 Task: 1.1.2 Create payment custom fields on order object.
Action: Mouse moved to (1073, 79)
Screenshot: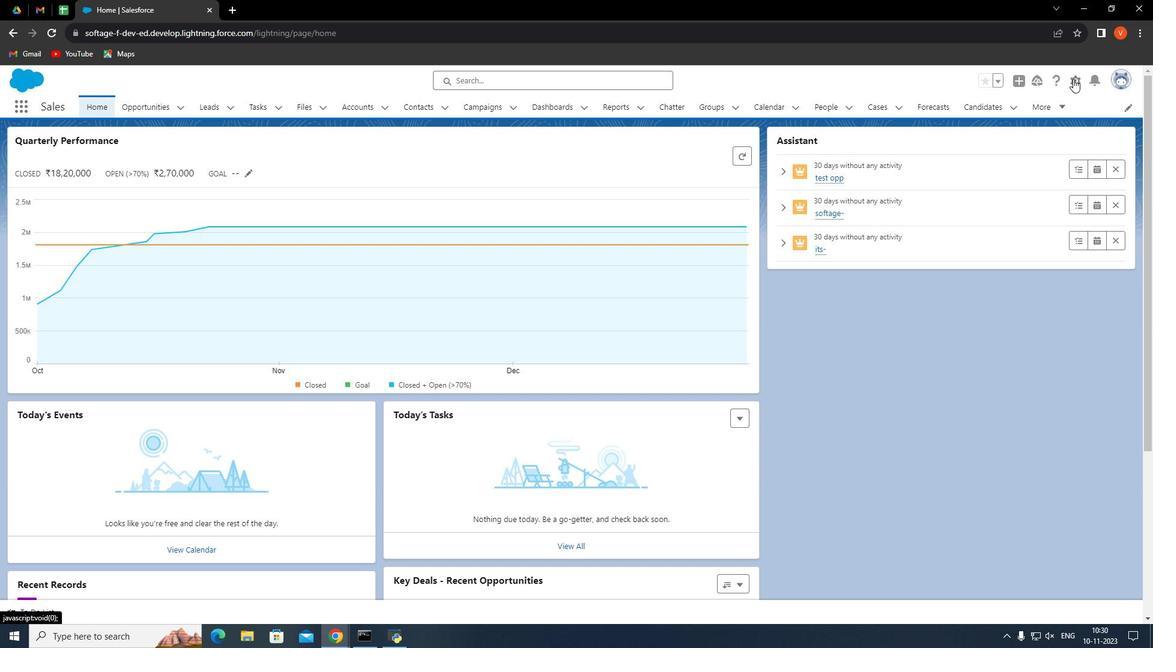 
Action: Mouse pressed left at (1073, 79)
Screenshot: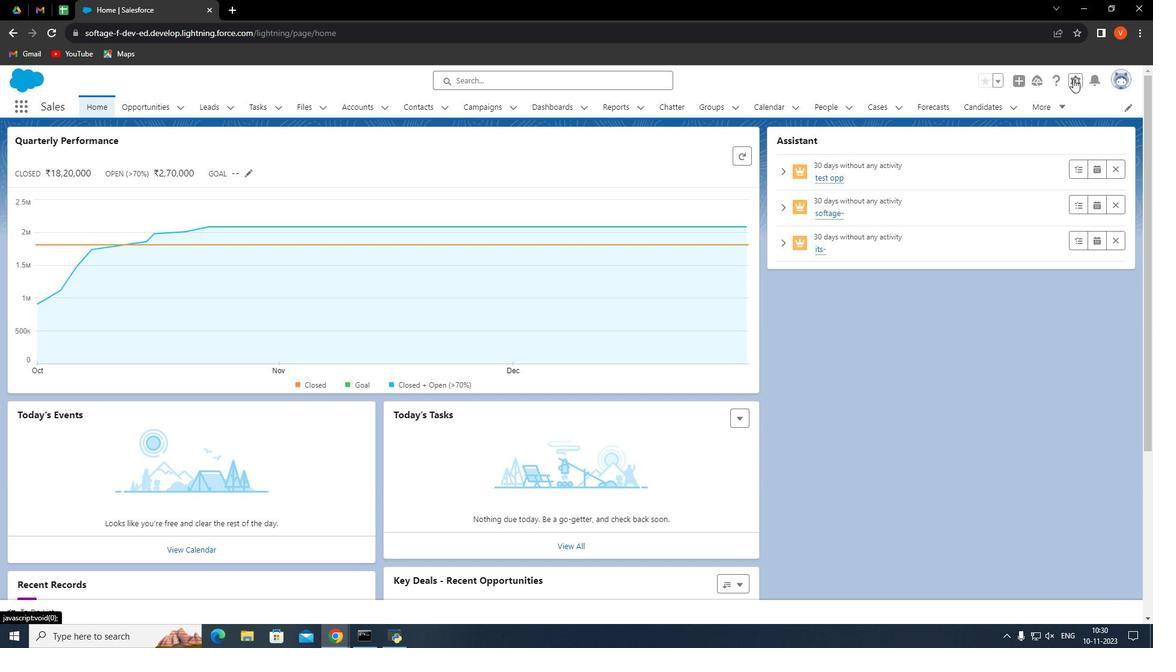 
Action: Mouse moved to (1044, 109)
Screenshot: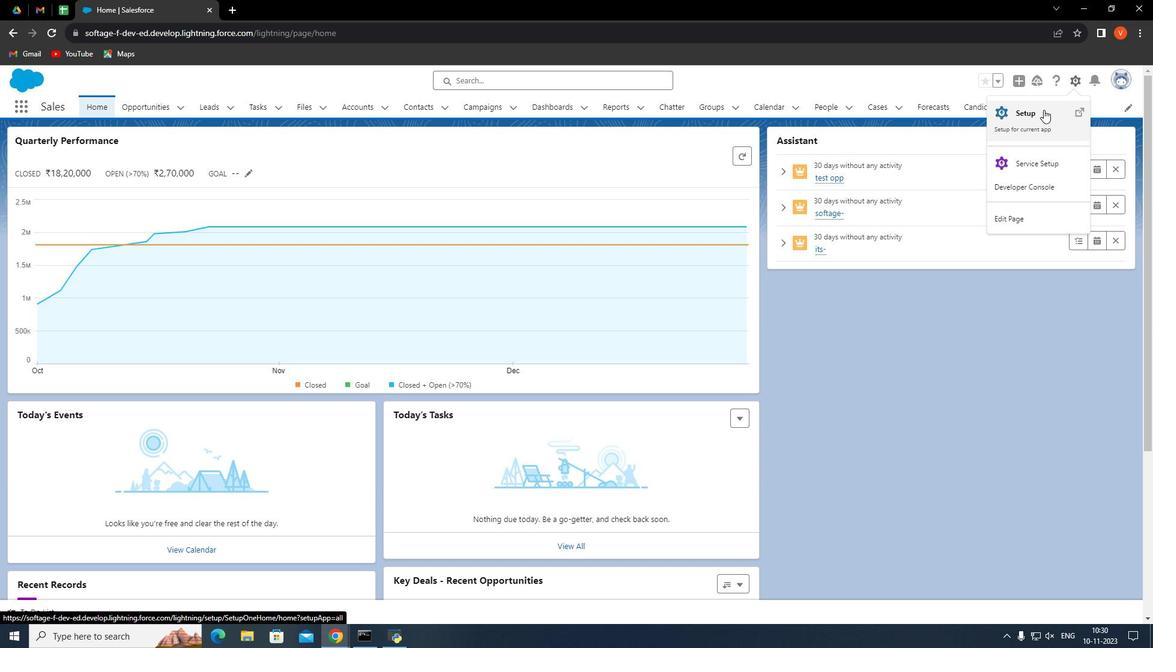 
Action: Mouse pressed left at (1044, 109)
Screenshot: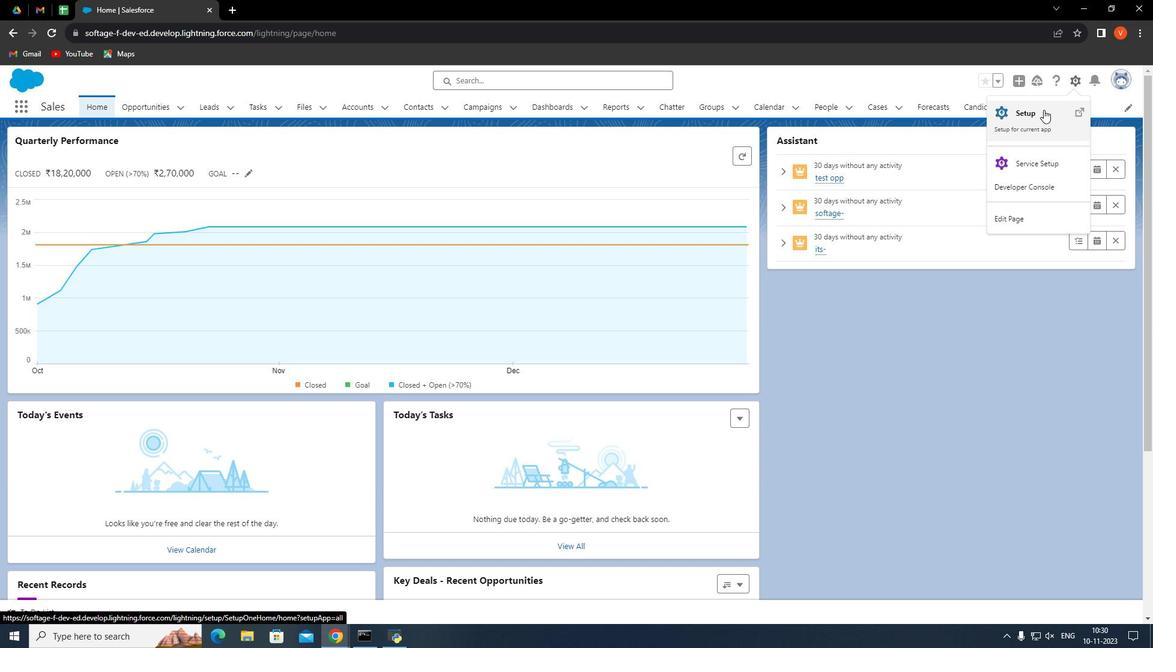 
Action: Mouse moved to (147, 103)
Screenshot: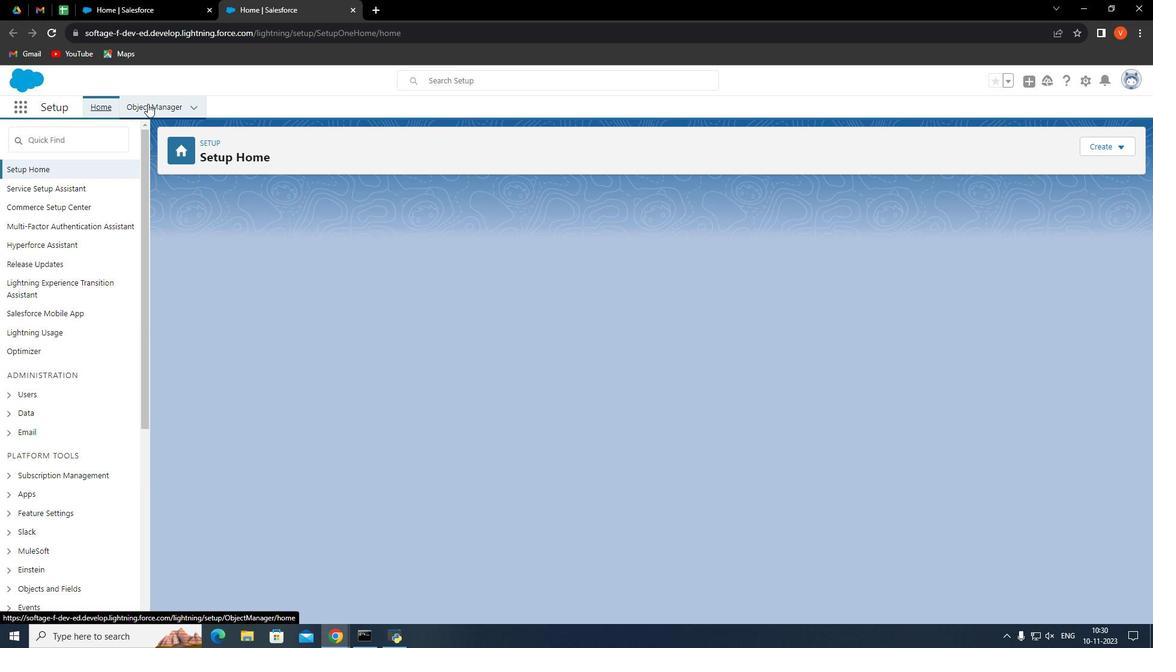 
Action: Mouse pressed left at (147, 103)
Screenshot: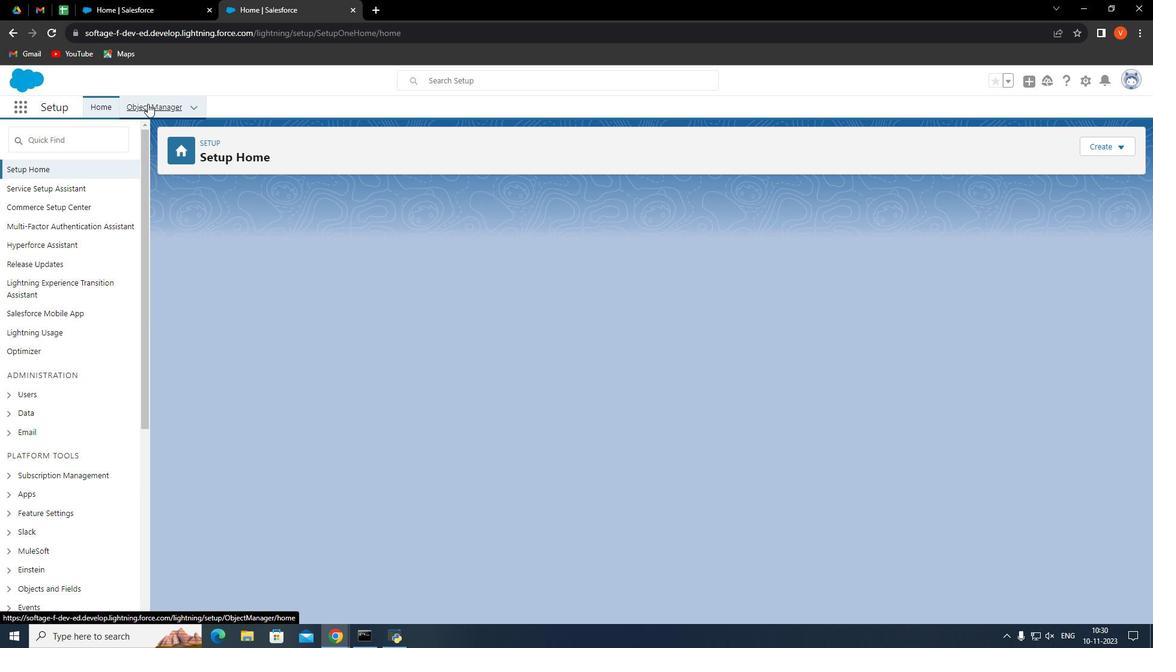 
Action: Mouse moved to (254, 335)
Screenshot: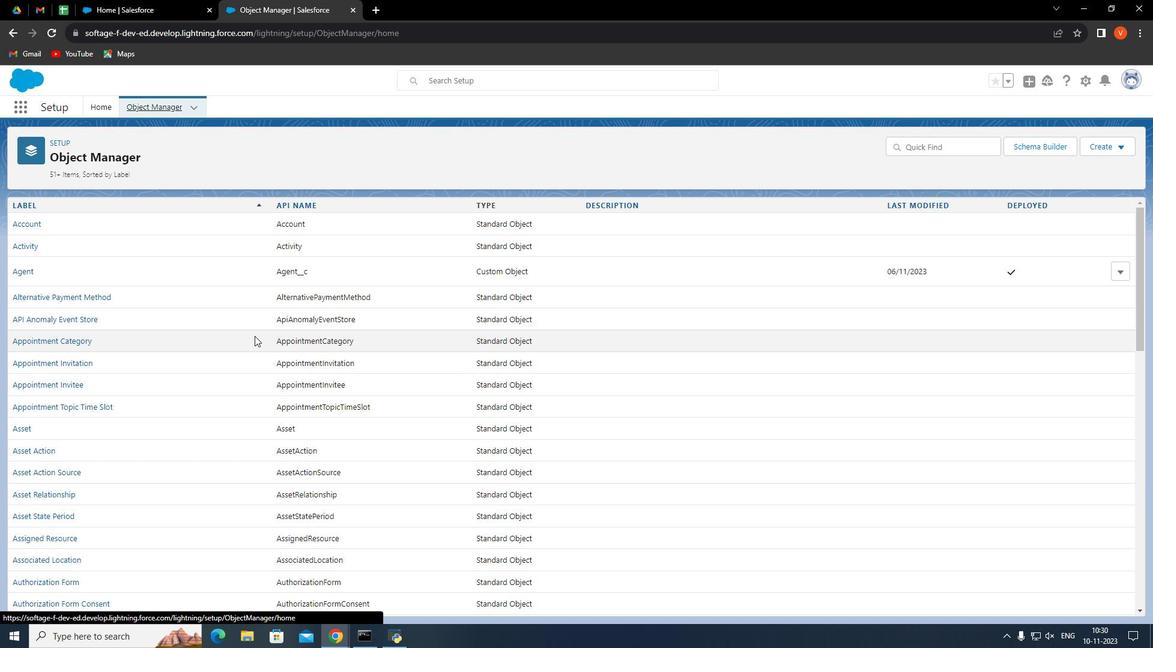 
Action: Mouse scrolled (254, 334) with delta (0, 0)
Screenshot: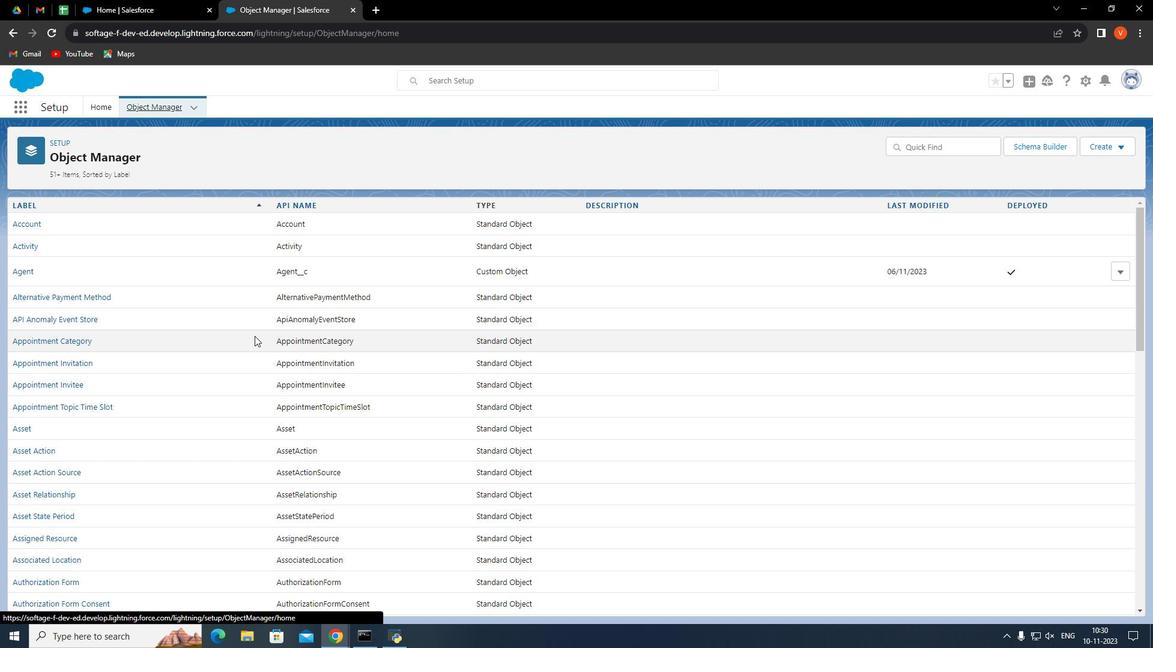 
Action: Mouse moved to (255, 337)
Screenshot: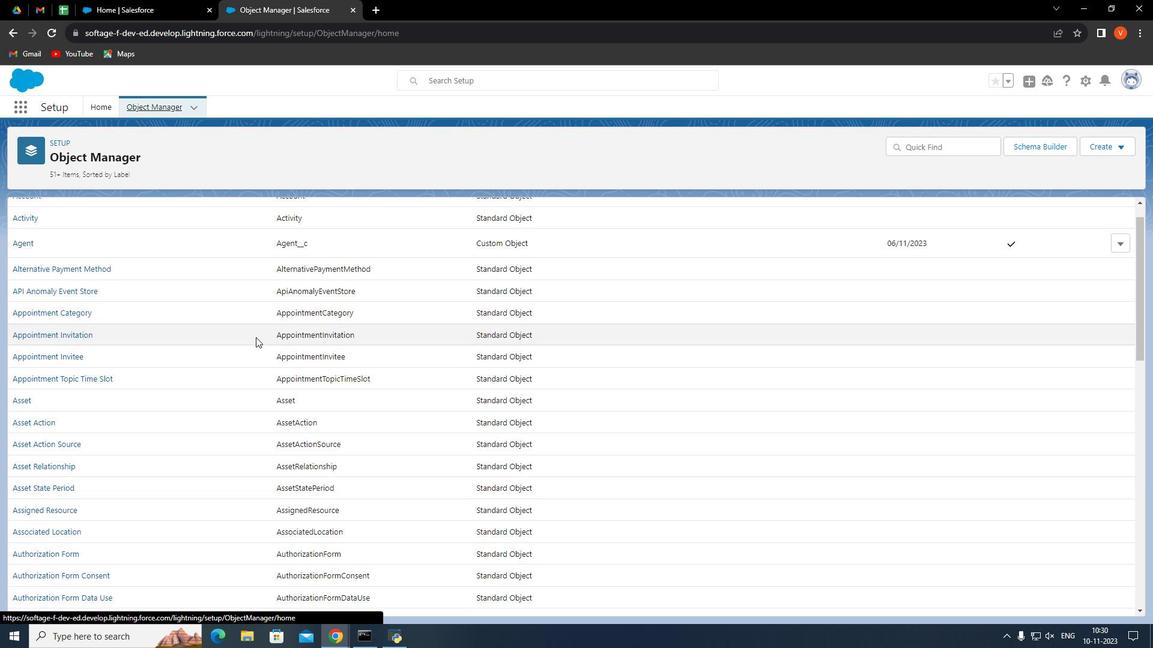 
Action: Mouse scrolled (255, 336) with delta (0, 0)
Screenshot: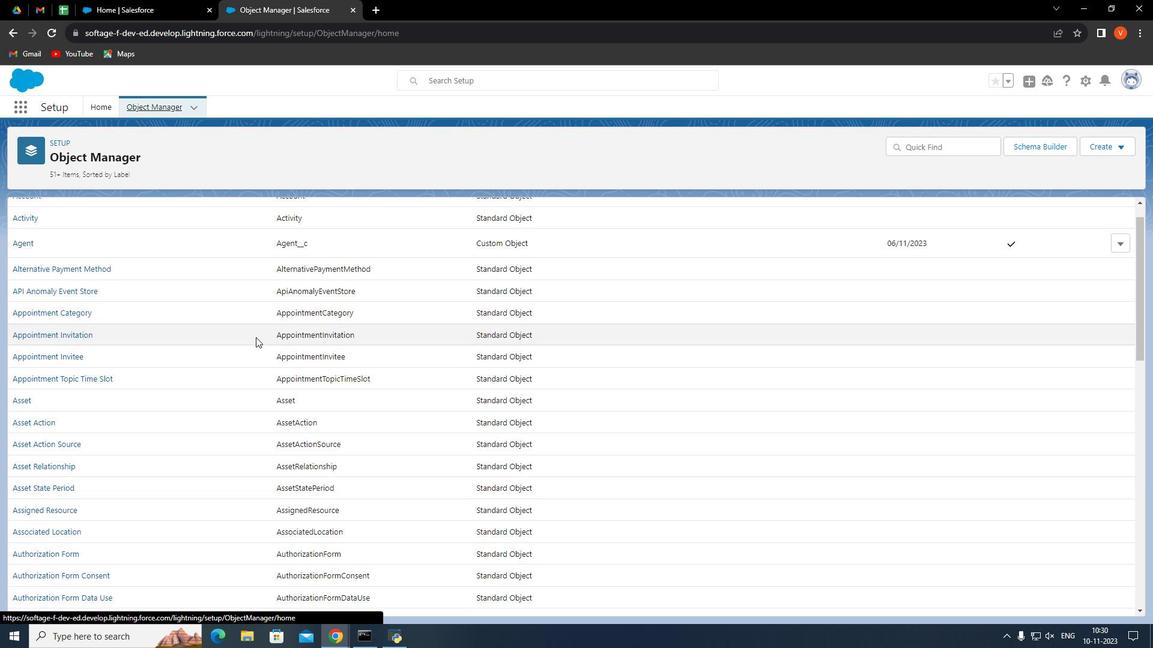 
Action: Mouse moved to (256, 337)
Screenshot: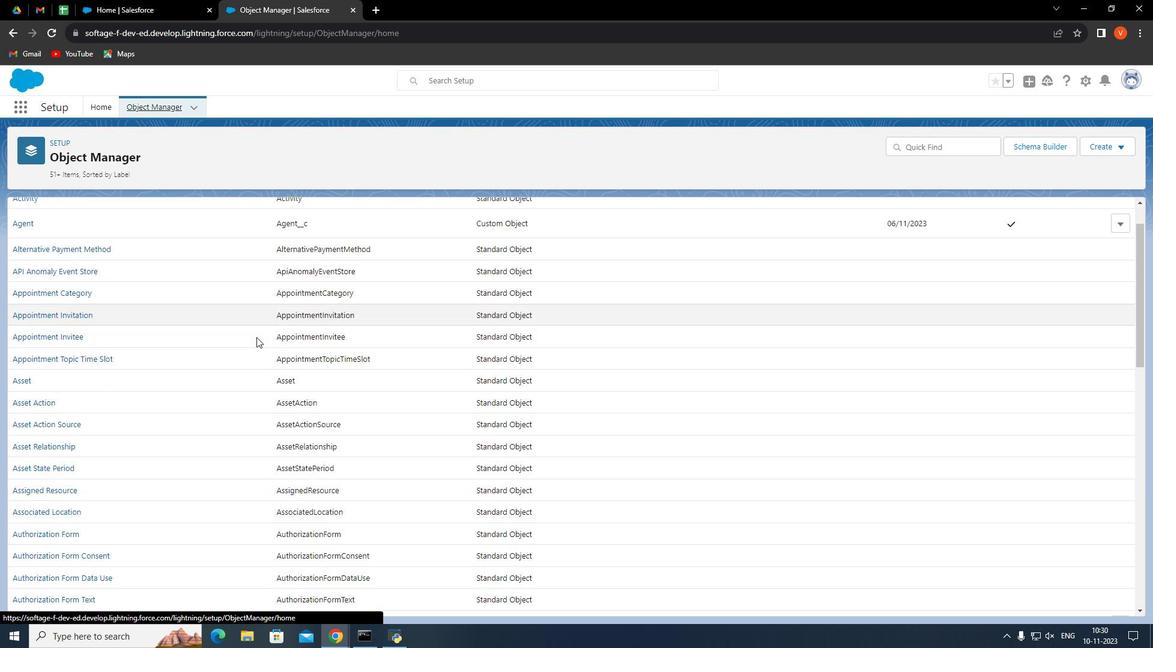 
Action: Mouse scrolled (256, 337) with delta (0, 0)
Screenshot: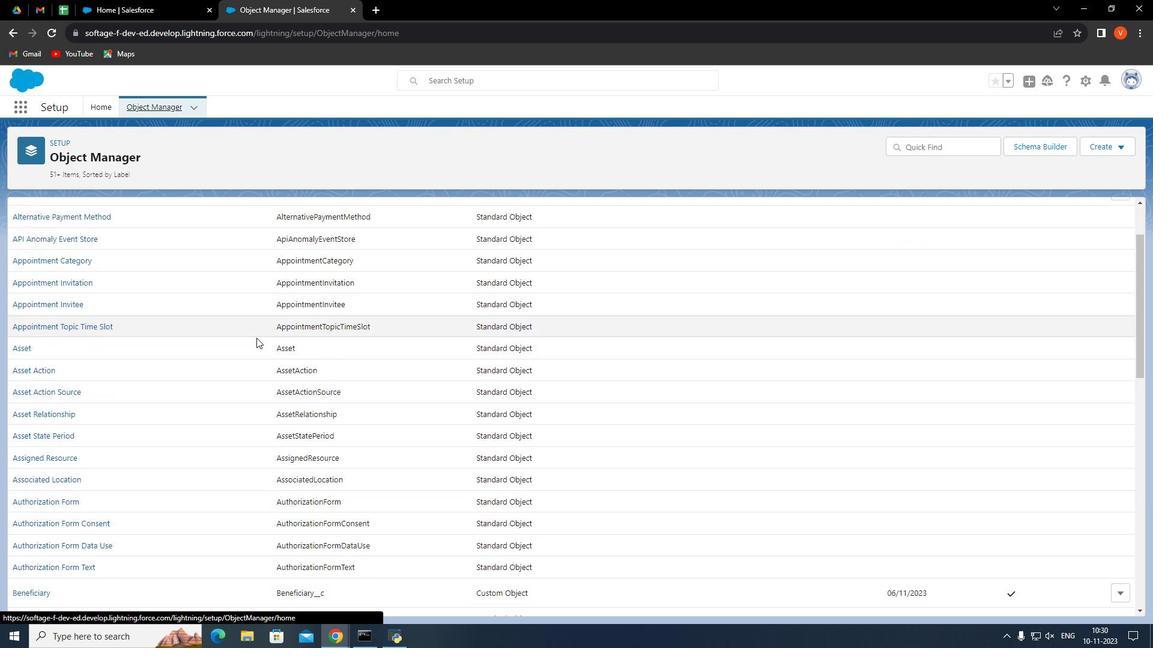 
Action: Mouse moved to (256, 338)
Screenshot: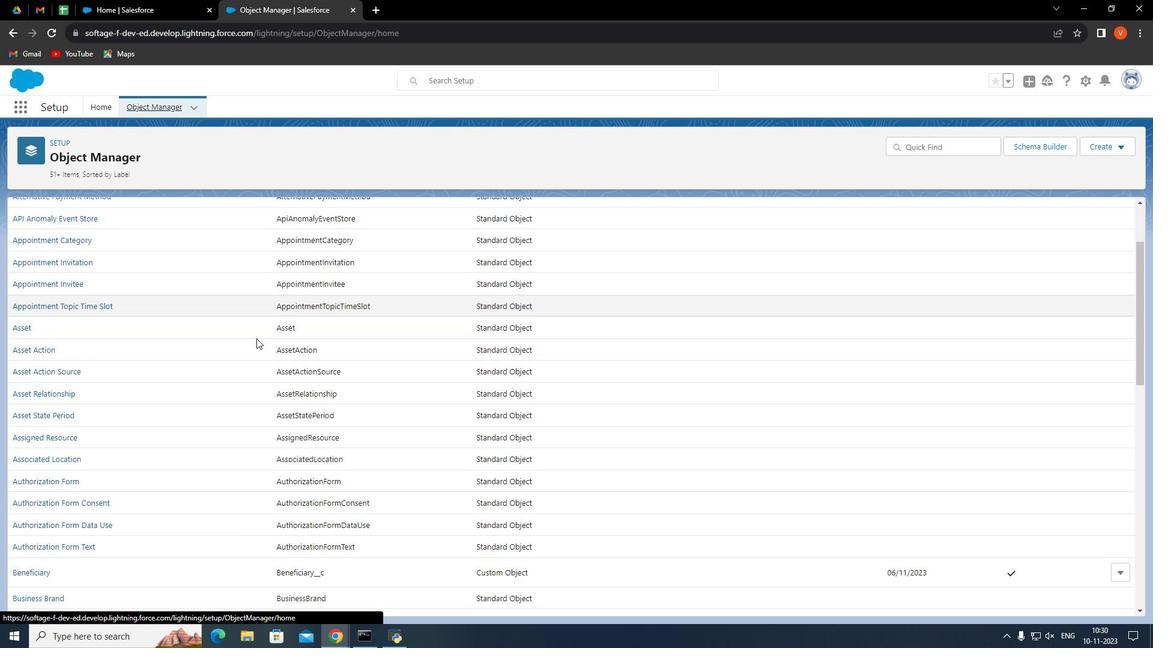 
Action: Mouse scrolled (256, 338) with delta (0, 0)
Screenshot: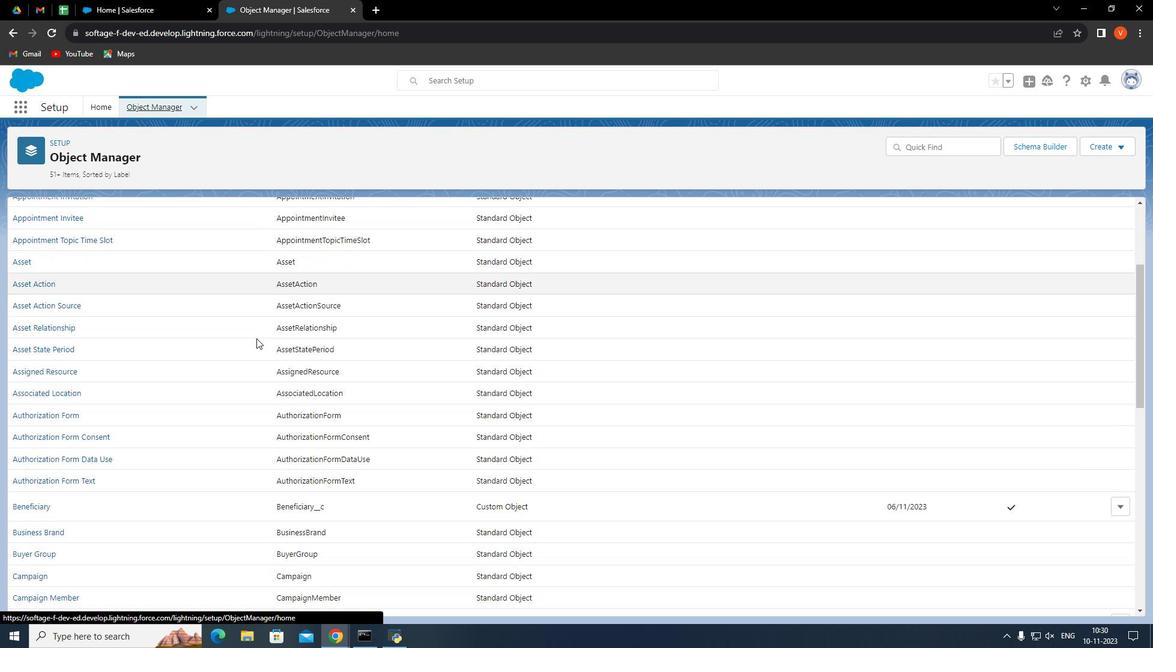 
Action: Mouse scrolled (256, 338) with delta (0, 0)
Screenshot: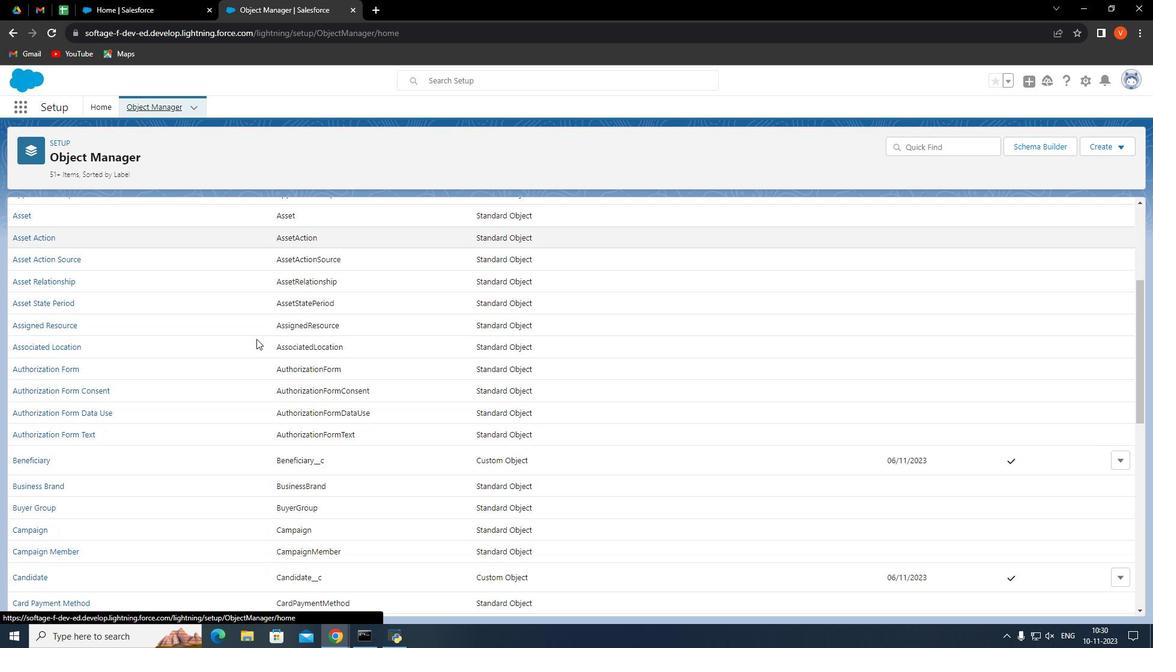
Action: Mouse moved to (256, 339)
Screenshot: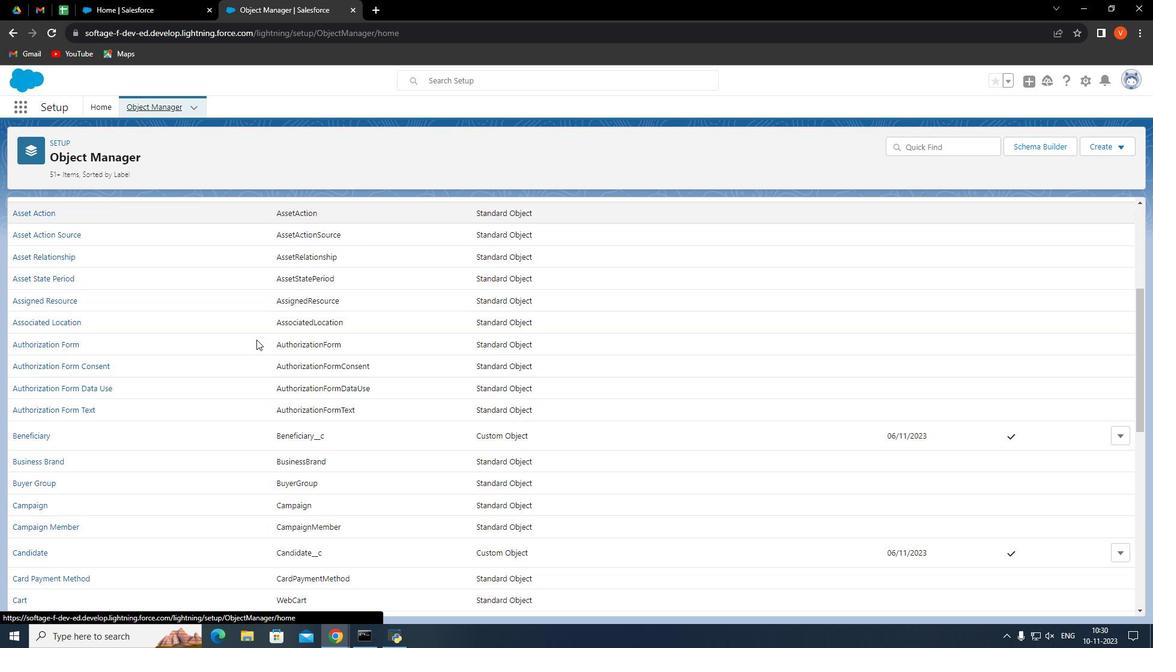 
Action: Mouse scrolled (256, 338) with delta (0, 0)
Screenshot: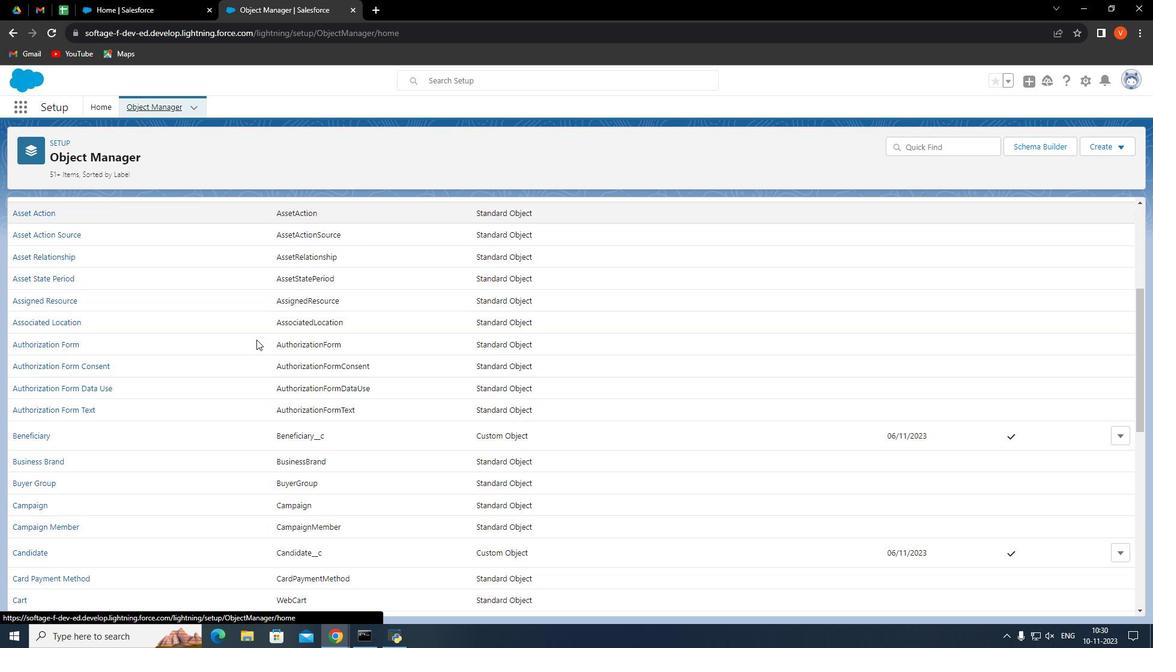 
Action: Mouse moved to (256, 340)
Screenshot: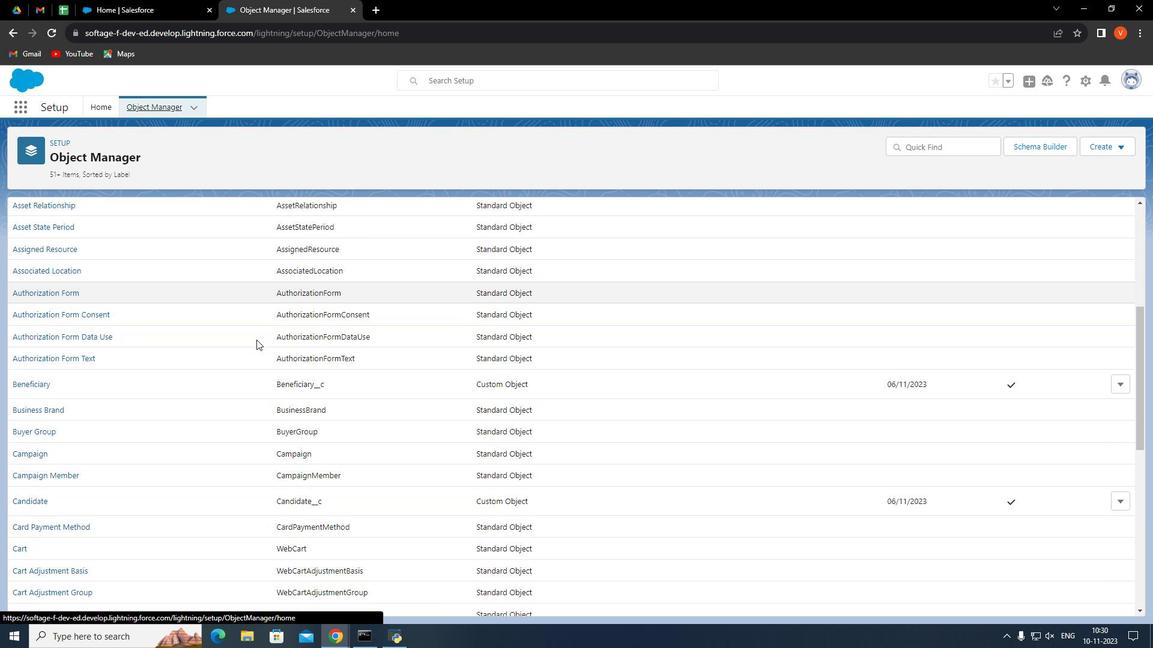 
Action: Mouse scrolled (256, 339) with delta (0, 0)
Screenshot: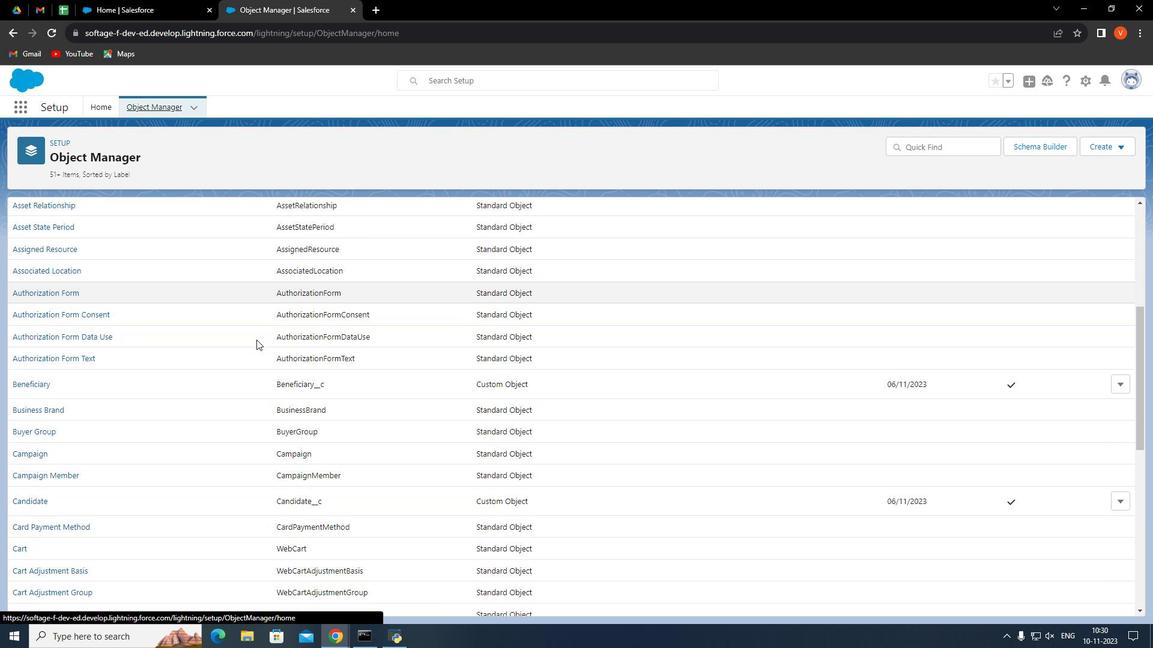 
Action: Mouse moved to (258, 346)
Screenshot: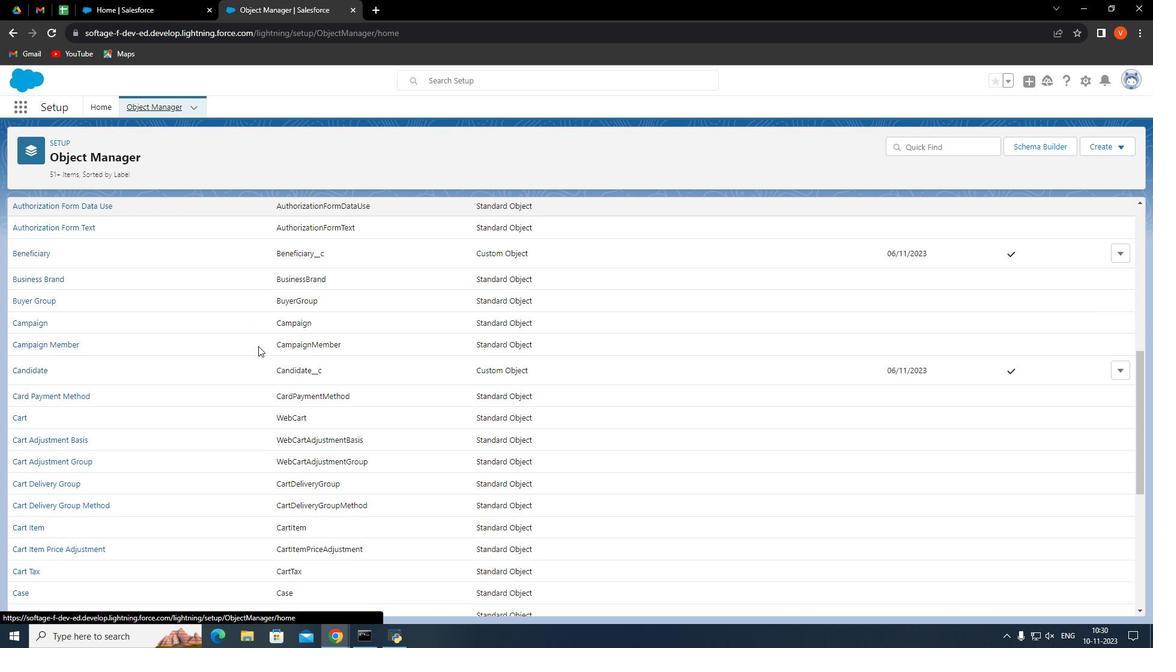 
Action: Mouse scrolled (258, 346) with delta (0, 0)
Screenshot: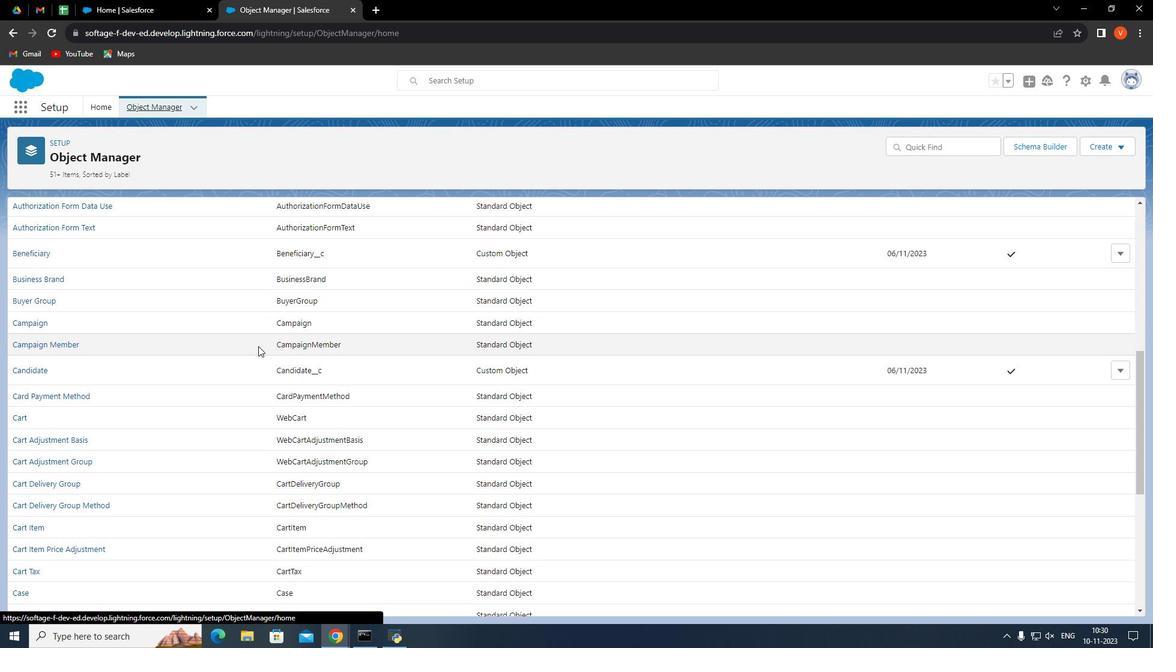 
Action: Mouse scrolled (258, 346) with delta (0, 0)
Screenshot: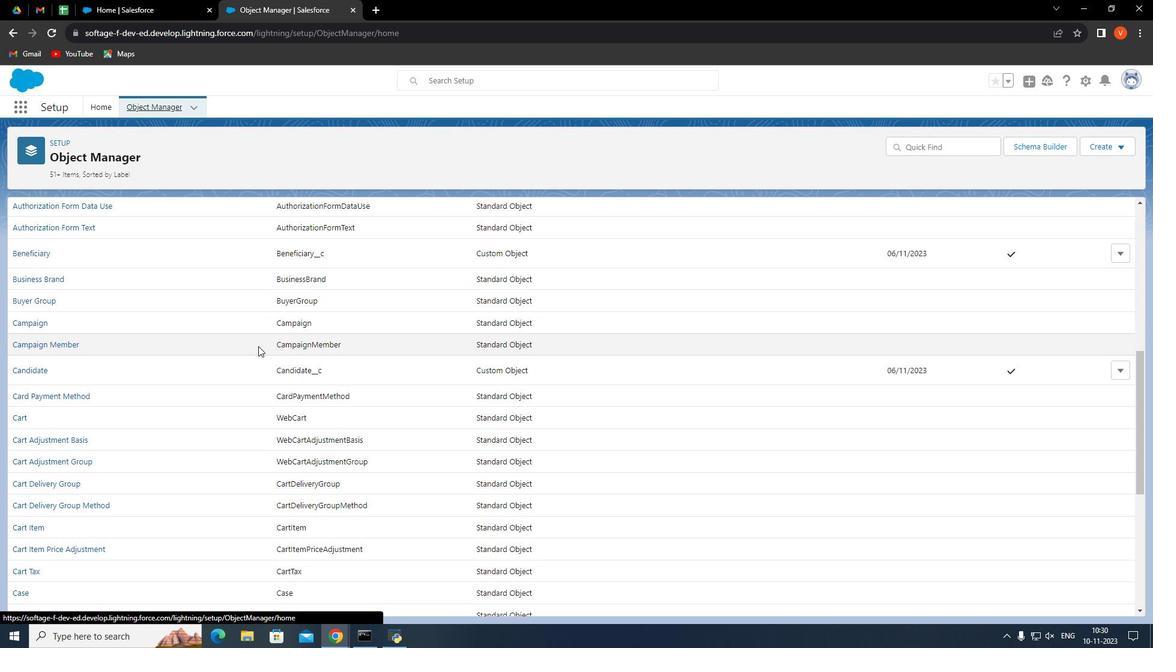 
Action: Mouse scrolled (258, 346) with delta (0, 0)
Screenshot: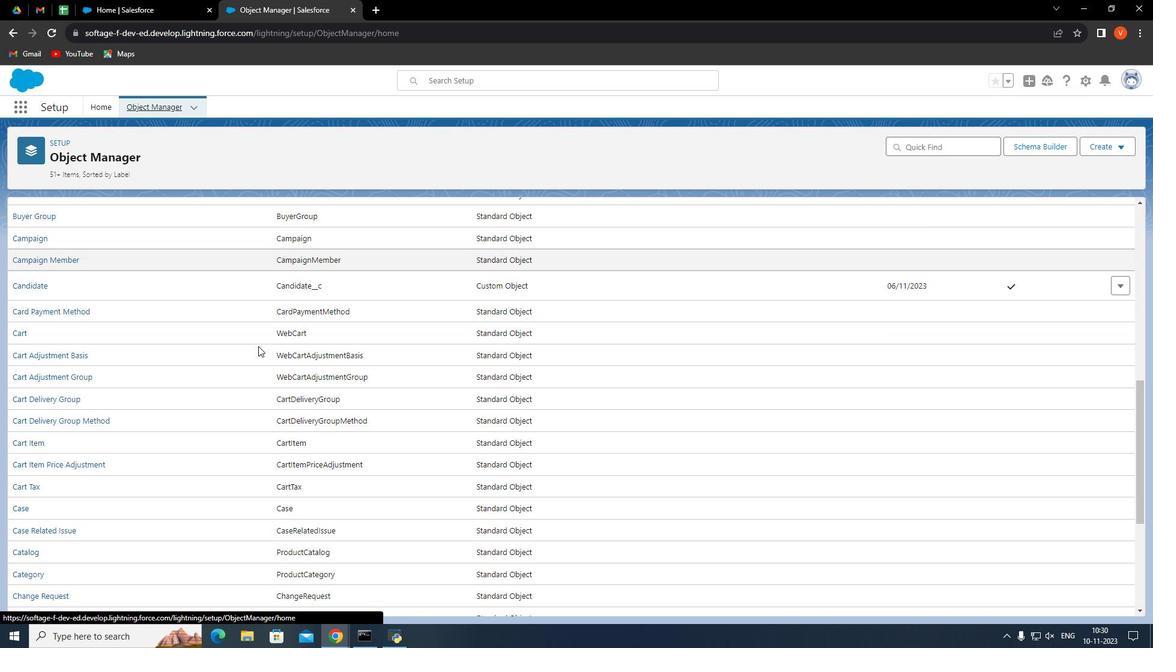 
Action: Mouse scrolled (258, 346) with delta (0, 0)
Screenshot: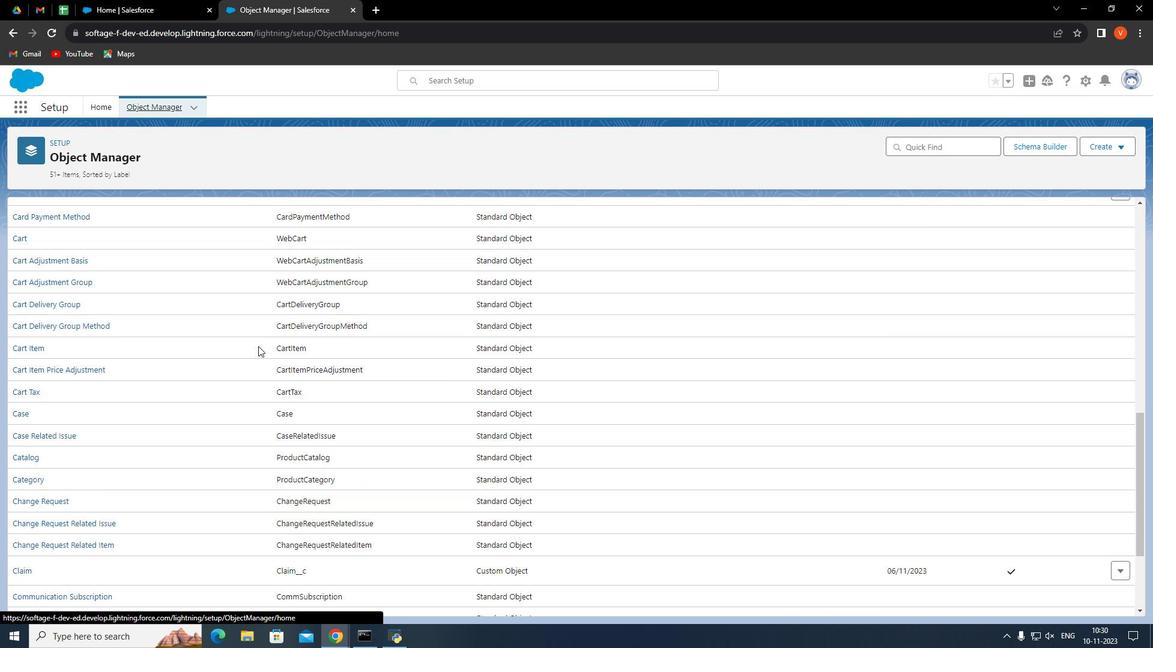 
Action: Mouse scrolled (258, 346) with delta (0, 0)
Screenshot: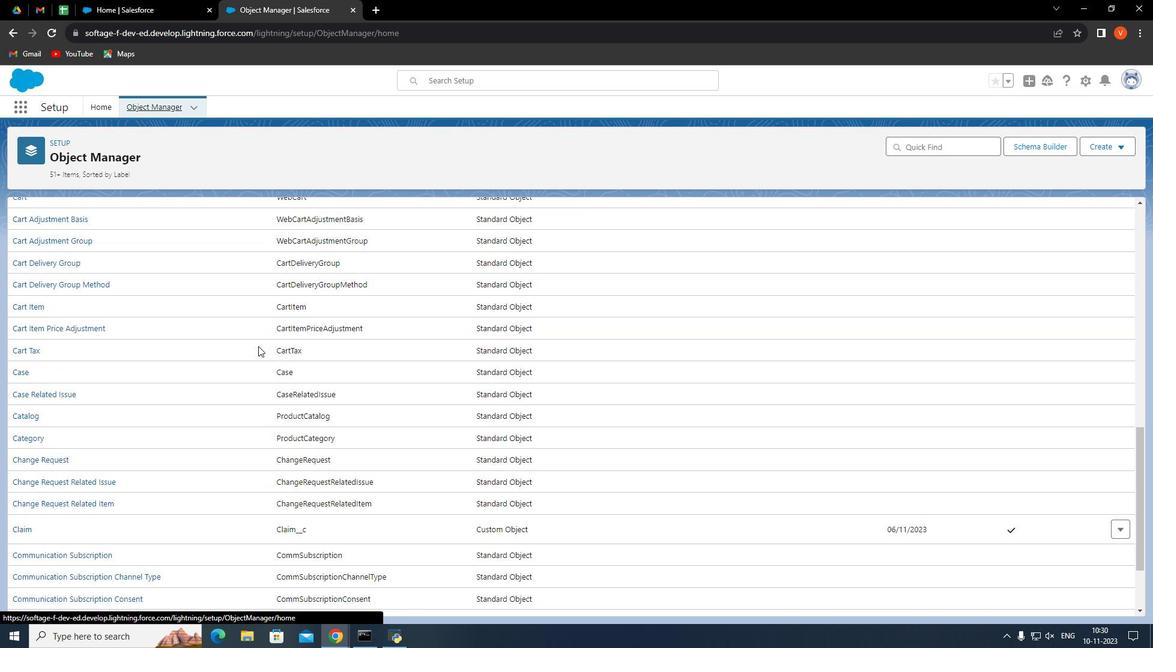 
Action: Mouse scrolled (258, 346) with delta (0, 0)
Screenshot: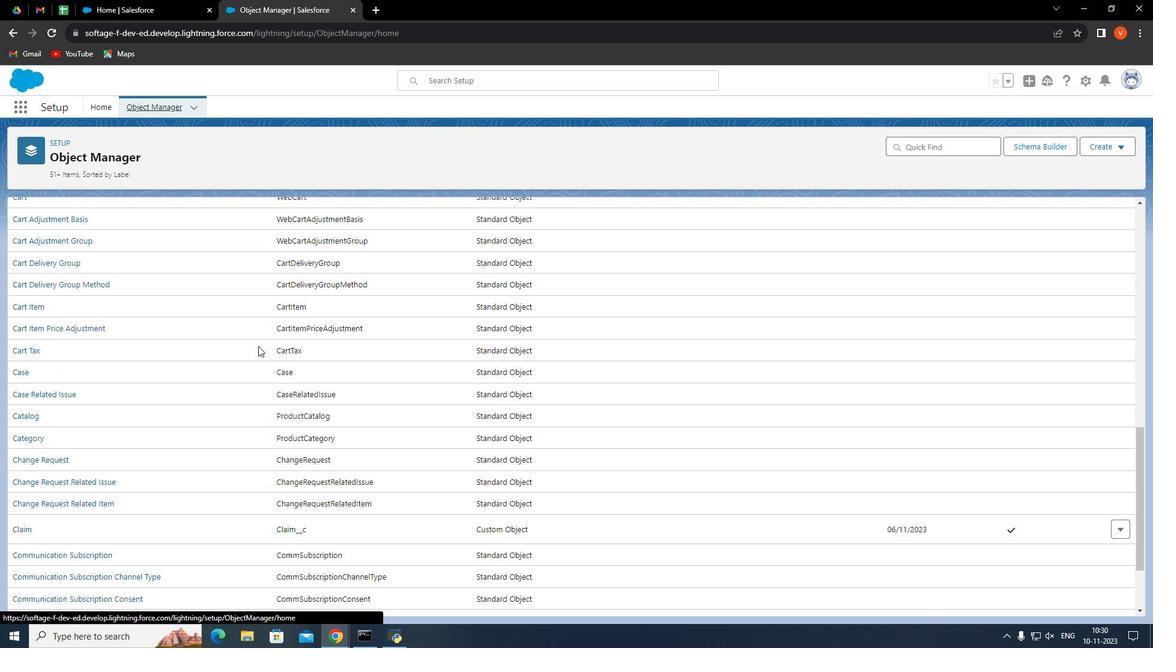 
Action: Mouse scrolled (258, 346) with delta (0, 0)
Screenshot: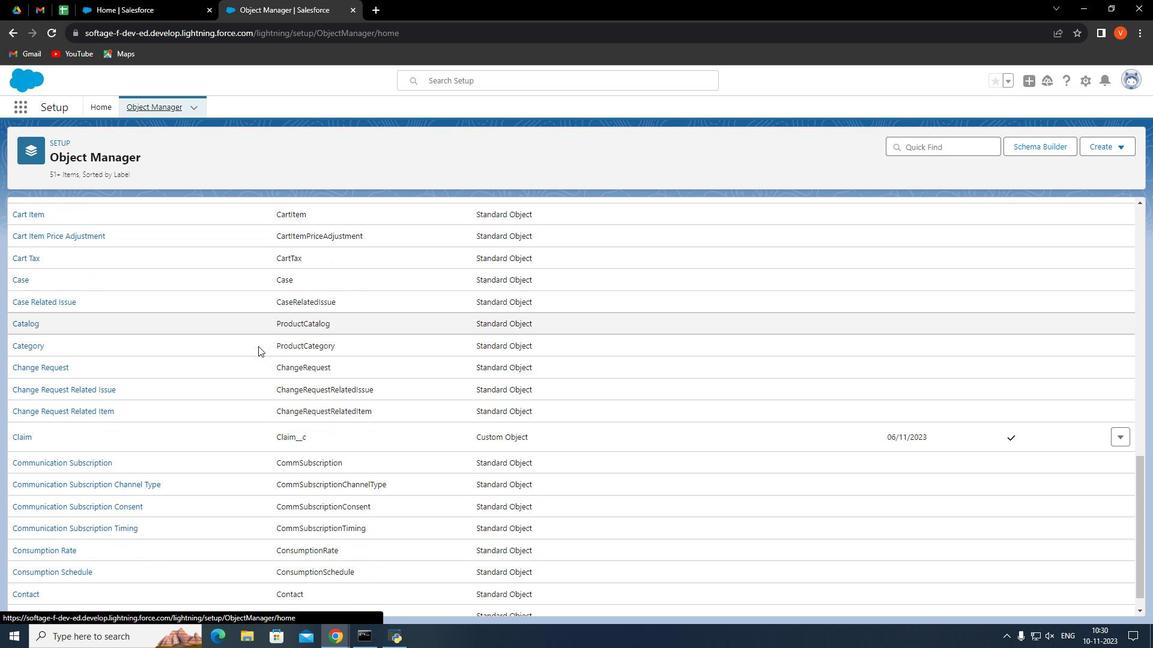 
Action: Mouse moved to (258, 346)
Screenshot: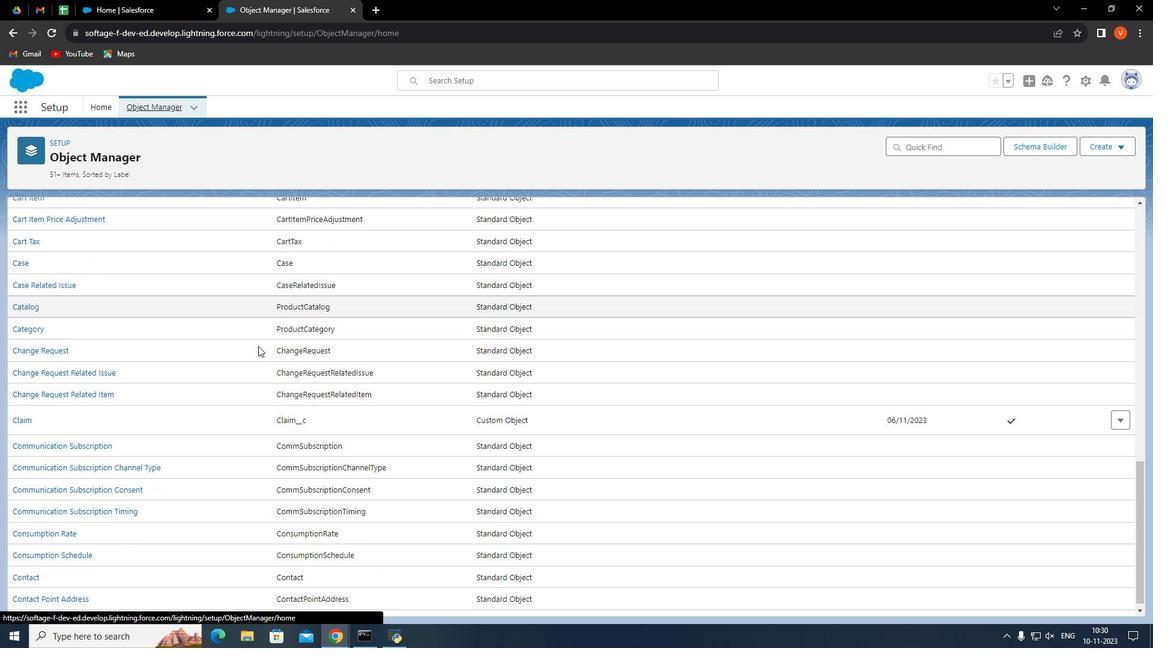 
Action: Mouse scrolled (258, 346) with delta (0, 0)
Screenshot: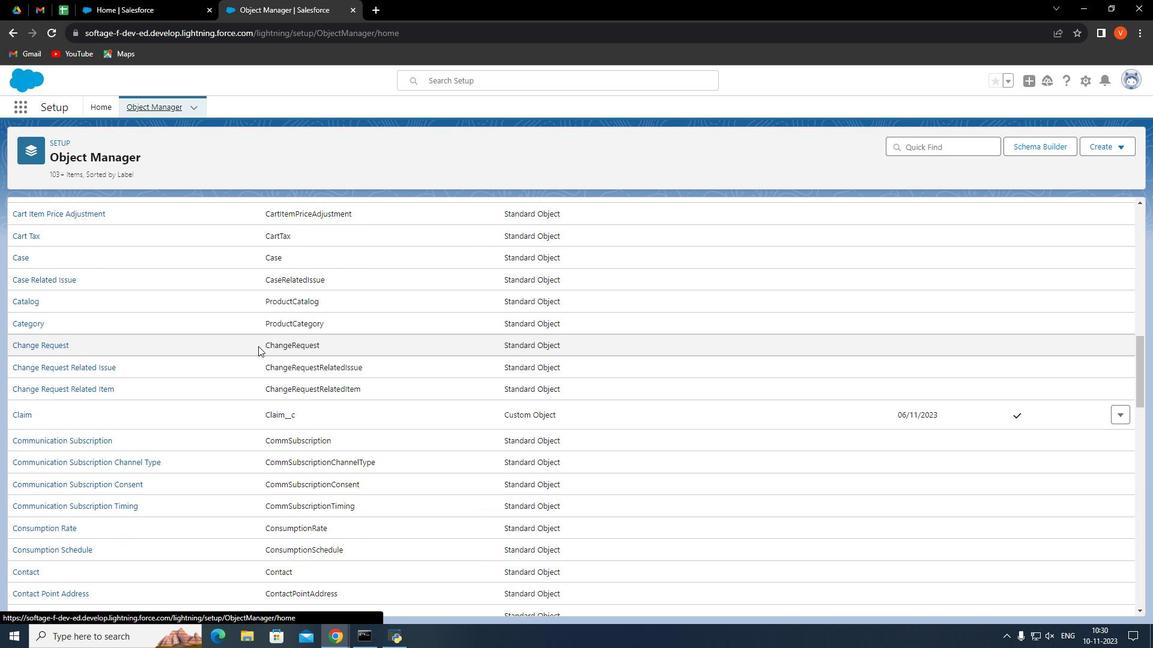 
Action: Mouse scrolled (258, 346) with delta (0, 0)
Screenshot: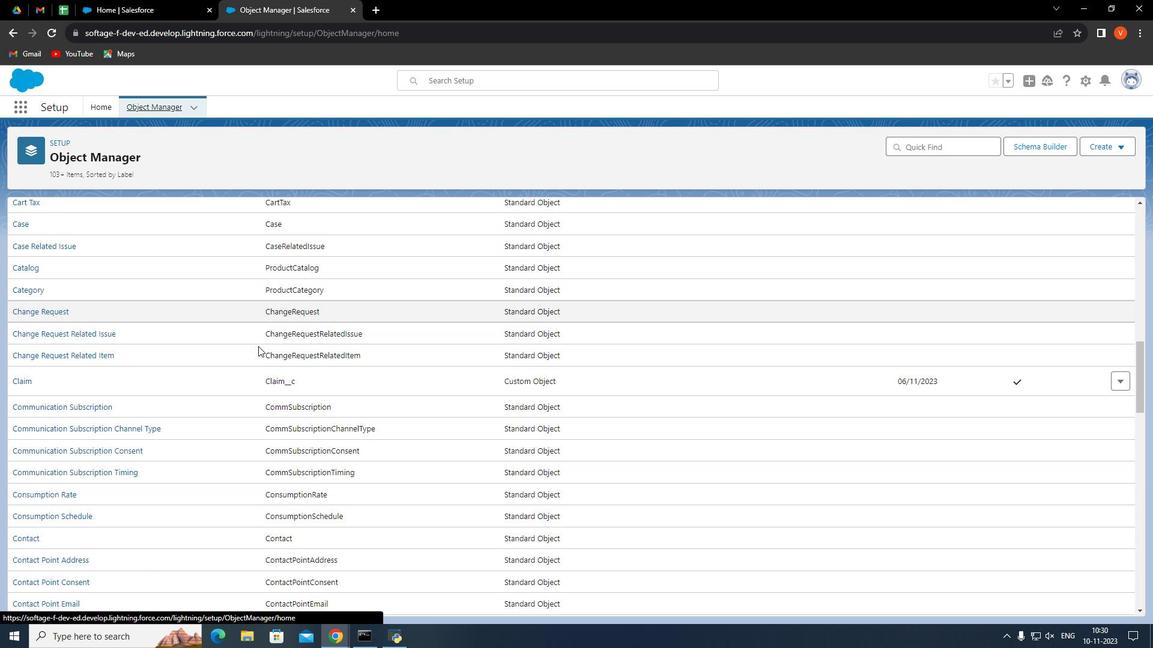 
Action: Mouse scrolled (258, 346) with delta (0, 0)
Screenshot: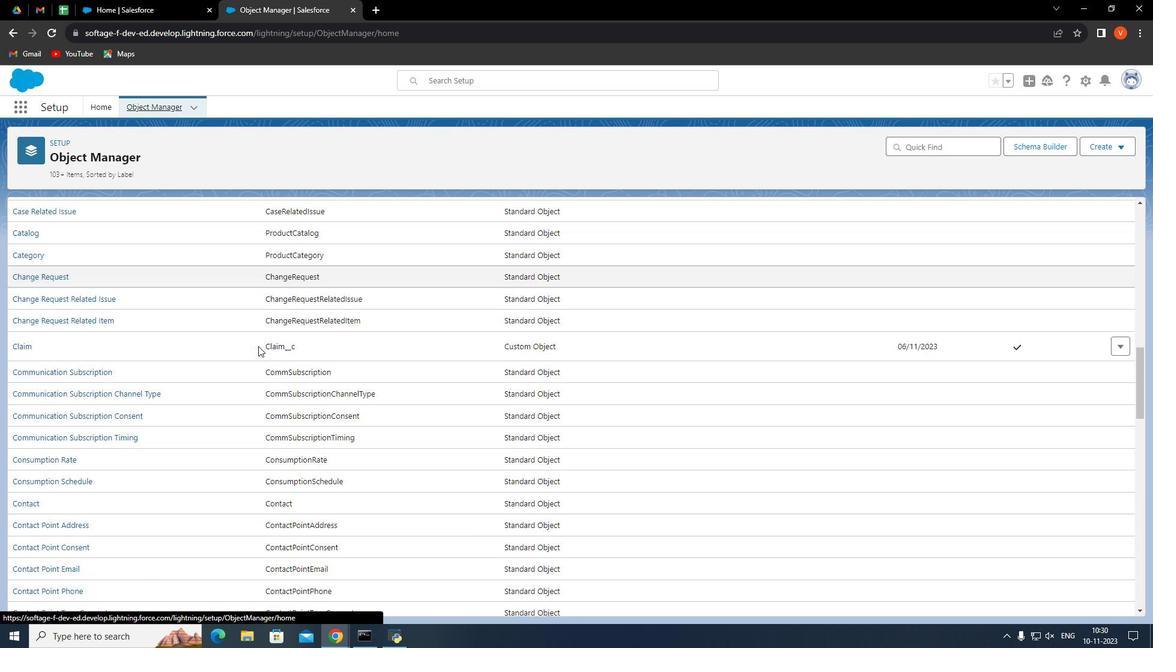 
Action: Mouse scrolled (258, 346) with delta (0, 0)
Screenshot: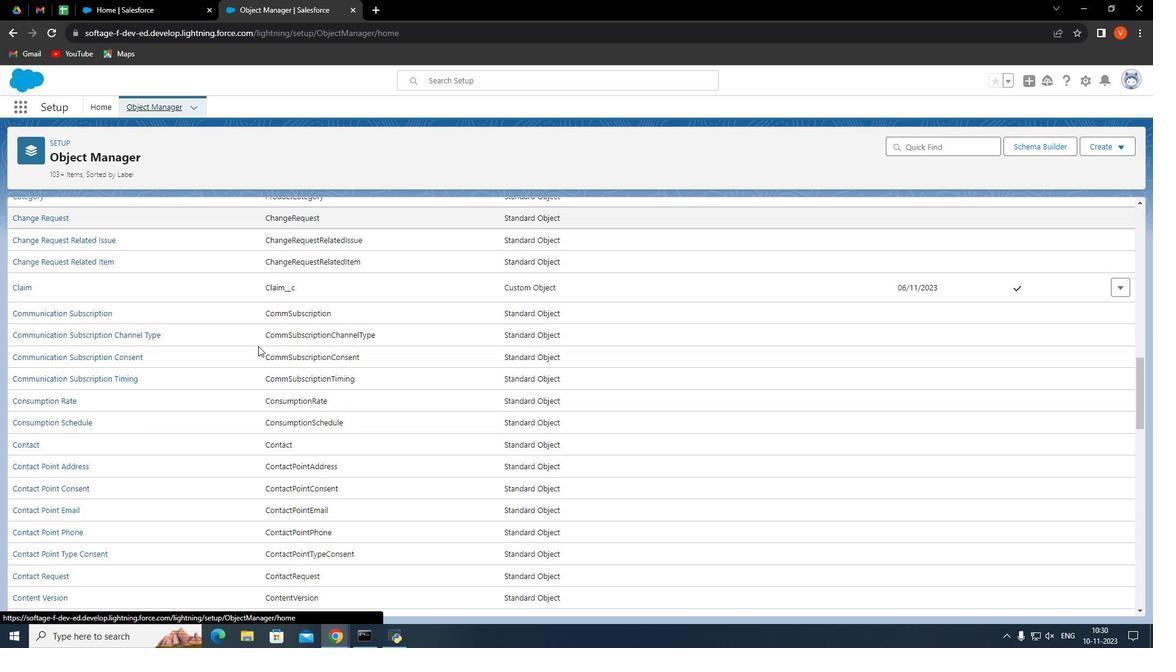 
Action: Mouse scrolled (258, 346) with delta (0, 0)
Screenshot: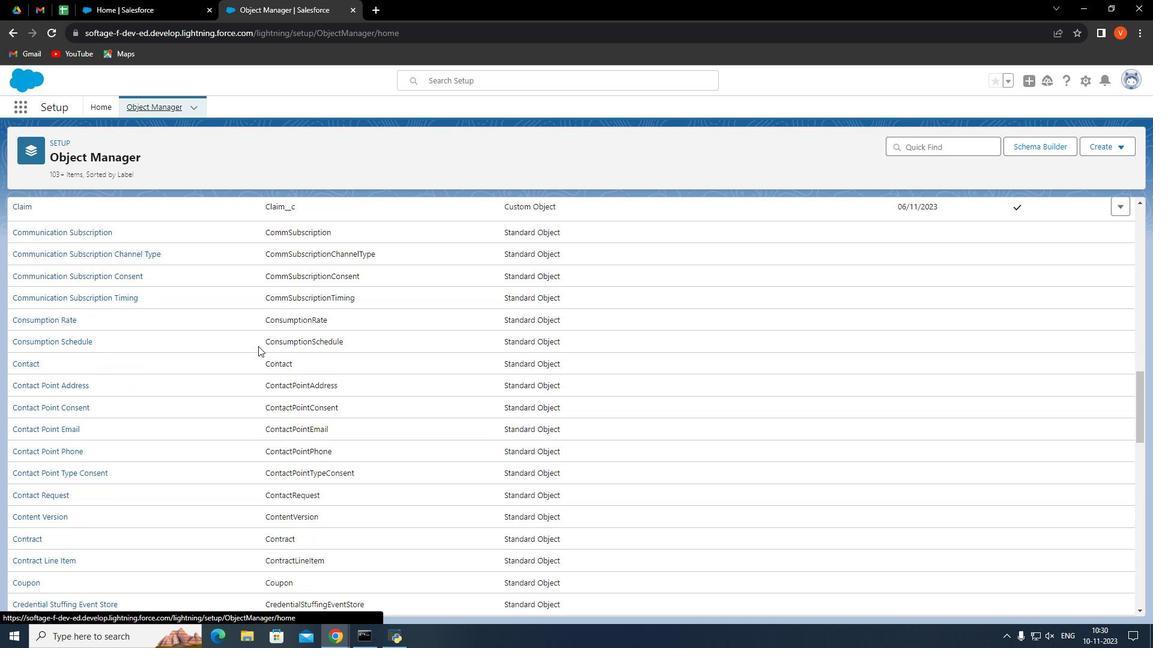 
Action: Mouse scrolled (258, 346) with delta (0, 0)
Screenshot: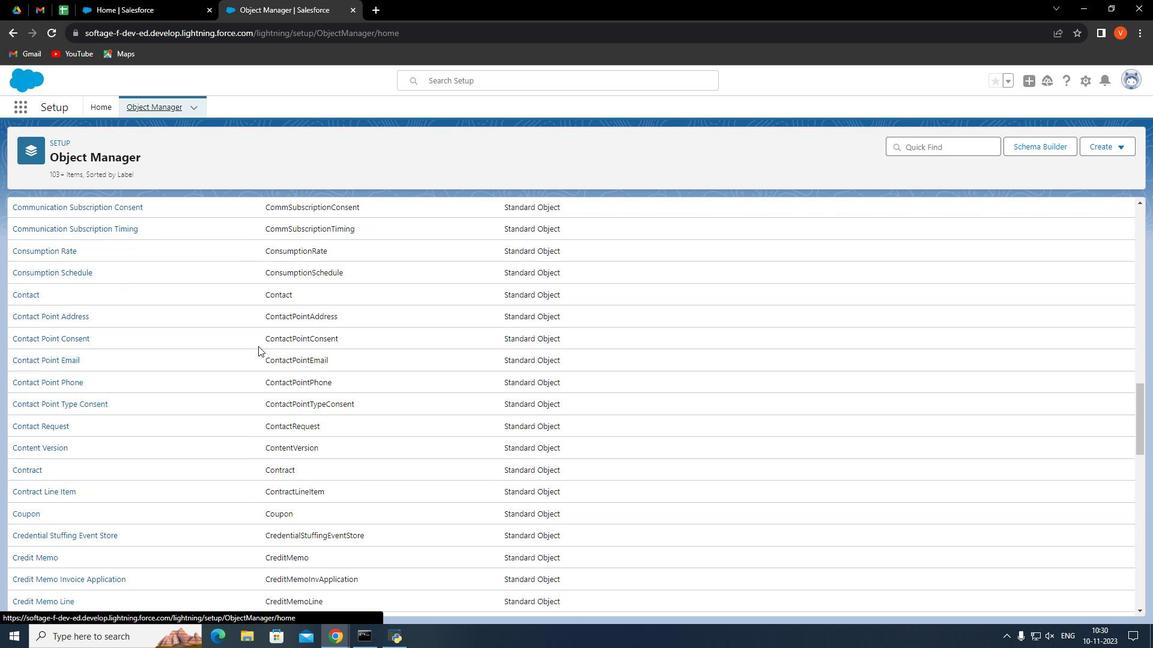 
Action: Mouse scrolled (258, 346) with delta (0, 0)
Screenshot: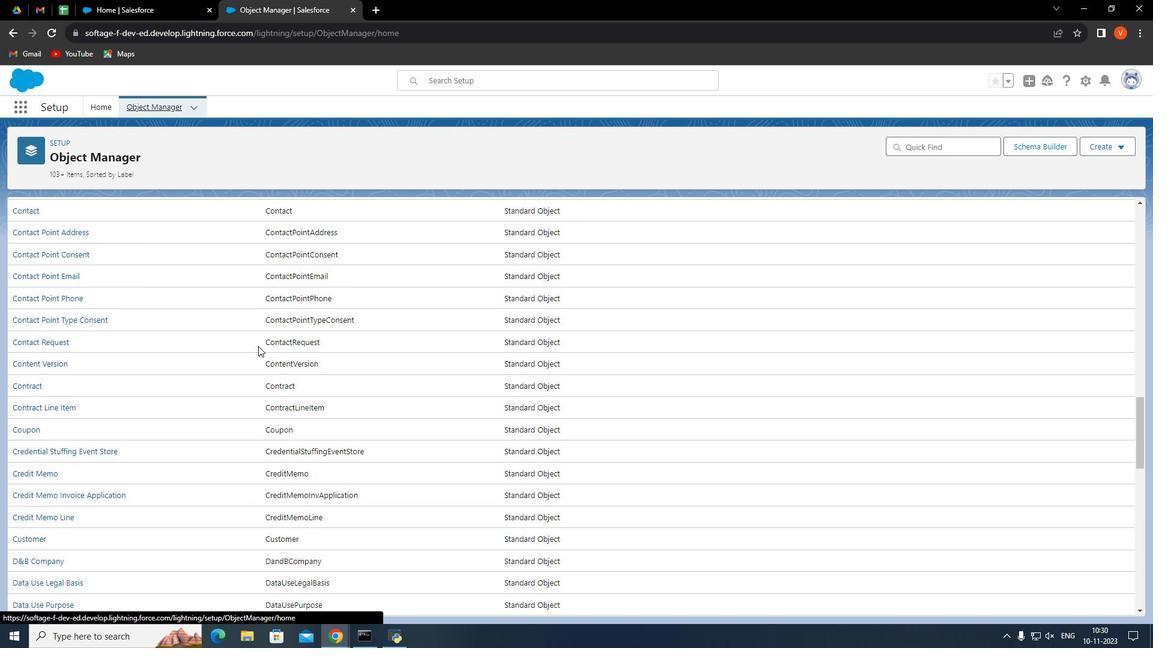 
Action: Mouse scrolled (258, 346) with delta (0, 0)
Screenshot: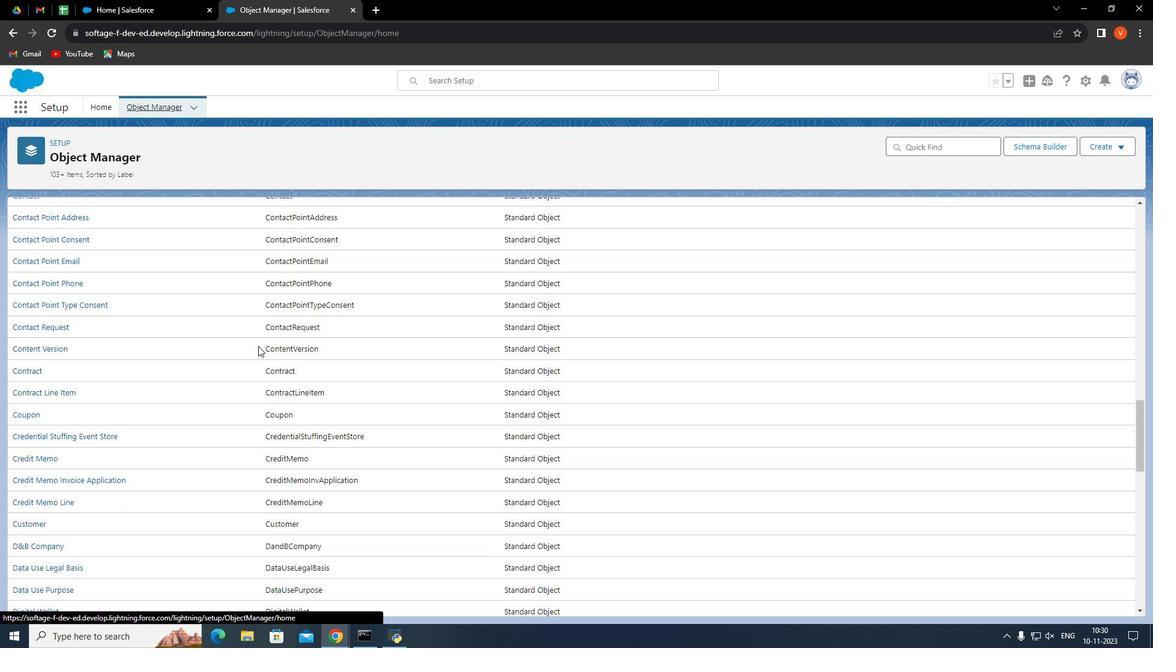 
Action: Mouse scrolled (258, 346) with delta (0, 0)
Screenshot: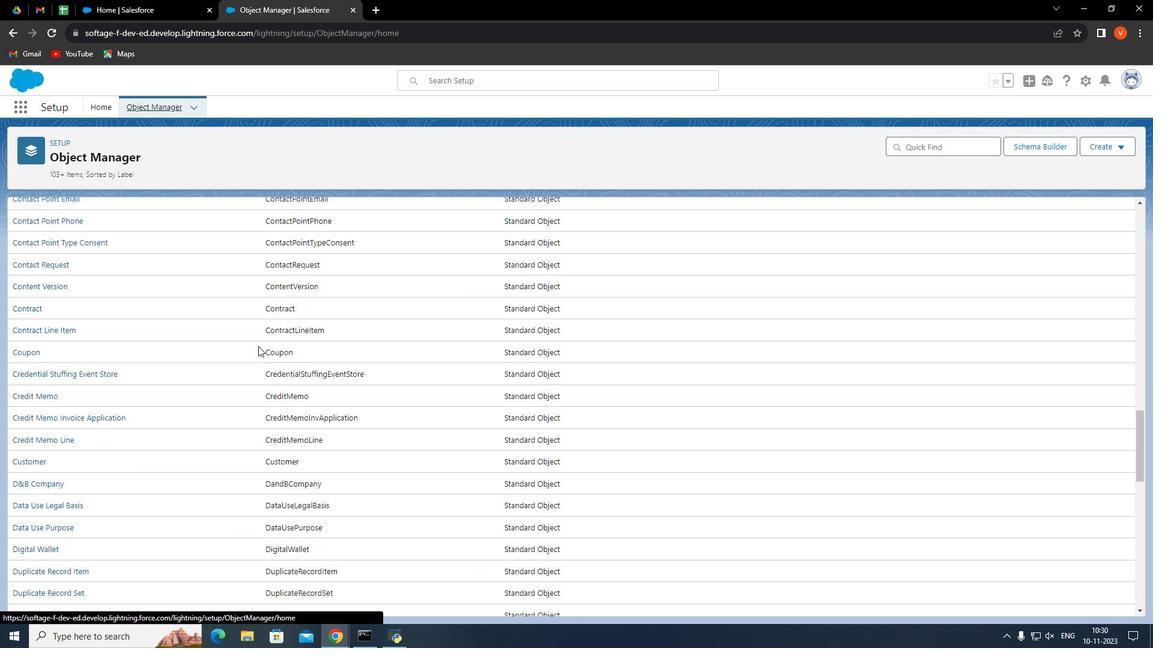
Action: Mouse scrolled (258, 346) with delta (0, 0)
Screenshot: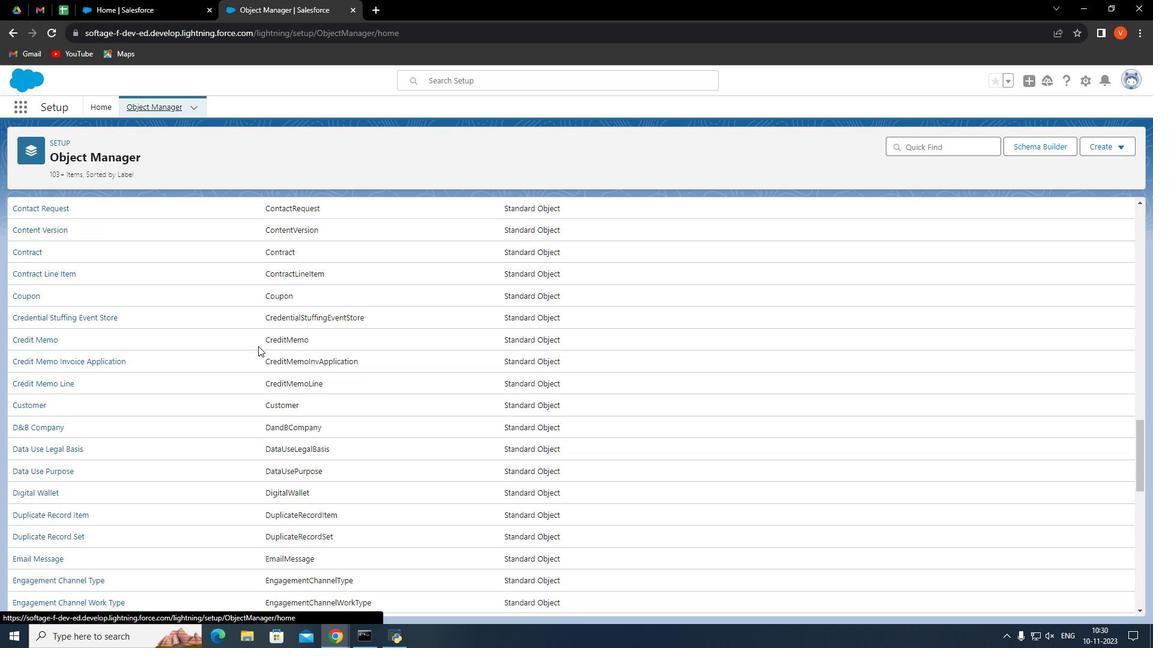 
Action: Mouse scrolled (258, 346) with delta (0, 0)
Screenshot: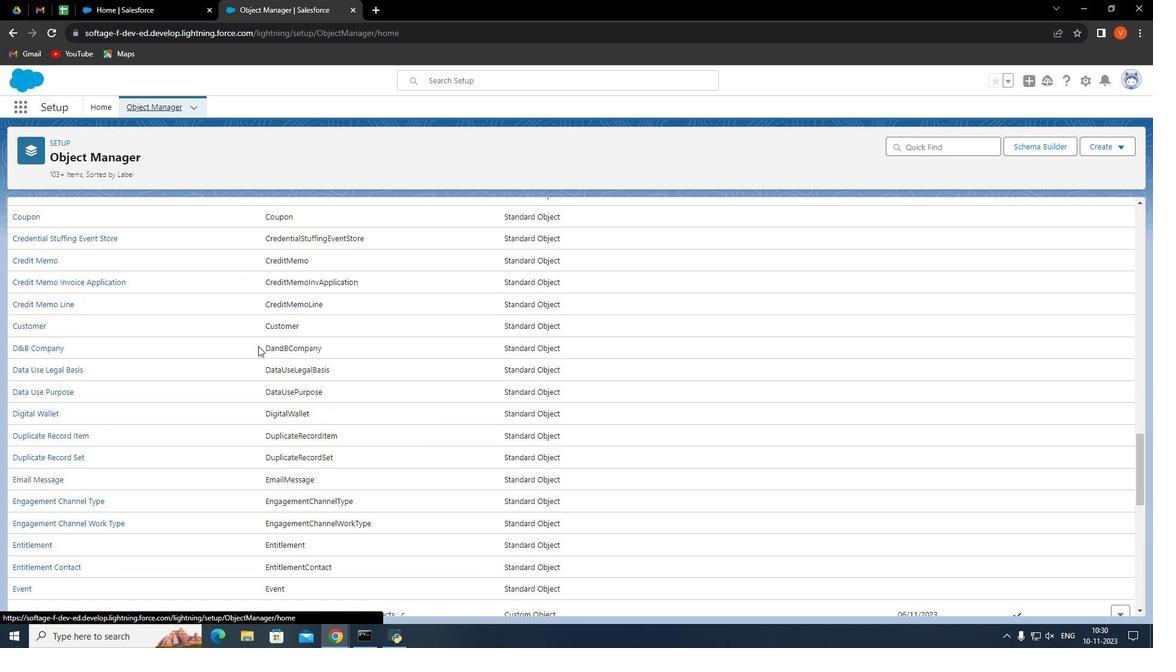 
Action: Mouse scrolled (258, 346) with delta (0, 0)
Screenshot: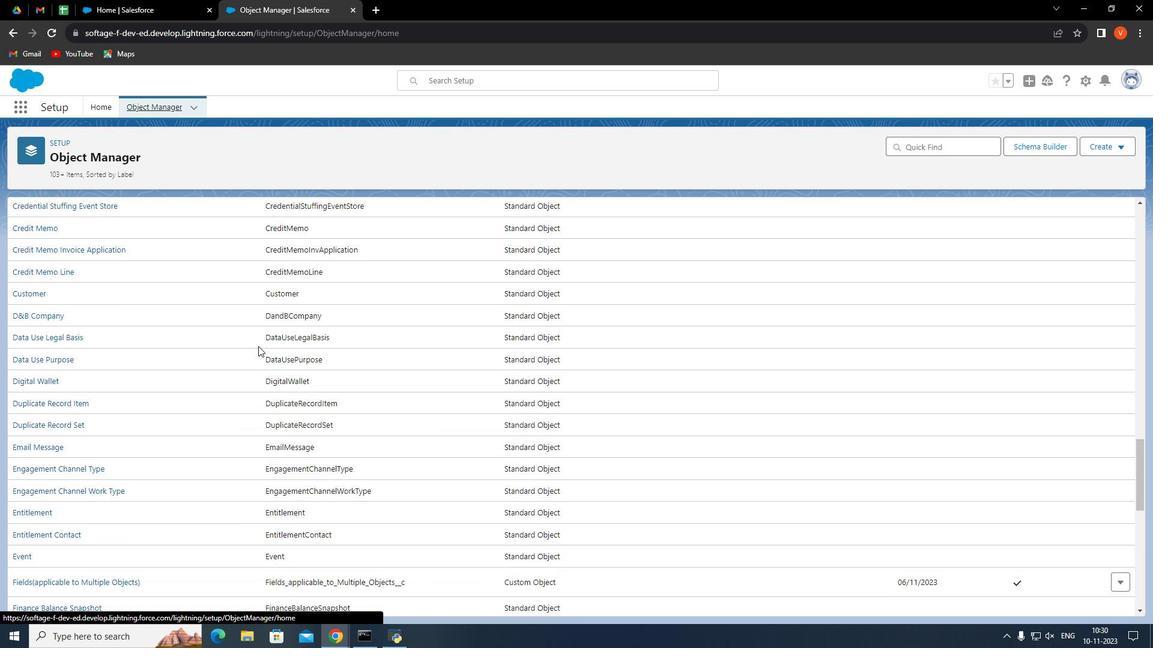 
Action: Mouse moved to (257, 347)
Screenshot: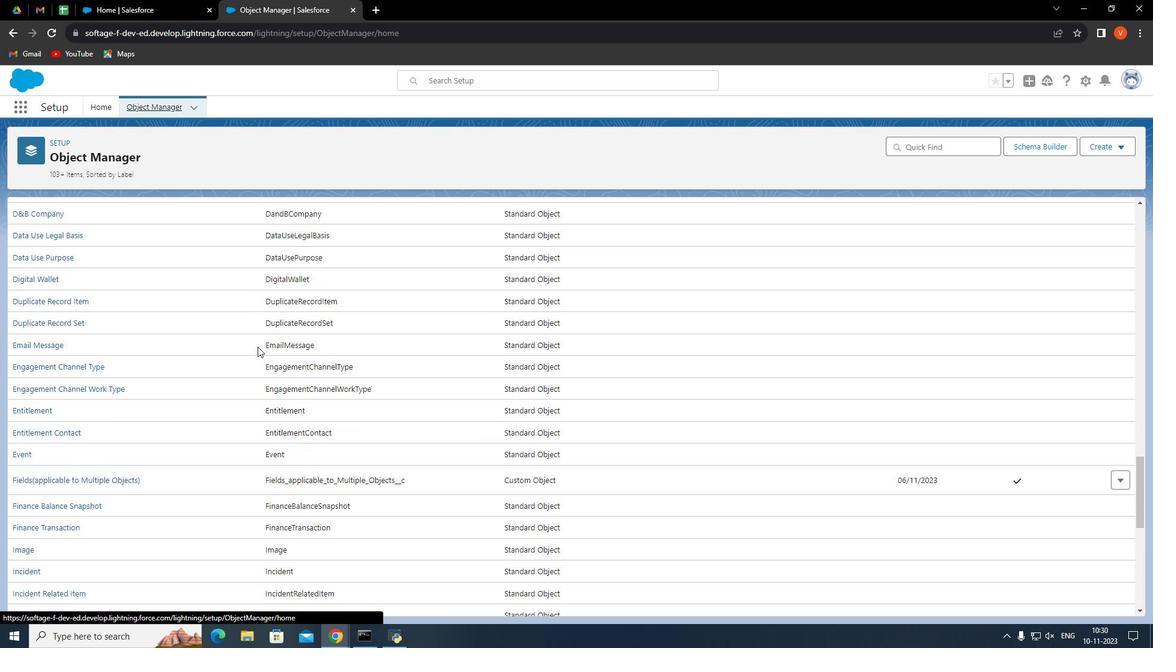 
Action: Mouse scrolled (257, 346) with delta (0, 0)
Screenshot: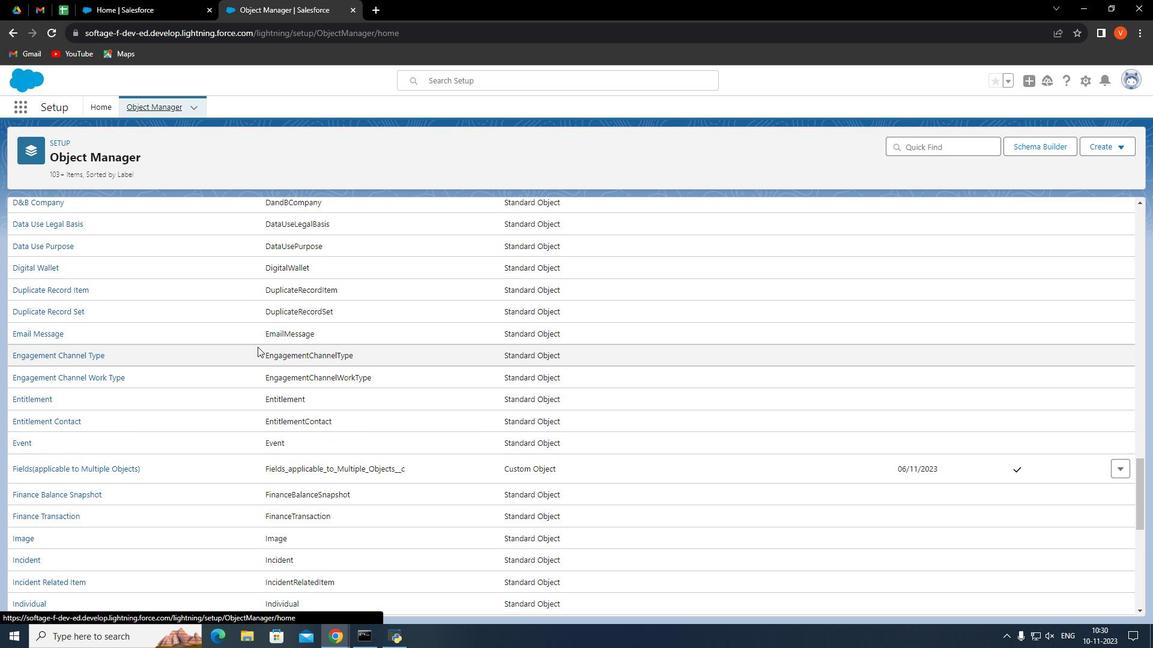 
Action: Mouse scrolled (257, 346) with delta (0, 0)
Screenshot: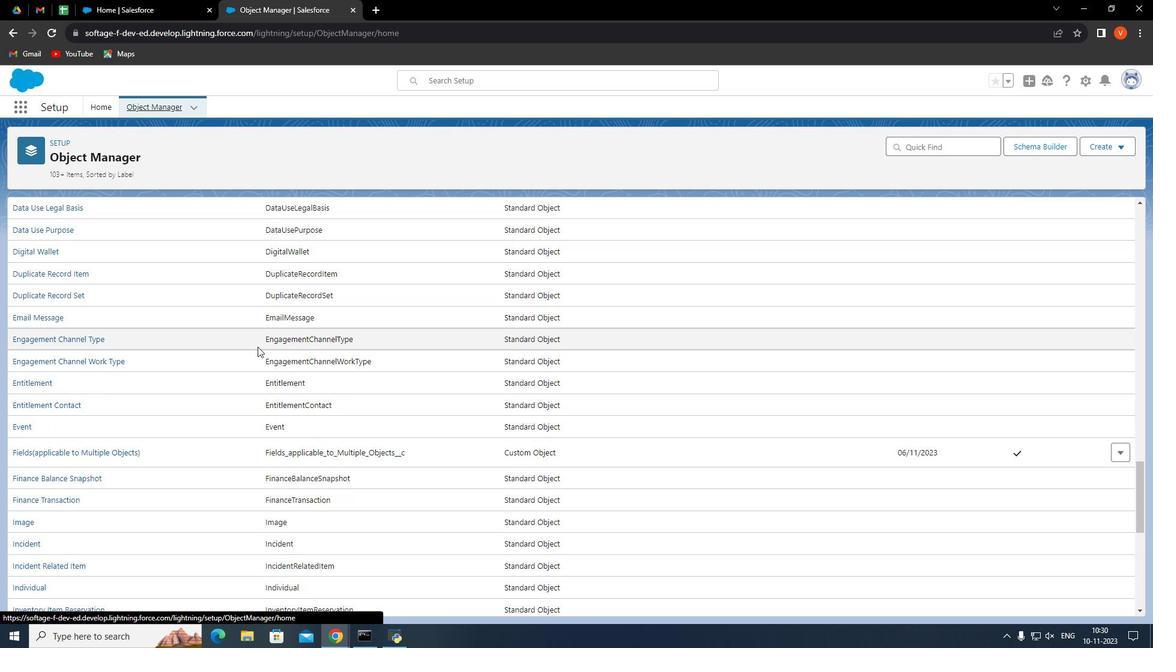 
Action: Mouse scrolled (257, 346) with delta (0, 0)
Screenshot: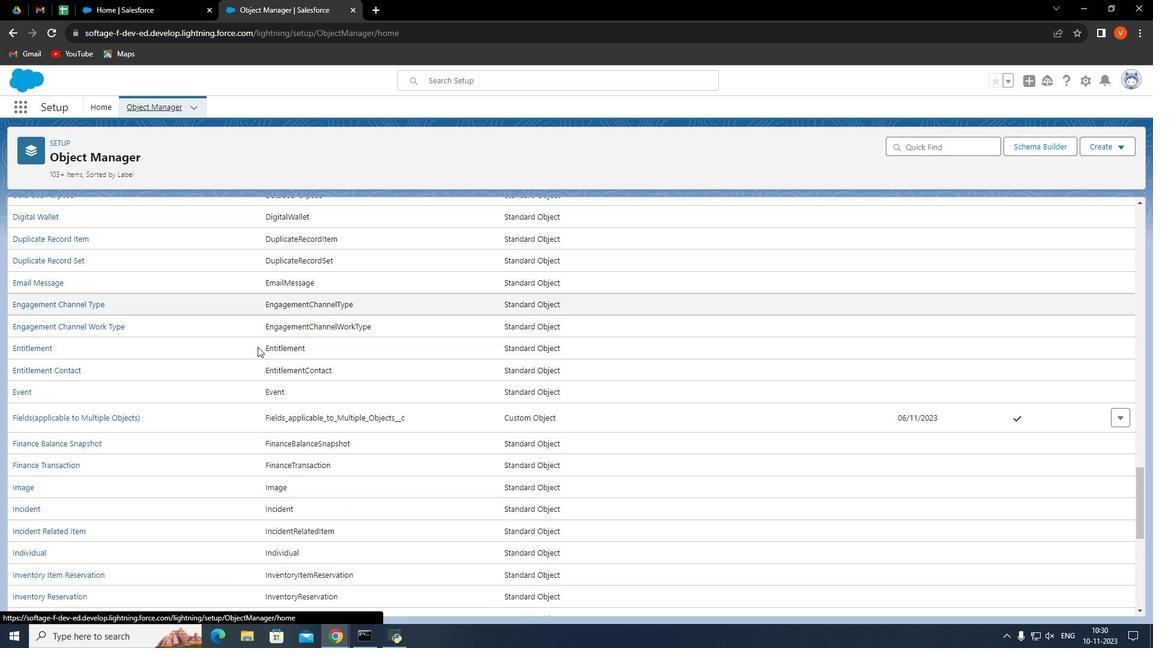 
Action: Mouse scrolled (257, 346) with delta (0, 0)
Screenshot: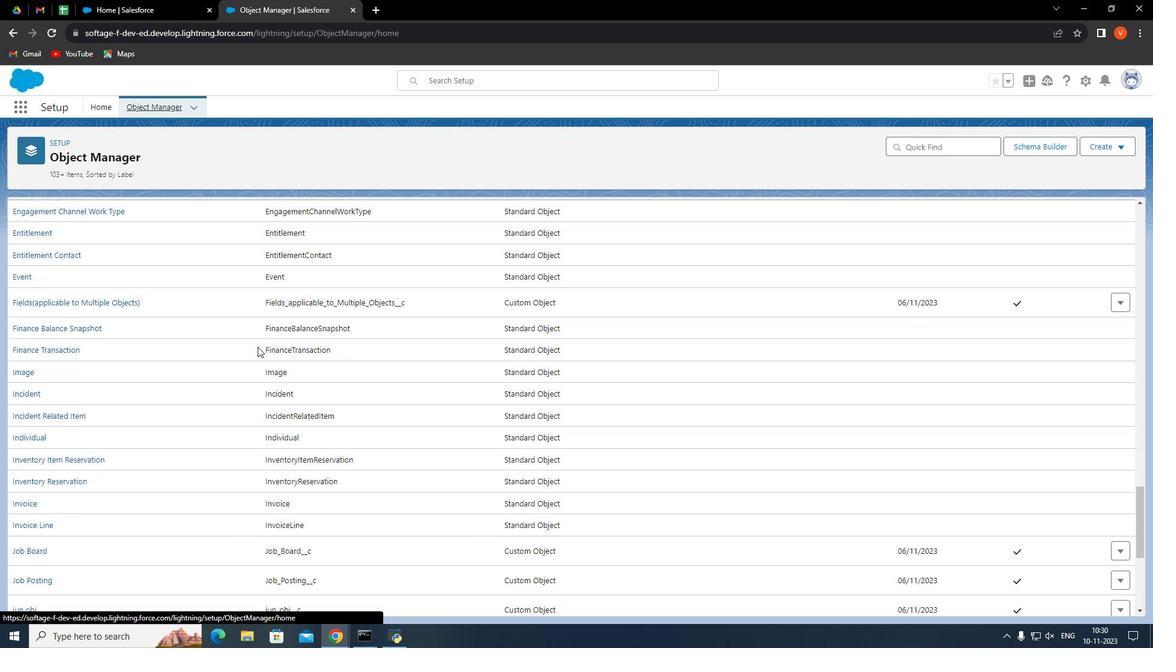 
Action: Mouse scrolled (257, 346) with delta (0, 0)
Screenshot: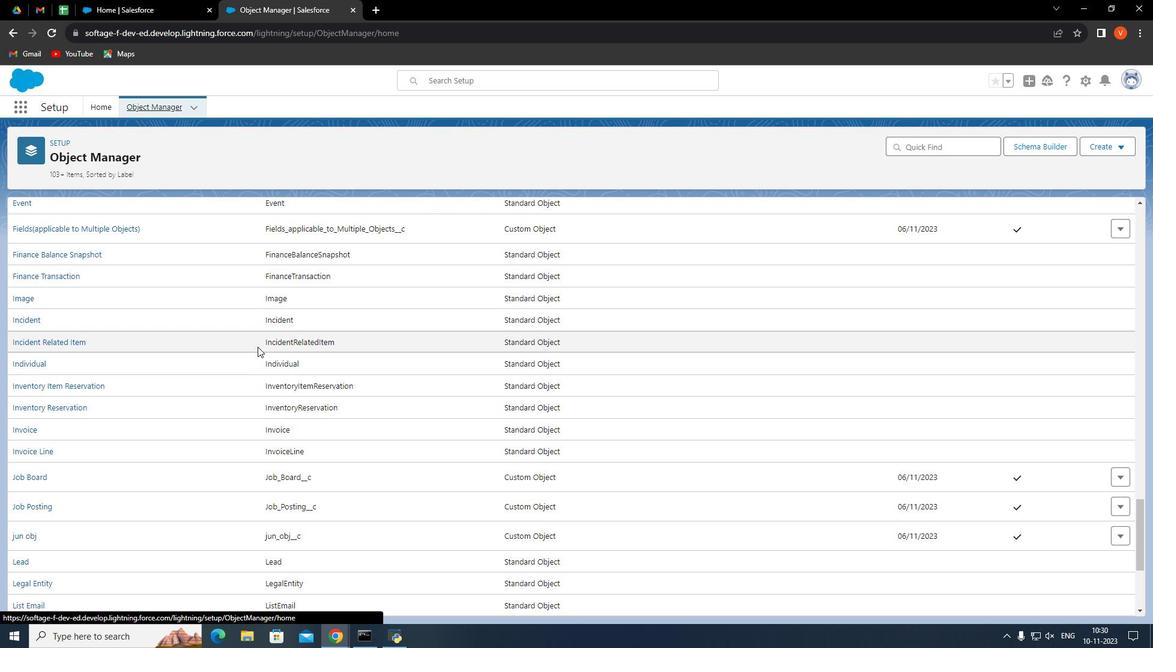 
Action: Mouse scrolled (257, 346) with delta (0, 0)
Screenshot: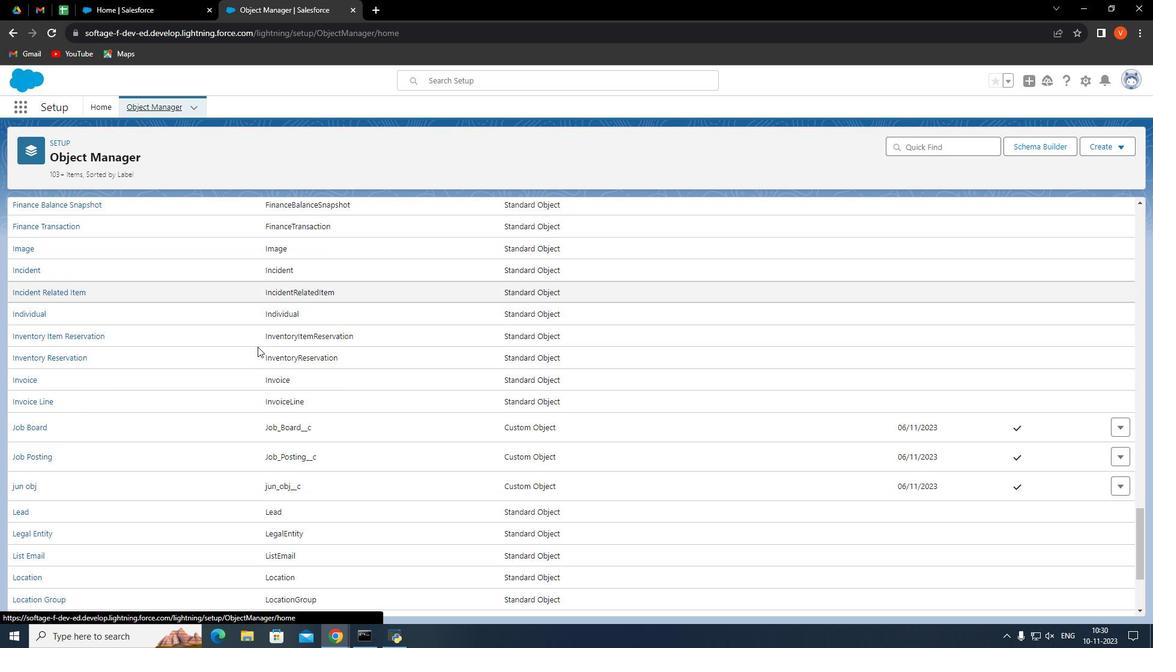 
Action: Mouse scrolled (257, 346) with delta (0, 0)
Screenshot: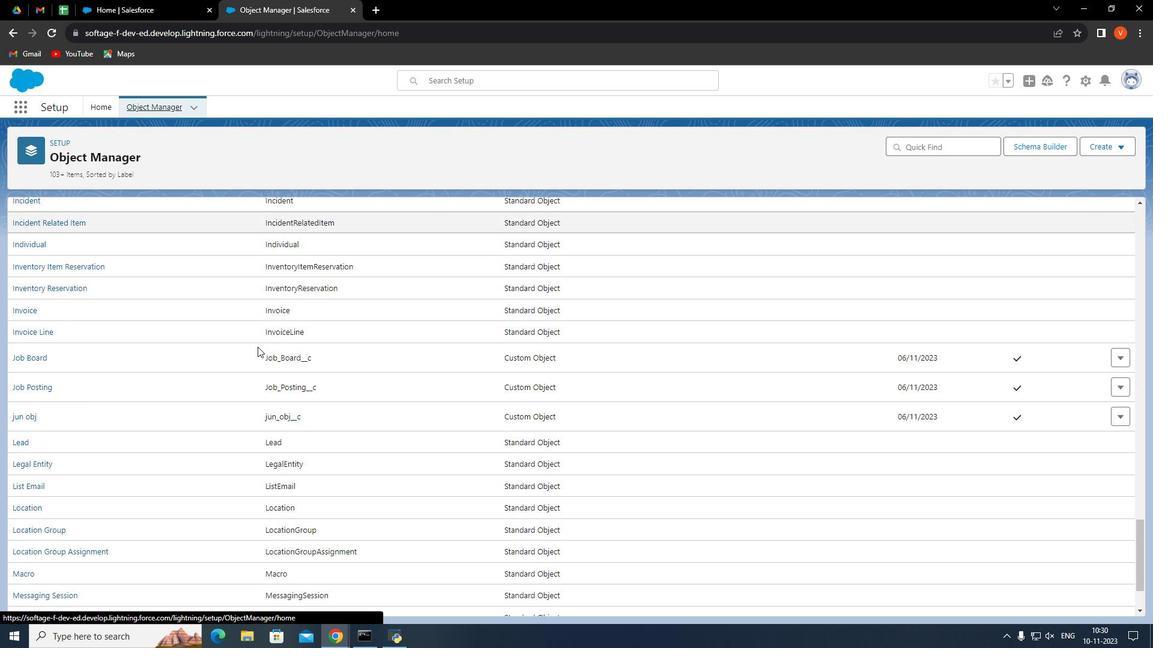 
Action: Mouse scrolled (257, 346) with delta (0, 0)
Screenshot: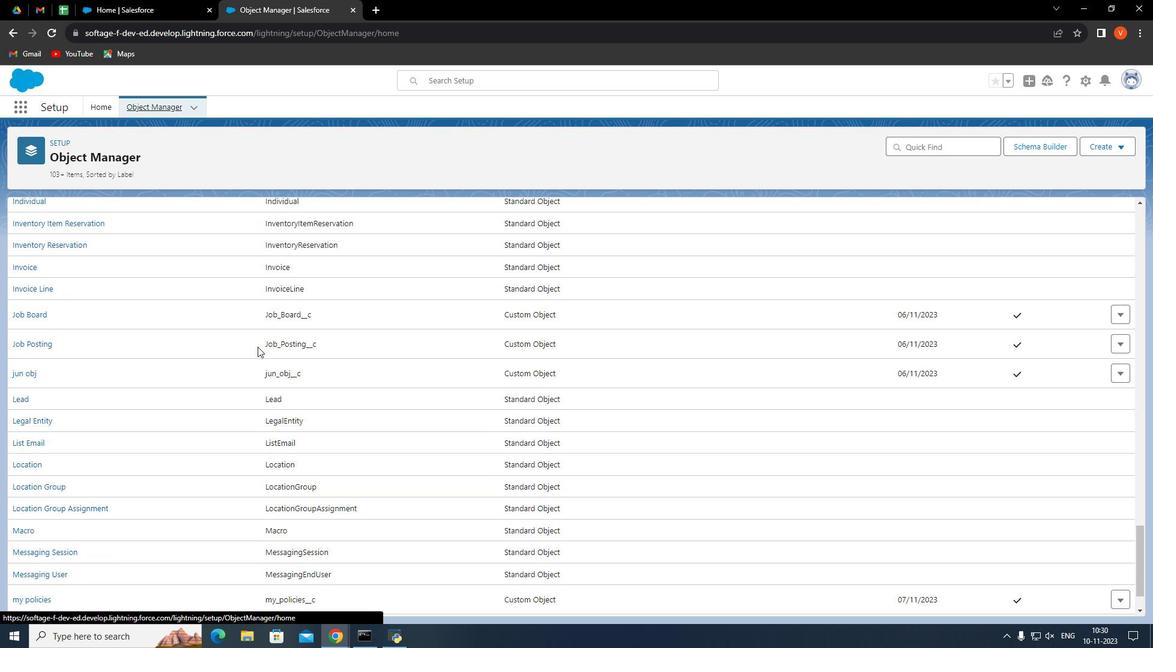 
Action: Mouse scrolled (257, 346) with delta (0, 0)
Screenshot: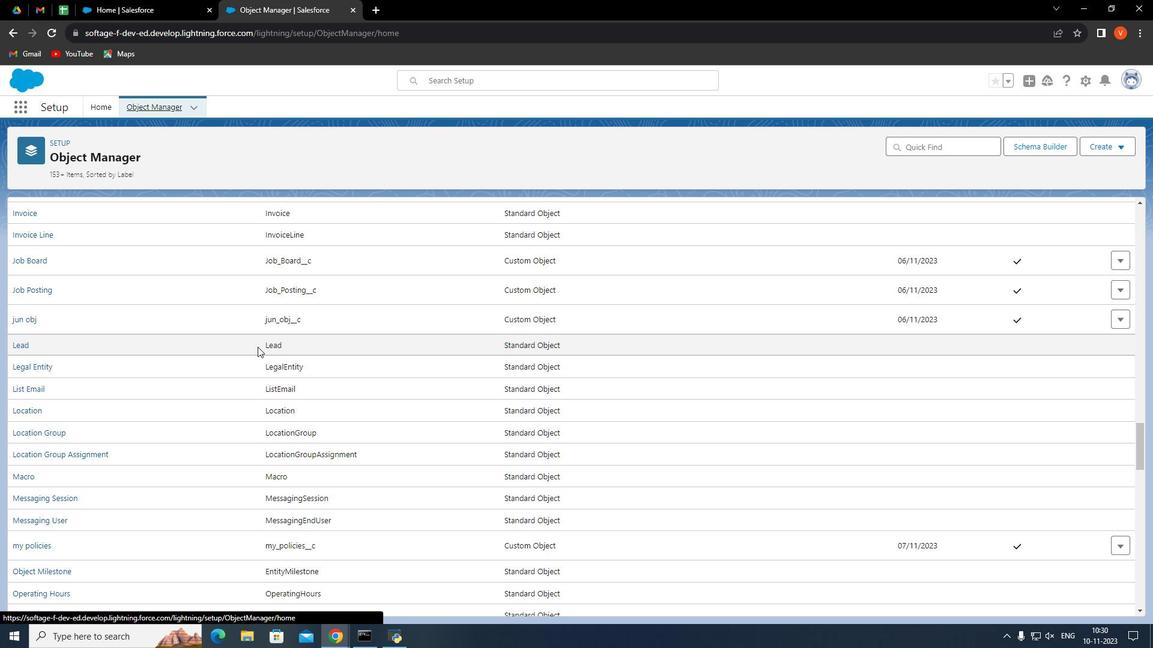 
Action: Mouse scrolled (257, 346) with delta (0, 0)
Screenshot: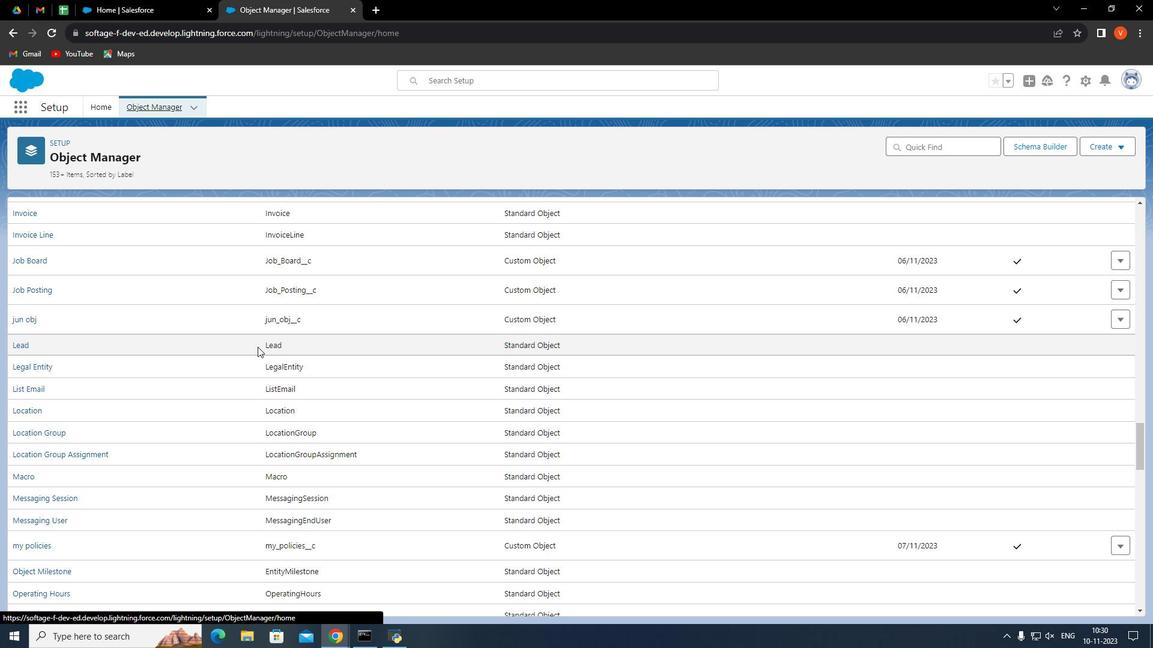 
Action: Mouse scrolled (257, 346) with delta (0, 0)
Screenshot: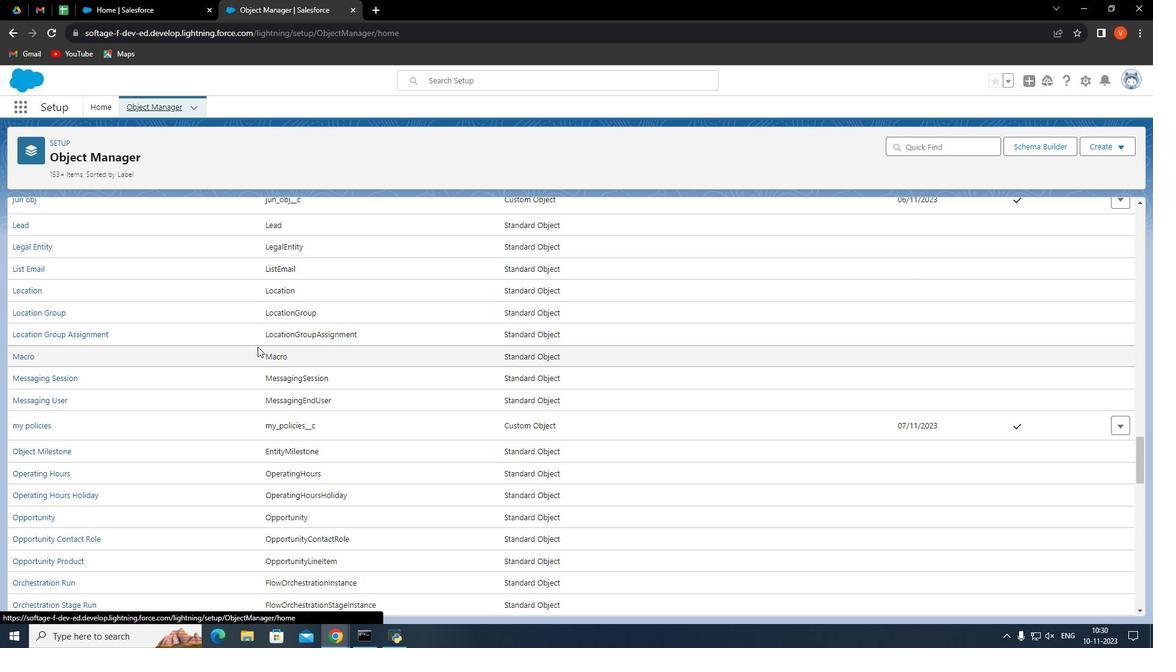 
Action: Mouse moved to (255, 348)
Screenshot: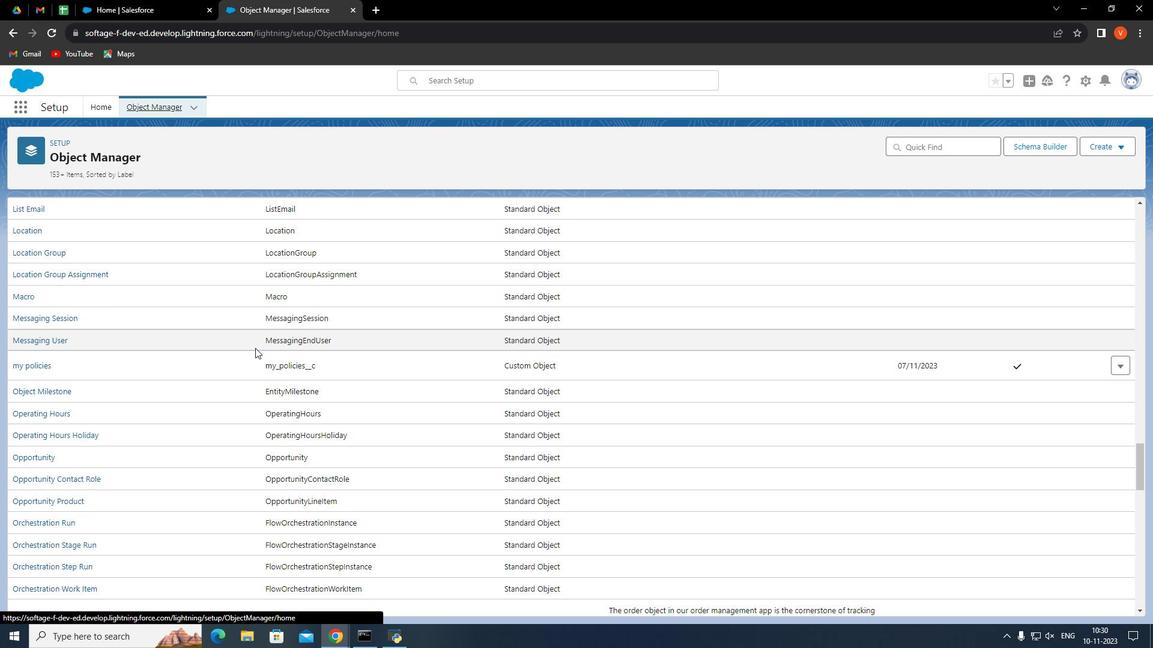 
Action: Mouse scrolled (255, 347) with delta (0, 0)
Screenshot: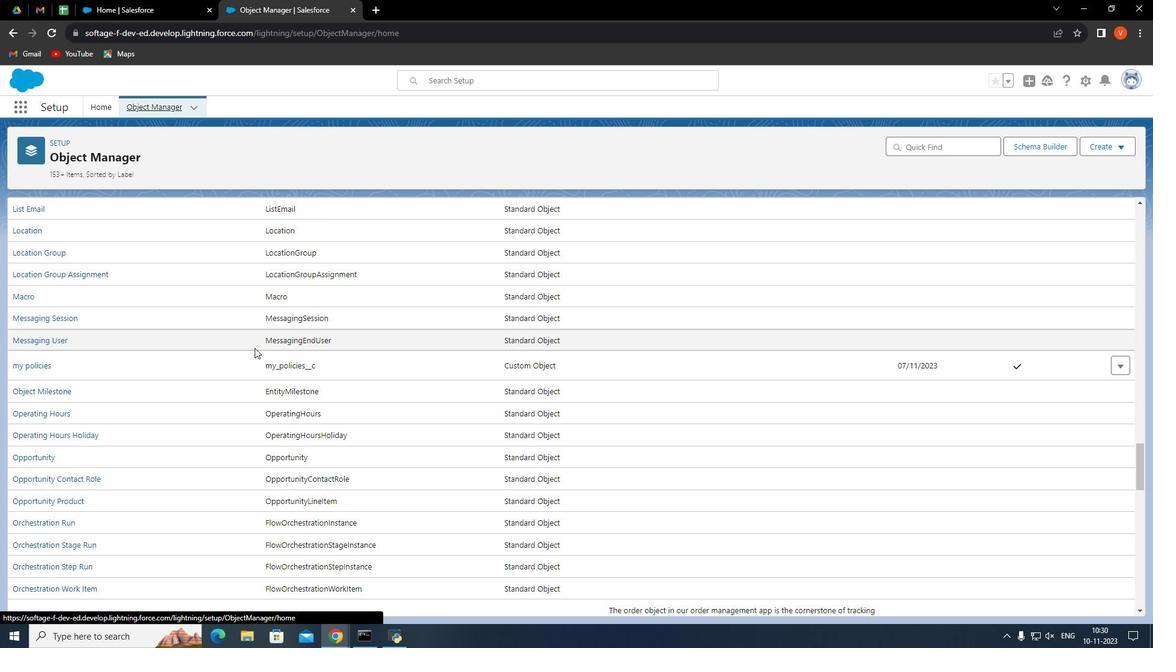 
Action: Mouse moved to (254, 348)
Screenshot: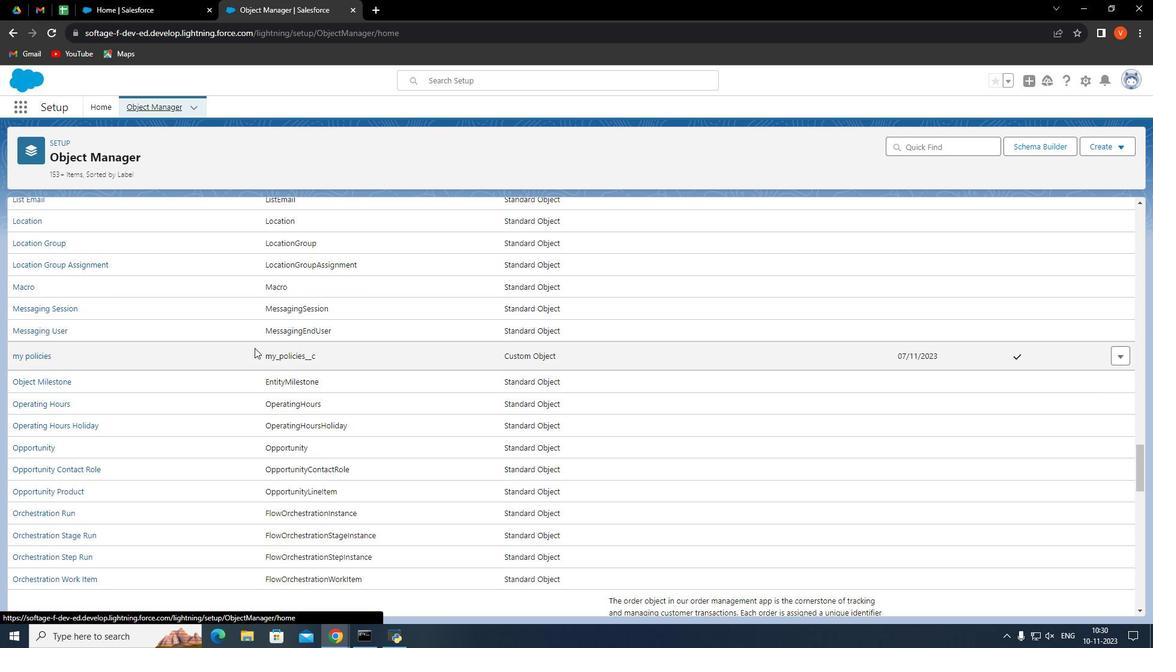 
Action: Mouse scrolled (254, 347) with delta (0, 0)
Screenshot: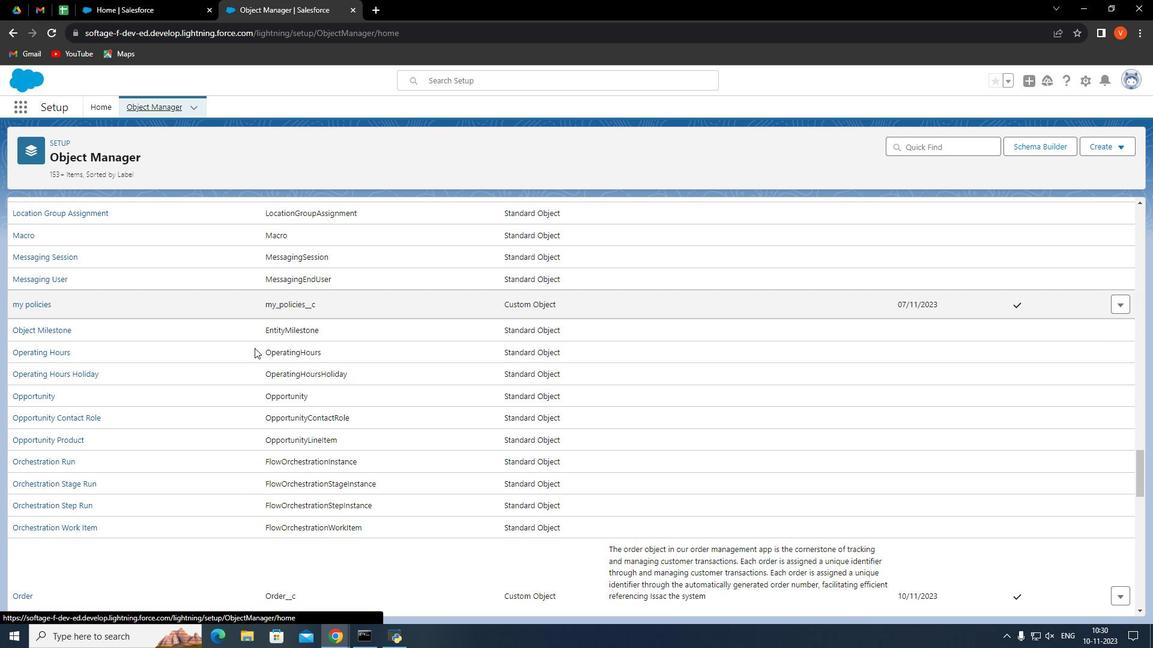 
Action: Mouse moved to (25, 539)
Screenshot: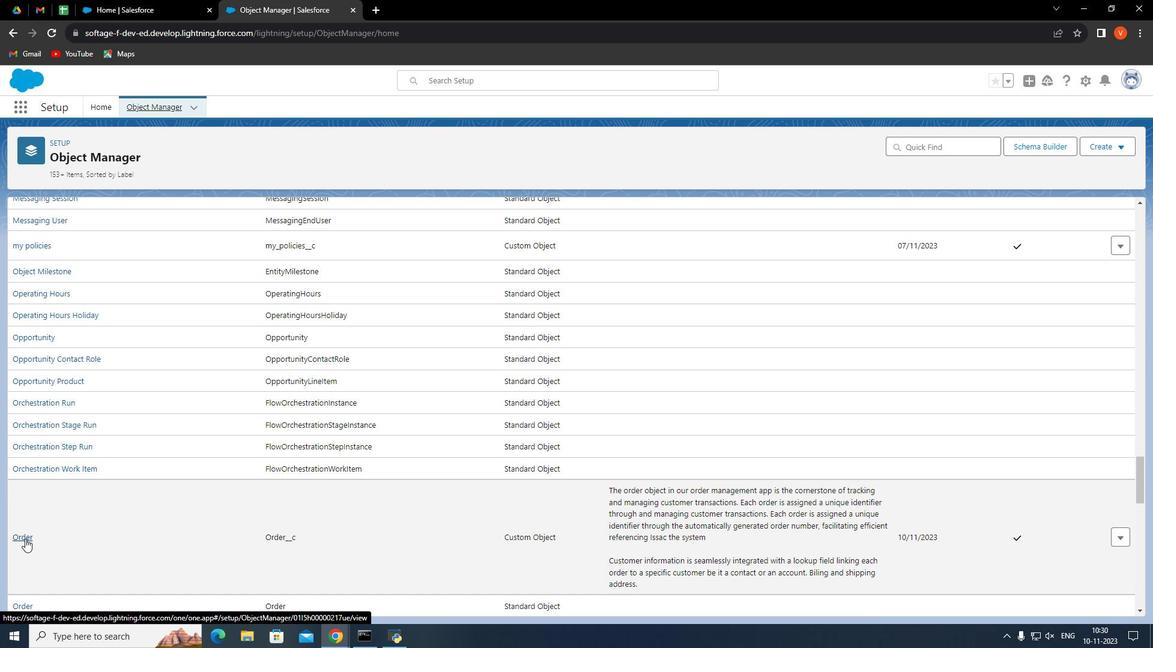 
Action: Mouse pressed left at (25, 539)
Screenshot: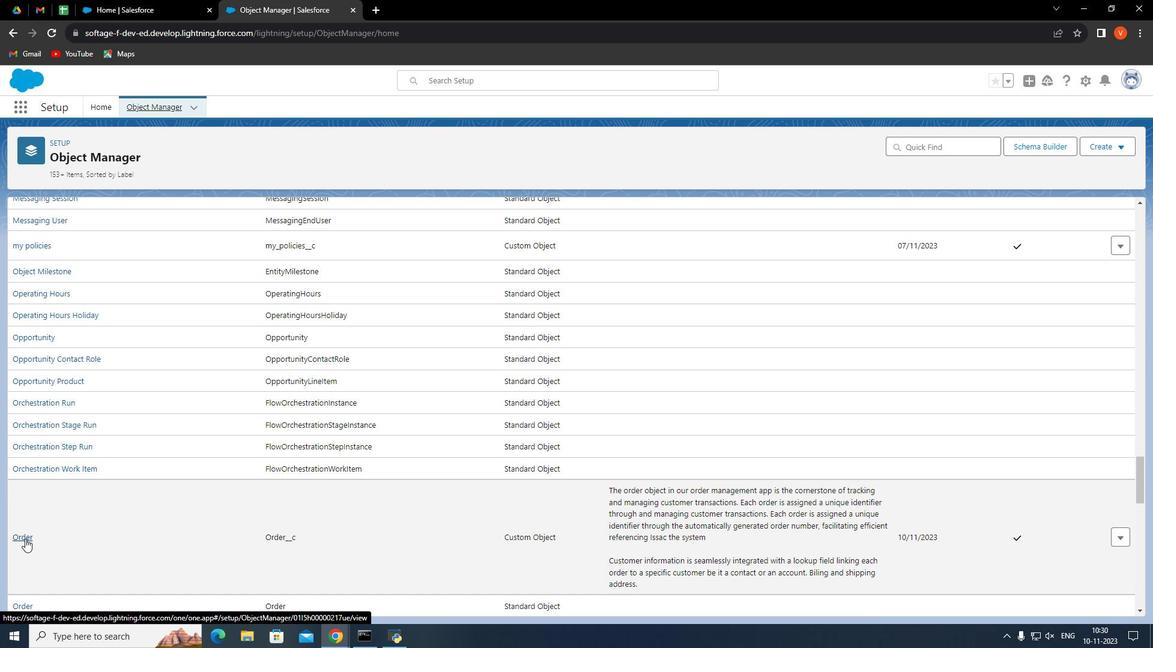 
Action: Mouse moved to (21, 537)
Screenshot: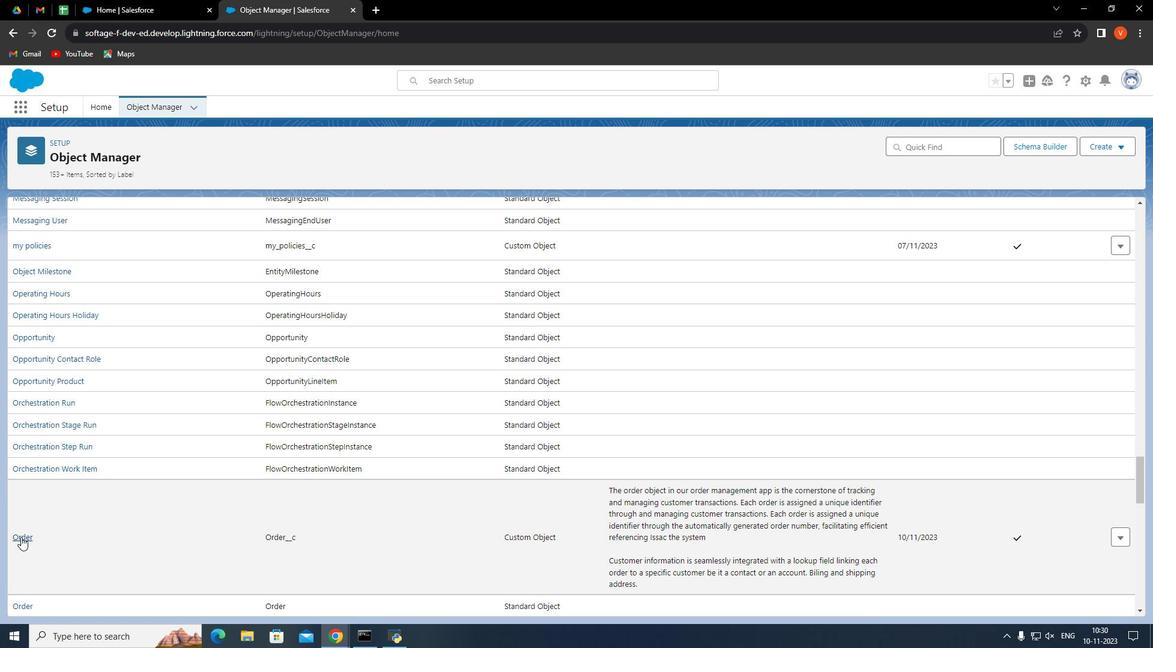 
Action: Mouse pressed left at (21, 537)
Screenshot: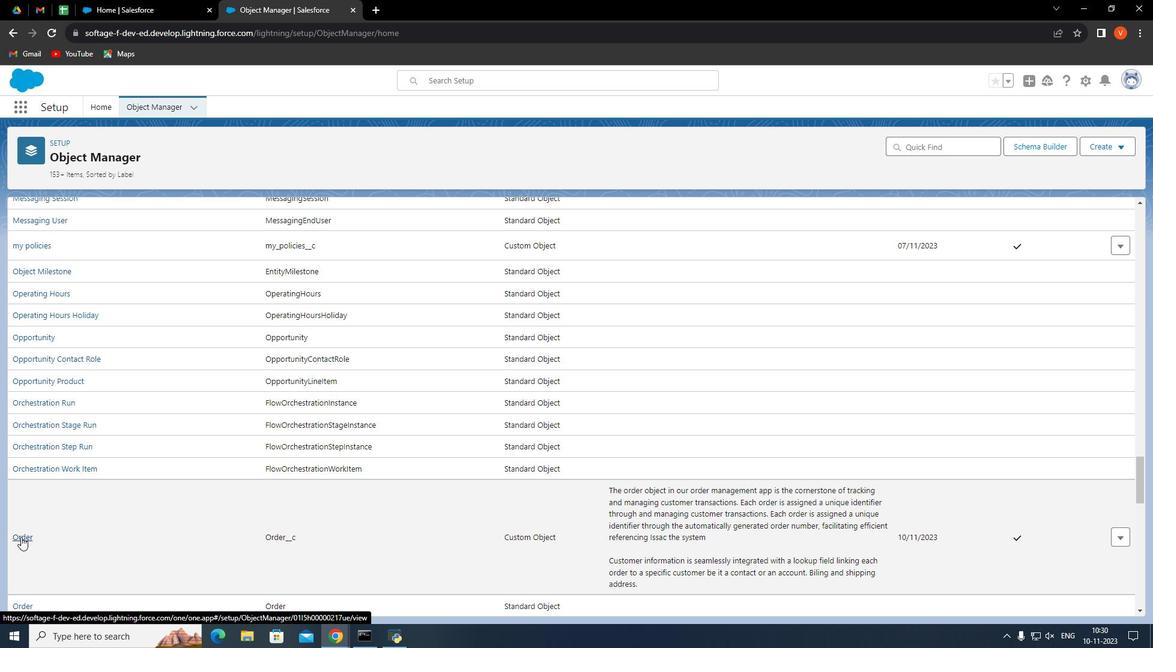 
Action: Mouse moved to (114, 221)
Screenshot: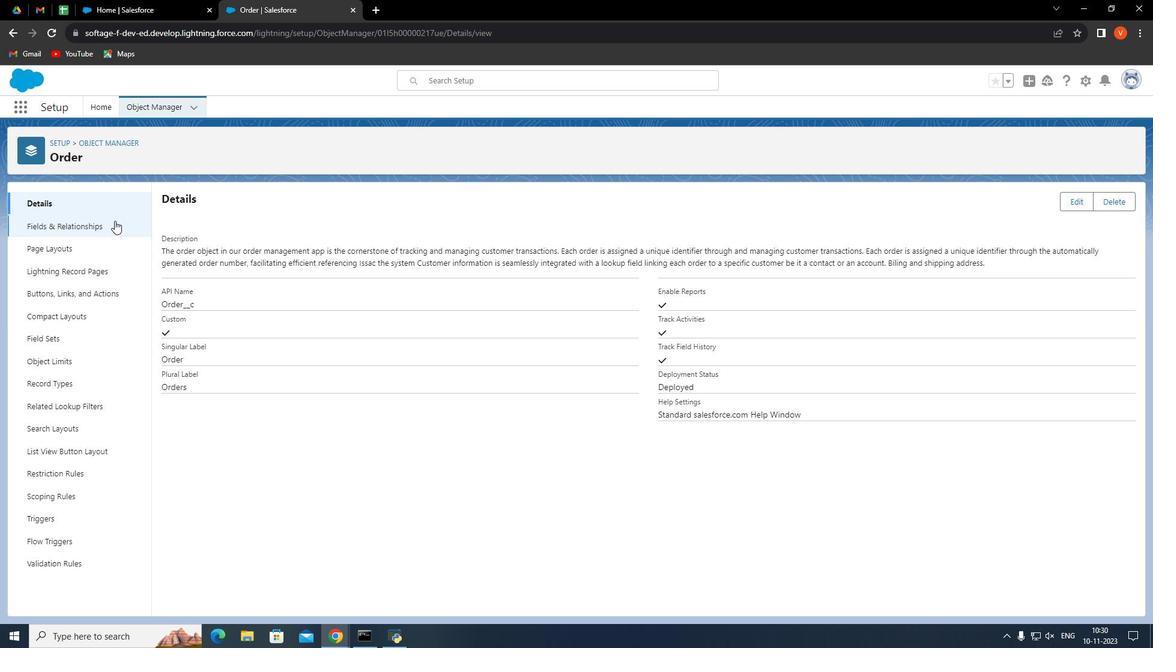 
Action: Mouse pressed left at (114, 221)
Screenshot: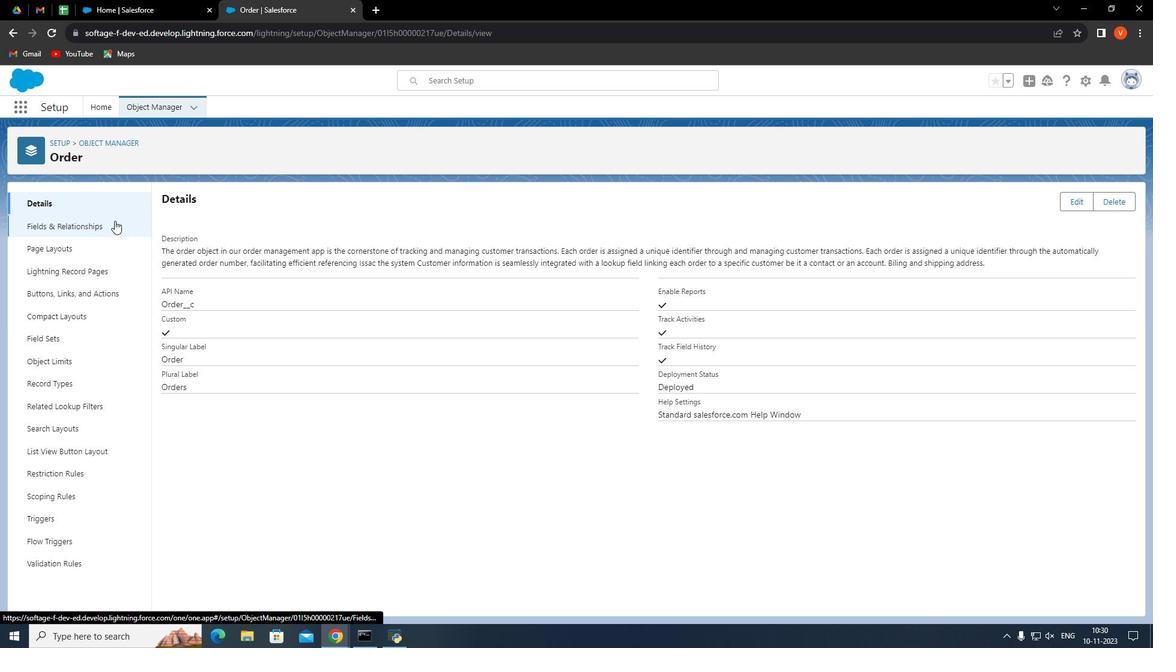 
Action: Mouse moved to (887, 198)
Screenshot: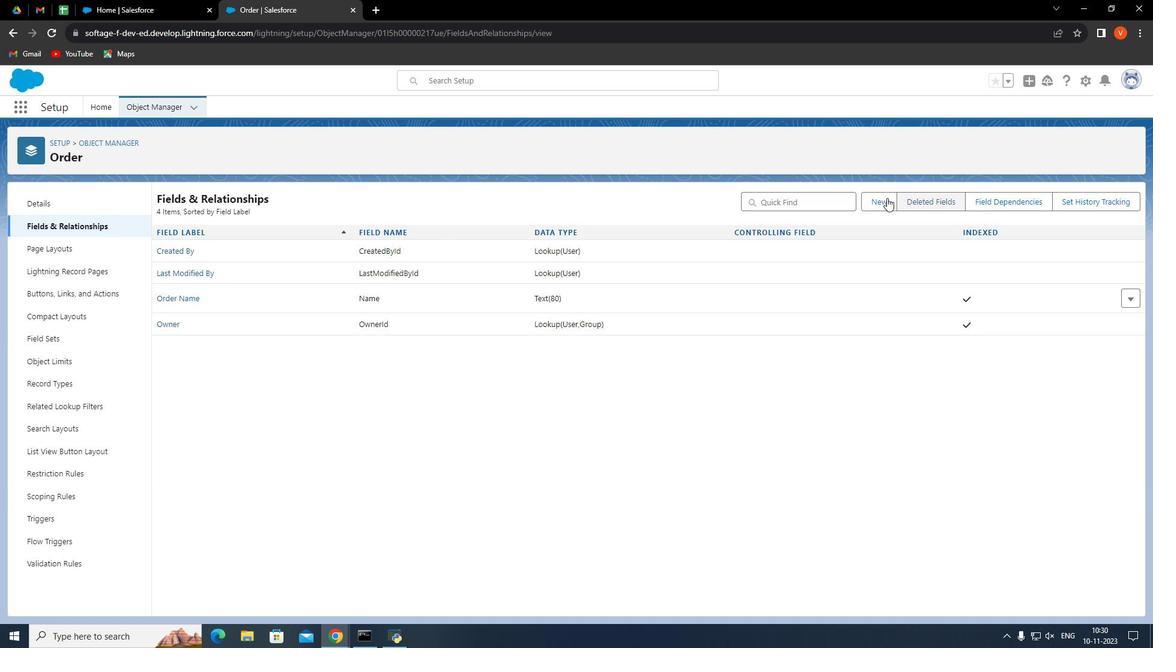 
Action: Mouse pressed left at (887, 198)
Screenshot: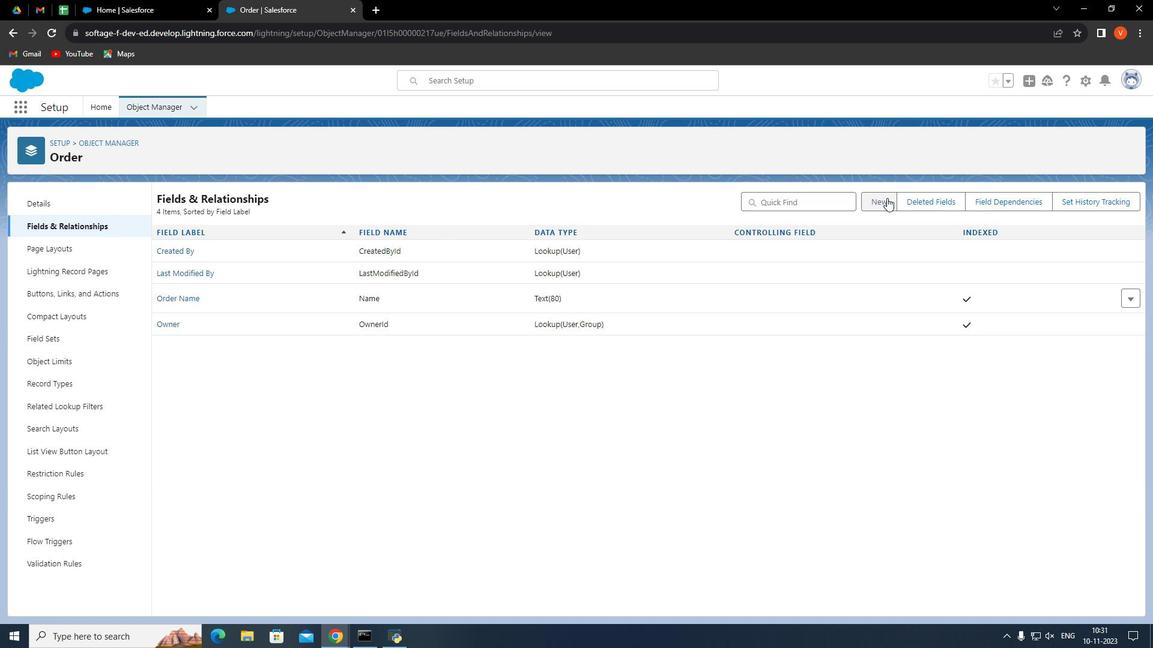 
Action: Mouse moved to (281, 356)
Screenshot: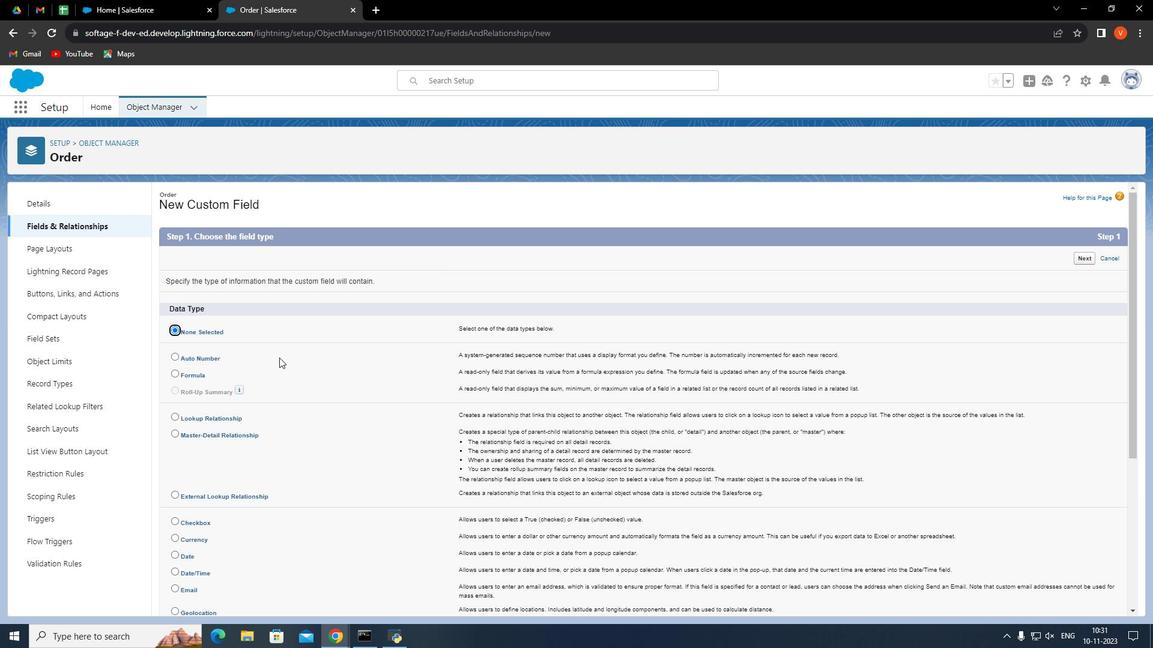 
Action: Mouse scrolled (281, 356) with delta (0, 0)
Screenshot: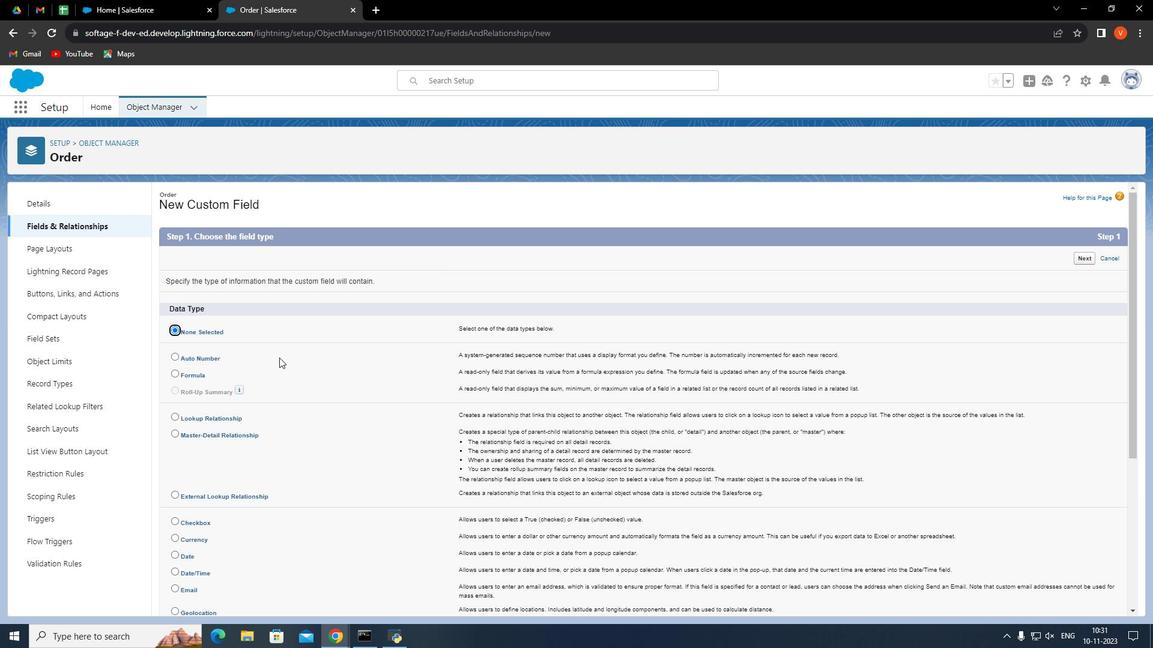 
Action: Mouse moved to (279, 358)
Screenshot: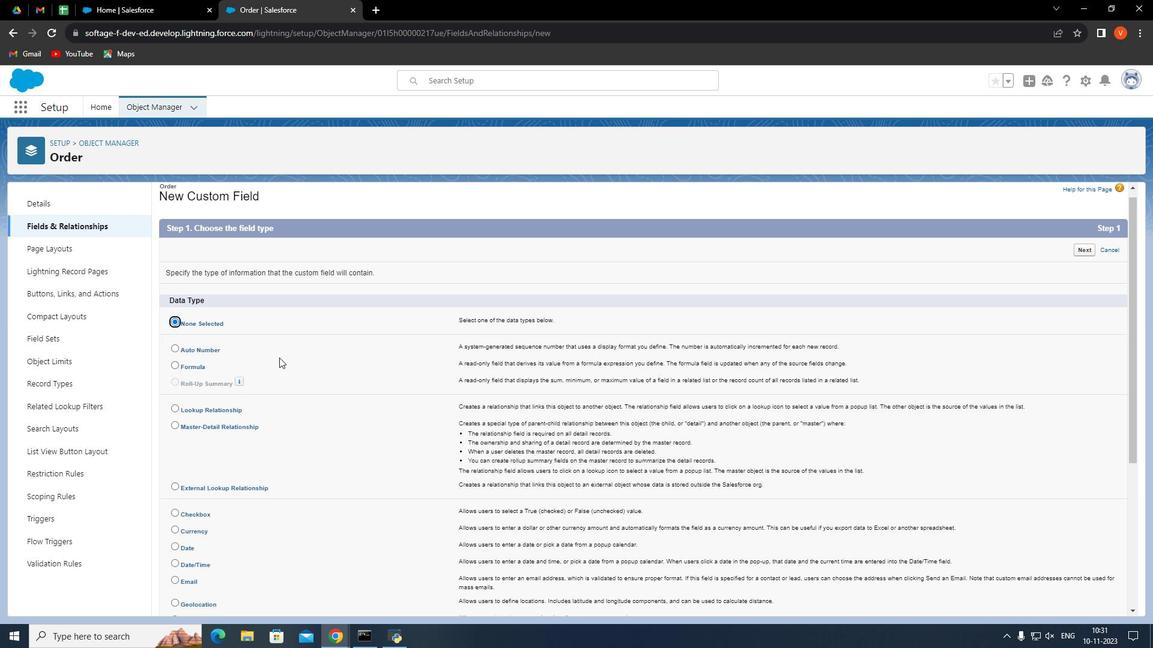 
Action: Mouse scrolled (279, 357) with delta (0, 0)
Screenshot: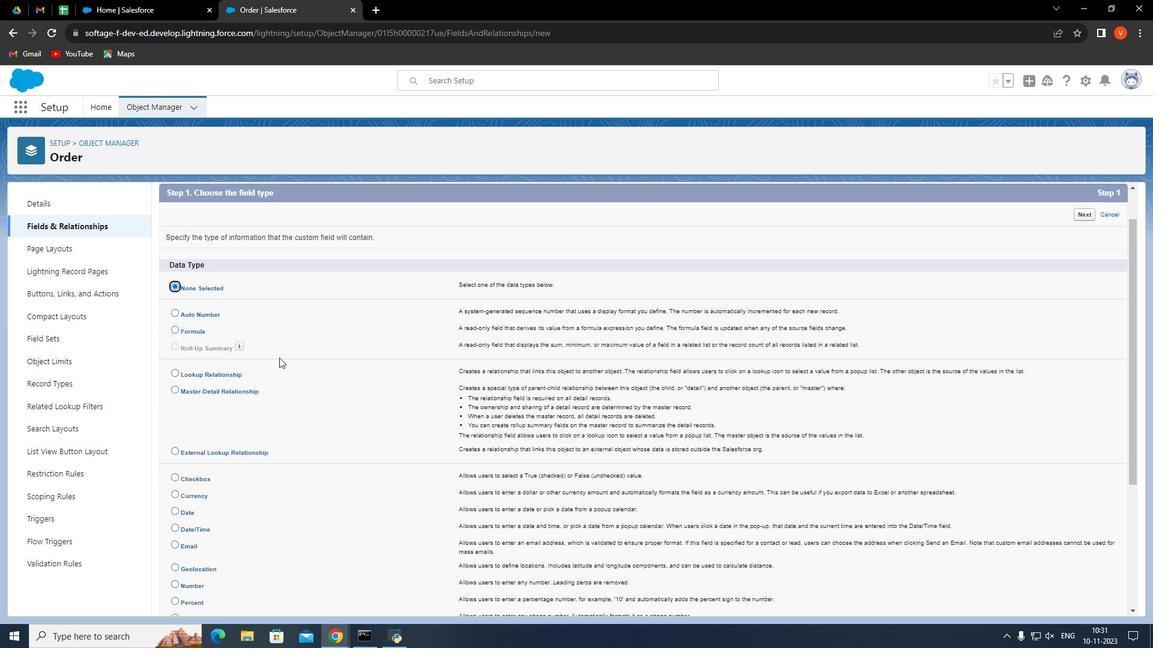 
Action: Mouse moved to (274, 360)
Screenshot: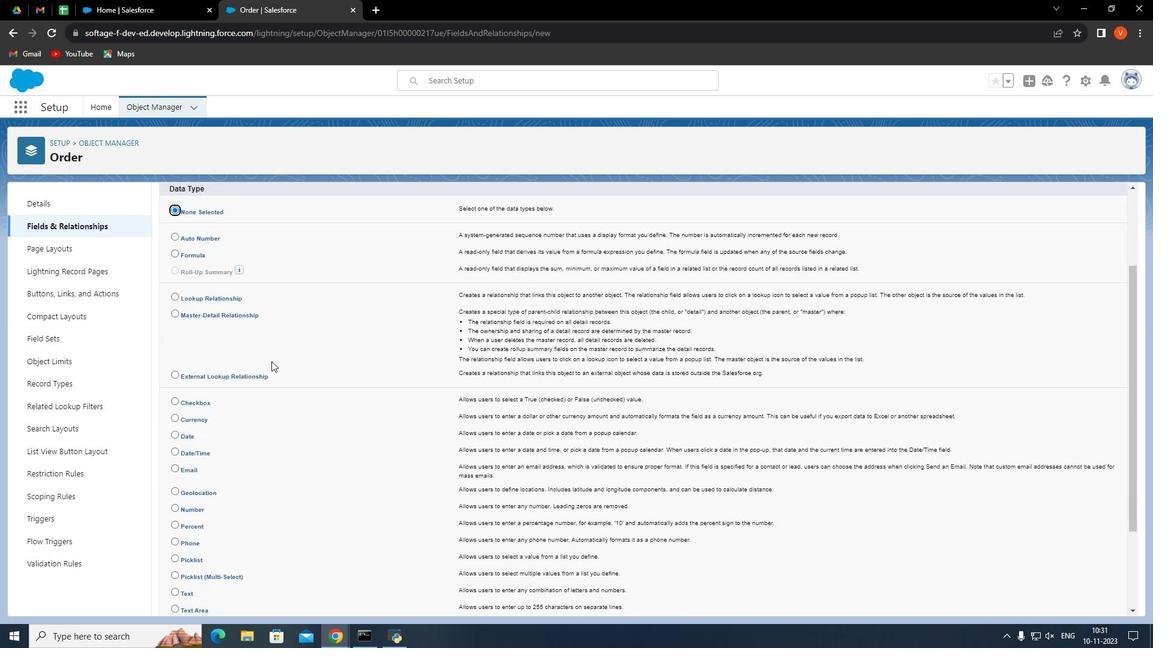 
Action: Mouse scrolled (274, 359) with delta (0, 0)
Screenshot: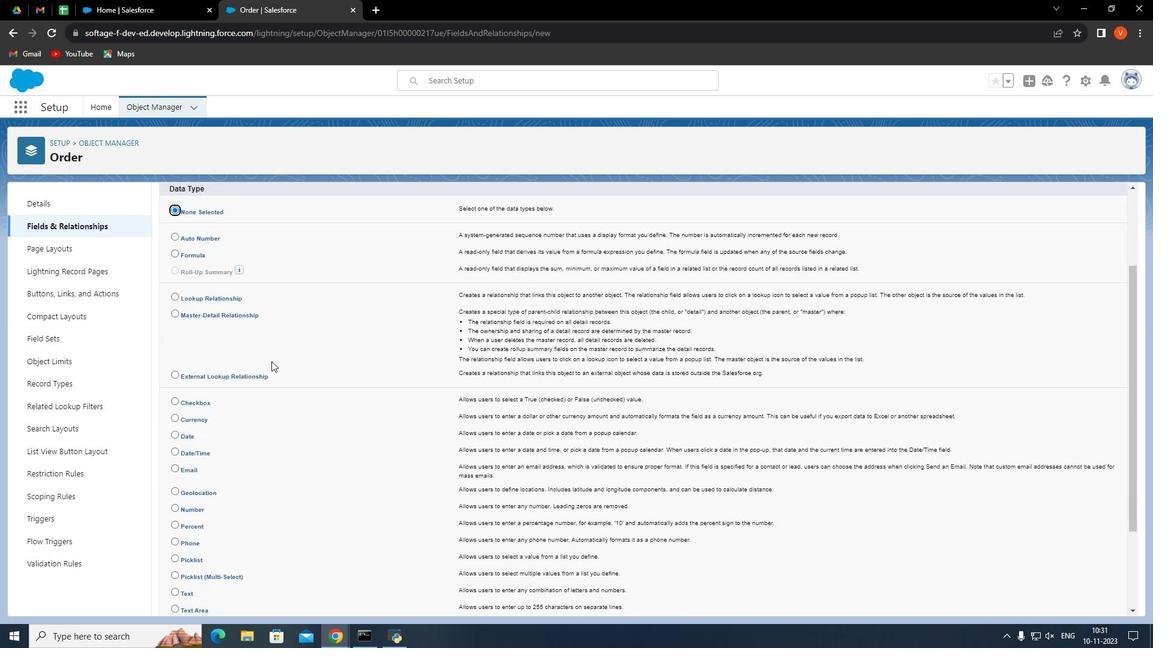 
Action: Mouse moved to (197, 357)
Screenshot: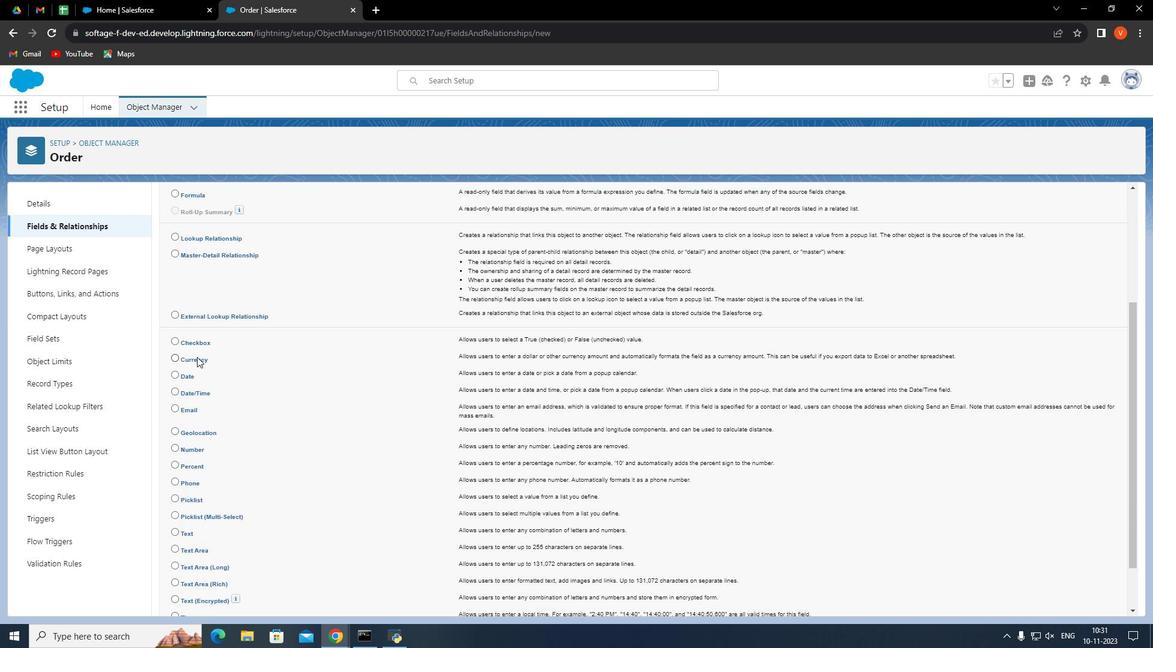 
Action: Mouse pressed left at (197, 357)
Screenshot: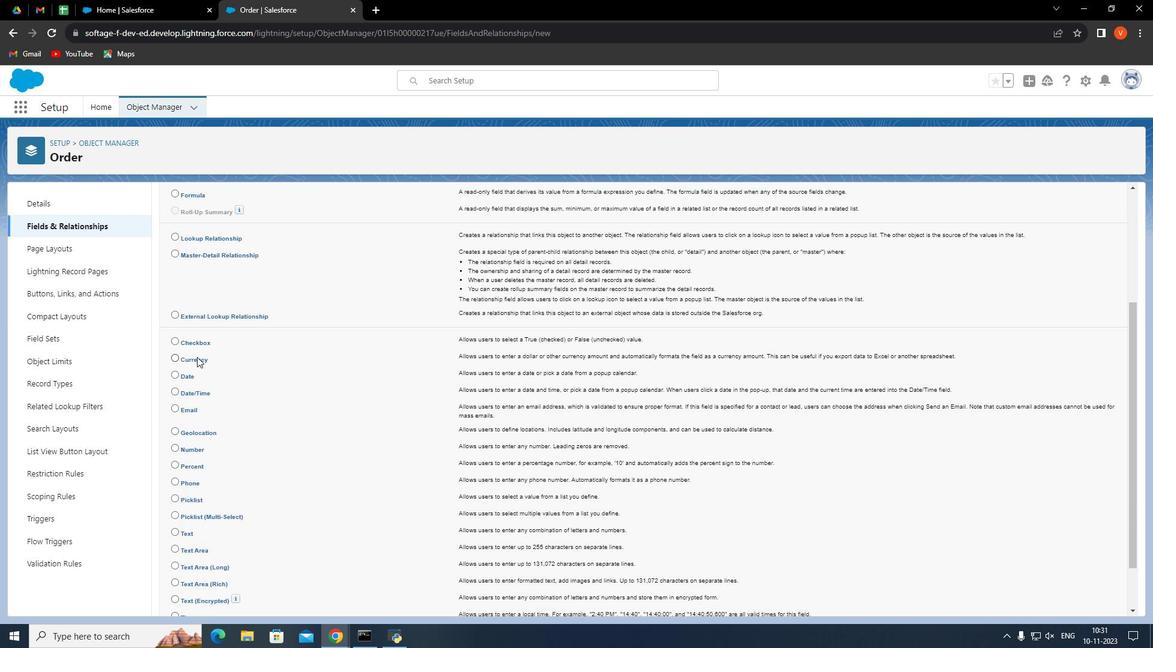 
Action: Mouse moved to (1049, 564)
Screenshot: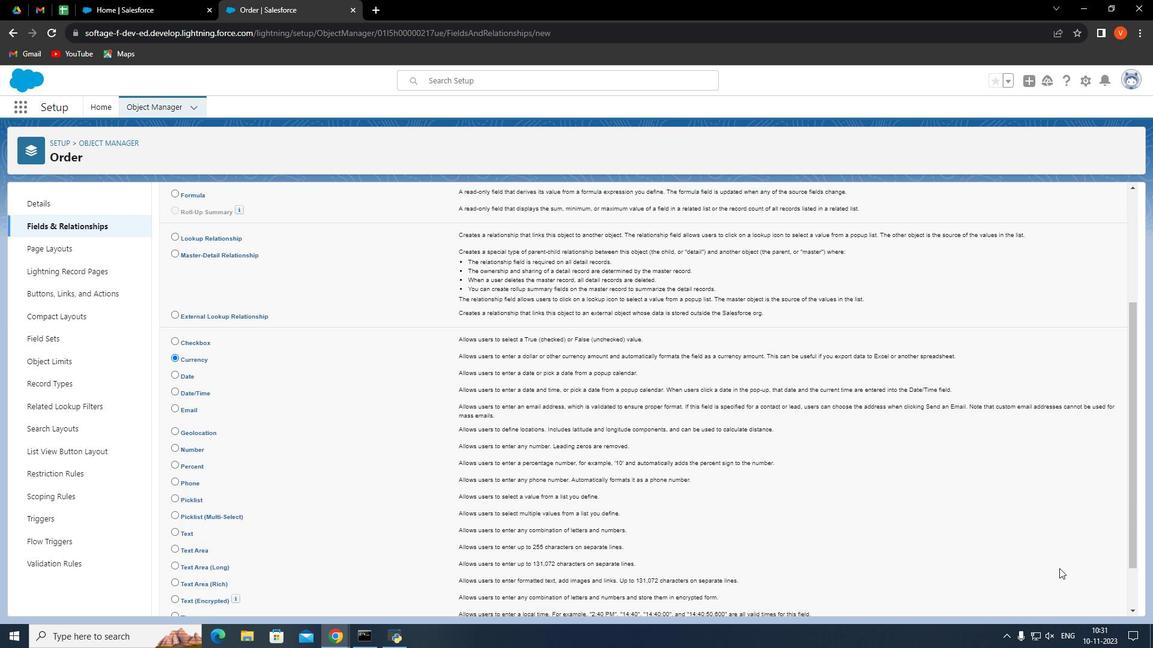 
Action: Mouse scrolled (1049, 563) with delta (0, 0)
Screenshot: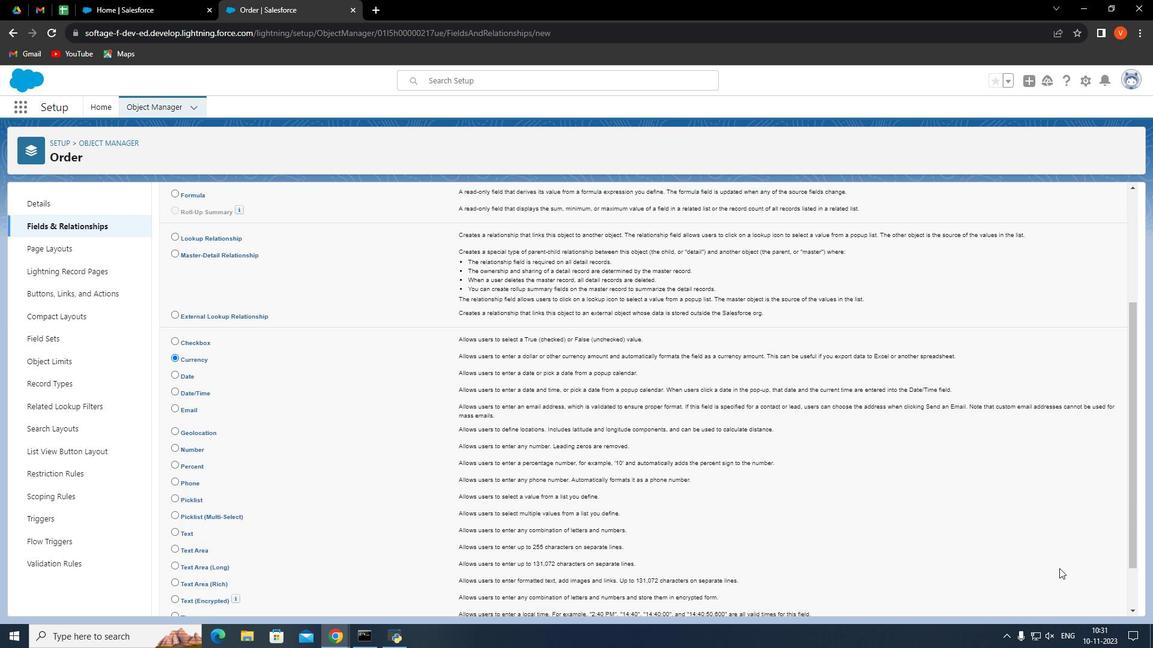
Action: Mouse moved to (1063, 573)
Screenshot: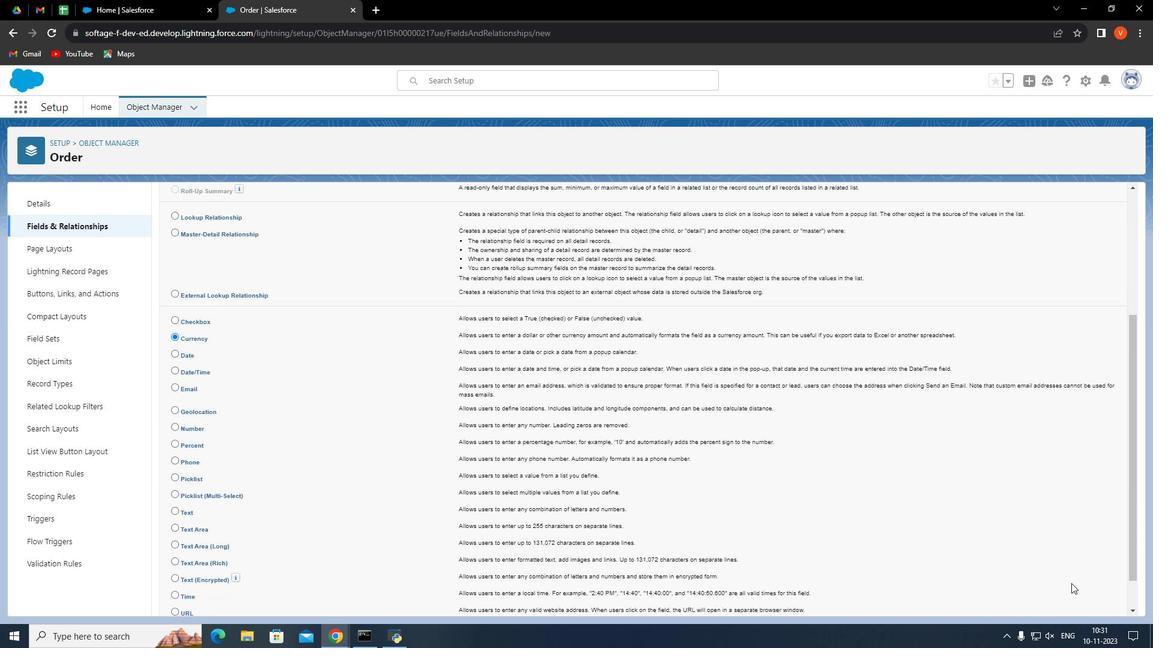 
Action: Mouse scrolled (1063, 572) with delta (0, 0)
Screenshot: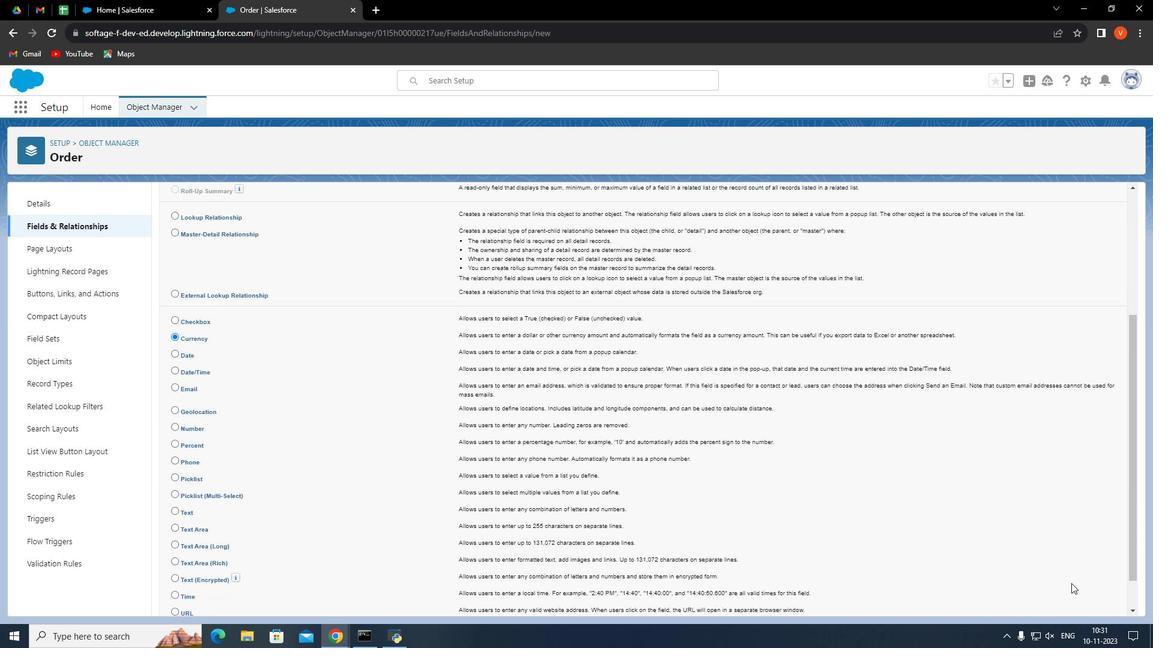 
Action: Mouse moved to (1071, 583)
Screenshot: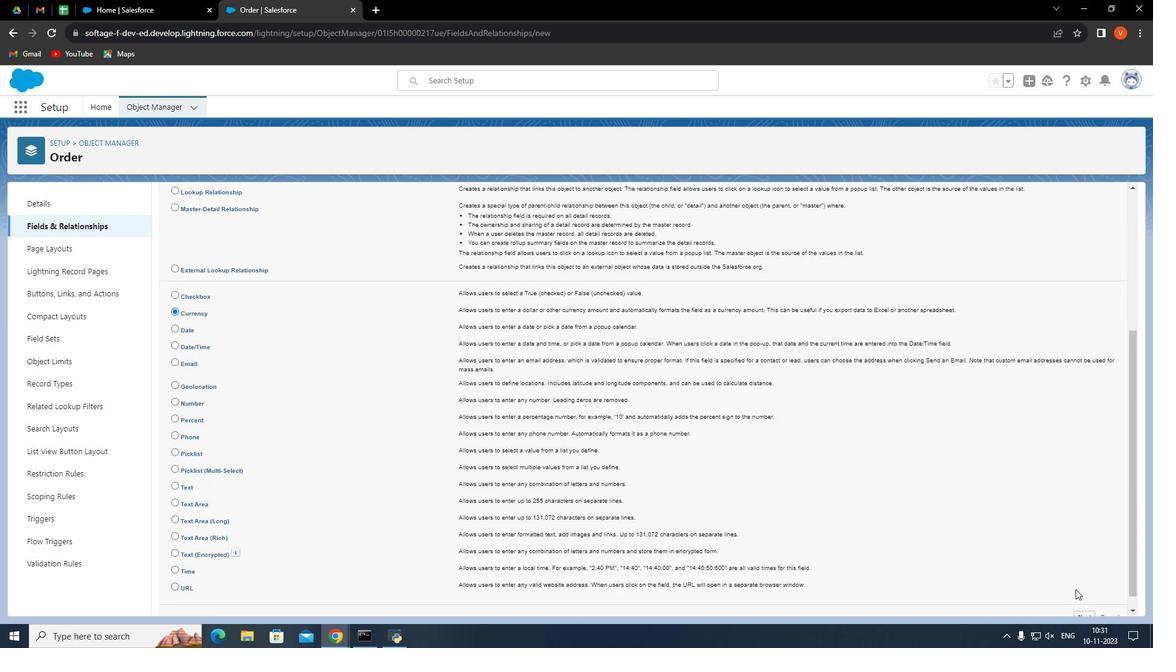 
Action: Mouse scrolled (1071, 582) with delta (0, 0)
Screenshot: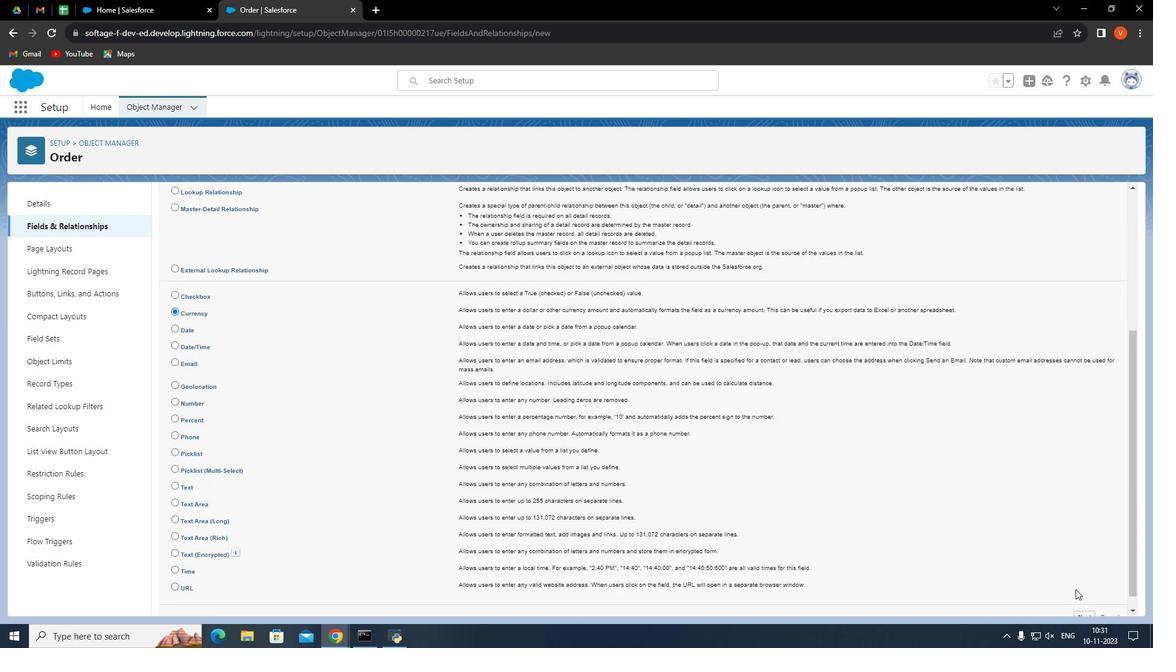
Action: Mouse moved to (1076, 589)
Screenshot: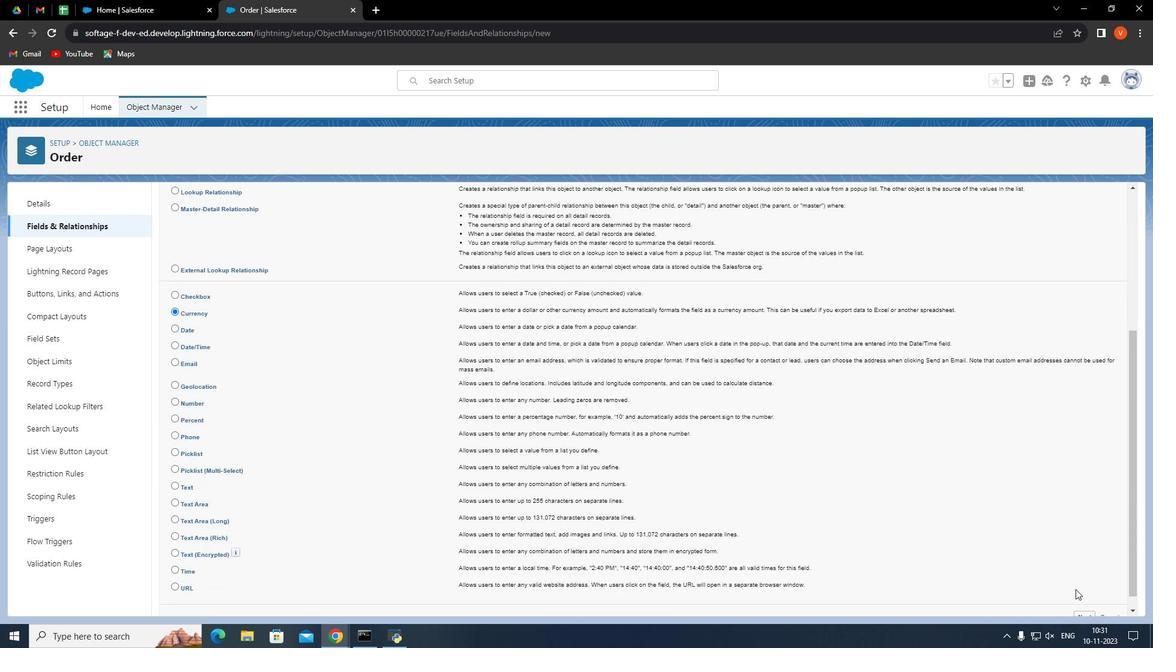 
Action: Mouse scrolled (1076, 588) with delta (0, 0)
Screenshot: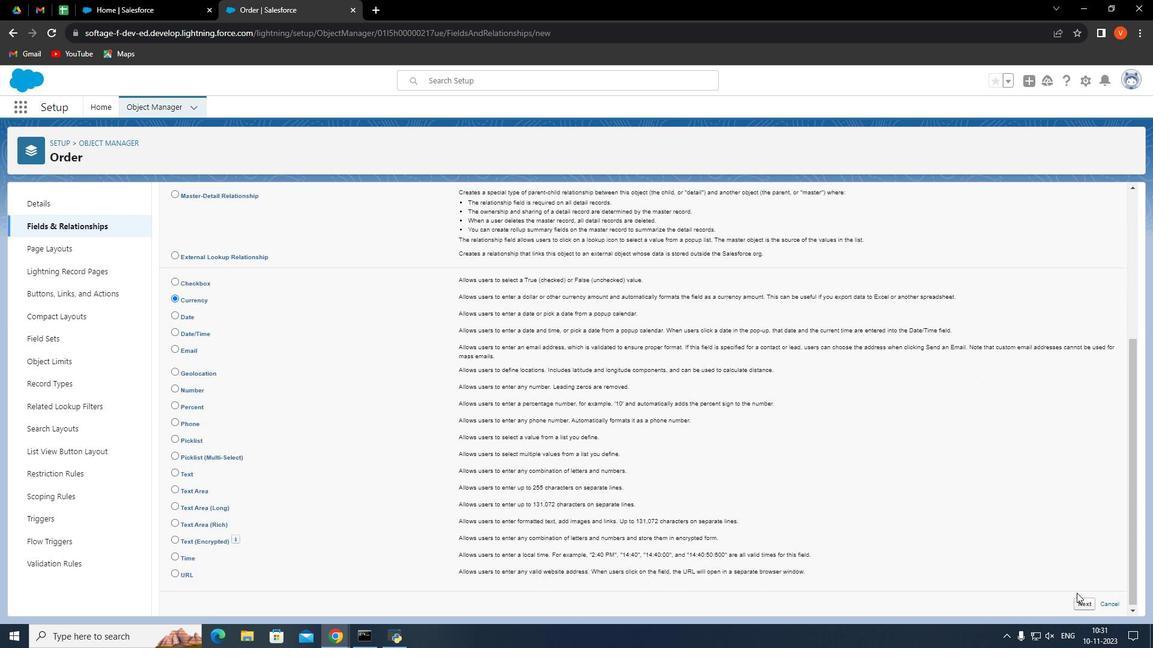 
Action: Mouse moved to (1077, 593)
Screenshot: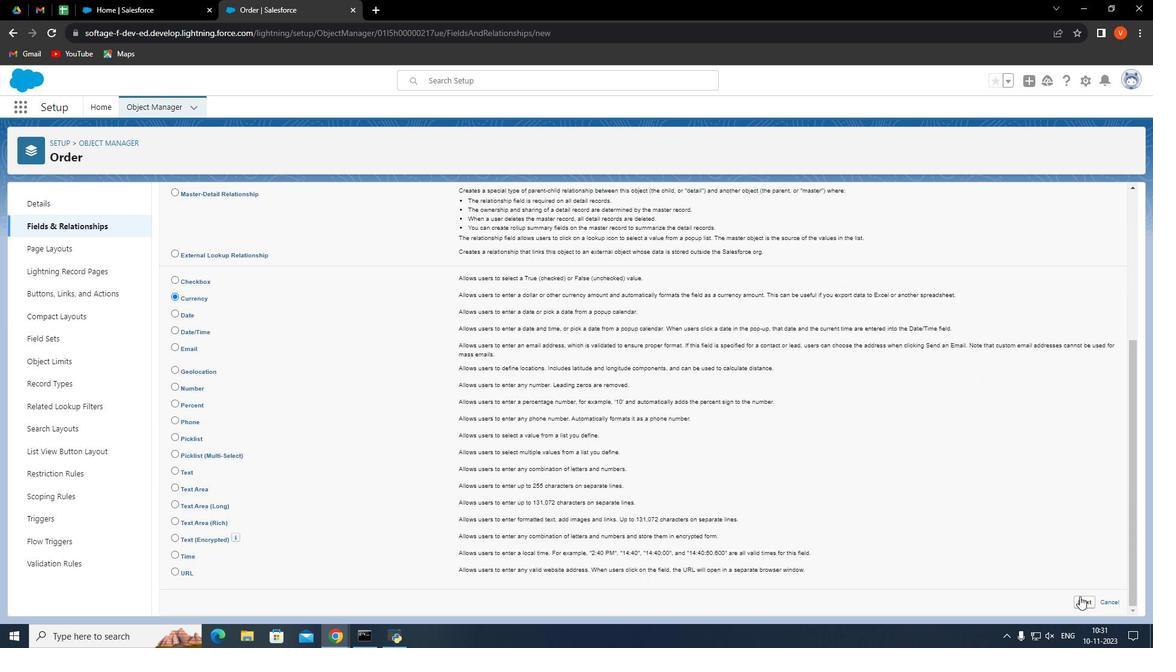 
Action: Mouse scrolled (1077, 593) with delta (0, 0)
Screenshot: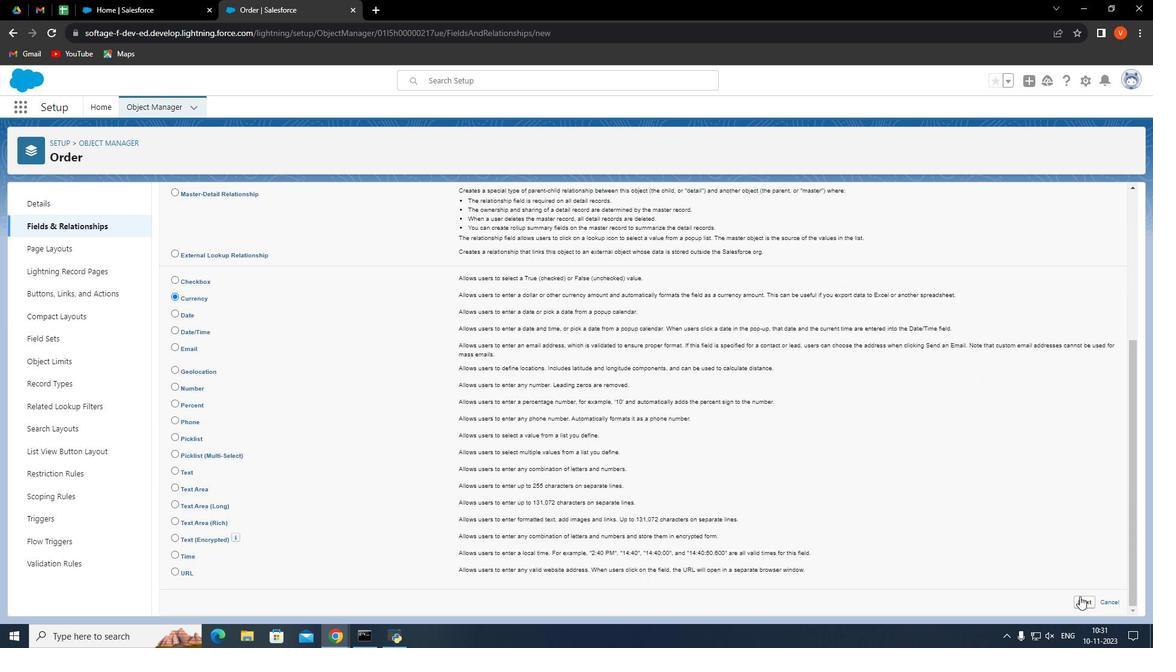 
Action: Mouse moved to (1085, 600)
Screenshot: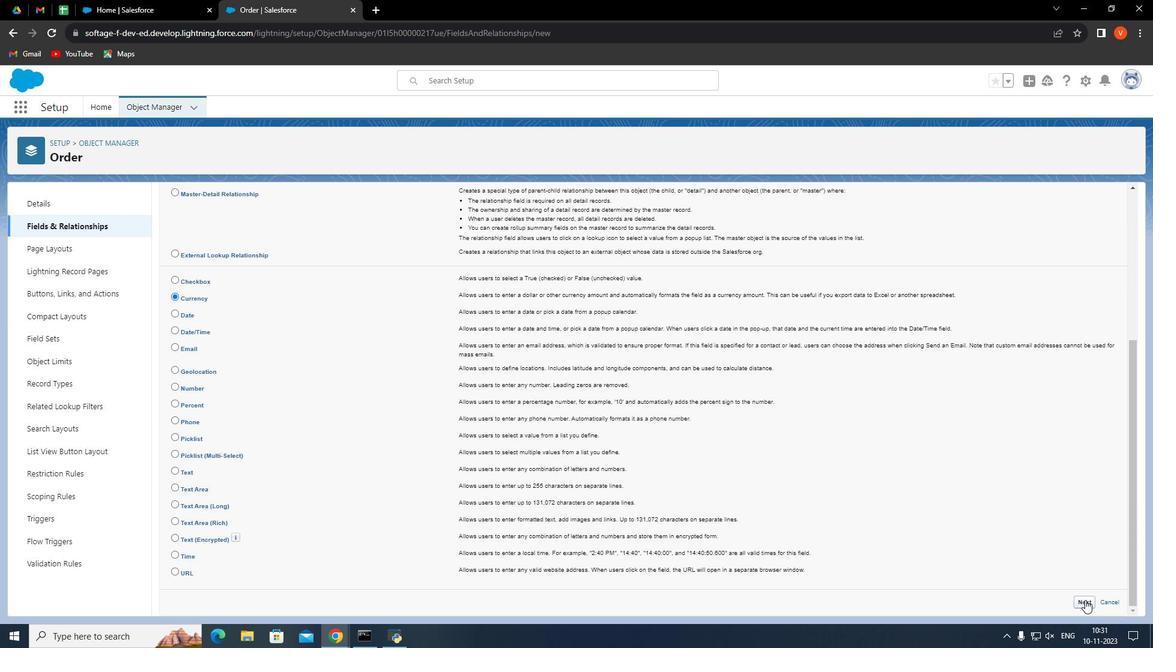 
Action: Mouse pressed left at (1085, 600)
Screenshot: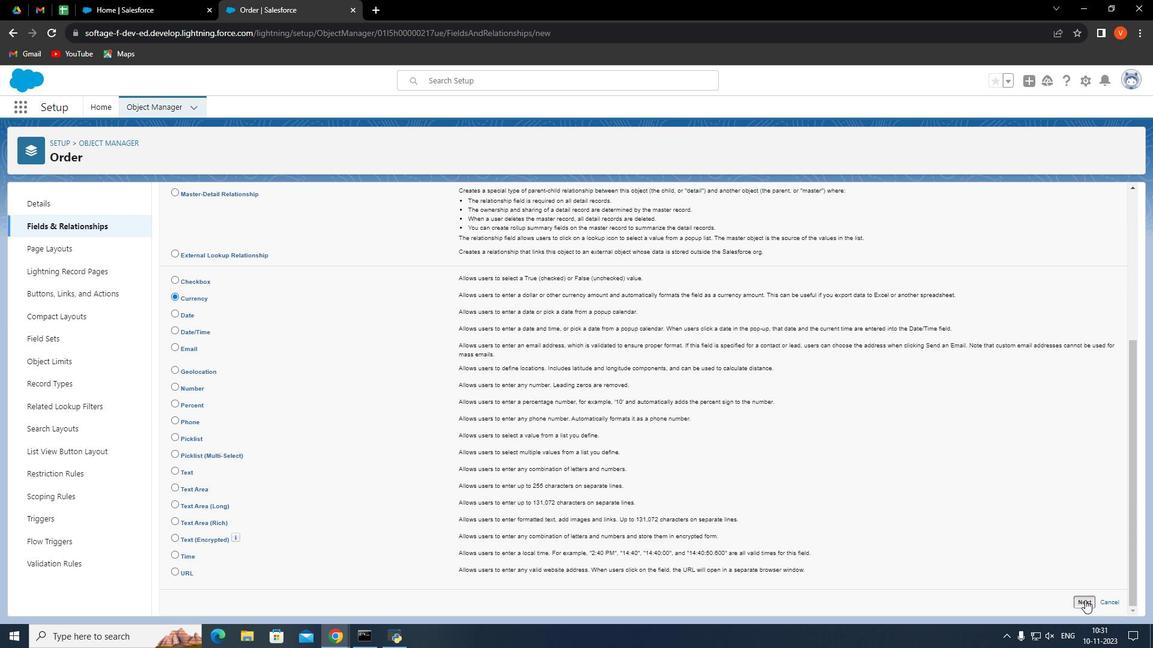 
Action: Mouse moved to (411, 278)
Screenshot: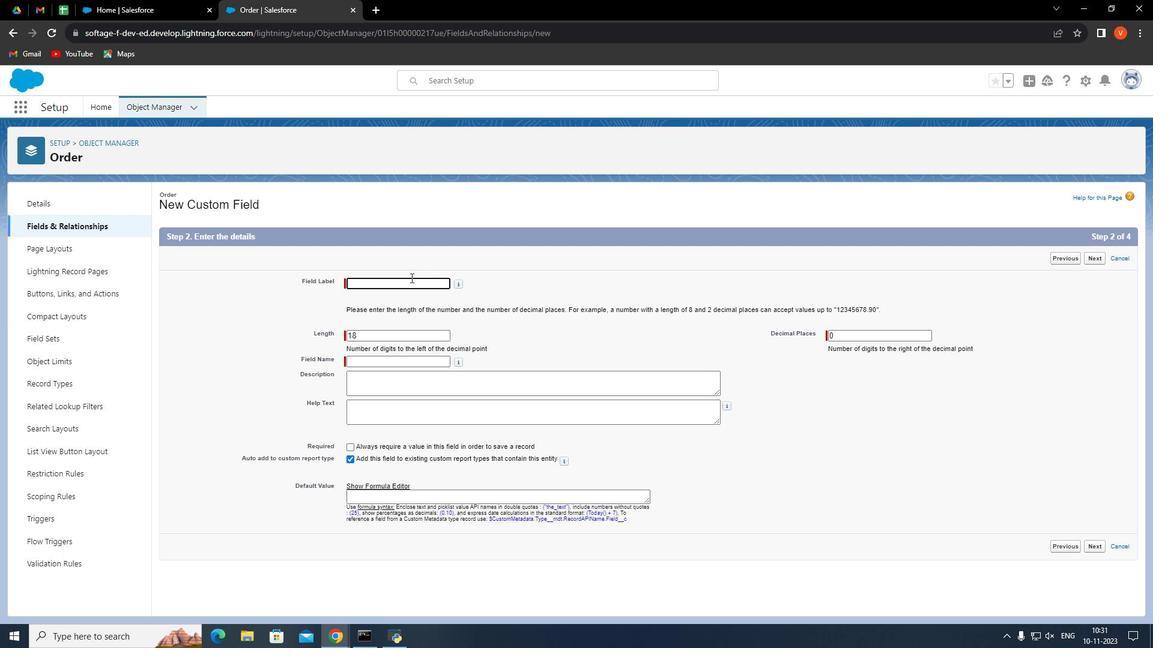 
Action: Mouse pressed left at (411, 278)
Screenshot: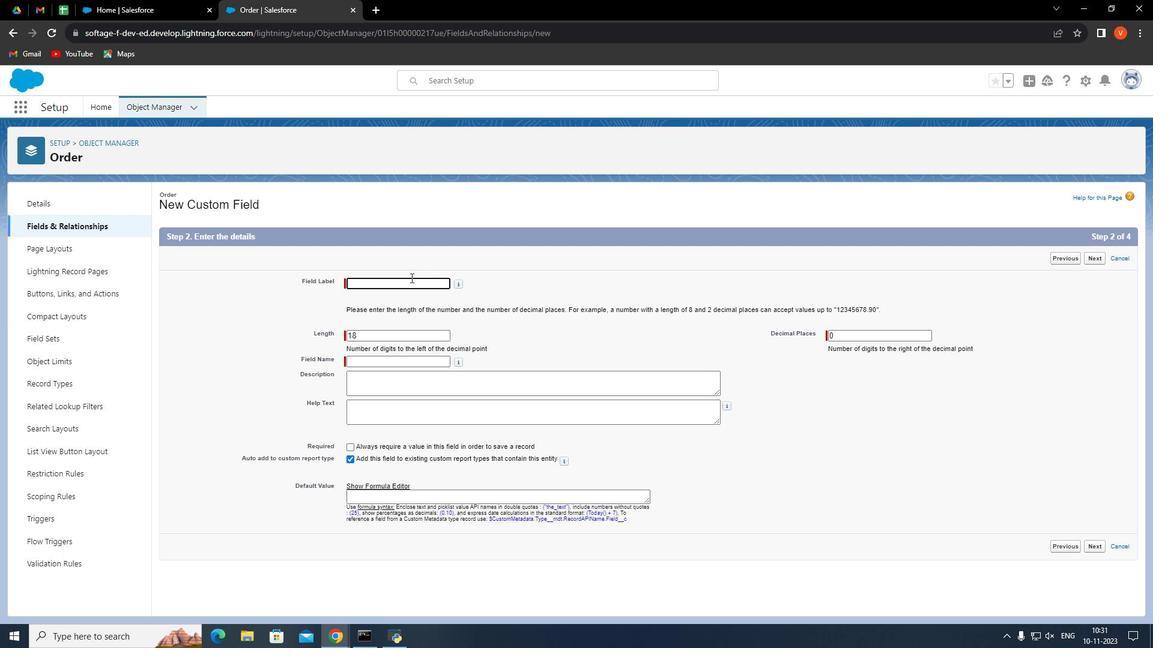 
Action: Key pressed <Key.shift><Key.shift>Payment
Screenshot: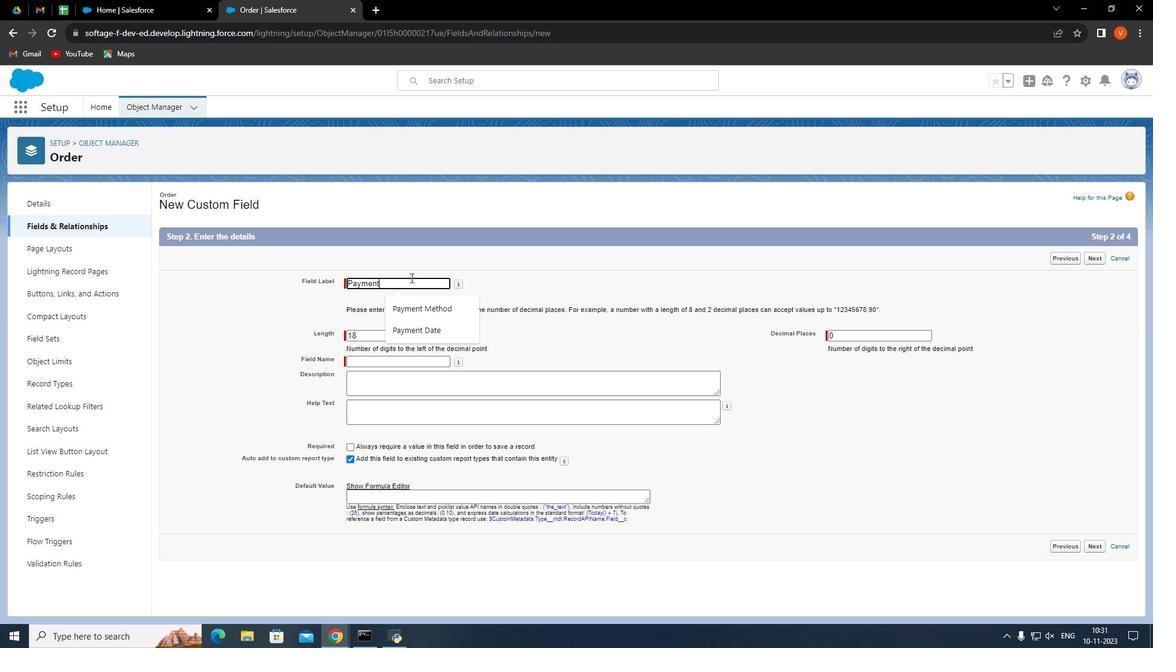 
Action: Mouse moved to (367, 361)
Screenshot: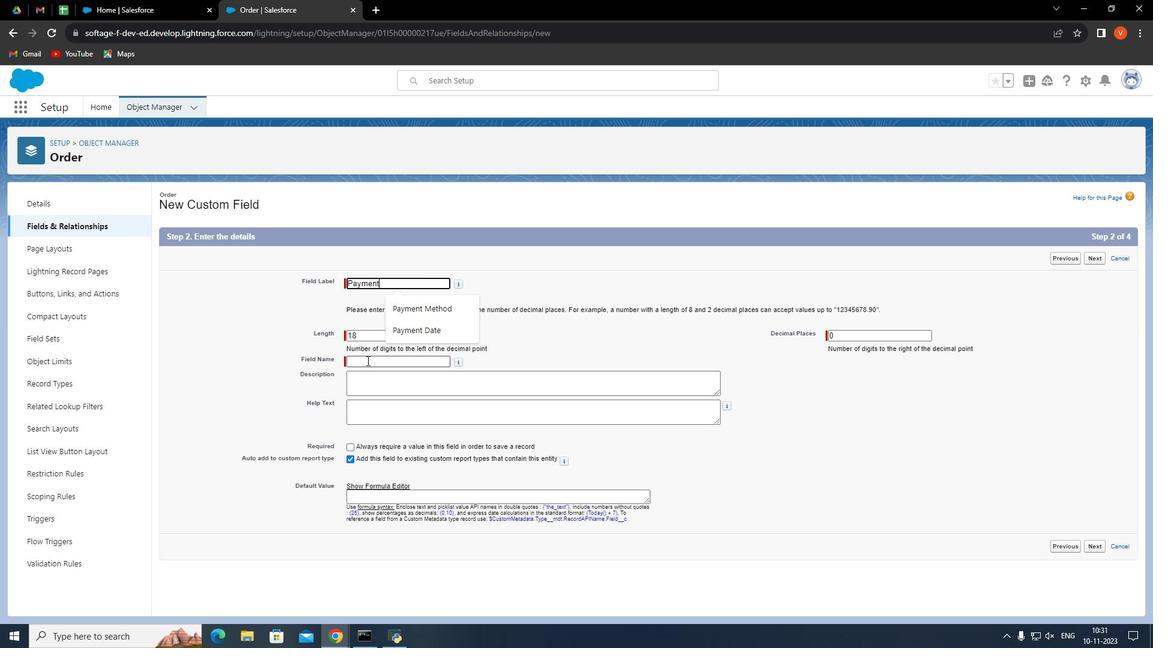 
Action: Mouse pressed left at (367, 361)
Screenshot: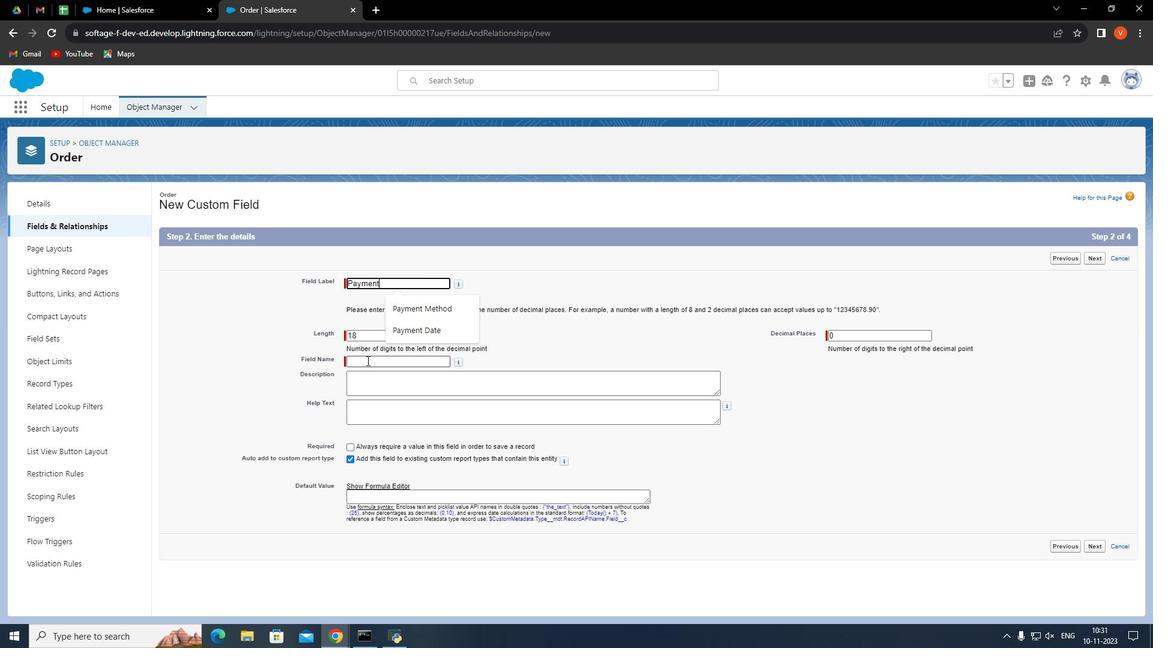 
Action: Mouse moved to (541, 385)
Screenshot: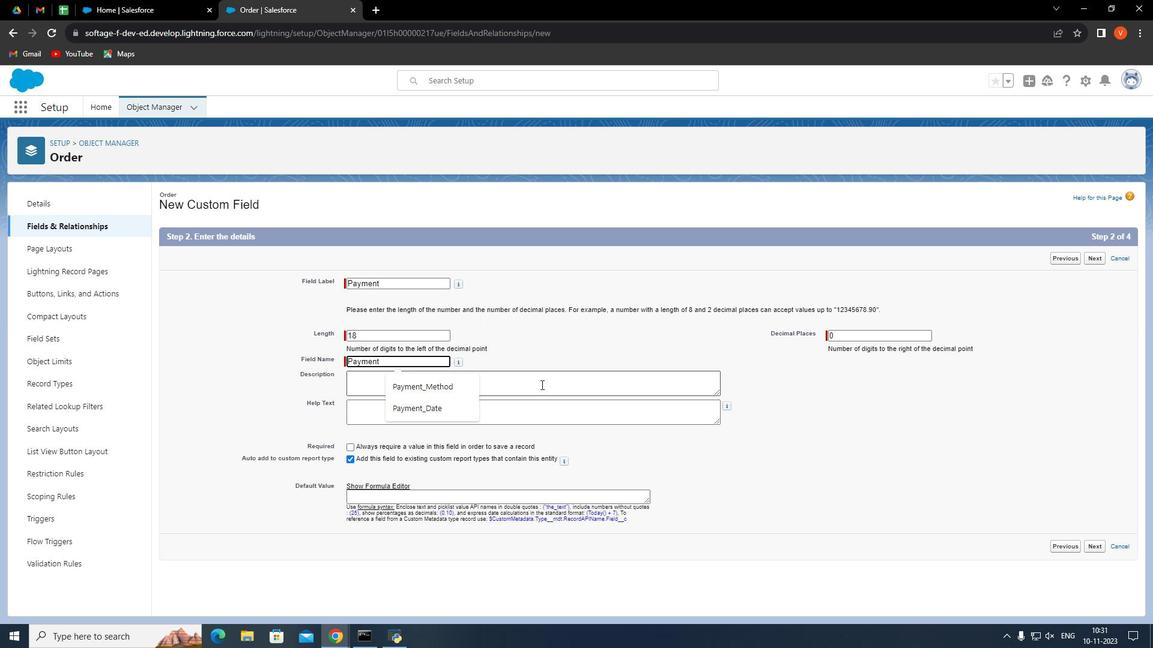 
Action: Mouse pressed left at (541, 385)
Screenshot: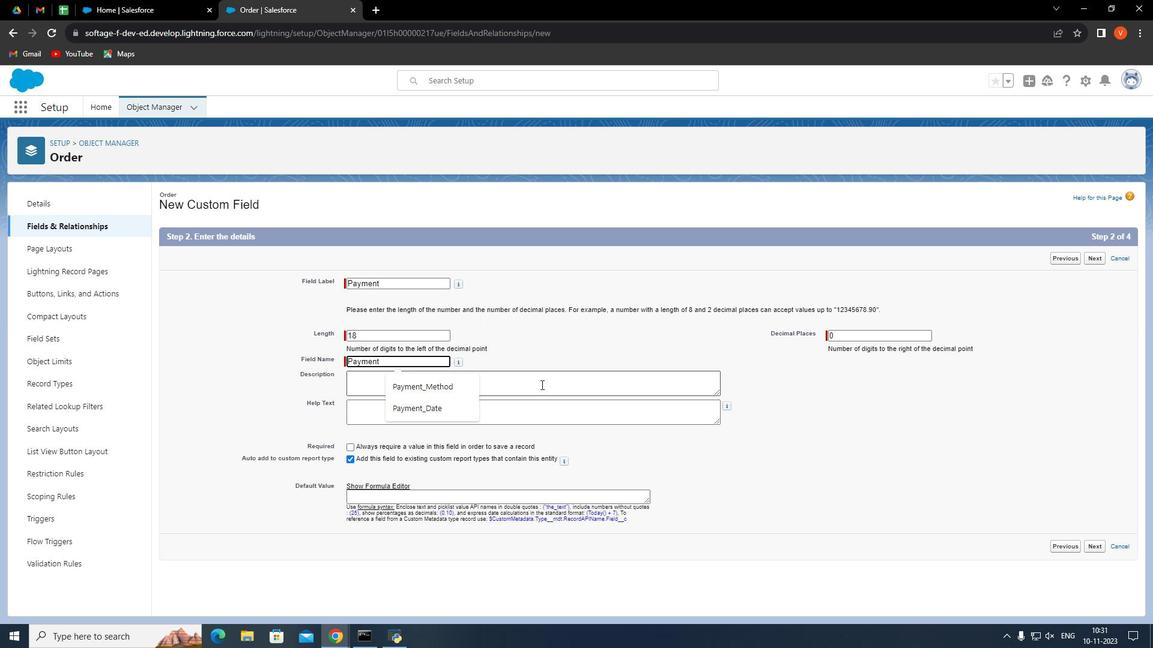 
Action: Key pressed <Key.shift><Key.shift><Key.shift><Key.shift><Key.shift><Key.shift><Key.shift><Key.shift><Key.shift><Key.shift><Key.shift><Key.shift><Key.shift><Key.shift><Key.shift><Key.shift><Key.shift><Key.shift><Key.shift><Key.shift><Key.shift><Key.shift><Key.shift><Key.shift><Key.shift><Key.shift><Key.shift><Key.shift><Key.shift><Key.shift><Key.shift><Key.shift><Key.shift><Key.shift><Key.shift><Key.shift><Key.shift><Key.shift>The<Key.space>mayment<Key.space>method<Key.space><Key.left><Key.left><Key.left><Key.left><Key.left><Key.left><Key.left><Key.left><Key.left><Key.left><Key.left><Key.left><Key.left><Key.left><Key.backspace>p<Key.right><Key.right><Key.right><Key.right><Key.right><Key.right><Key.right><Key.right><Key.right><Key.right><Key.right><Key.right><Key.right><Key.right><Key.right><Key.right><Key.right><Key.right><Key.right>field<Key.space>allows<Key.space>us<Key.space>to<Key.space>categorize<Key.space>the<Key.space>mode<Key.space>through<Key.space>which<Key.space>paymne<Key.backspace><Key.backspace>ent<Key.space>is<Key.space>made<Key.space>offering<Key.space>option<Key.backspace>s<Key.space>such<Key.space>as
Screenshot: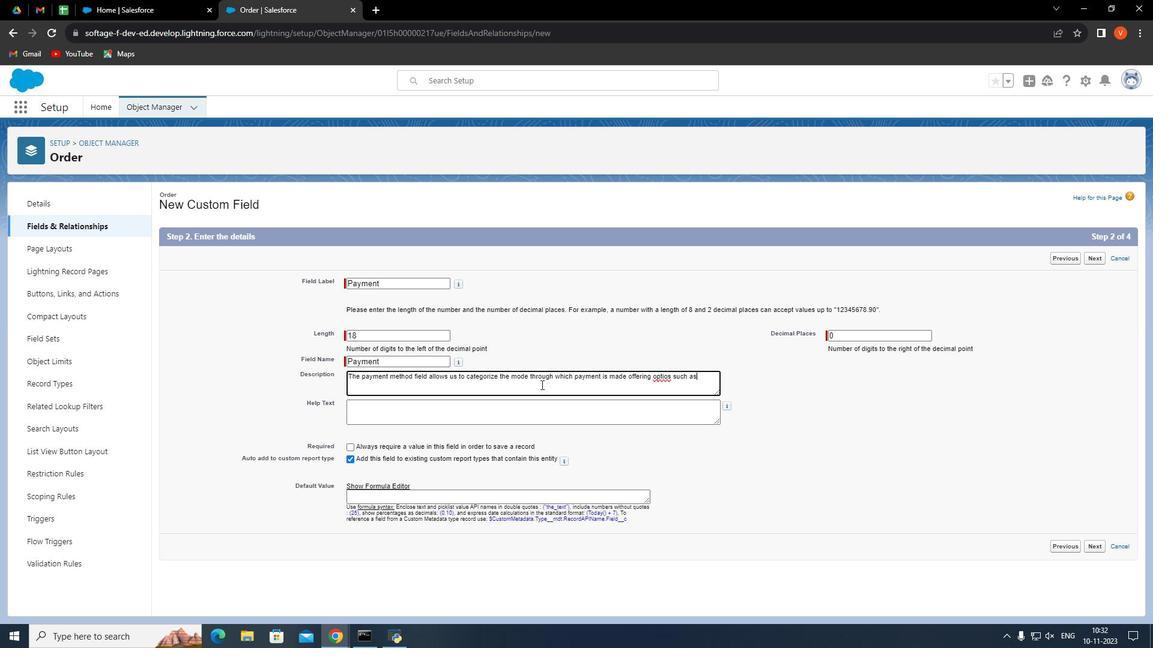 
Action: Mouse moved to (659, 372)
Screenshot: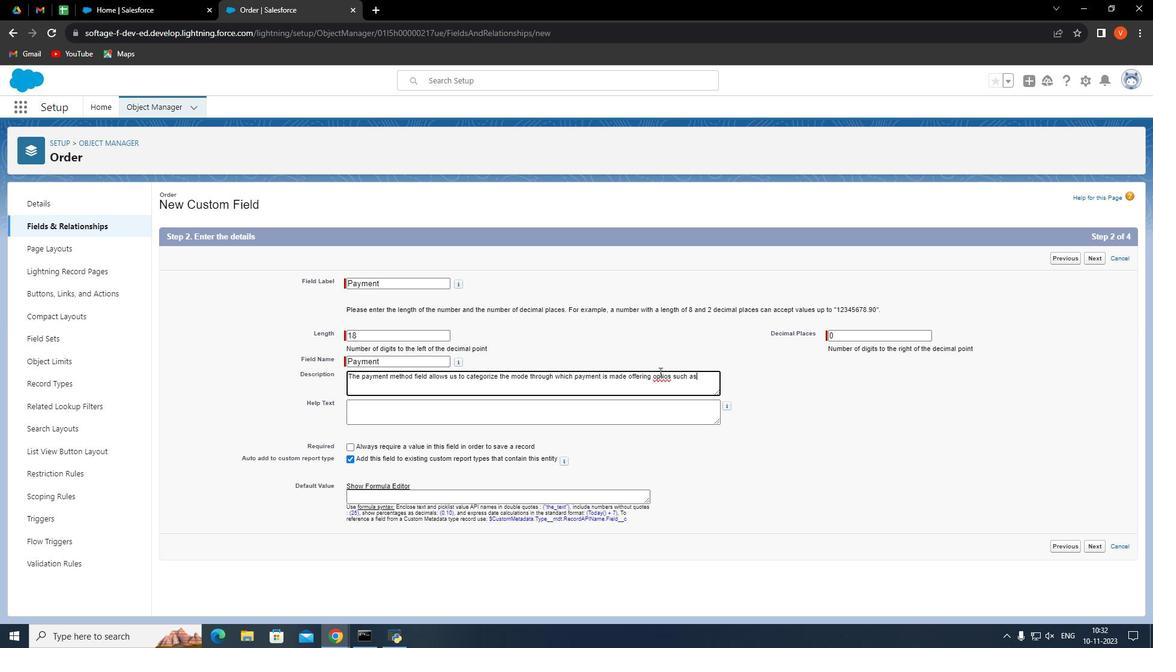 
Action: Mouse pressed right at (659, 372)
Screenshot: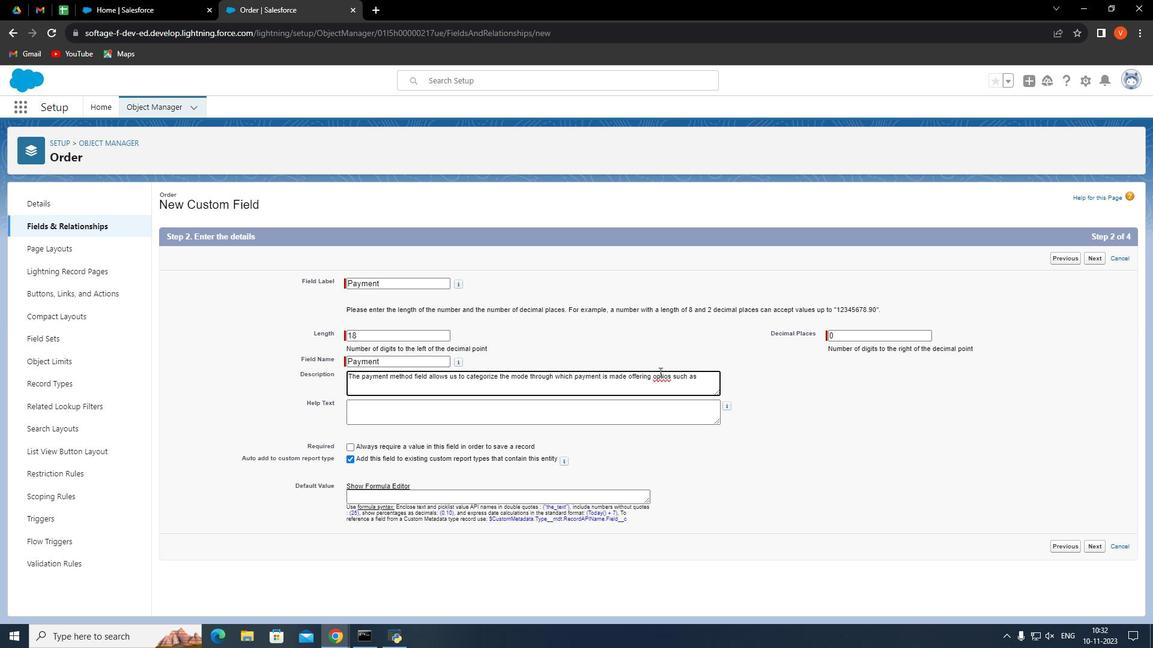 
Action: Mouse moved to (685, 379)
Screenshot: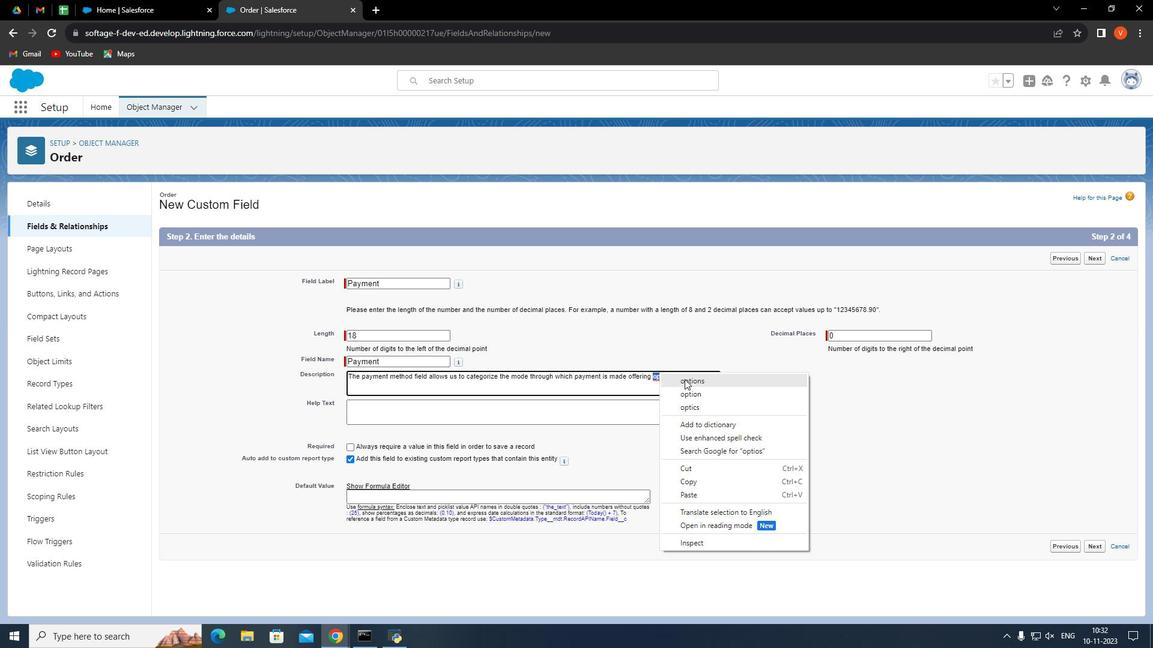 
Action: Mouse pressed left at (685, 379)
Screenshot: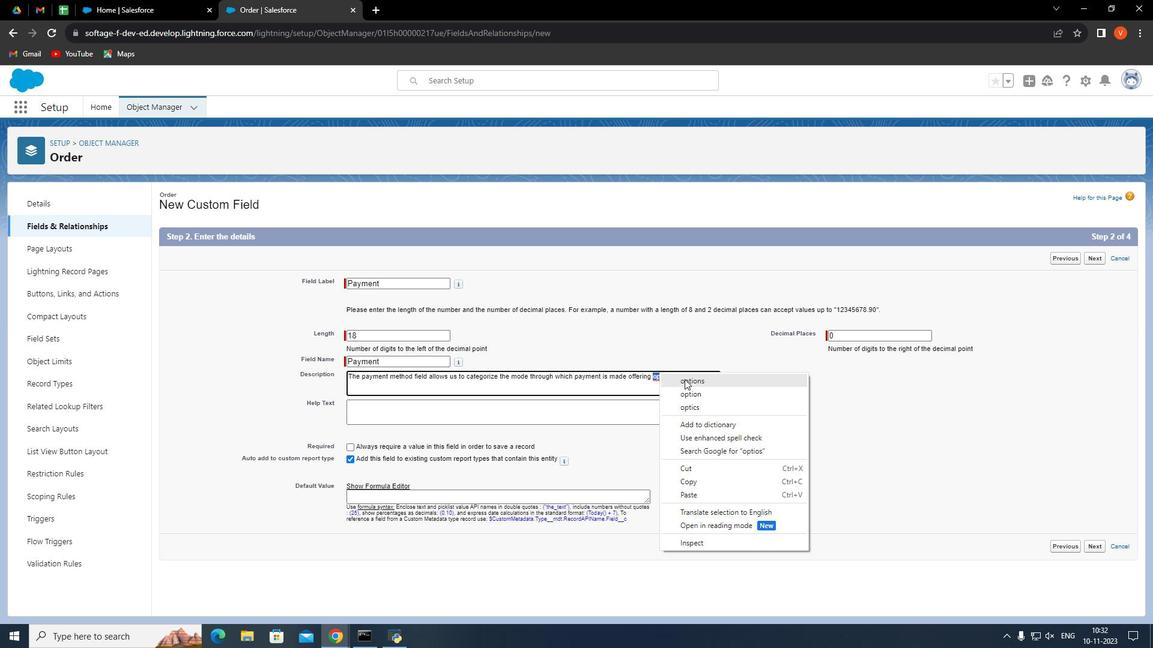 
Action: Mouse moved to (704, 382)
Screenshot: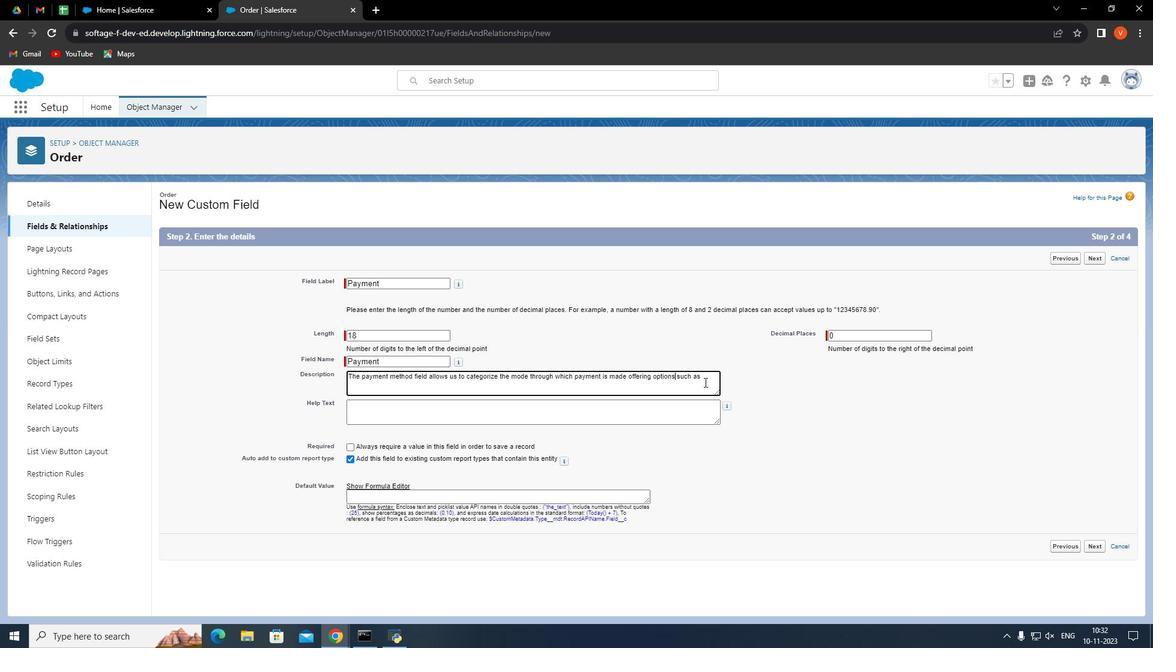
Action: Mouse pressed left at (704, 382)
Screenshot: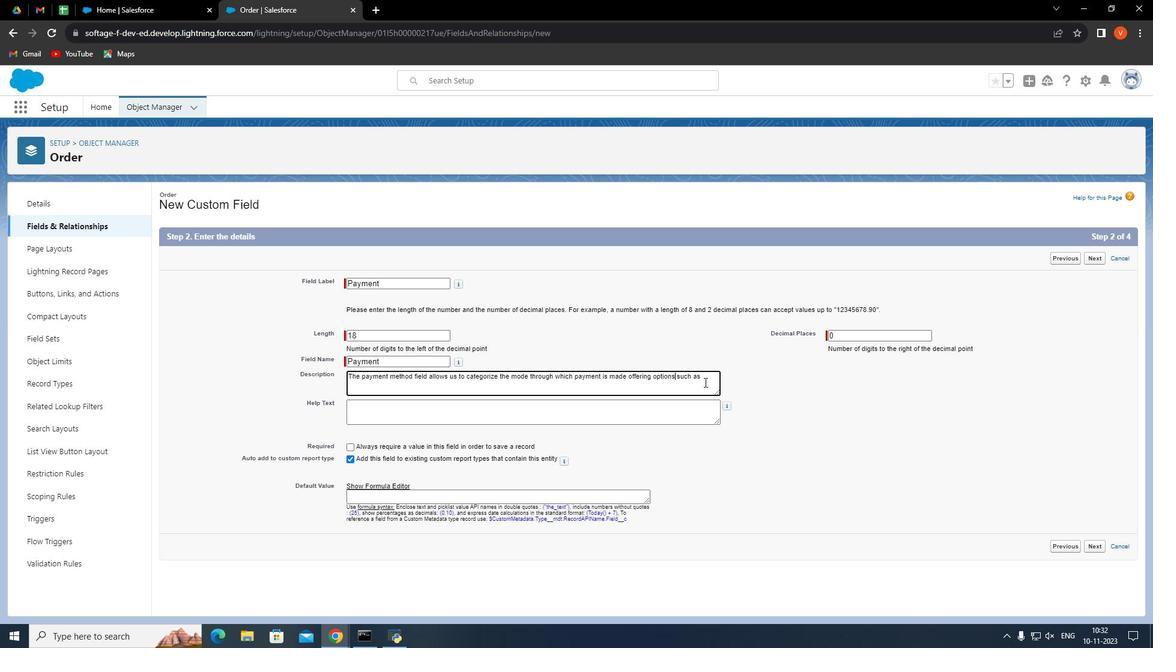 
Action: Mouse moved to (703, 379)
Screenshot: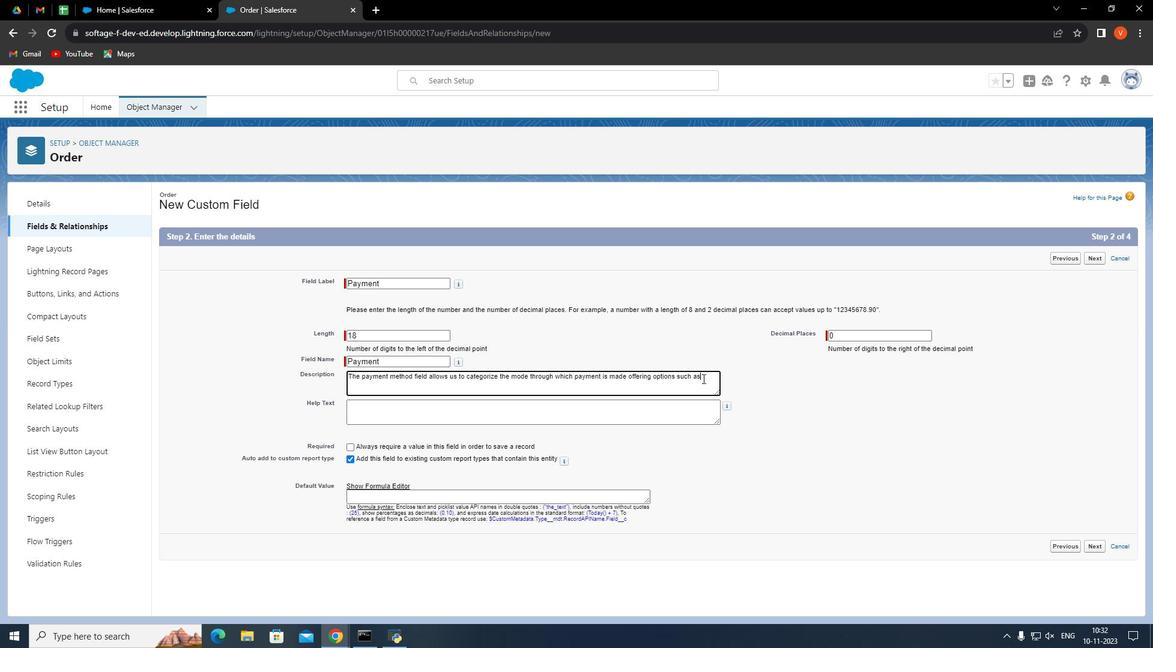 
Action: Key pressed <Key.space>credit<Key.space>card,<Key.space>invoice<Key.space>or<Key.space>other<Key.space>modes.<Key.space>this<Key.space>car<Key.backspace>tegorization<Key.space>streamlinex<Key.space>fini<Key.backspace>ancial<Key.space>reporting
Screenshot: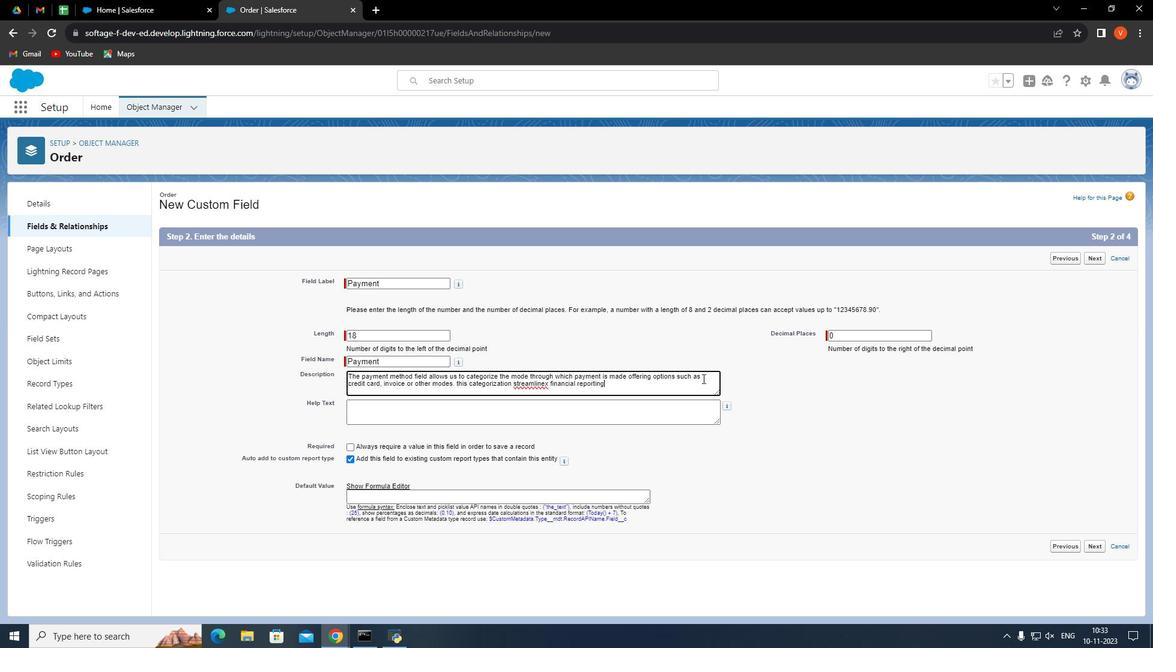 
Action: Mouse moved to (541, 385)
Screenshot: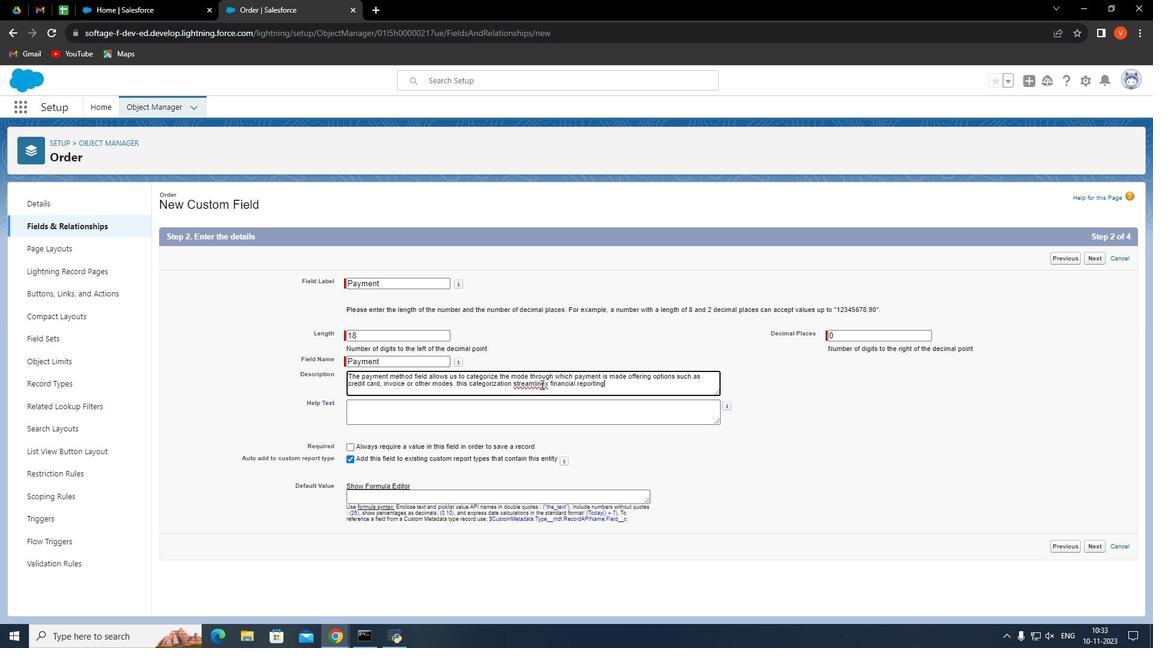 
Action: Mouse pressed right at (541, 385)
Screenshot: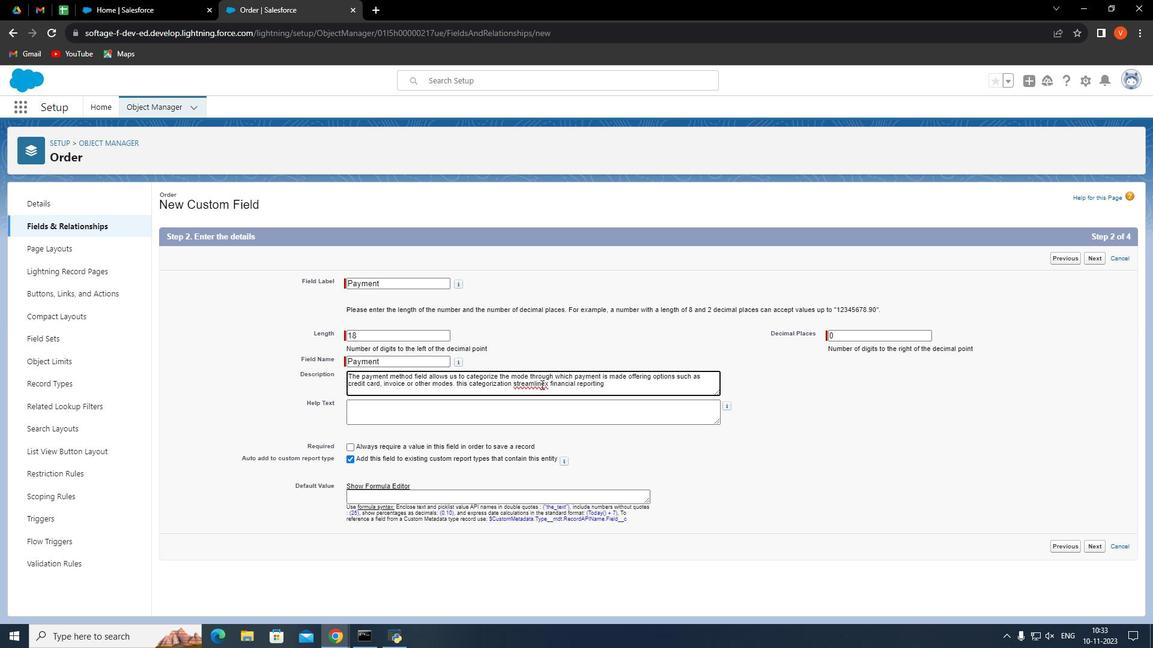 
Action: Mouse moved to (571, 394)
Screenshot: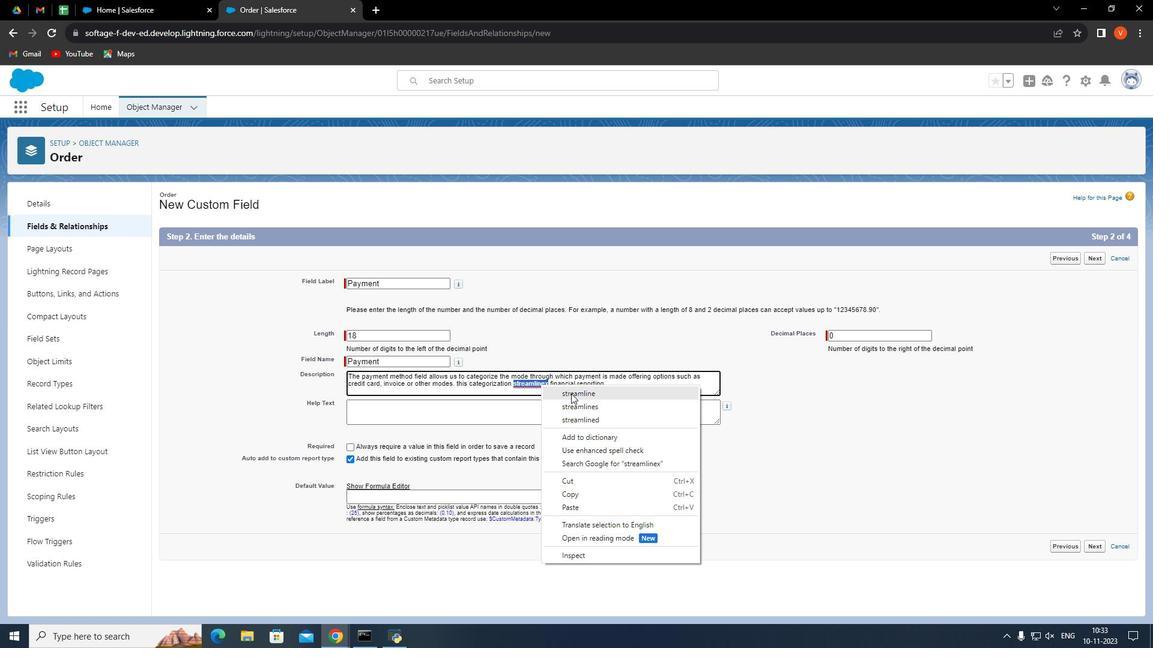 
Action: Mouse pressed left at (571, 394)
Screenshot: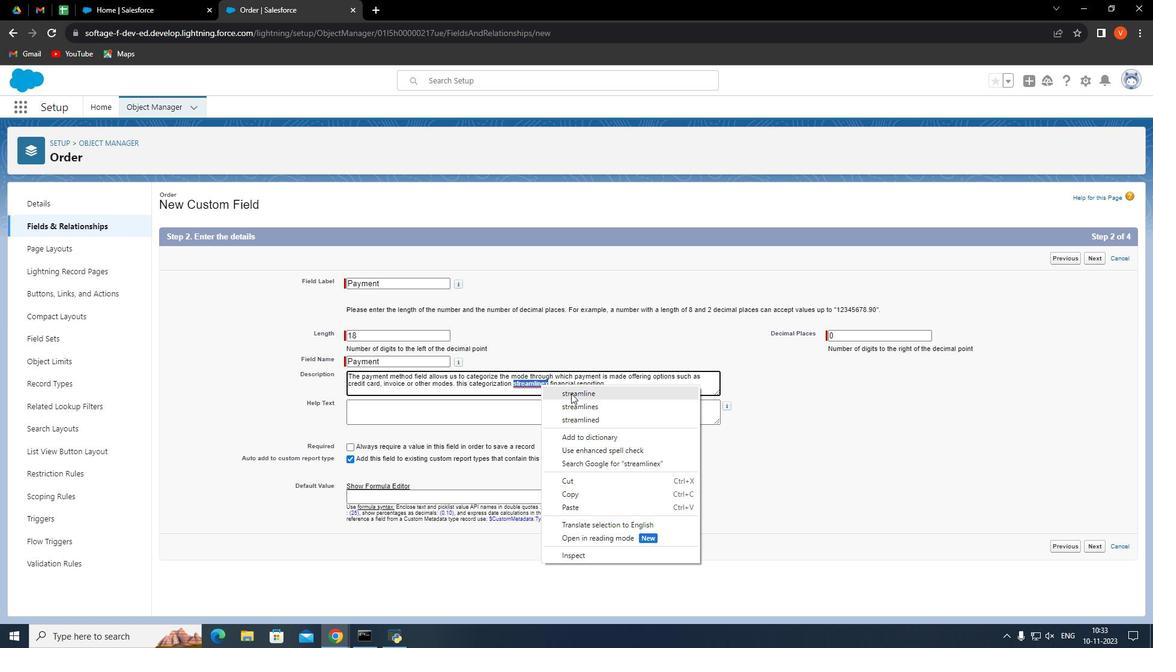 
Action: Mouse moved to (607, 385)
Screenshot: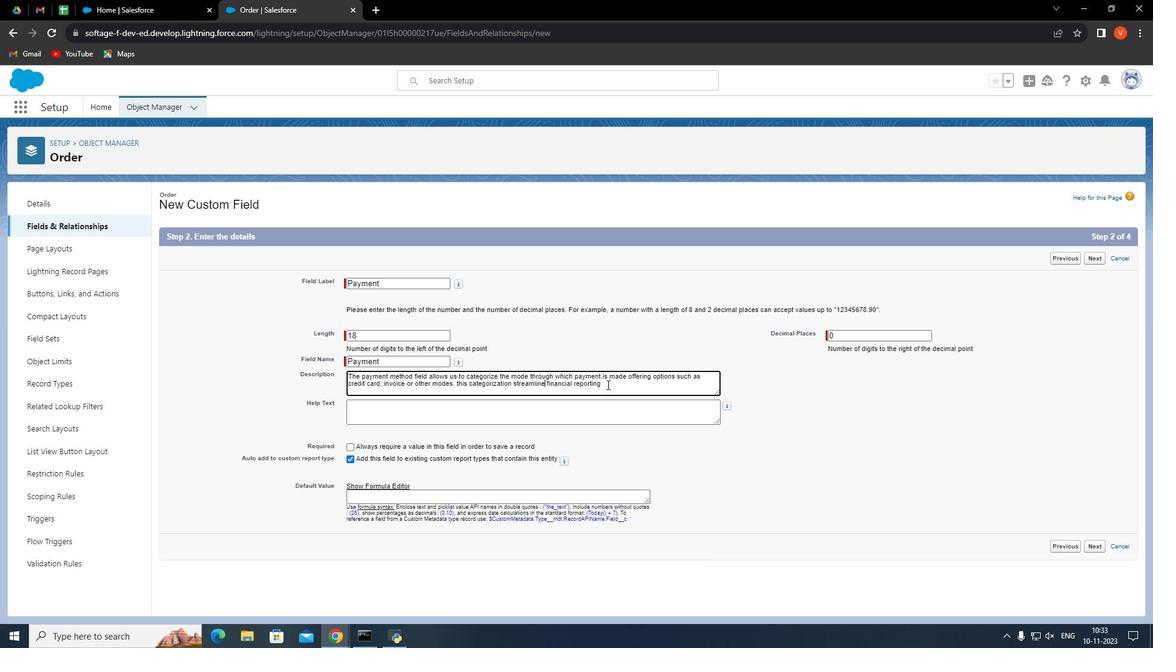 
Action: Mouse pressed left at (607, 385)
Screenshot: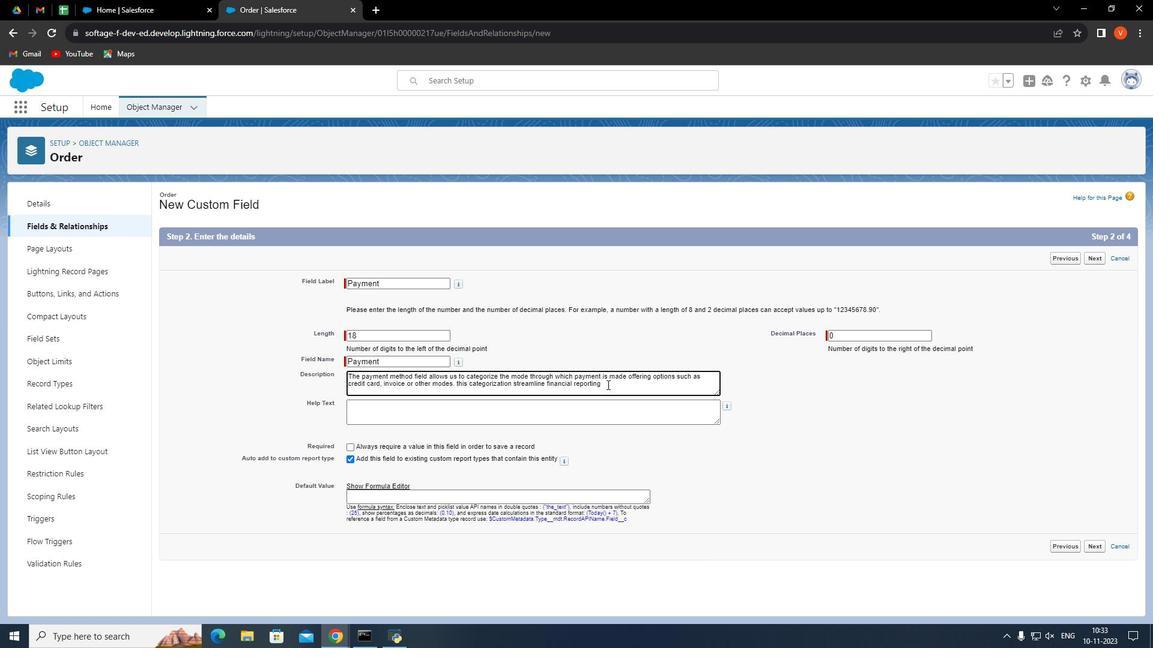 
Action: Key pressed <Key.space>and<Key.space>ensures<Key.space>that<Key.space>our<Key.space>records<Key.space>align<Key.space>with<Key.space>the<Key.space>diverse<Key.space>way<Key.space>customers<Key.space>choose<Key.space>to<Key.space>settel<Key.backspace><Key.backspace>le<Key.space>their<Key.space>accounts.<Key.enter>for<Key.space>added<Key.space>transparency<Key.space>and<Key.space>ease<Key.space>to<Key.space>reconciliation<Key.space>the<Key.space>payment<Key.space>date<Key.space>is<Key.space>logged,<Key.space>indicating<Key.space>when<Key.space>the<Key.space>payment<Key.space>transaction<Key.space>a<Key.backspace>occured.<Key.space>the<Key.space>time<Key.space>stamp<Key.space>aids<Key.space>in<Key.space>financial<Key.space>audting<Key.space>and<Key.space>customer
Screenshot: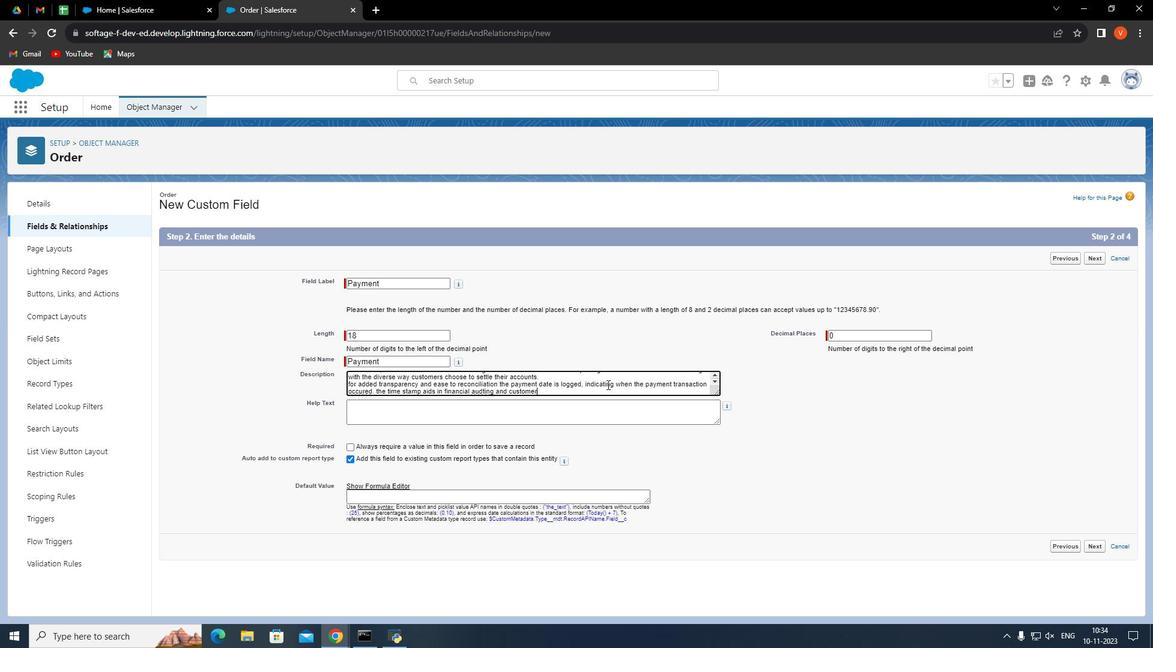
Action: Mouse moved to (482, 391)
Screenshot: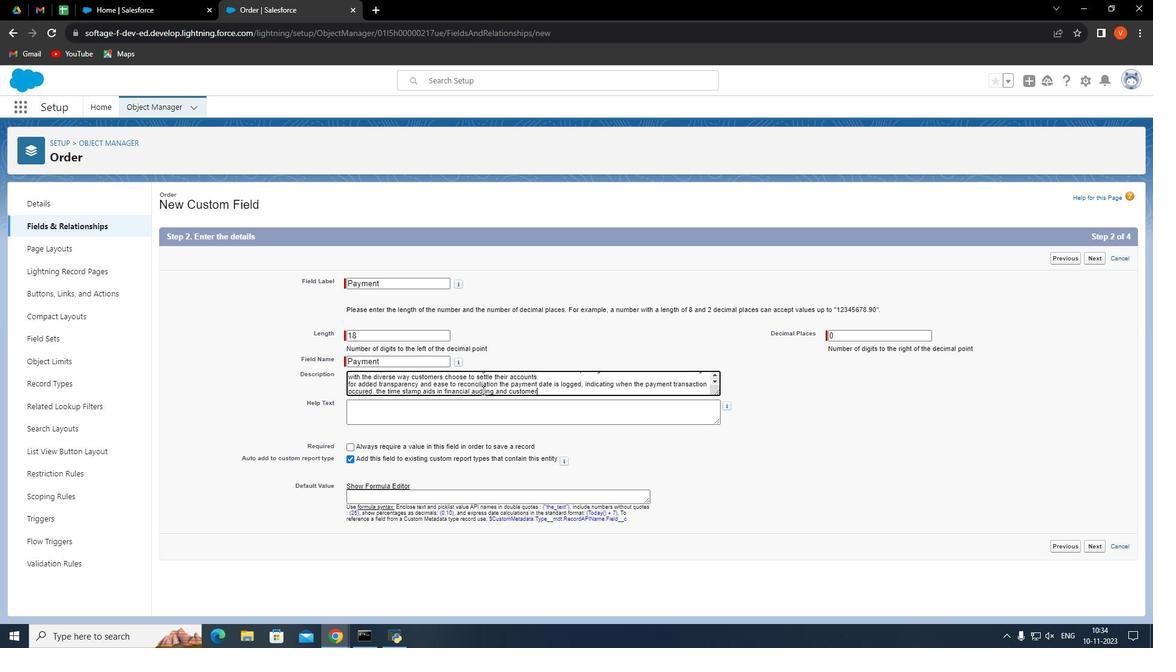 
Action: Mouse pressed right at (482, 391)
Screenshot: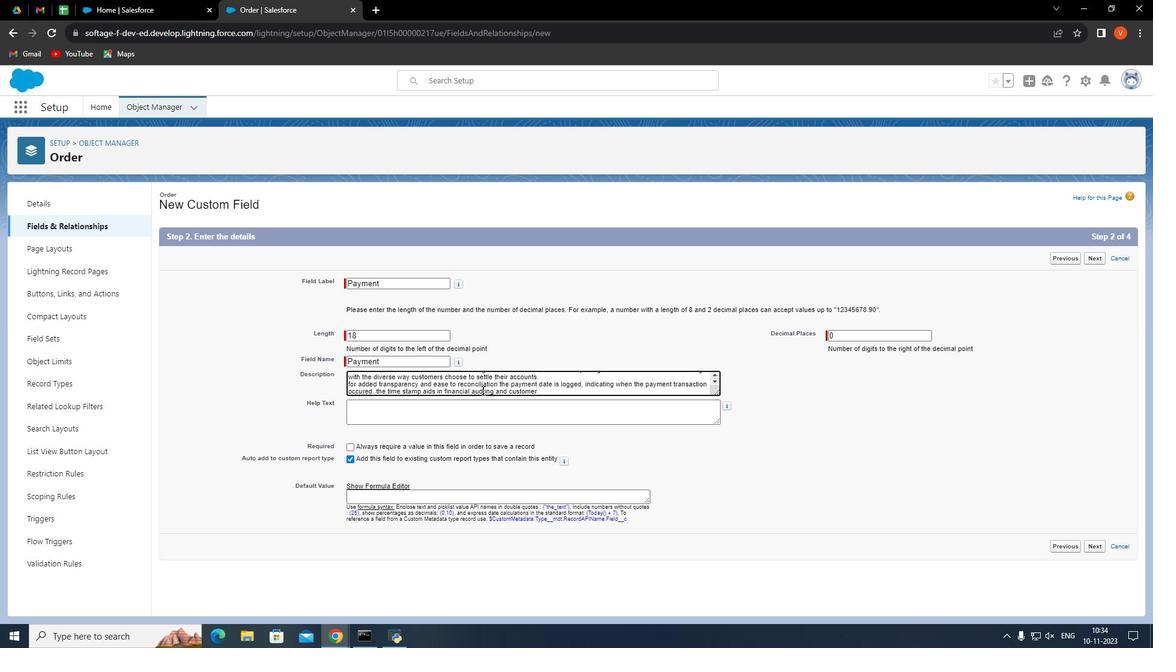 
Action: Mouse moved to (517, 395)
Screenshot: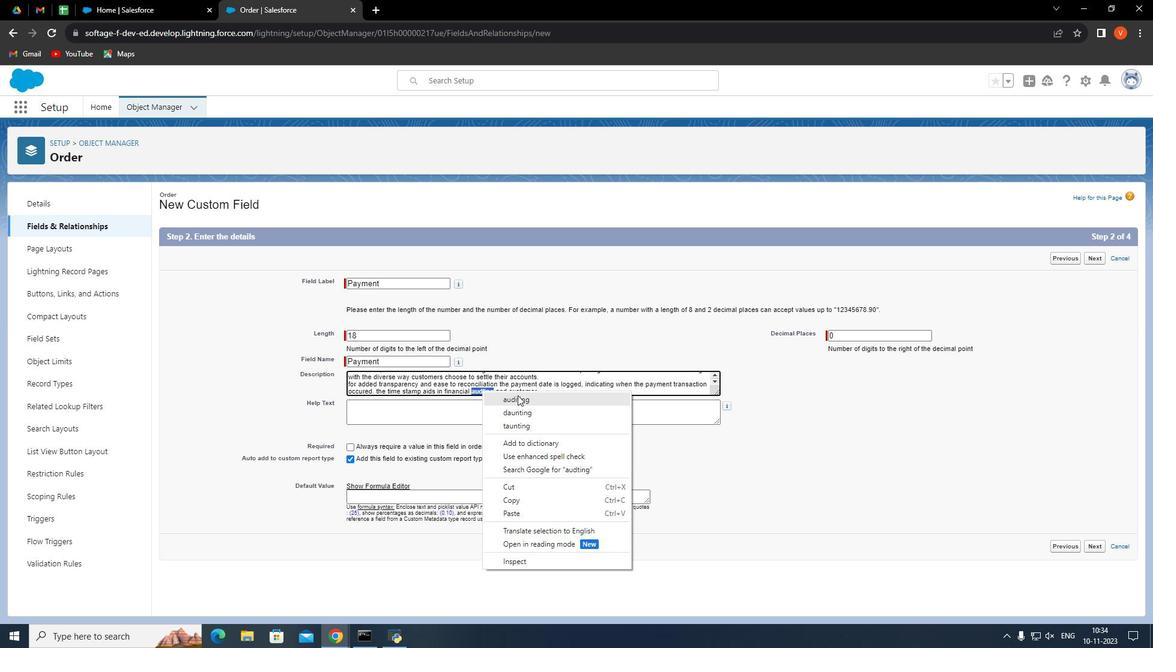 
Action: Mouse pressed left at (517, 395)
Screenshot: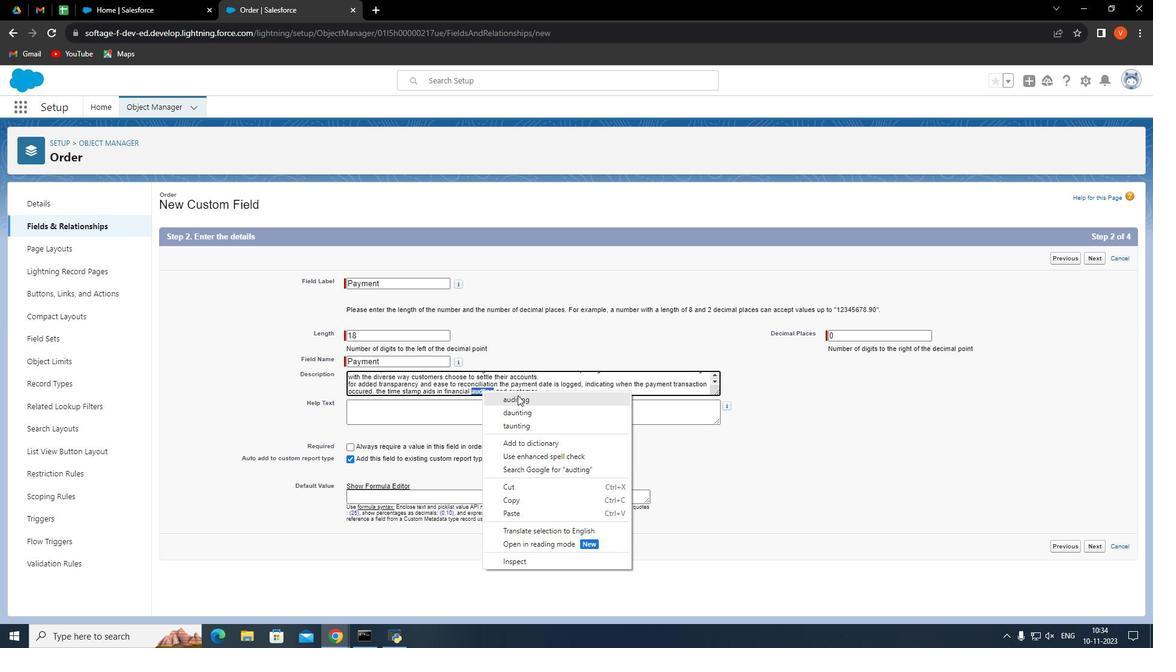 
Action: Mouse moved to (554, 392)
Screenshot: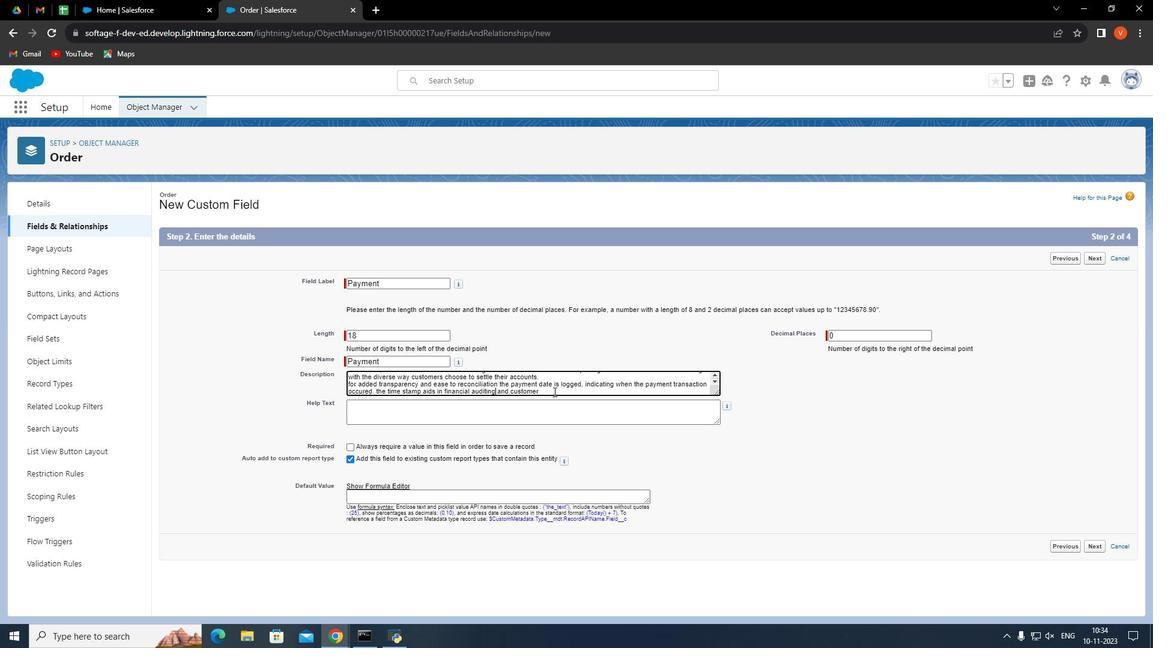 
Action: Mouse pressed left at (554, 392)
Screenshot: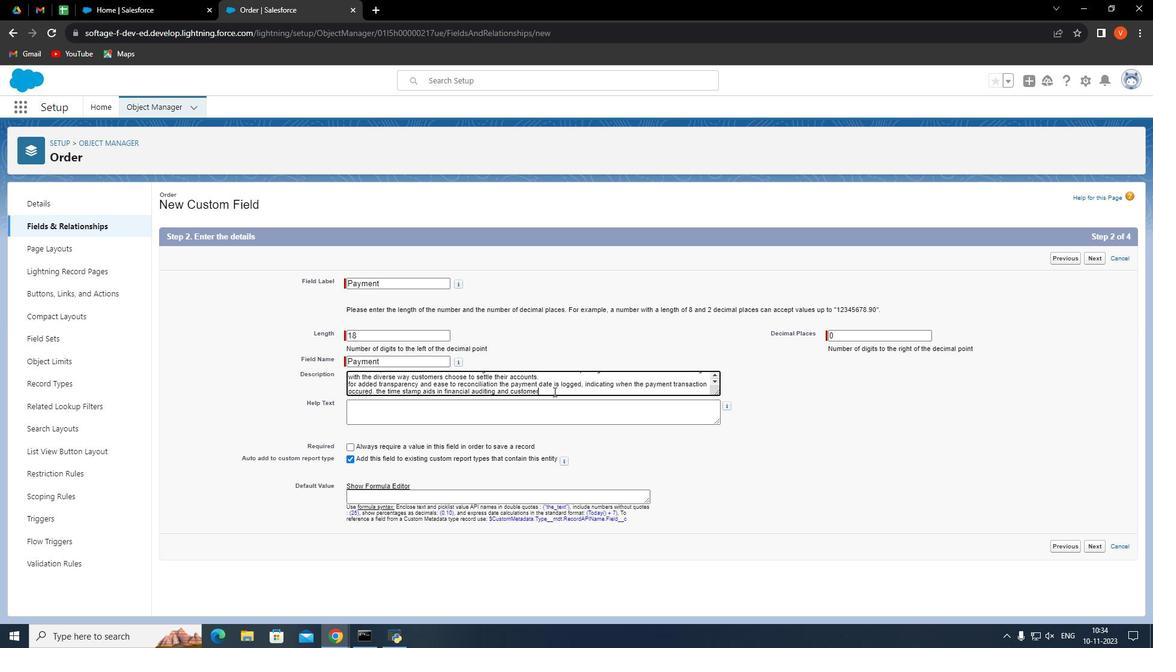 
Action: Key pressed <Key.space>support<Key.space>t<Key.backspace>by<Key.space>providing<Key.space>a<Key.space>clear<Key.space>timeline<Key.space>of<Key.space>payment<Key.space>events.<Key.enter>
Screenshot: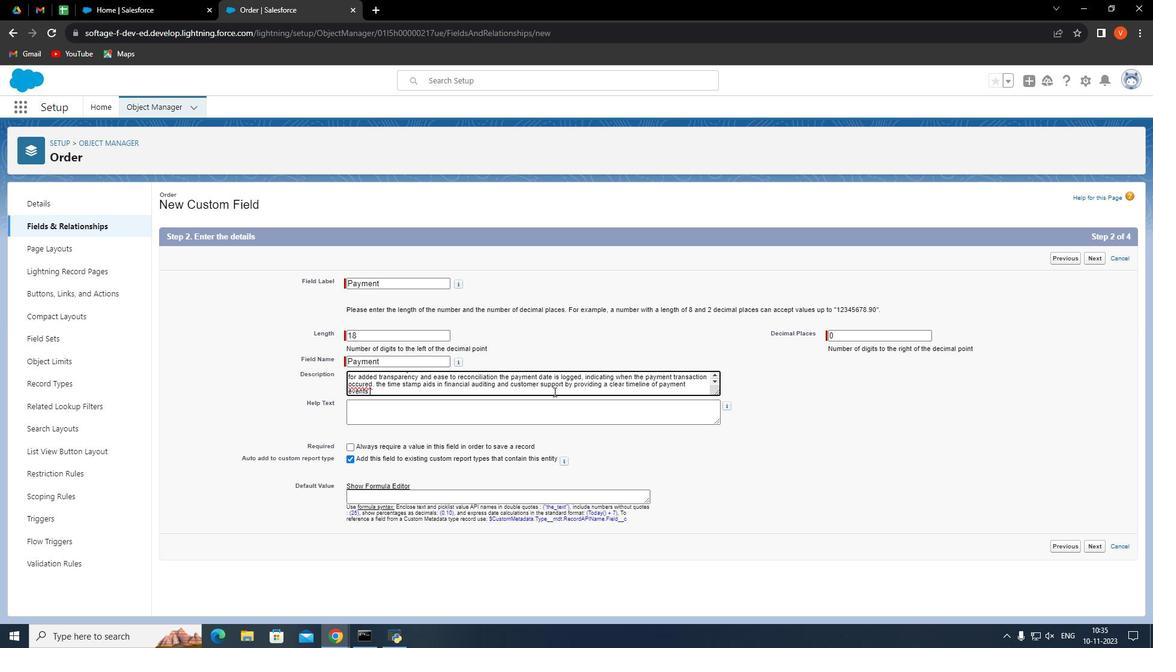 
Action: Mouse moved to (367, 377)
Screenshot: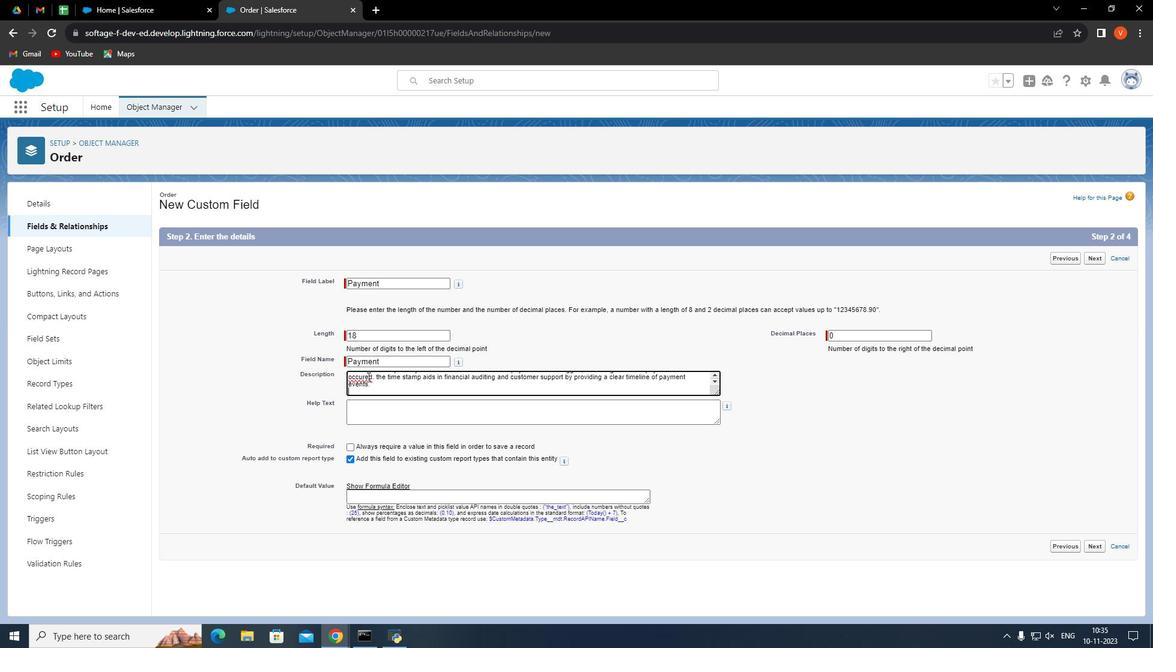 
Action: Mouse pressed right at (367, 377)
Screenshot: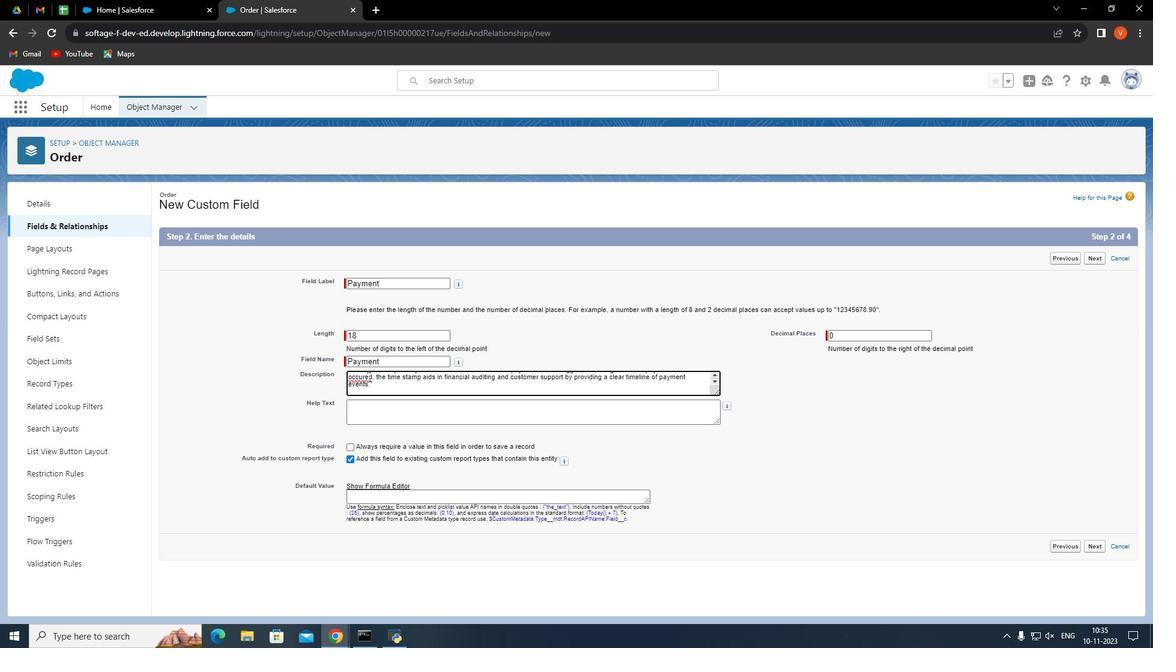 
Action: Mouse moved to (388, 385)
Screenshot: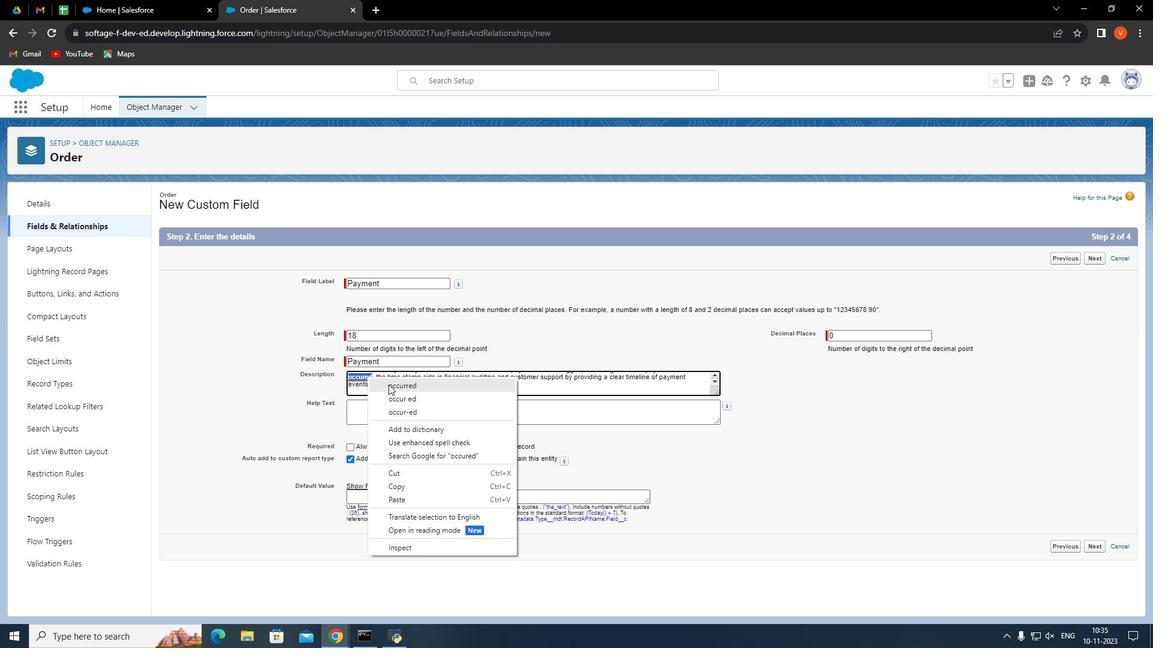 
Action: Mouse pressed left at (388, 385)
Screenshot: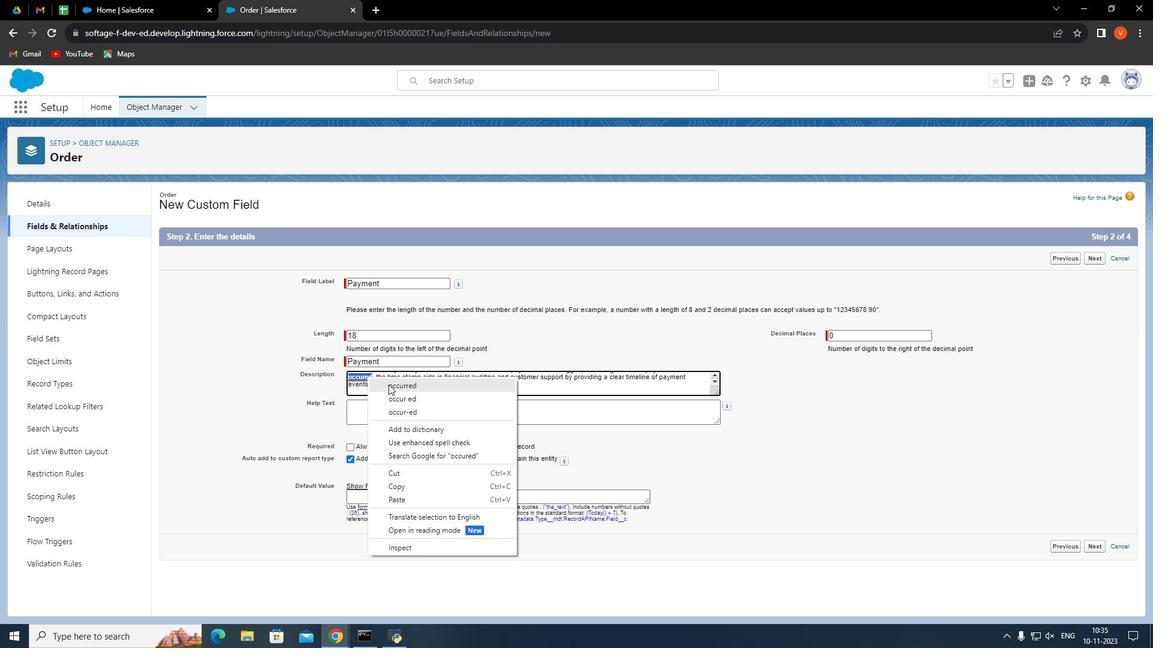 
Action: Mouse moved to (366, 394)
Screenshot: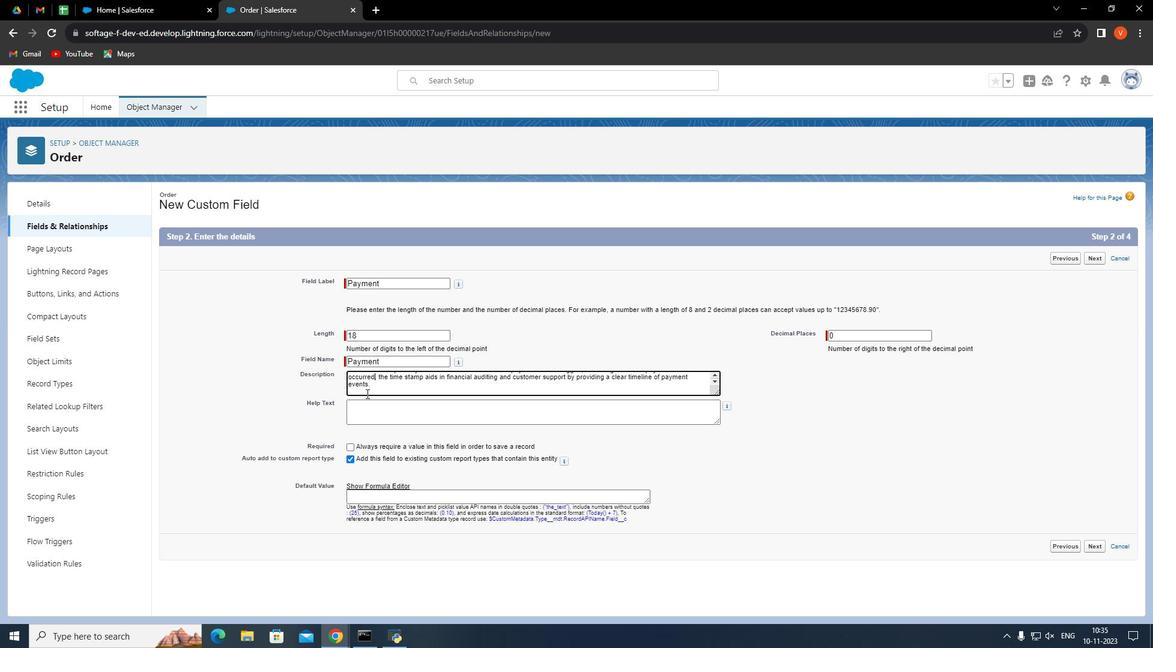 
Action: Mouse pressed left at (366, 394)
Screenshot: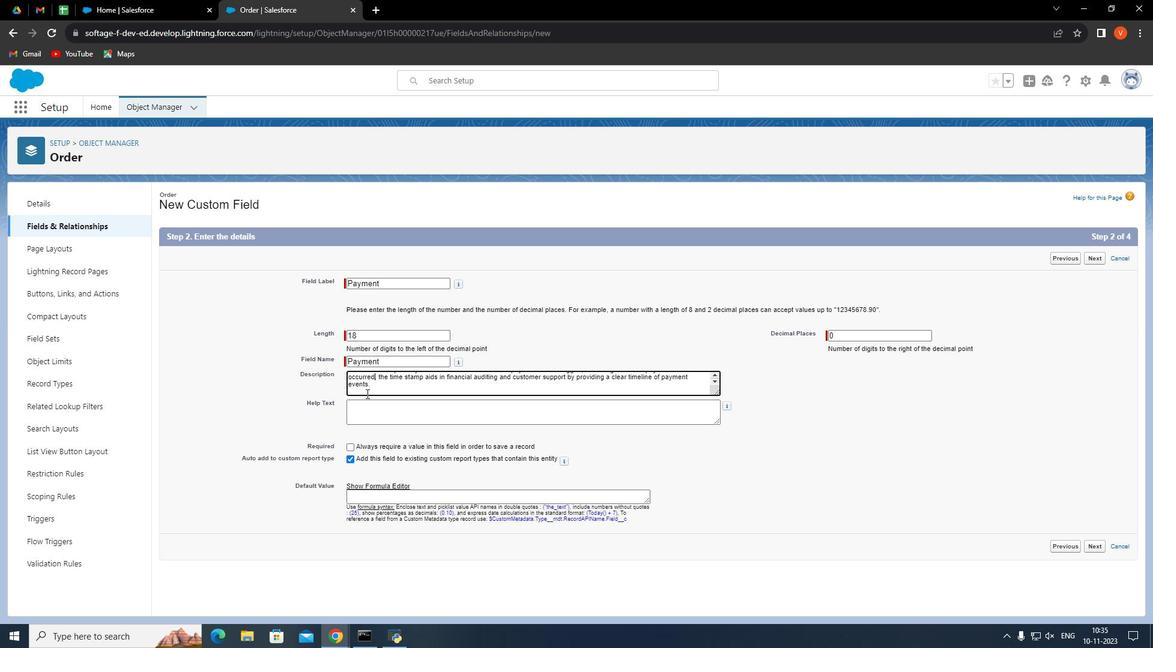 
Action: Mouse moved to (388, 397)
Screenshot: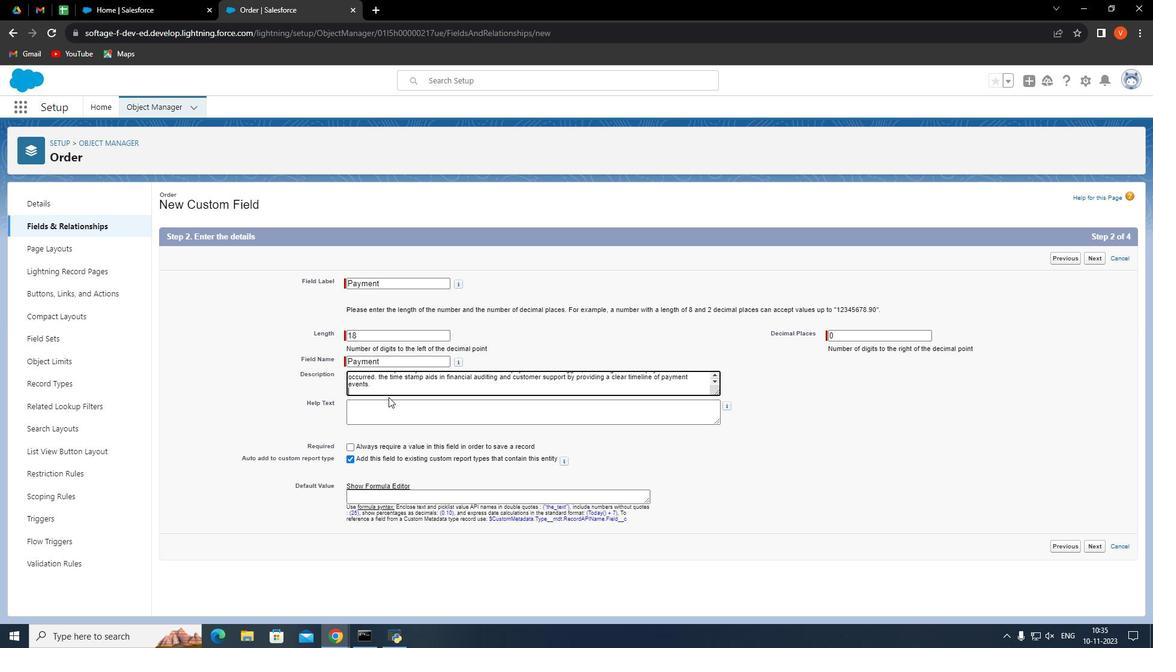 
Action: Key pressed <Key.shift>Out<Key.backspace>r<Key.space>paymenrt<Key.backspace><Key.backspace>t<Key.space>is<Key.space>obtained<Key.space>by<Key.space>few<Key.space>modes<Key.space>but<Key.space>objec<Key.backspace>ct<Key.space>is<Key.space>intricately<Key.space>linked<Key.space>to<Key.space>hte<Key.space>order<Key.space>object<Key.space>through<Key.space>a<Key.space>lookup<Key.space>relationship<Key.space>establishing<Key.space>a<Key.space>
Screenshot: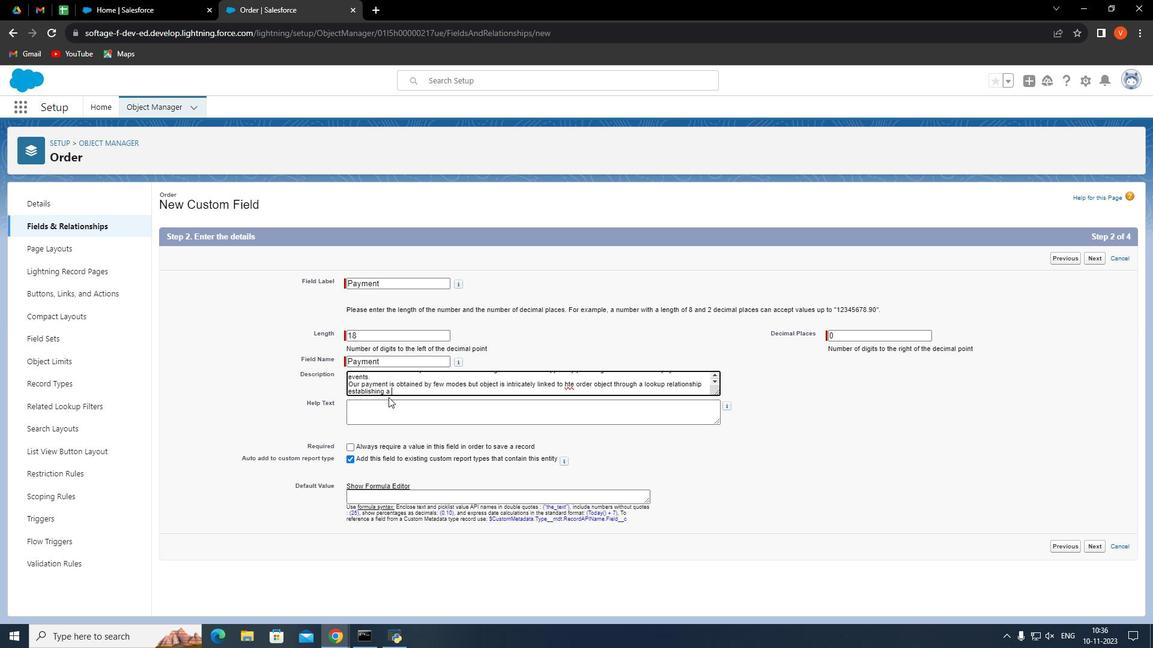 
Action: Mouse moved to (572, 379)
Screenshot: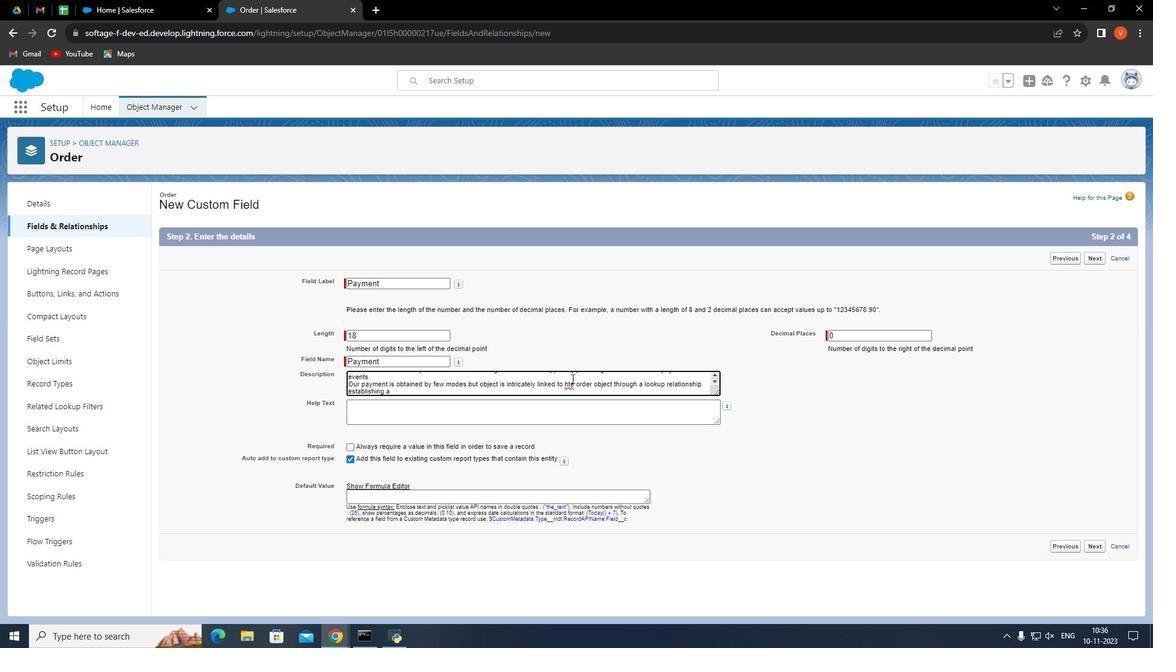 
Action: Mouse pressed right at (572, 379)
Screenshot: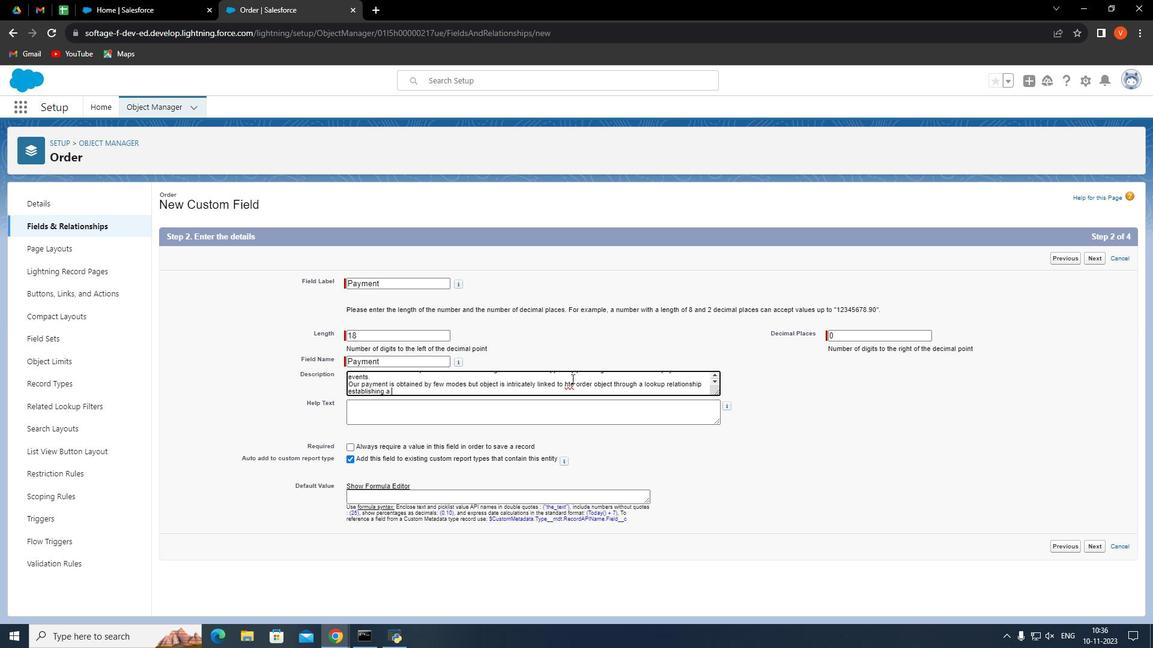 
Action: Mouse moved to (568, 387)
Screenshot: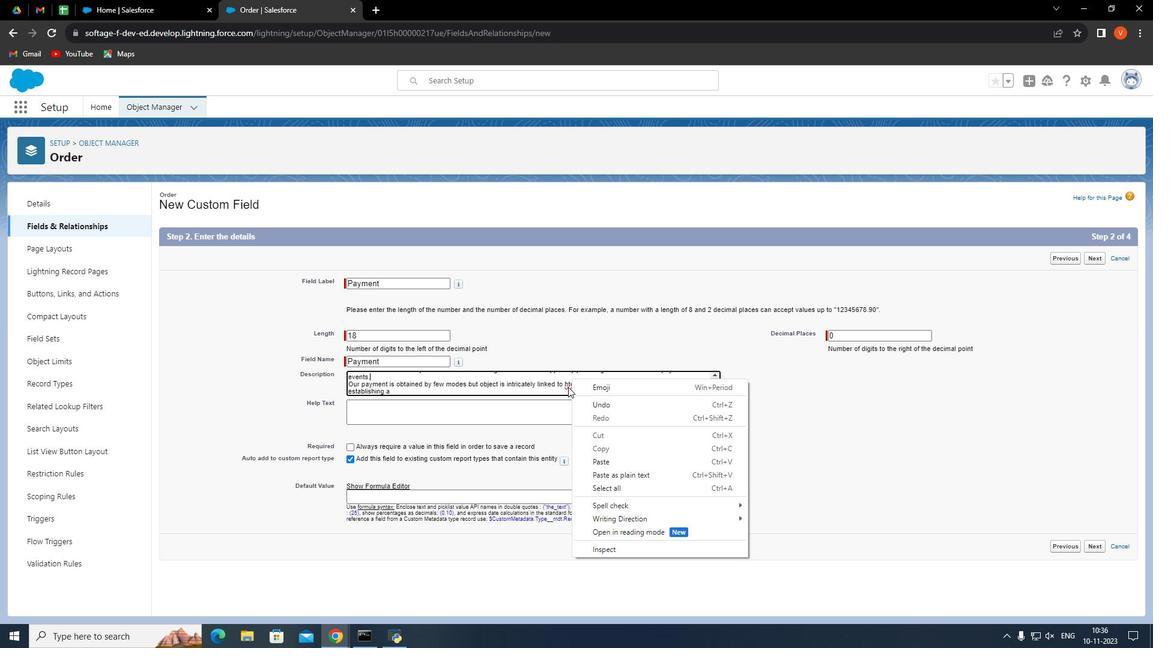 
Action: Mouse pressed right at (568, 387)
Screenshot: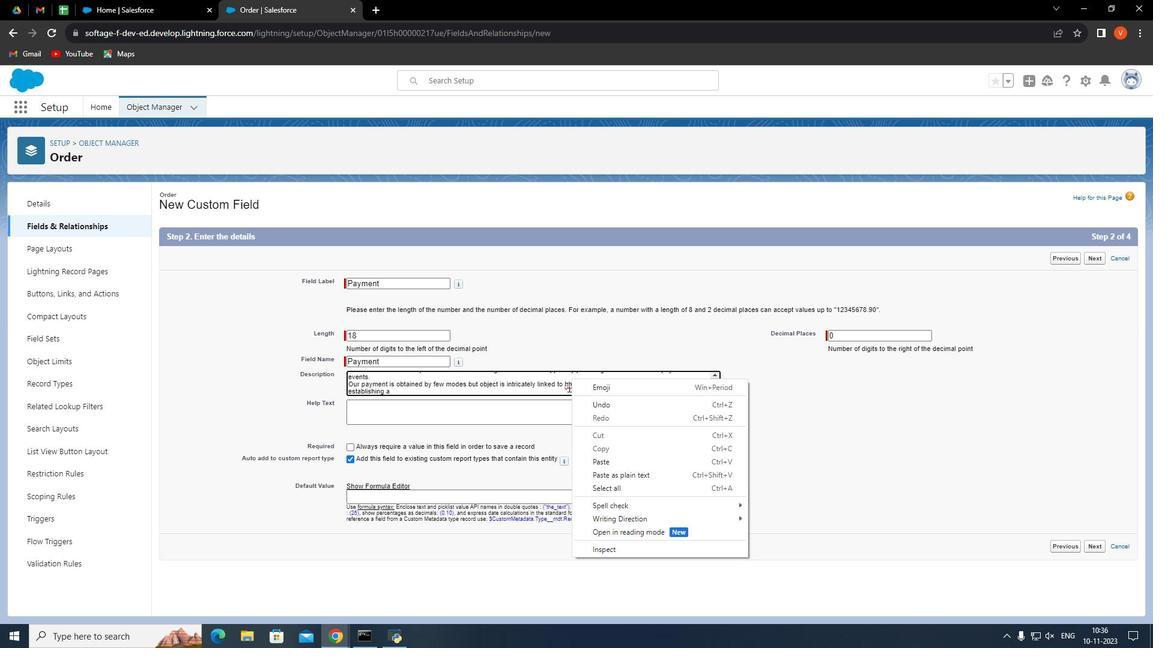 
Action: Mouse moved to (578, 392)
Screenshot: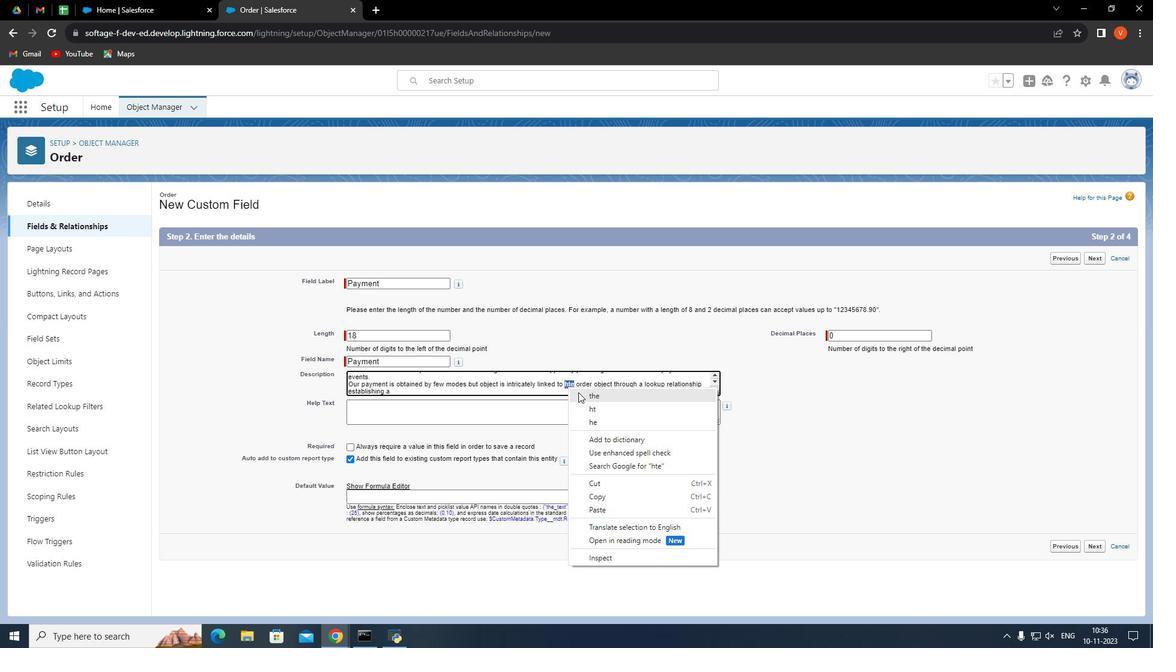
Action: Mouse pressed left at (578, 392)
Screenshot: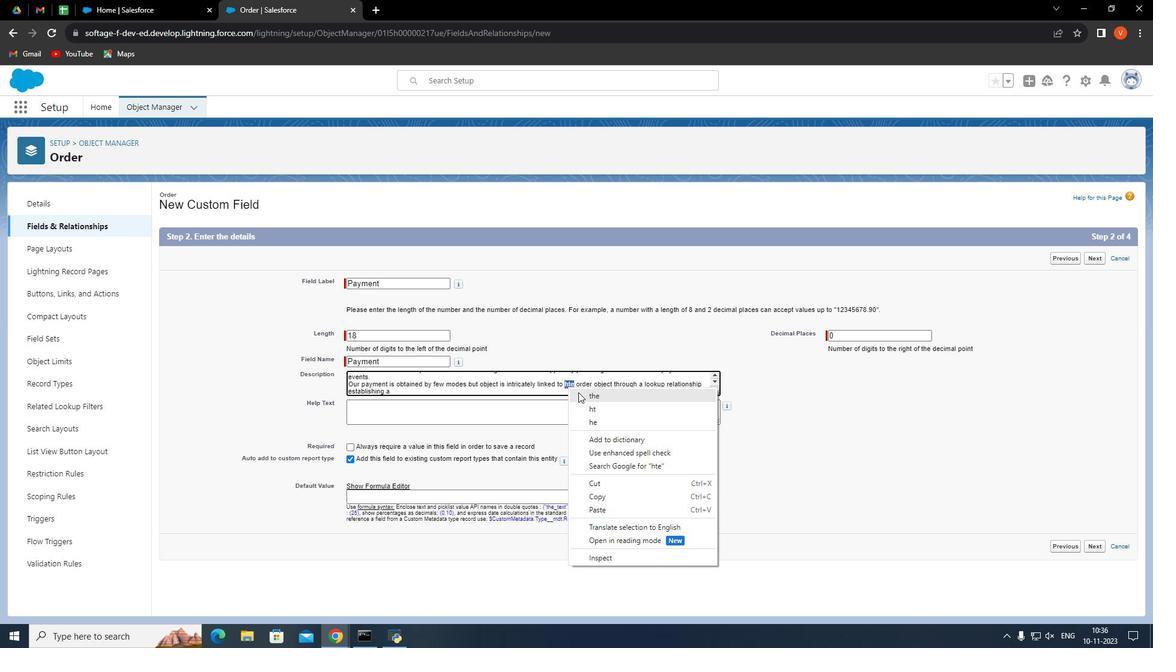 
Action: Mouse moved to (436, 388)
Screenshot: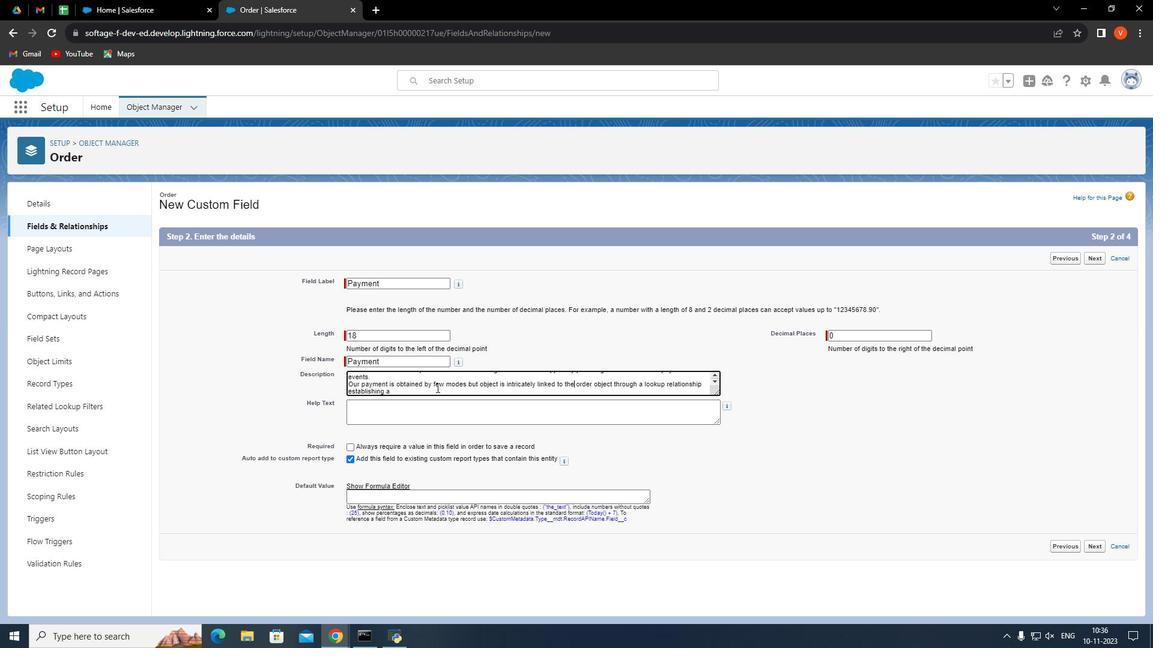 
Action: Mouse pressed left at (436, 388)
Screenshot: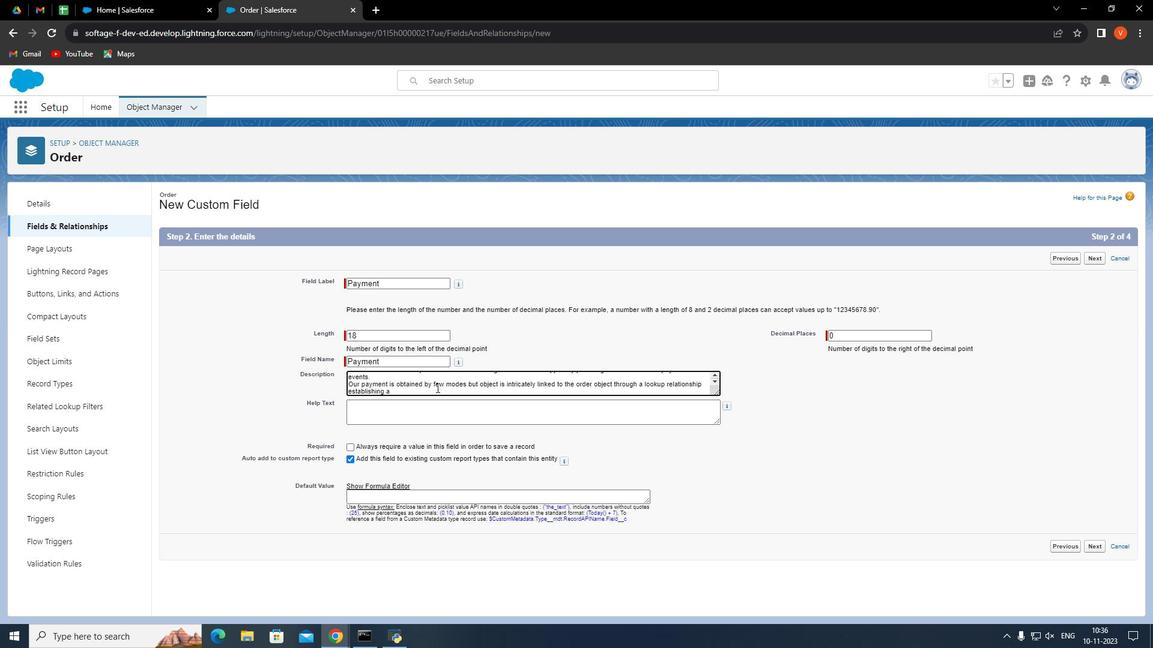 
Action: Mouse moved to (418, 395)
Screenshot: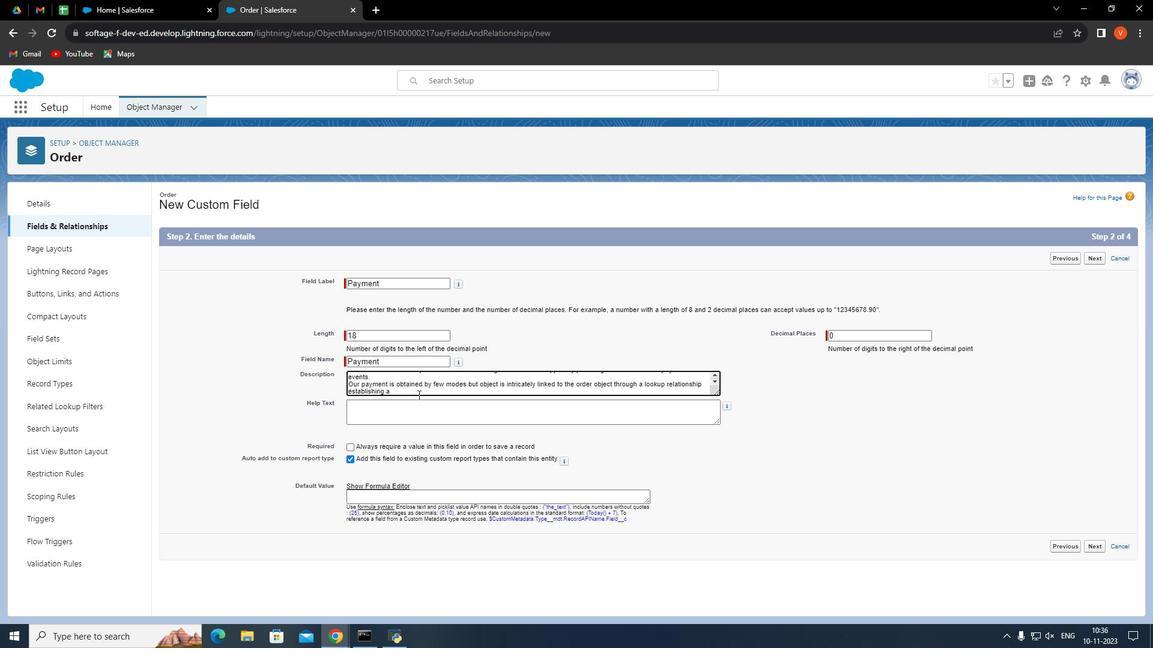 
Action: Mouse pressed left at (418, 395)
Screenshot: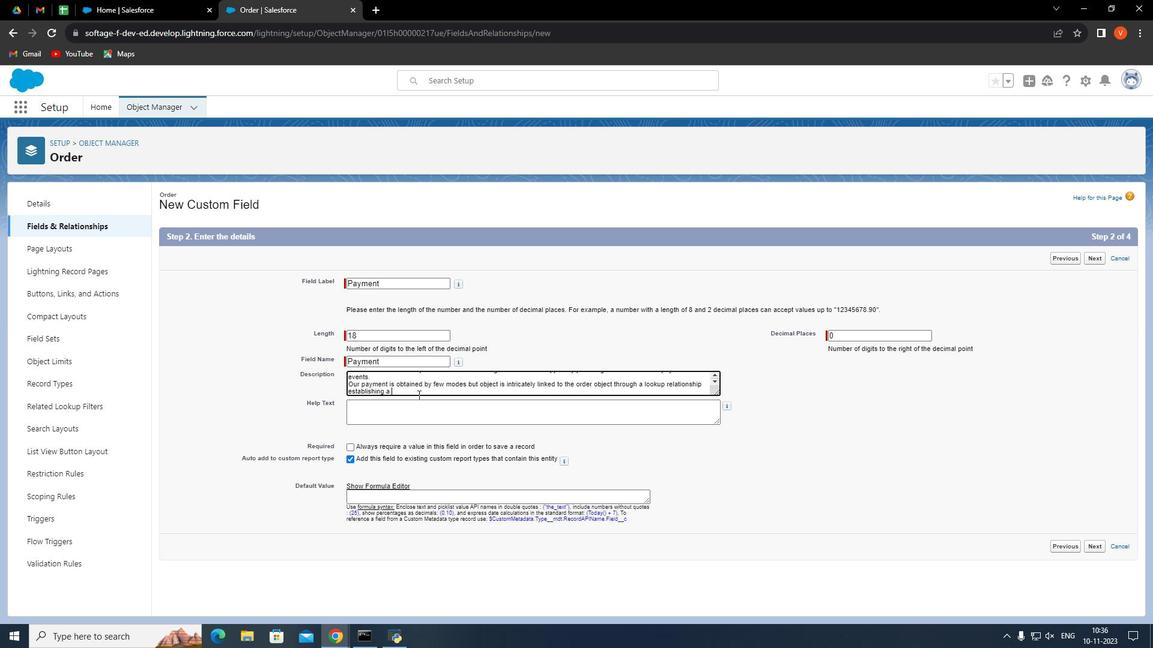 
Action: Key pressed seamless<Key.space>connection<Key.space>between<Key.space>the<Key.space>fiinancial<Key.space>aspect
Screenshot: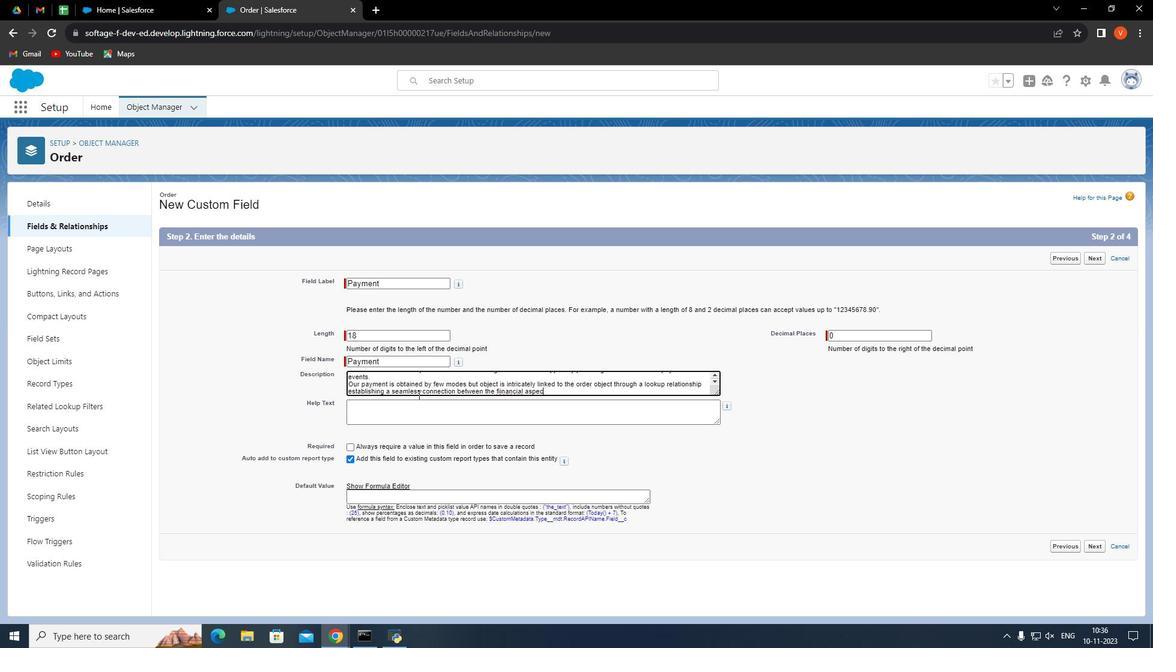 
Action: Mouse moved to (502, 406)
Screenshot: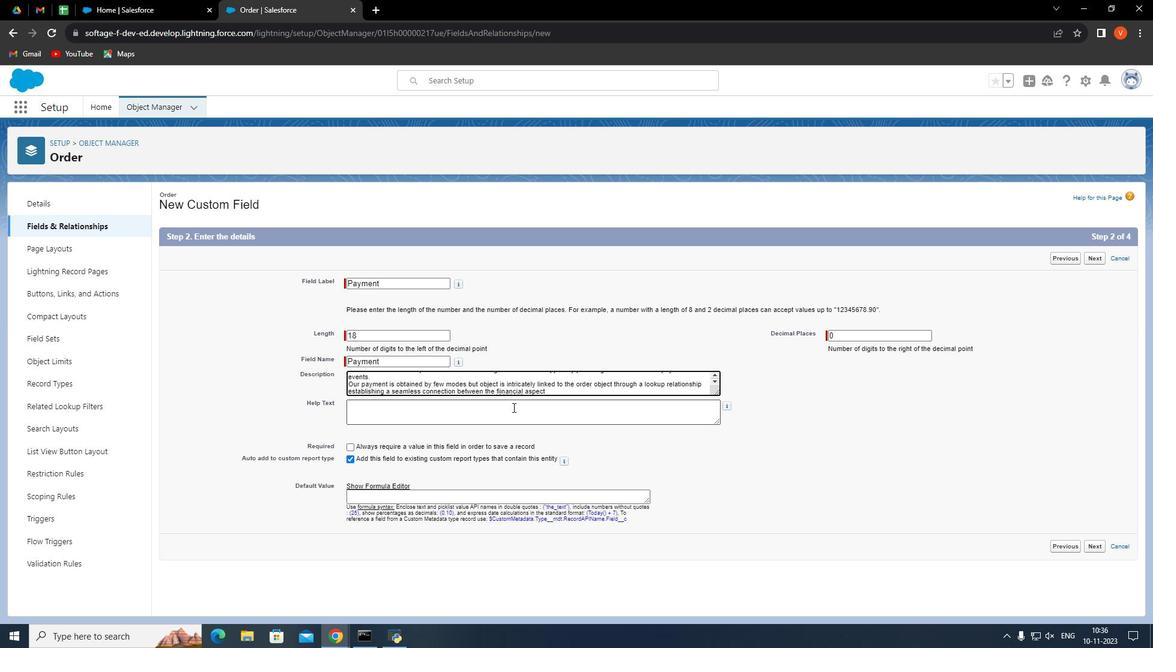 
Action: Key pressed <Key.space>
Screenshot: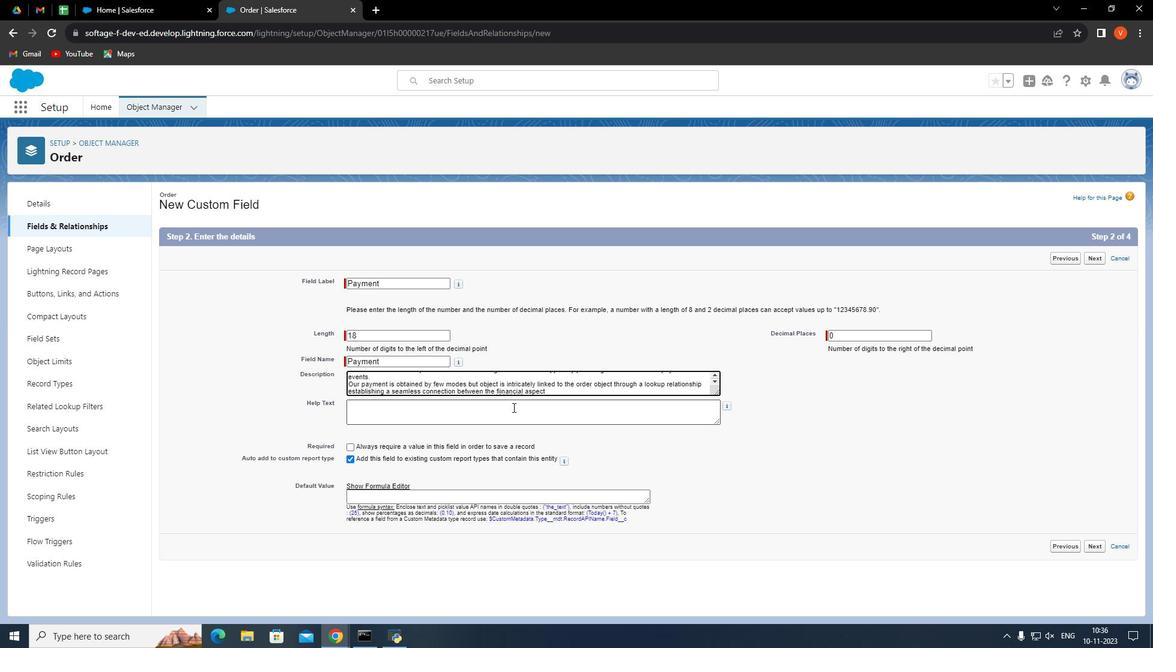 
Action: Mouse moved to (521, 388)
Screenshot: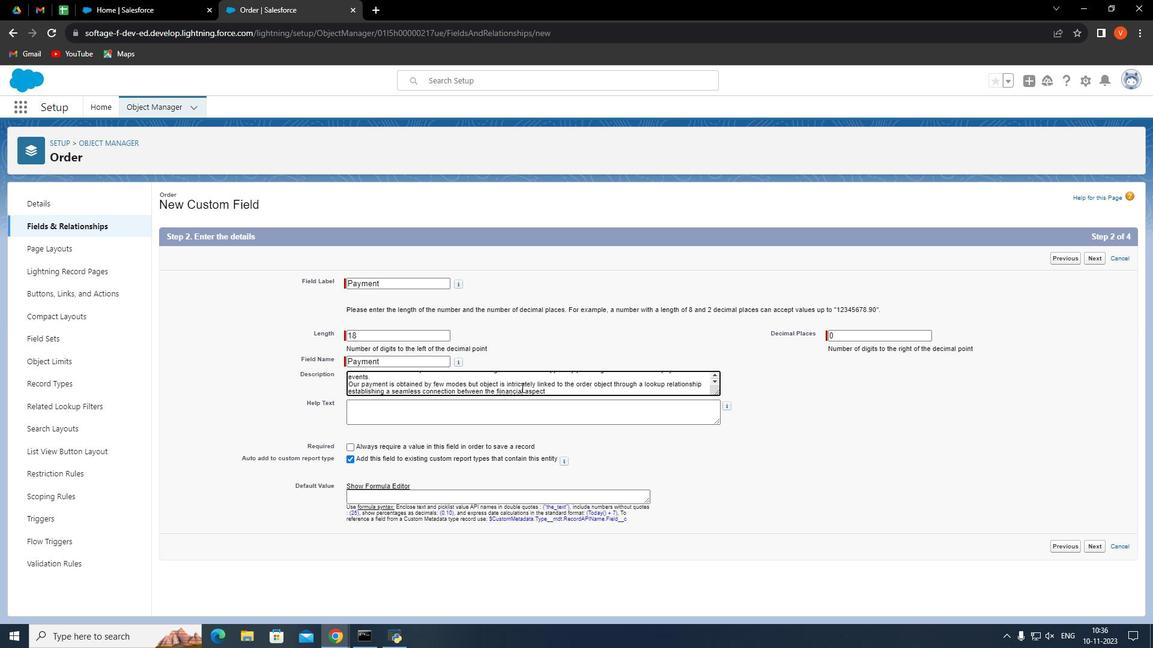 
Action: Mouse pressed right at (521, 388)
Screenshot: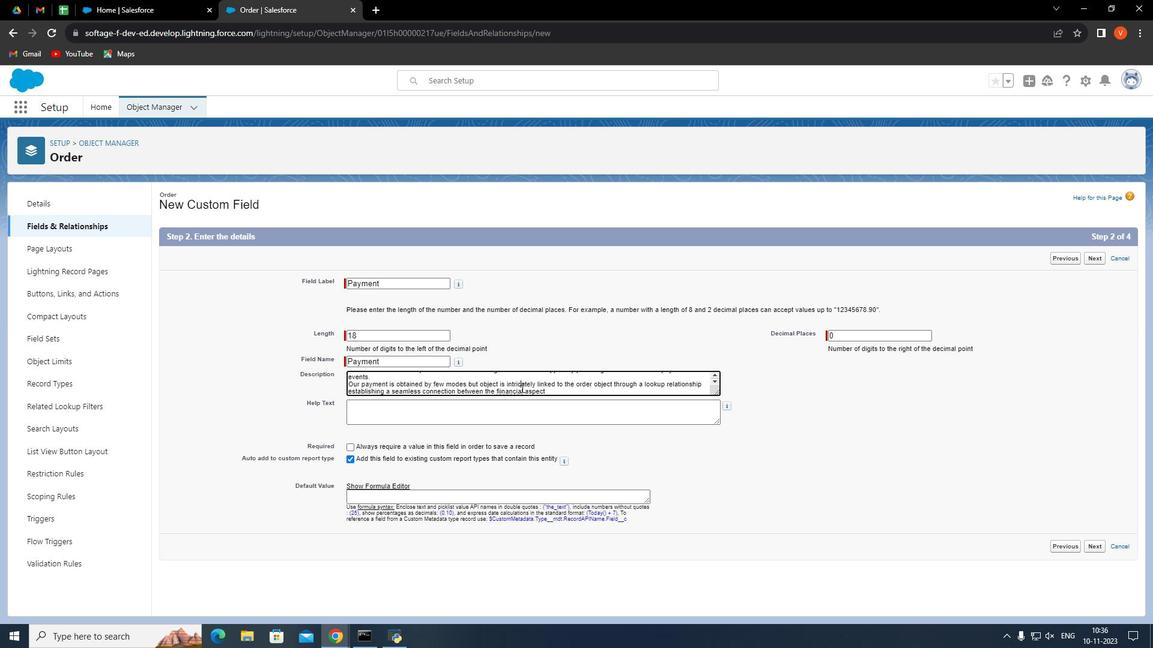 
Action: Mouse moved to (517, 389)
Screenshot: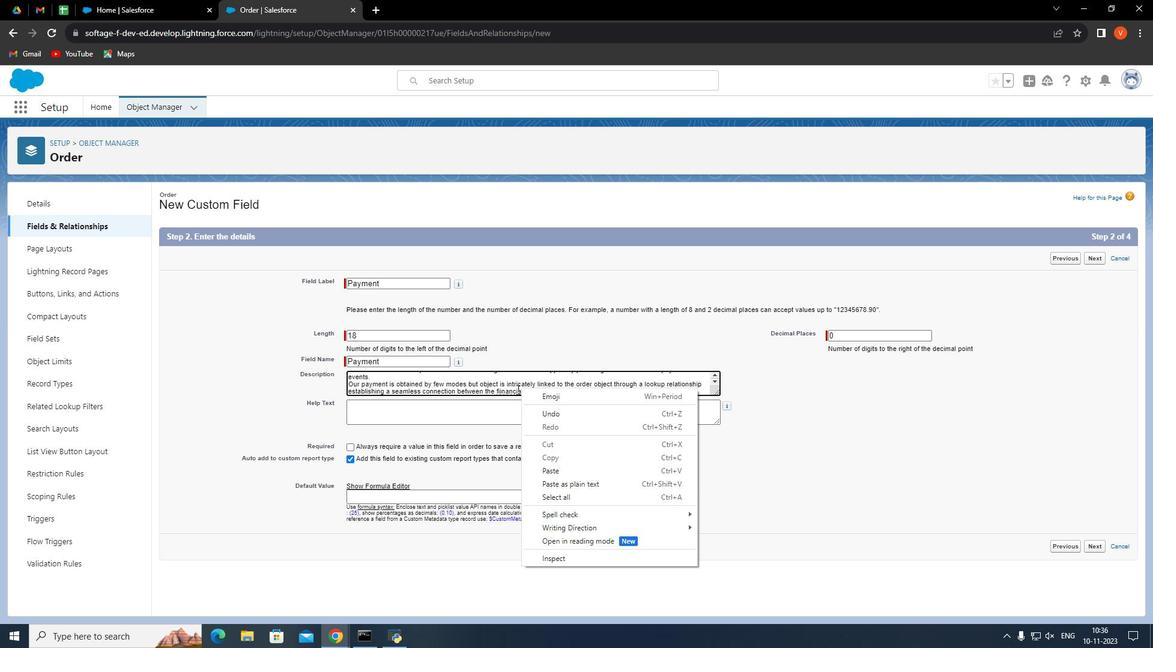 
Action: Mouse pressed right at (517, 389)
Screenshot: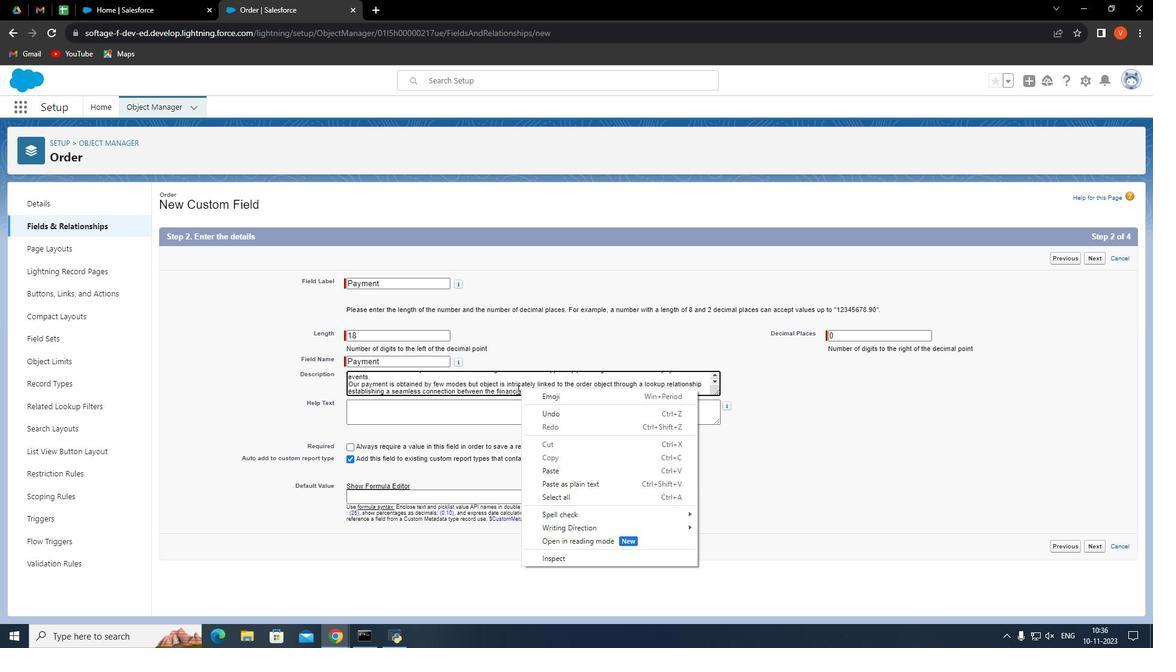 
Action: Mouse moved to (527, 395)
Screenshot: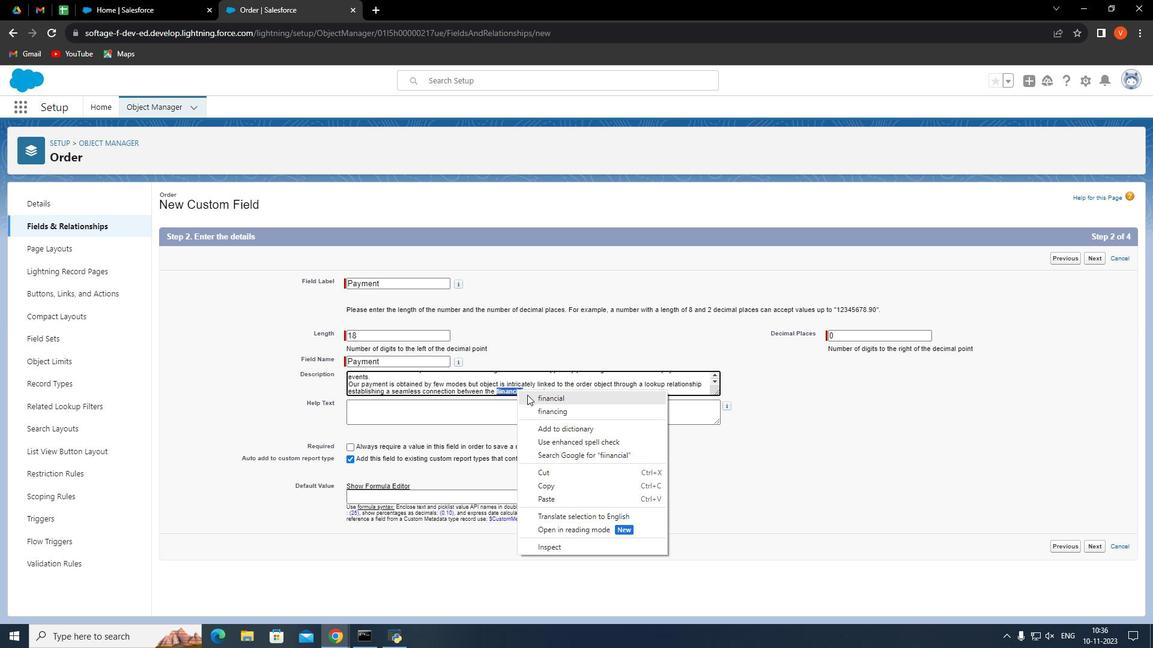 
Action: Mouse pressed left at (527, 395)
Screenshot: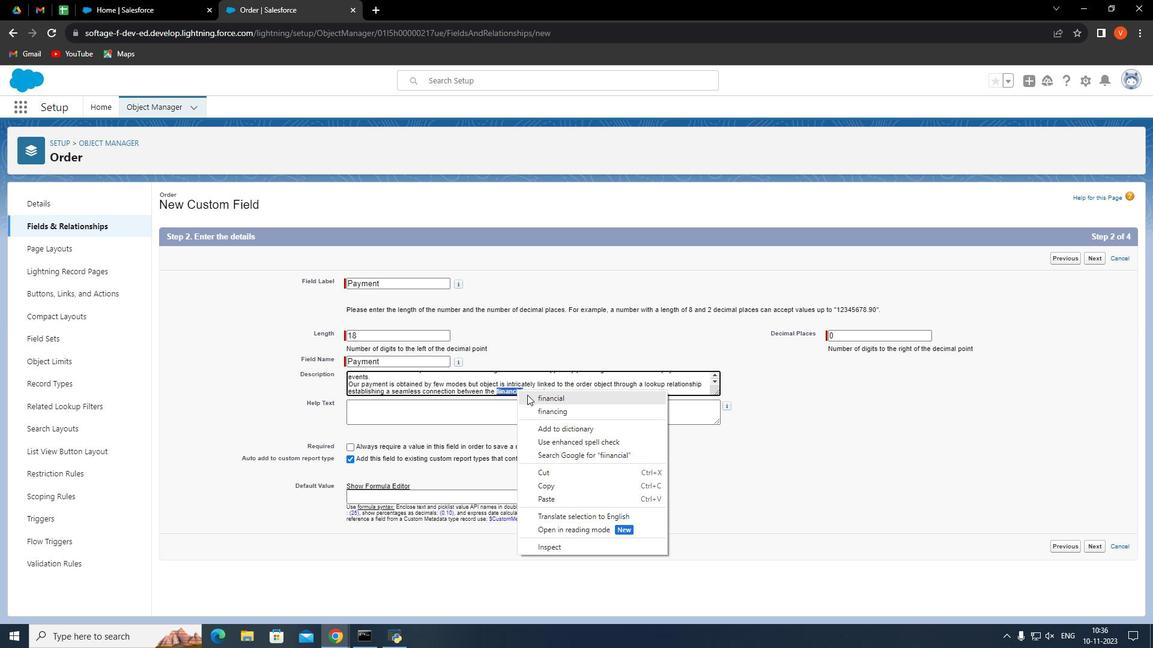 
Action: Mouse moved to (560, 390)
Screenshot: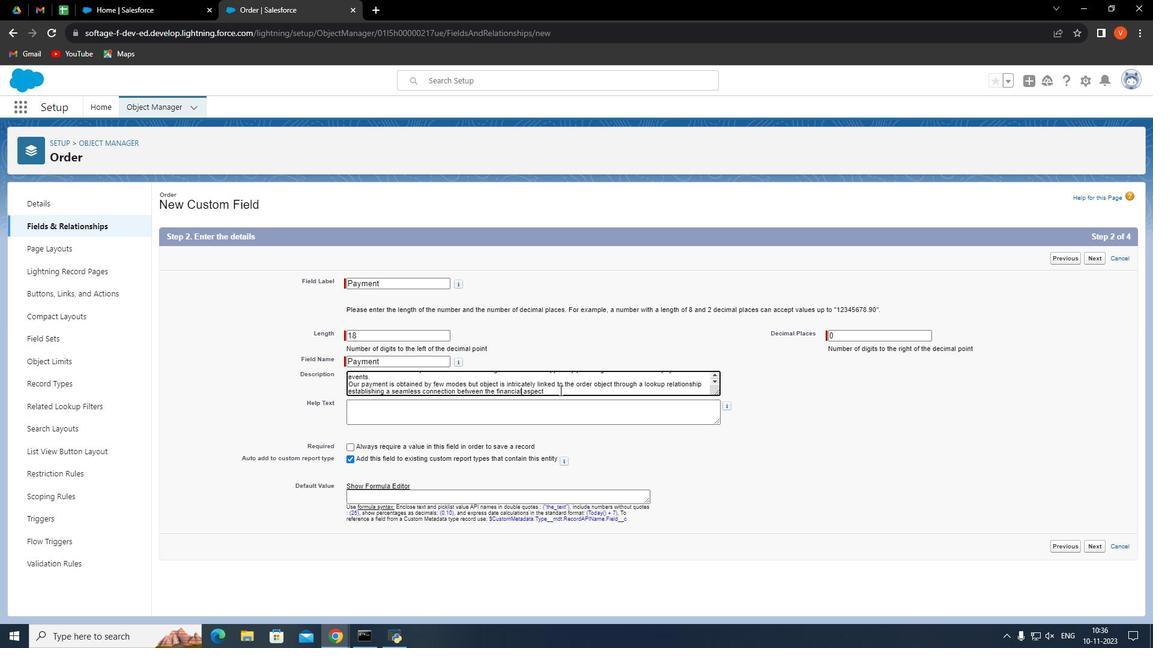
Action: Mouse pressed left at (560, 390)
Screenshot: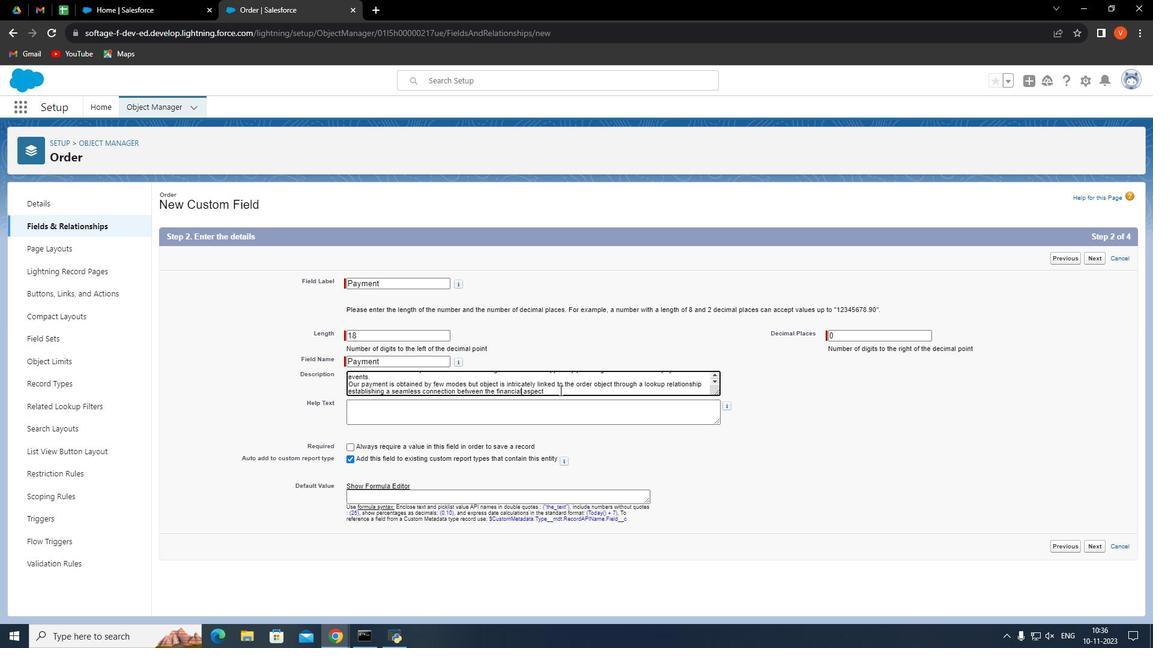 
Action: Mouse moved to (559, 388)
Screenshot: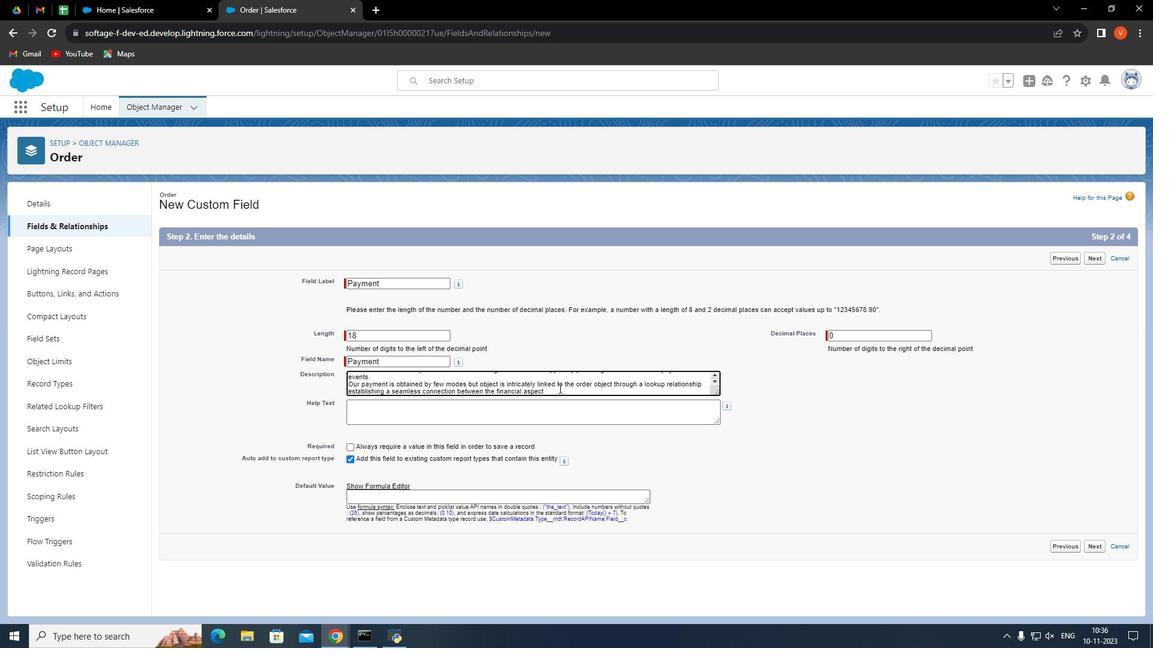 
Action: Key pressed and<Key.space>the<Key.space>specific<Key.space>order<Key.space>it<Key.space>pertains<Key.space>to<Key.space>.<Key.space>this<Key.space>integration<Key.space>allows<Key.space>for<Key.space>a<Key.space>holistic<Key.space>view<Key.space>of<Key.space>wea<Key.backspace><Key.backspace><Key.backspace>eacj<Key.space><Key.backspace><Key.backspace>h<Key.space>other,<Key.space>incorporating<Key.space>both<Key.space>the<Key.space>order<Key.space>fulfillment<Key.space>and<Key.space>financial<Key.space>transaction<Key.space>components<Key.space>within<Key.space>a<Key.space>uin<Key.backspace><Key.backspace>mo<Key.backspace><Key.backspace>nified<Key.space>system.<Key.enter><Key.enter>by<Key.space>meticulosly<Key.space>capturing<Key.space>and<Key.space>ora<Key.backspace>ganings
Screenshot: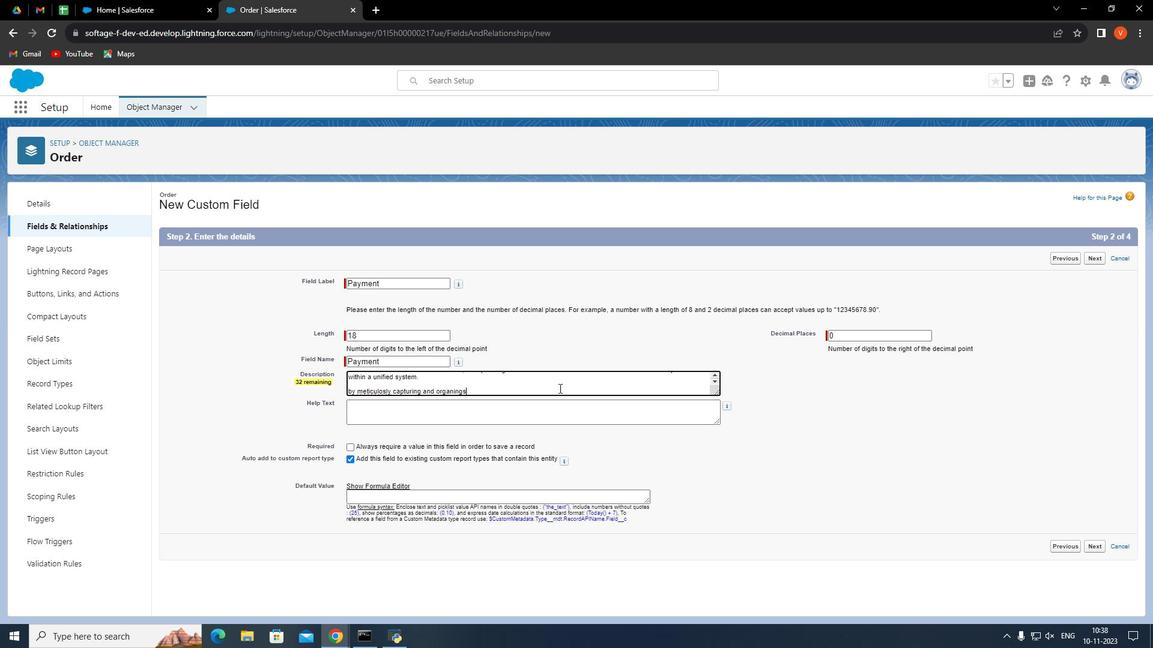 
Action: Mouse moved to (471, 386)
Screenshot: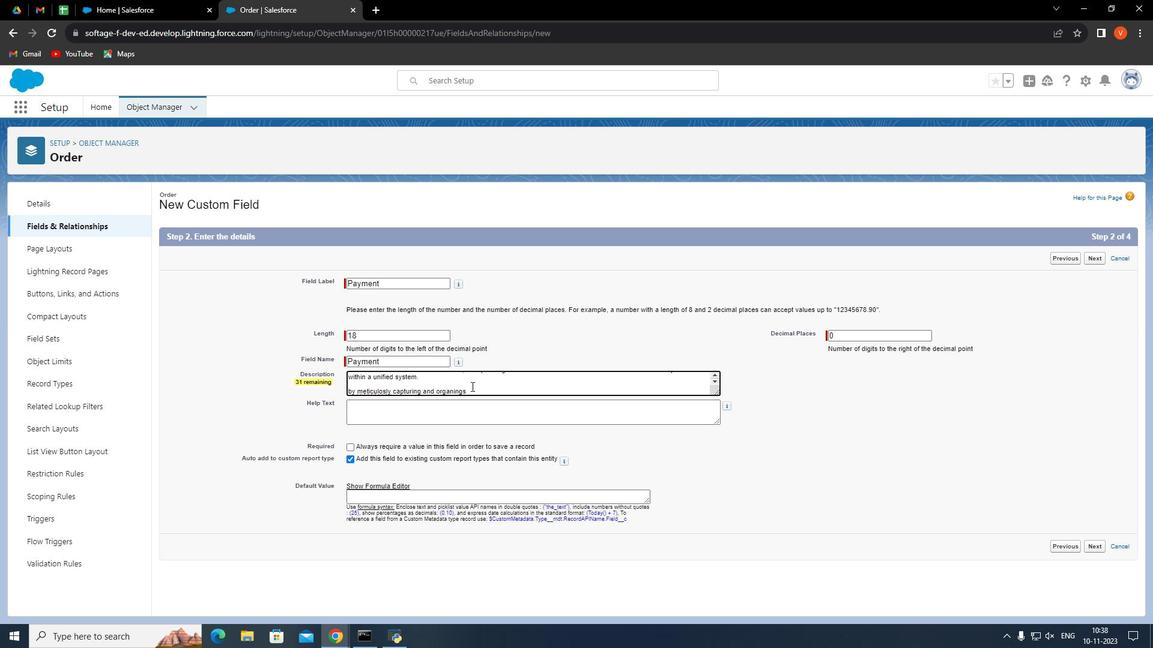 
Action: Key pressed <Key.backspace>
Screenshot: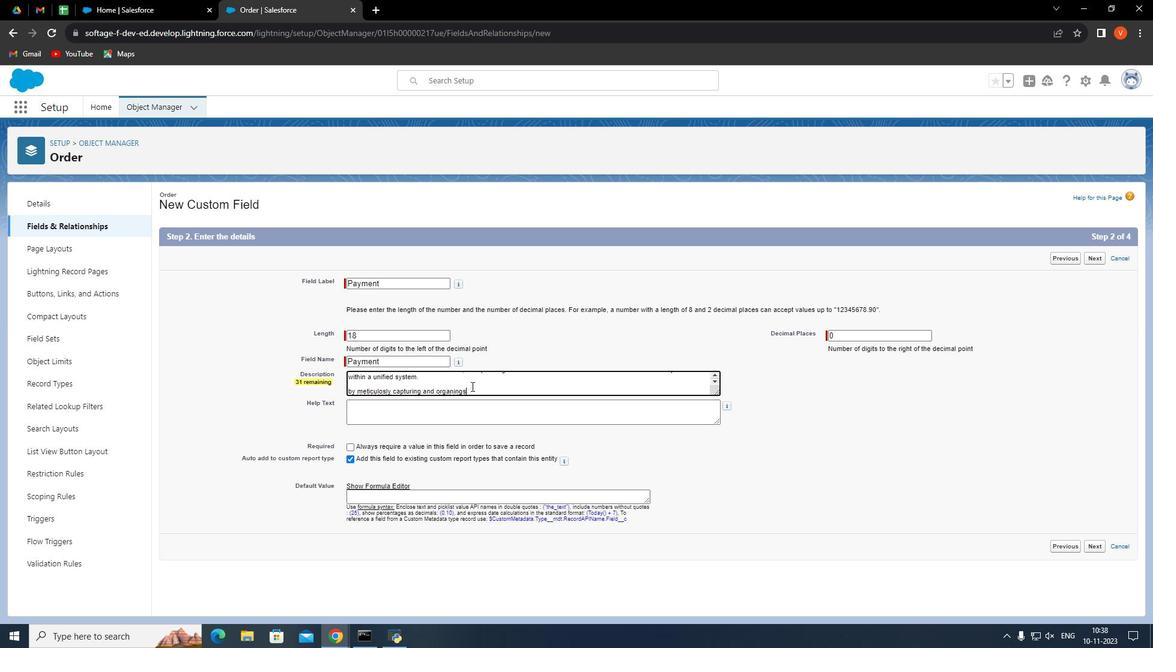 
Action: Mouse moved to (483, 385)
Screenshot: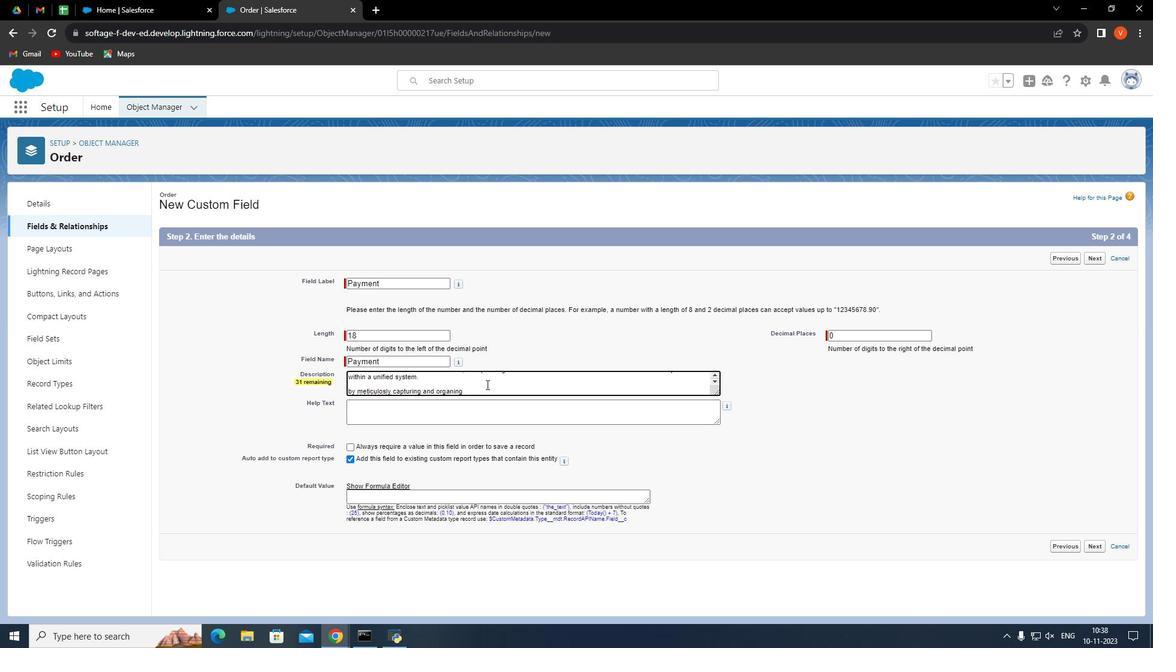 
Action: Key pressed <Key.space>
Screenshot: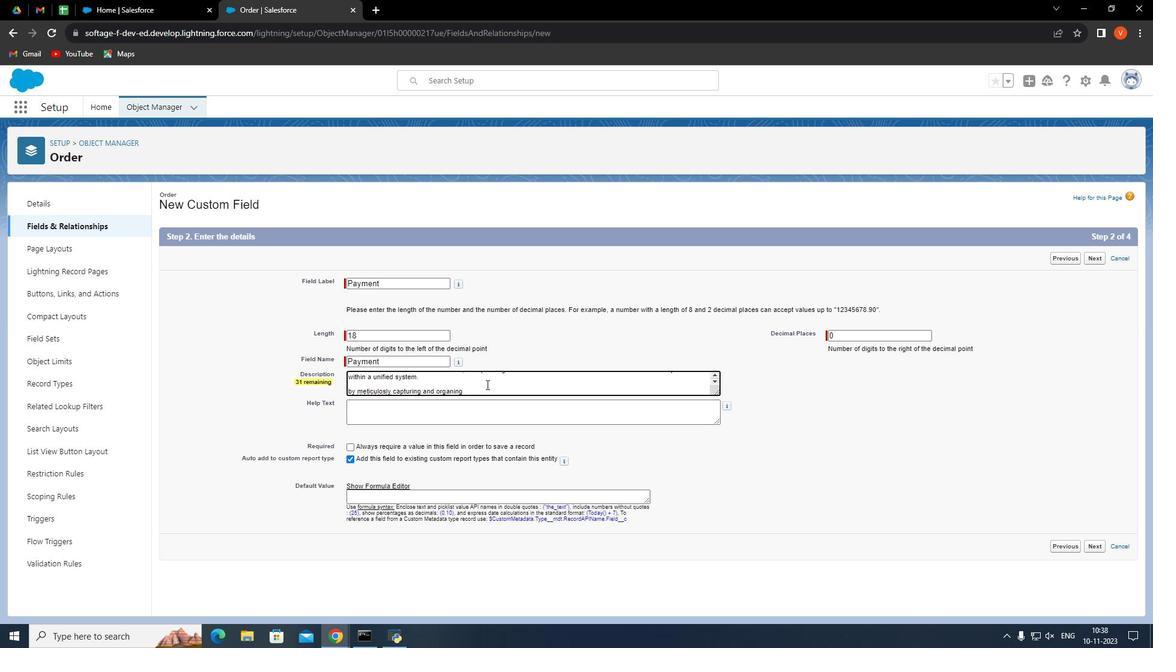 
Action: Mouse moved to (380, 392)
Screenshot: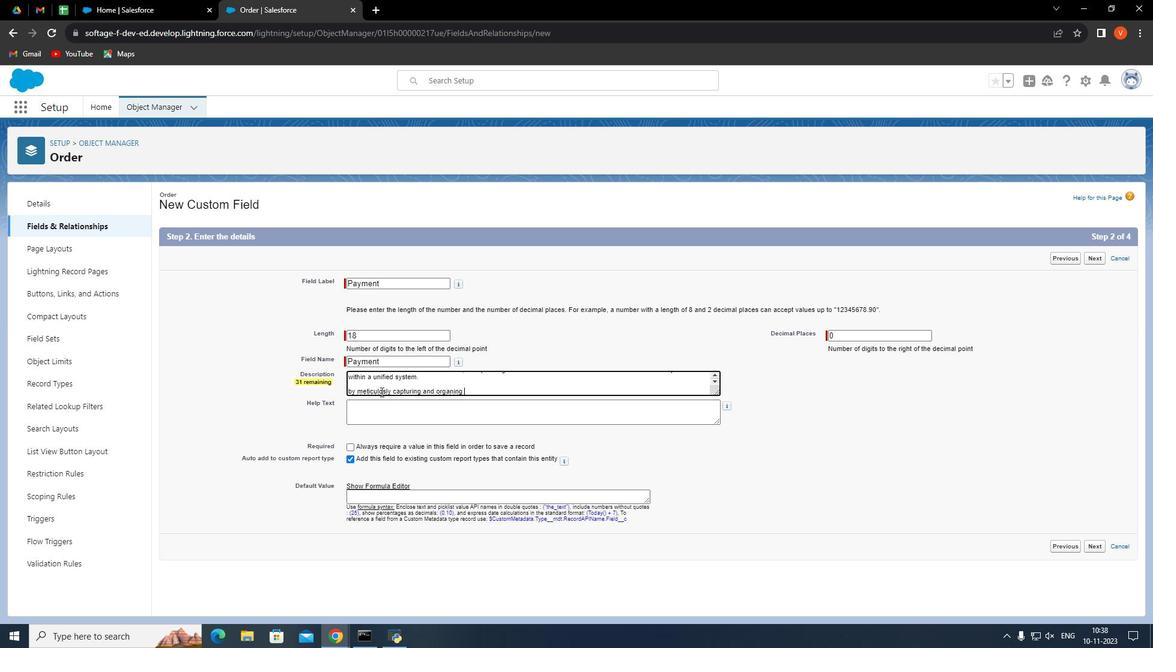 
Action: Mouse pressed left at (380, 392)
Screenshot: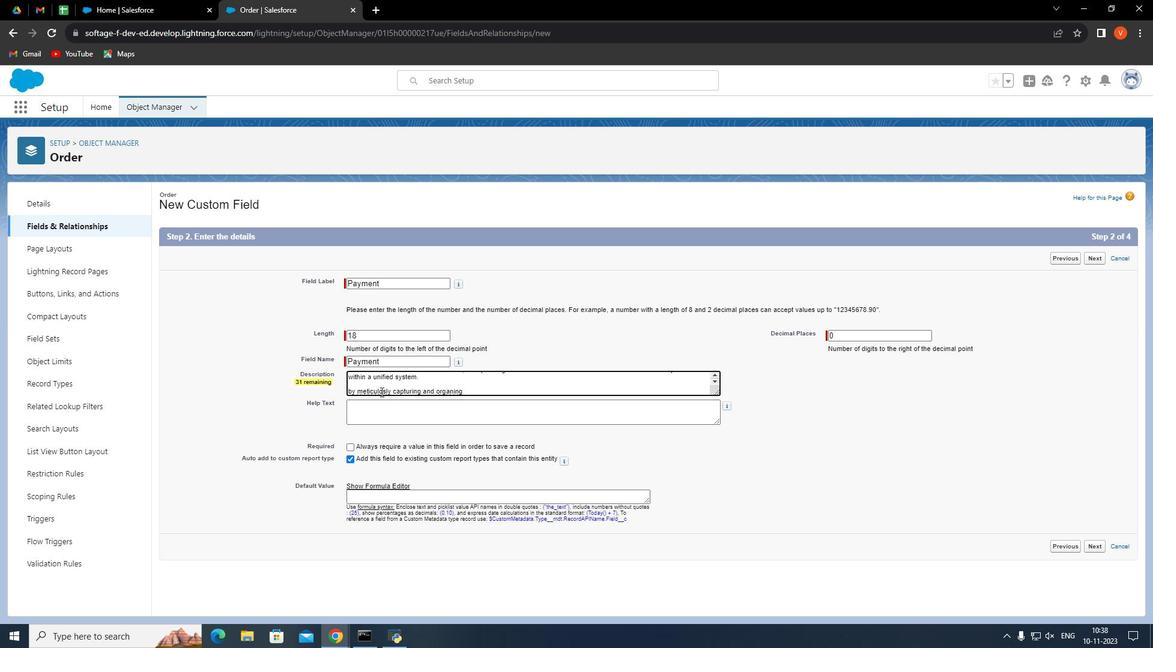 
Action: Mouse moved to (380, 392)
Screenshot: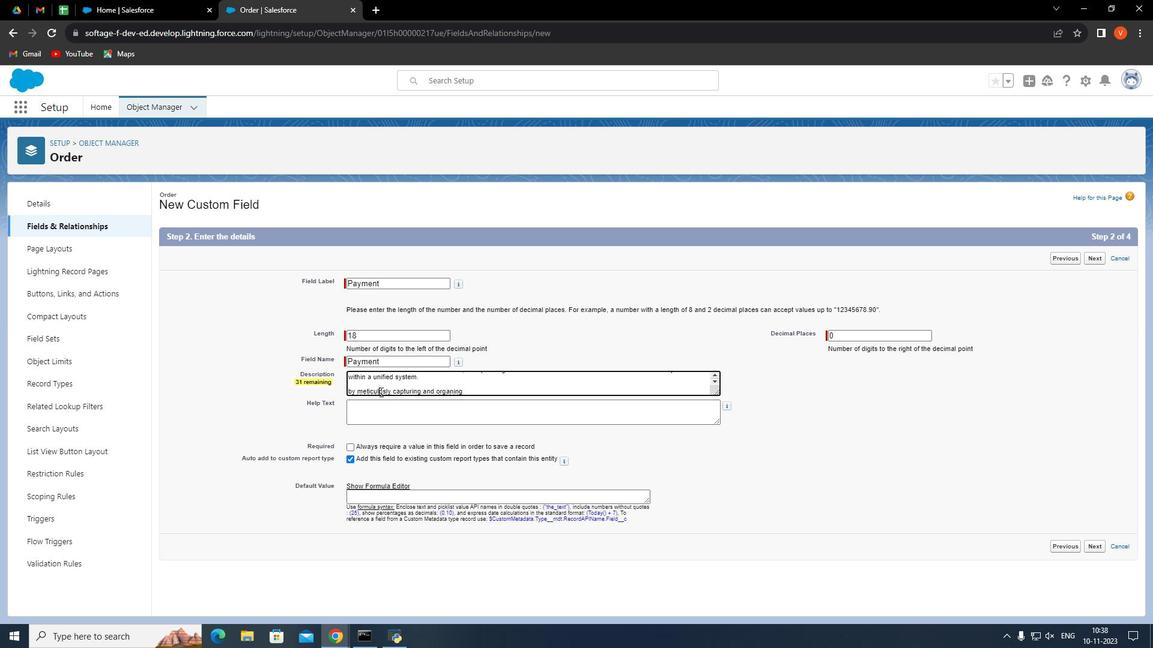 
Action: Mouse pressed right at (380, 392)
Screenshot: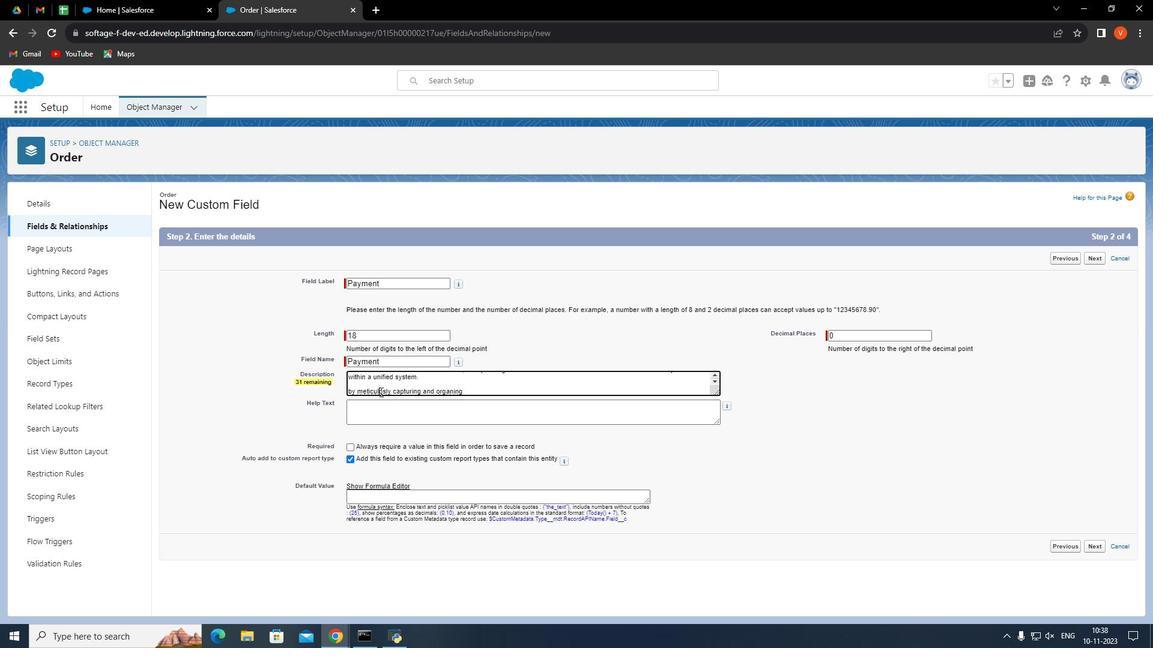 
Action: Mouse moved to (408, 397)
Screenshot: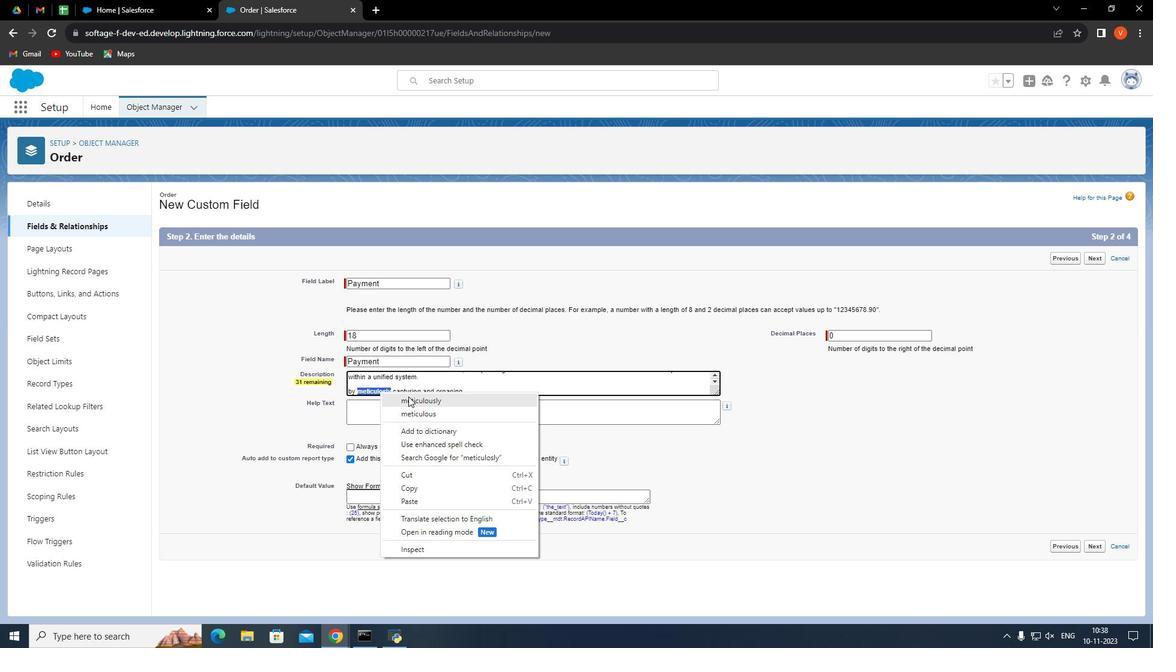 
Action: Mouse pressed left at (408, 397)
Screenshot: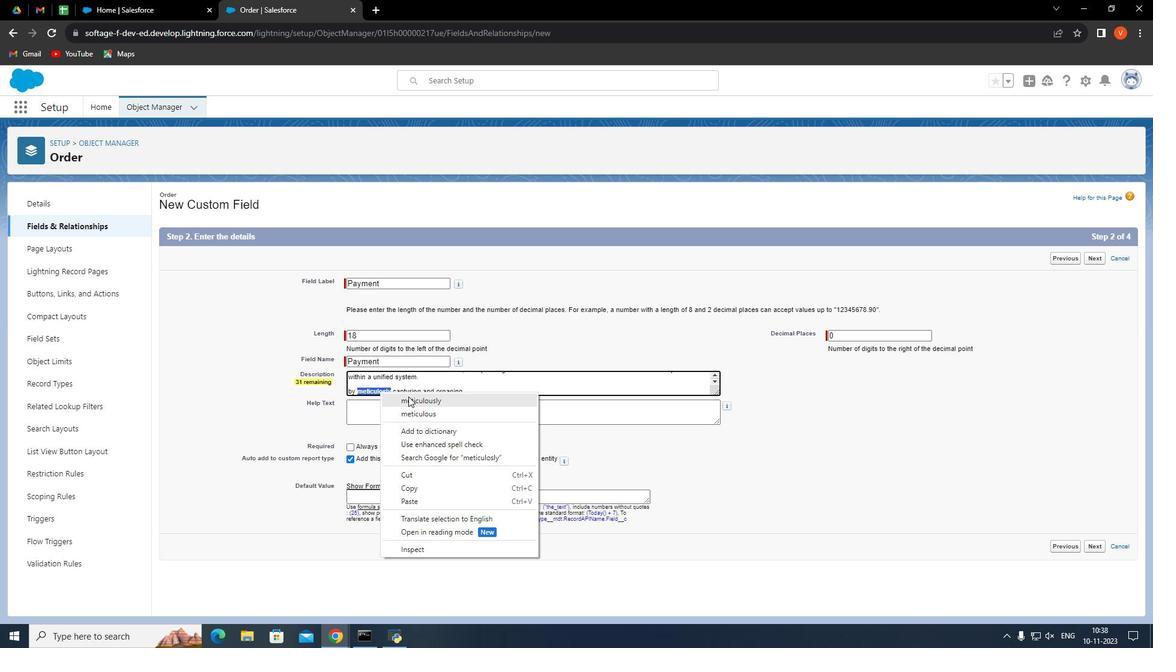 
Action: Mouse moved to (486, 392)
Screenshot: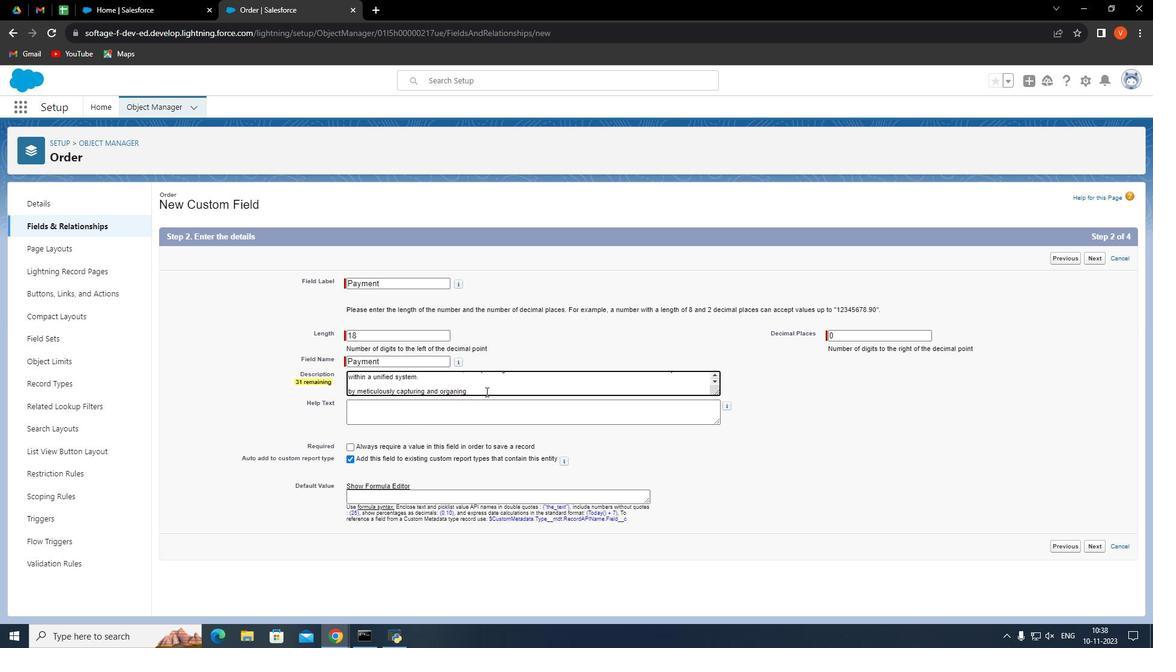 
Action: Mouse pressed left at (486, 392)
Screenshot: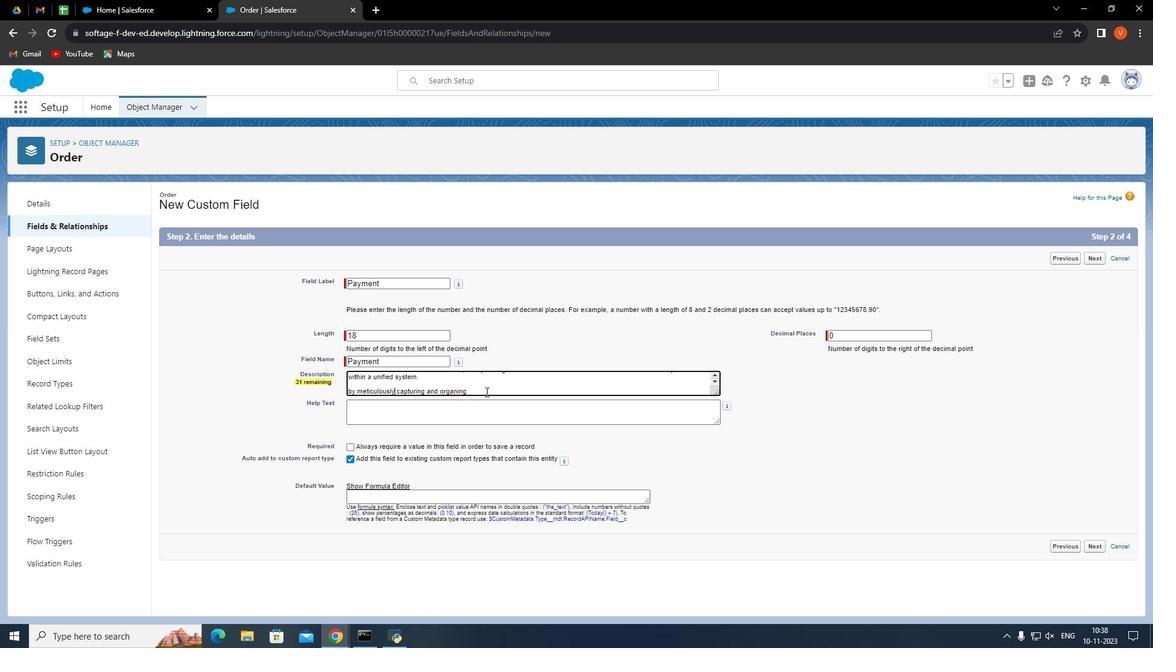
Action: Mouse moved to (454, 389)
Screenshot: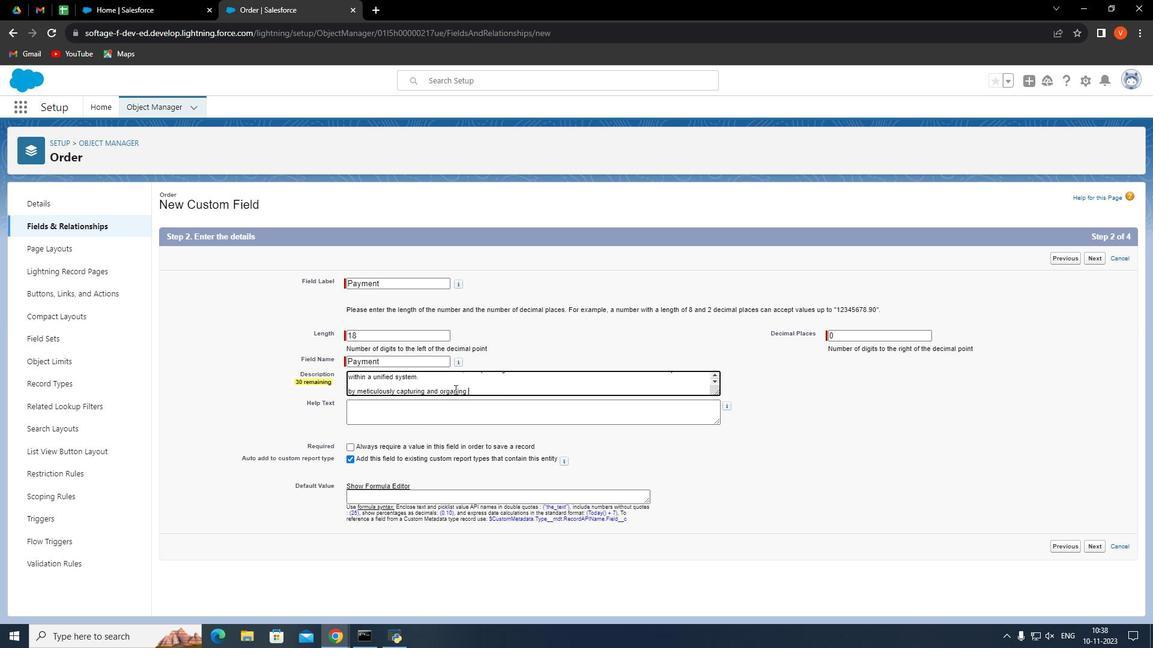 
Action: Mouse pressed right at (454, 389)
Screenshot: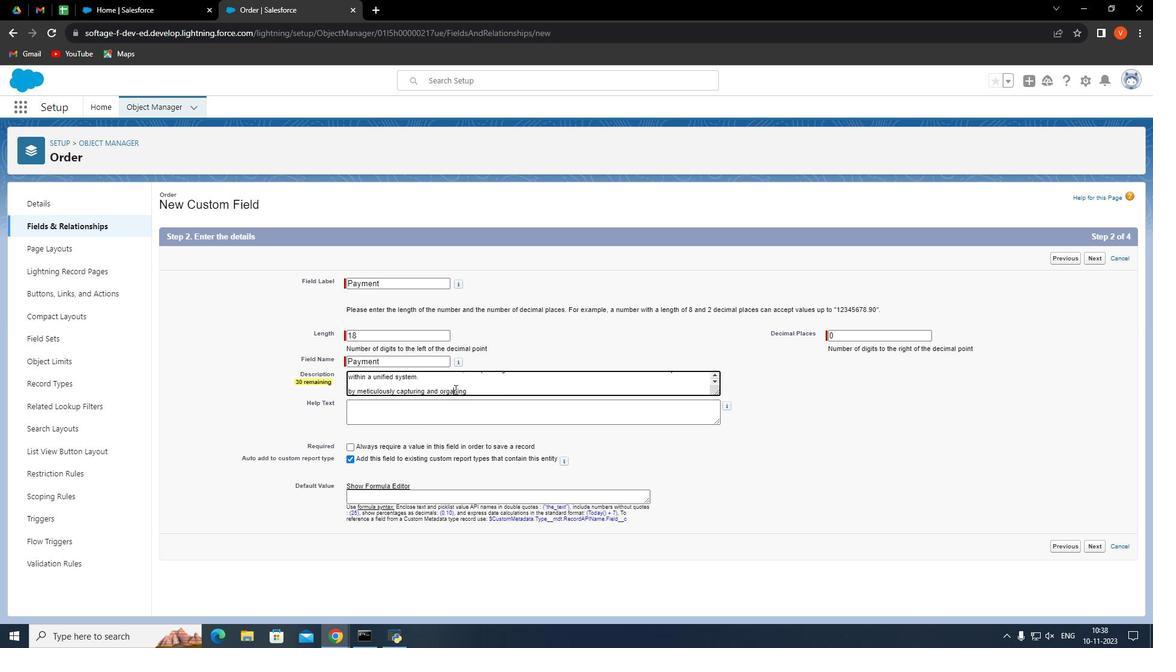 
Action: Mouse moved to (473, 396)
Screenshot: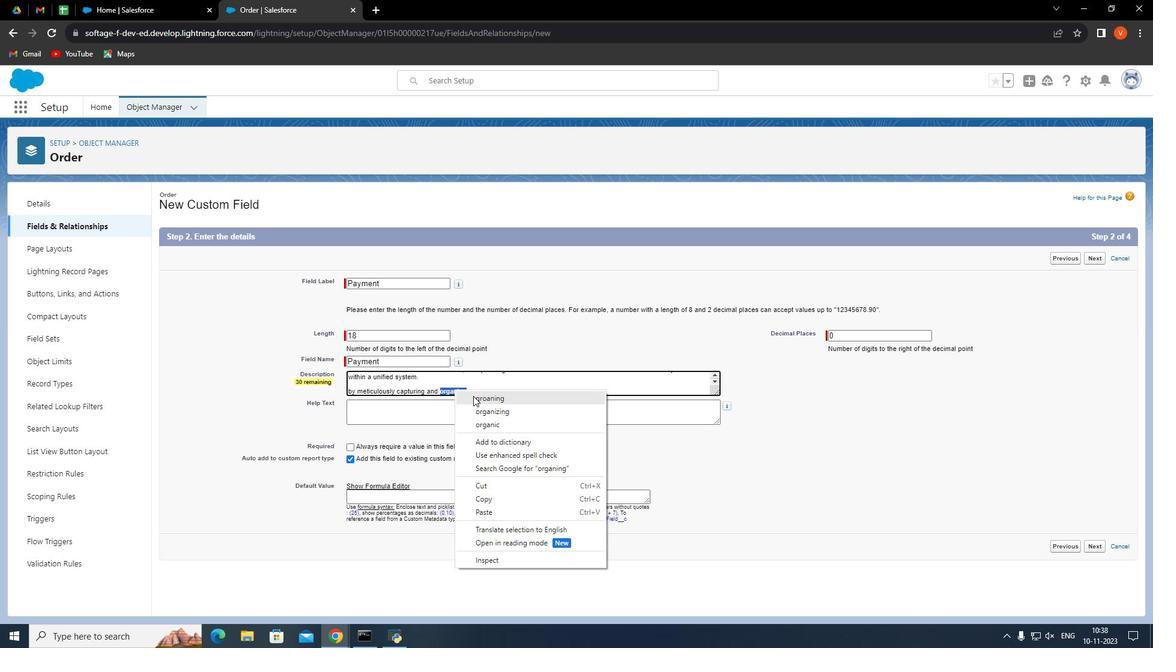 
Action: Mouse pressed left at (473, 396)
Screenshot: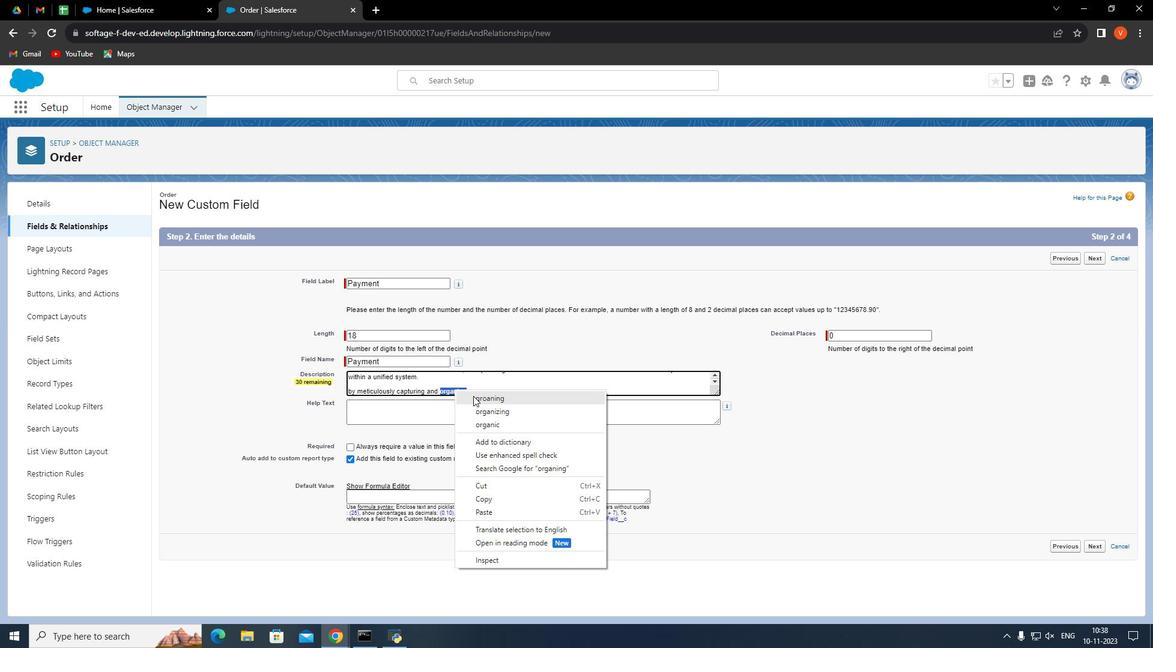 
Action: Mouse moved to (472, 392)
Screenshot: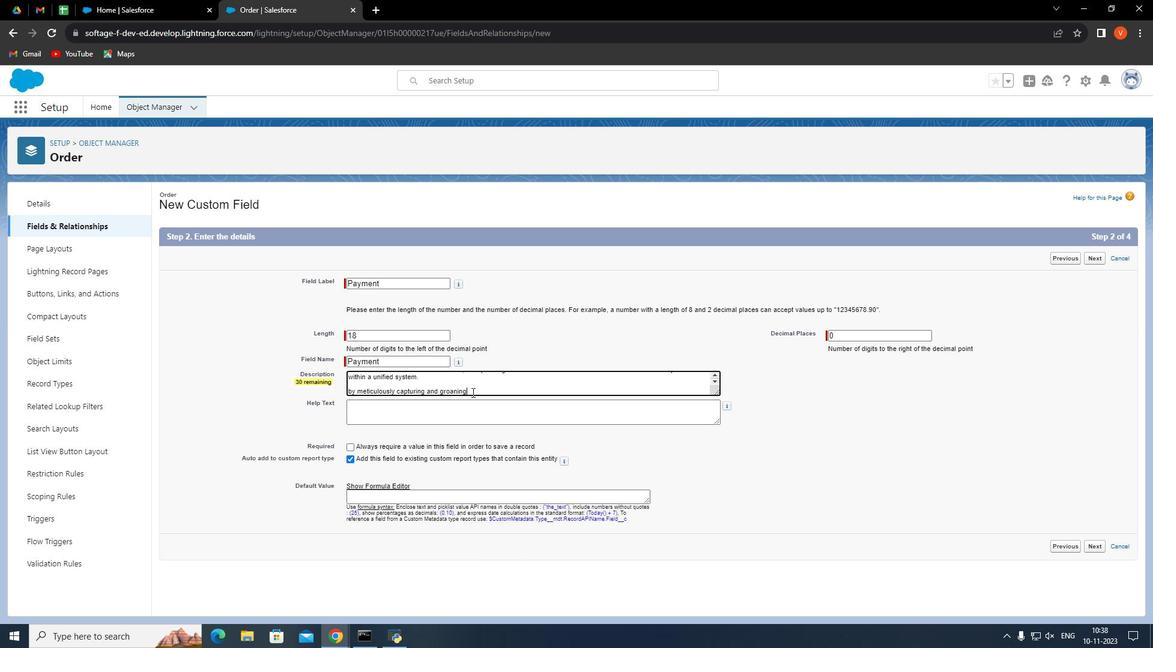 
Action: Key pressed <Key.space>payment<Key.space>details
Screenshot: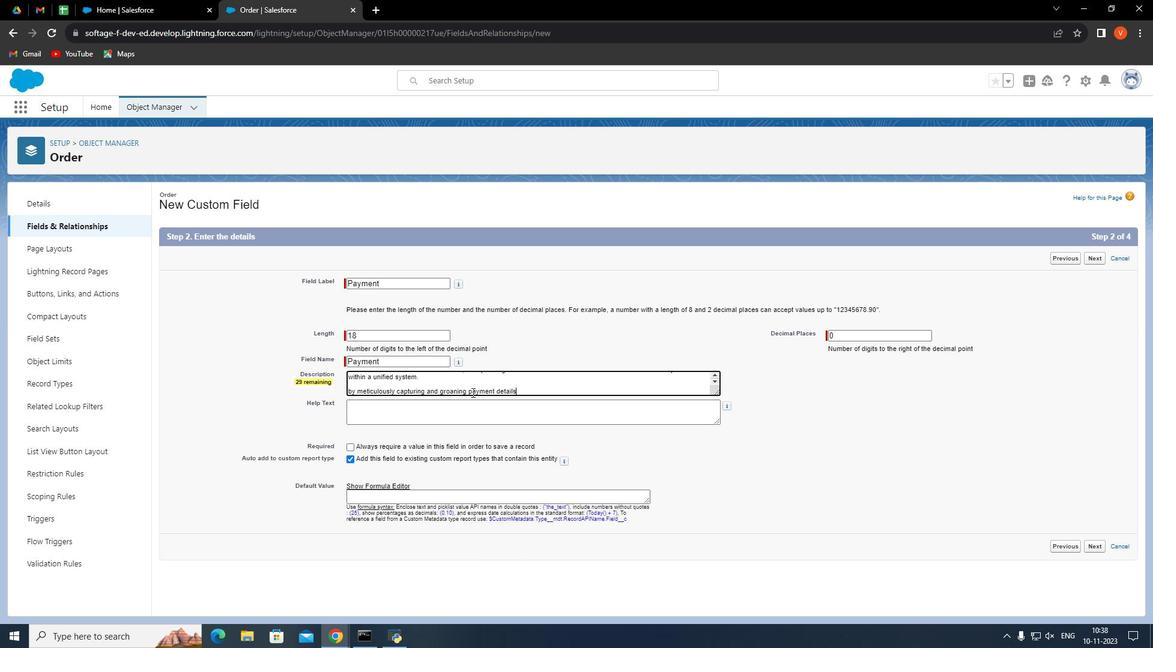 
Action: Mouse moved to (408, 417)
Screenshot: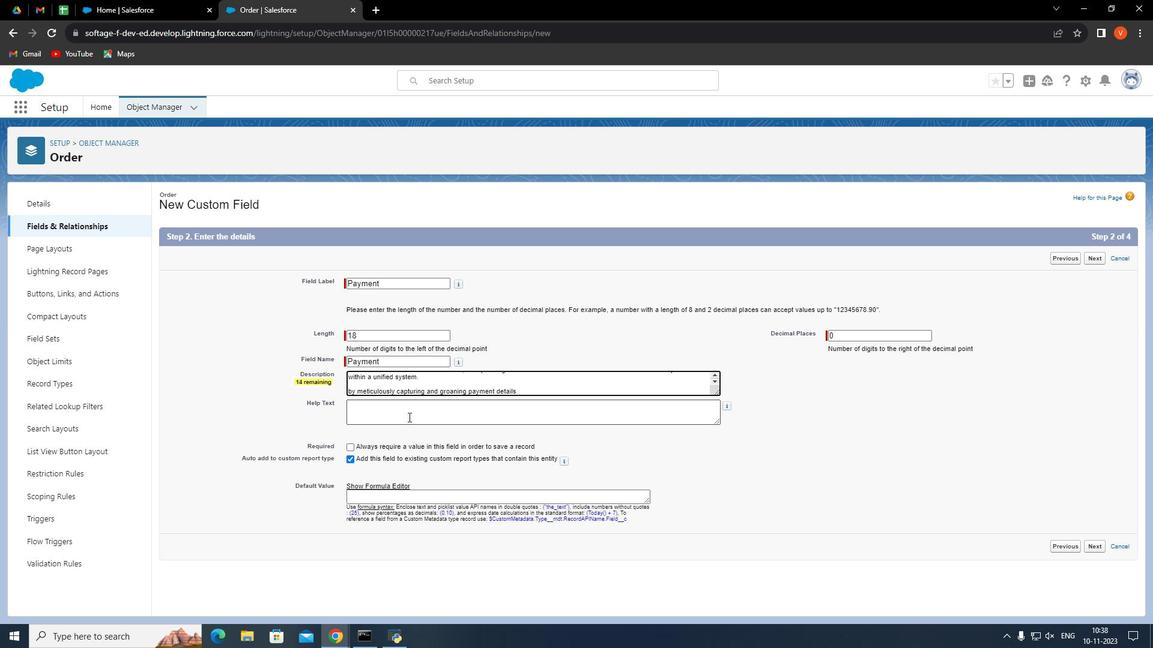 
Action: Mouse pressed left at (408, 417)
Screenshot: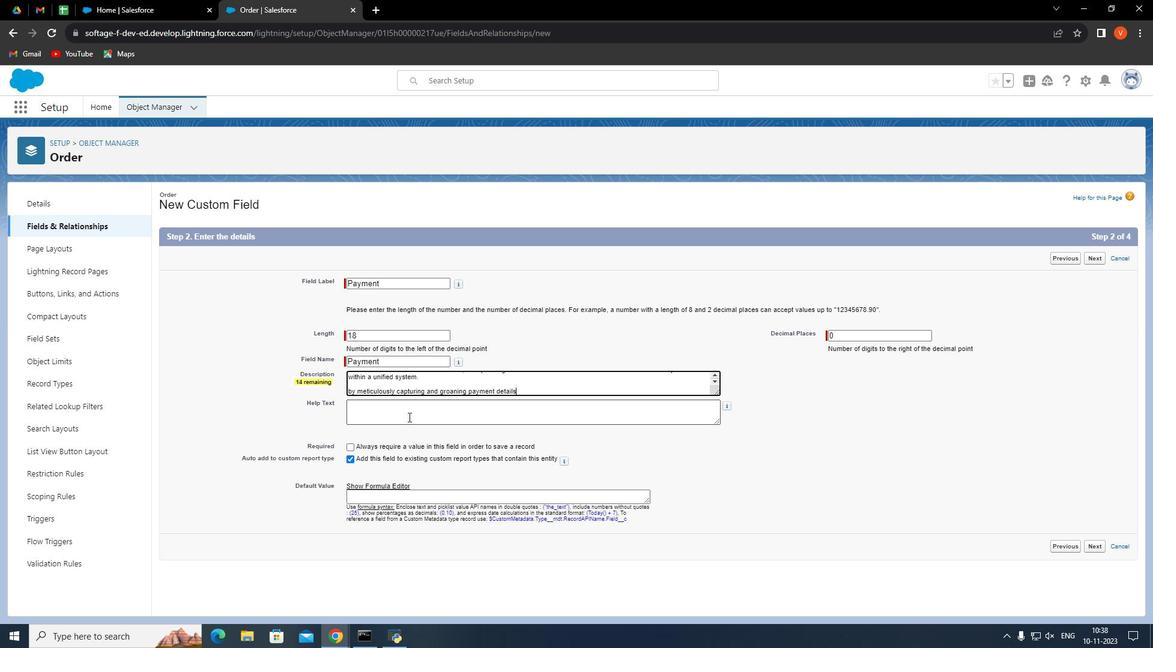 
Action: Mouse moved to (409, 418)
Screenshot: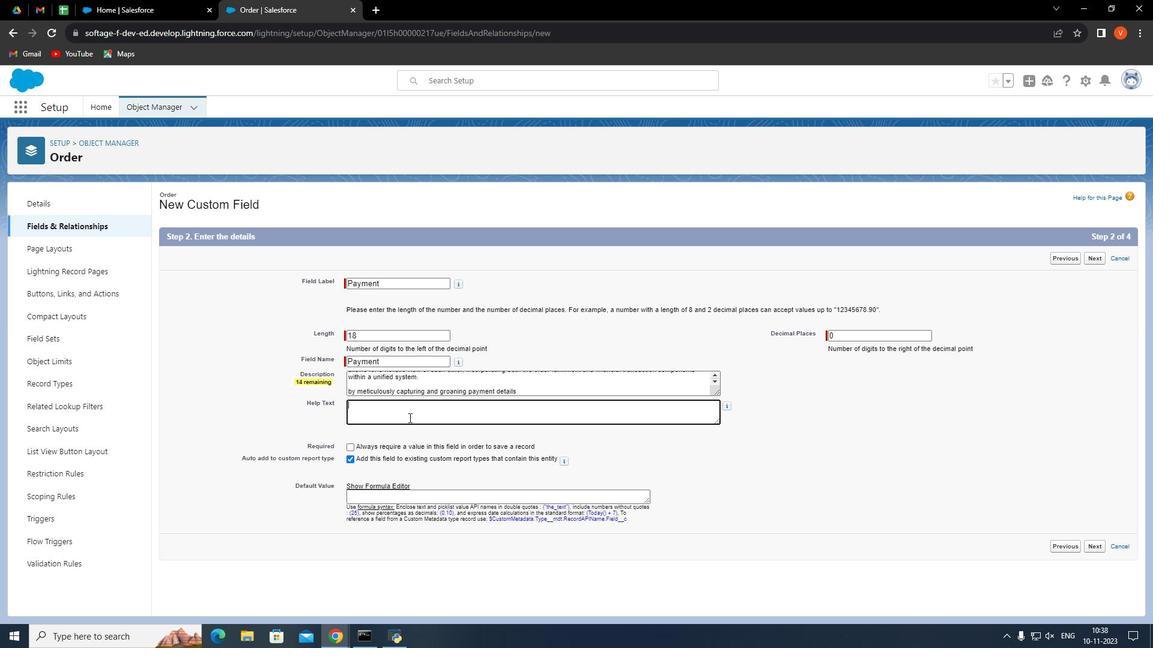 
Action: Key pressed <Key.shift><Key.shift><Key.shift><Key.shift><Key.shift><Key.shift><Key.shift><Key.shift><Key.shift><Key.shift><Key.shift><Key.shift><Key.shift><Key.shift><Key.shift><Key.shift><Key.shift><Key.shift><Key.shift><Key.shift><Key.shift><Key.shift><Key.shift><Key.shift><Key.shift><Key.shift><Key.shift><Key.shift><Key.shift><Key.shift><Key.shift><Key.shift><Key.shift><Key.shift><Key.shift><Key.shift><Key.shift><Key.shift><Key.shift><Key.shift><Key.shift><Key.shift><Key.shift><Key.shift>This<Key.space>meticulous<Key.space>attention<Key.space>to<Key.space>payment<Key.space>processing<Key.space>w<Key.backspace>enhance<Key.space>the<Key.space>overall<Key.space>functionality<Key.space>and<Key.space>reliability<Key.space>of<Key.space>our<Key.space>order<Key.space>management<Key.space>aoo<Key.backspace><Key.backspace><Key.backspace>system.
Screenshot: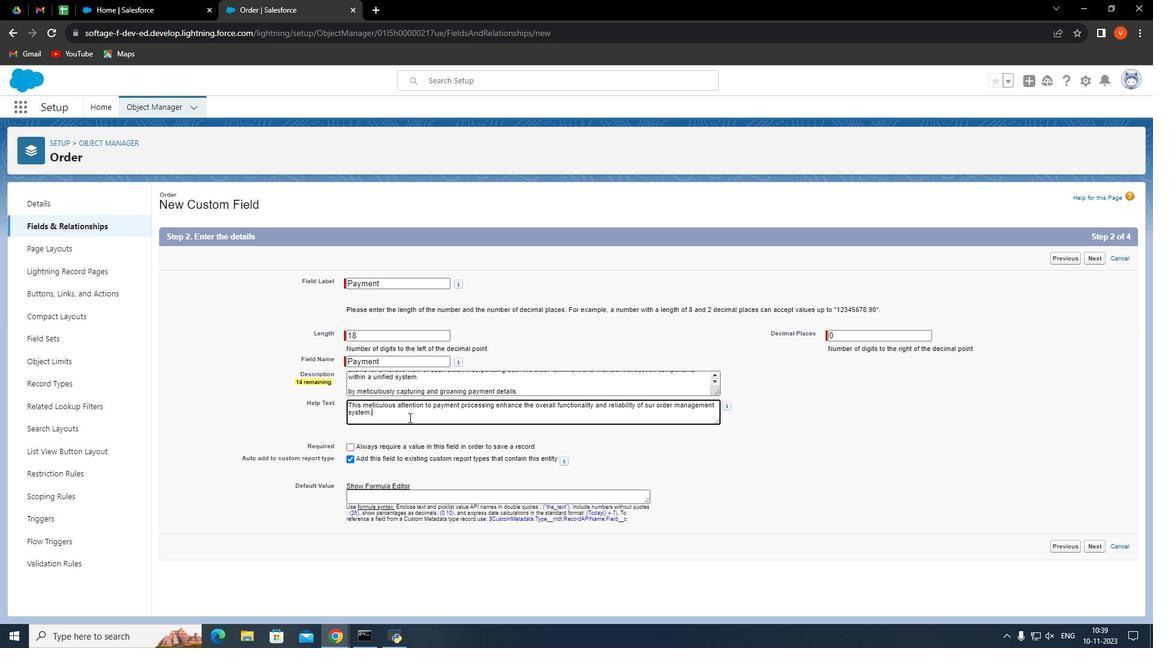 
Action: Mouse moved to (1096, 549)
Screenshot: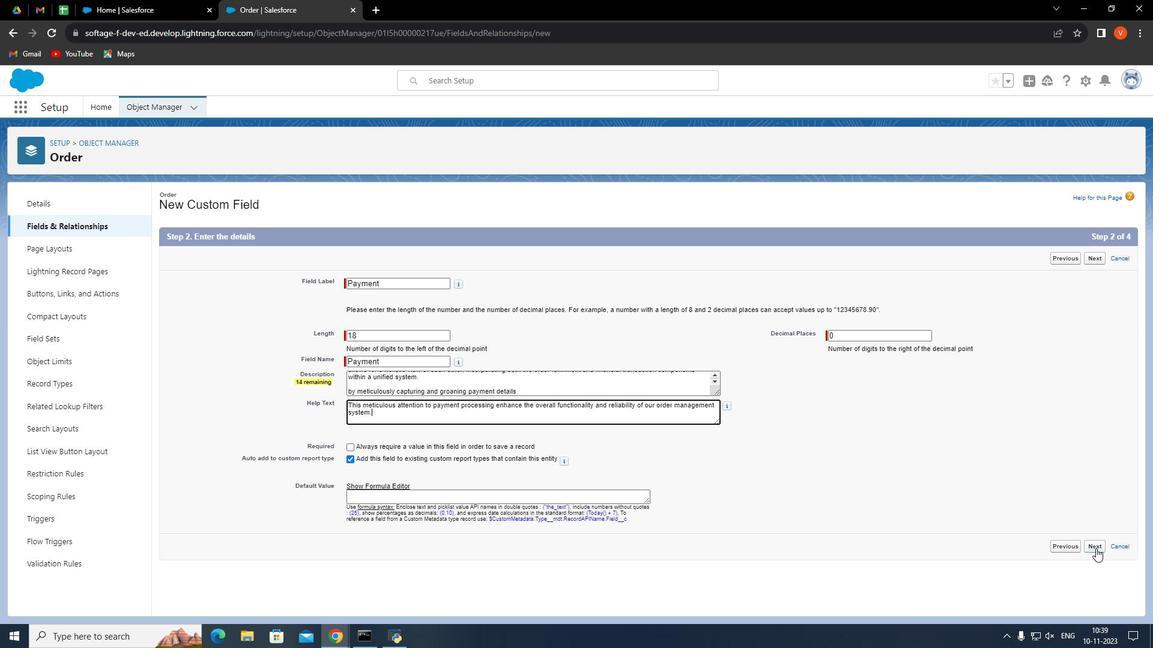 
Action: Mouse pressed left at (1096, 549)
Screenshot: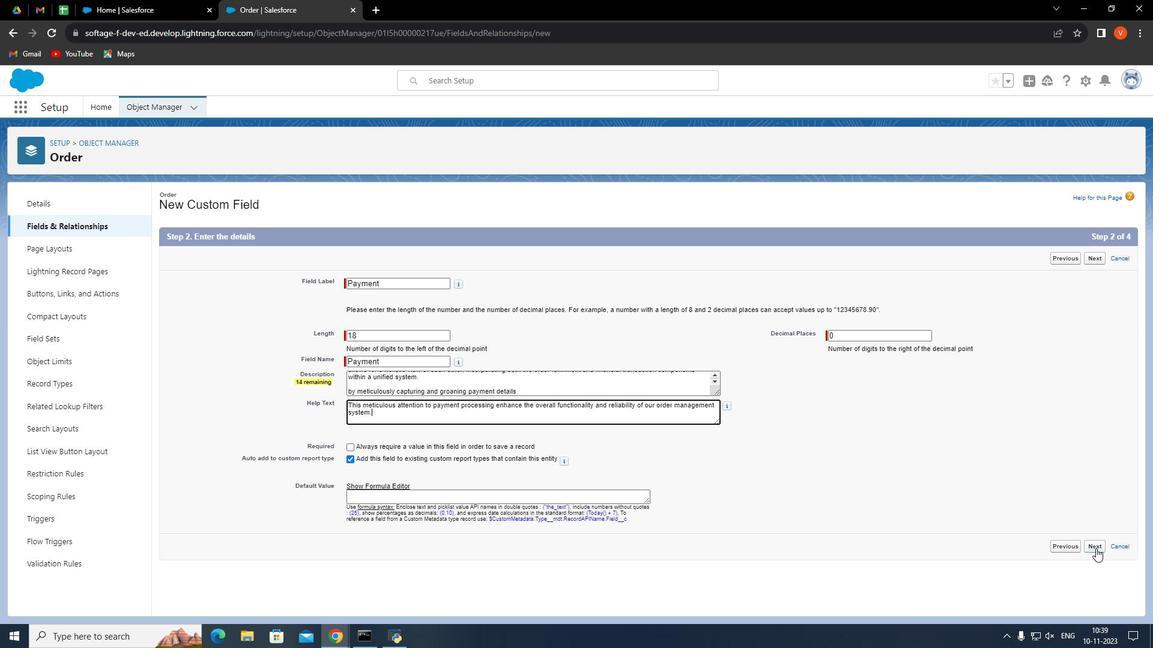 
Action: Mouse moved to (817, 397)
Screenshot: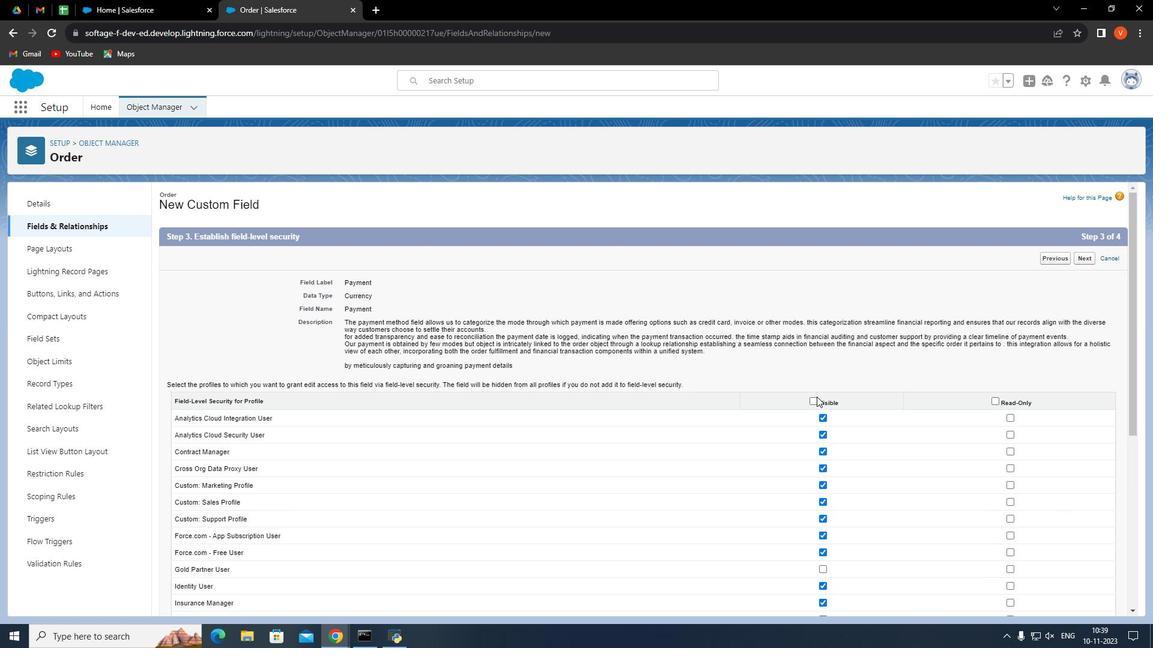 
Action: Mouse pressed left at (817, 397)
Screenshot: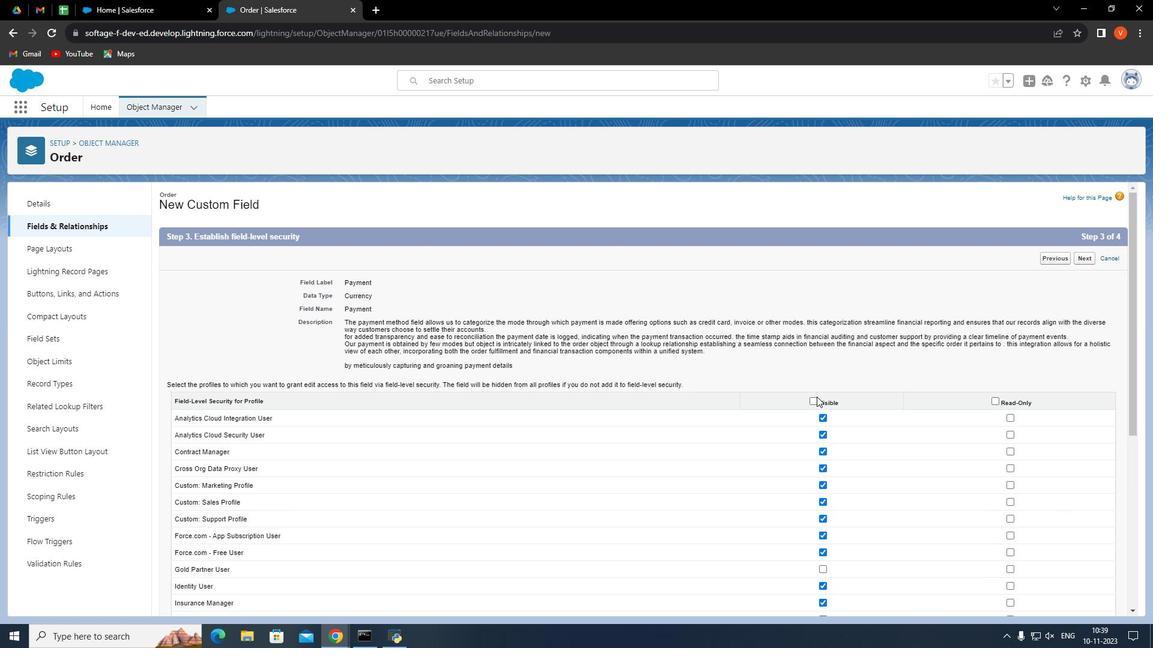 
Action: Mouse moved to (814, 397)
Screenshot: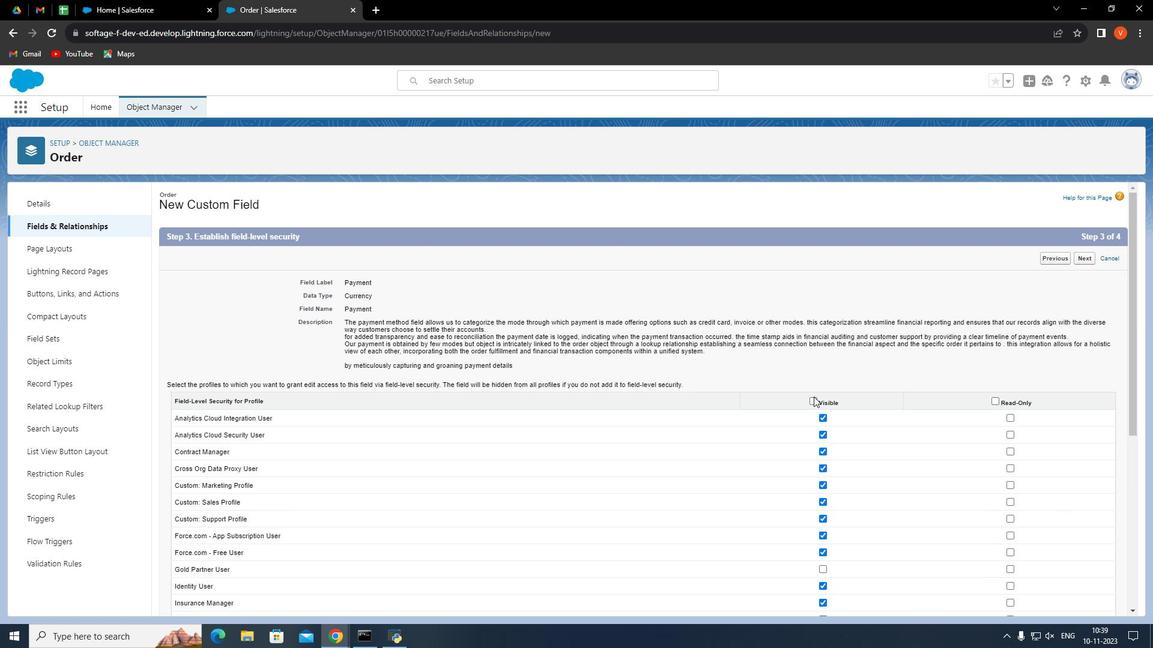 
Action: Mouse pressed left at (814, 397)
Screenshot: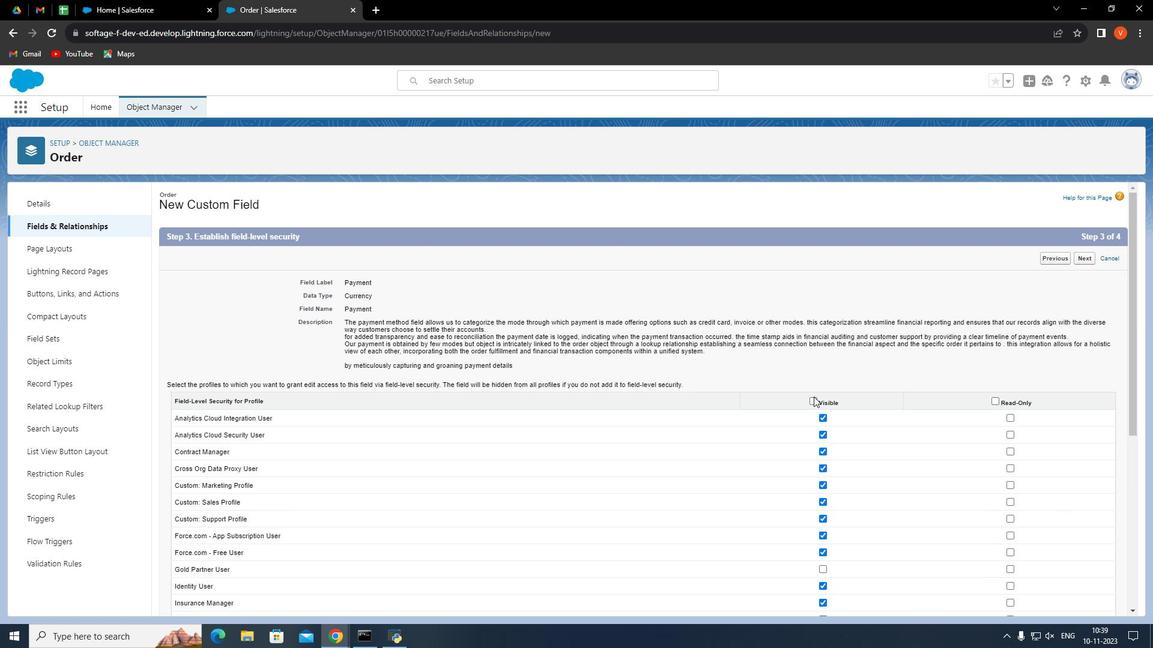 
Action: Mouse moved to (813, 399)
Screenshot: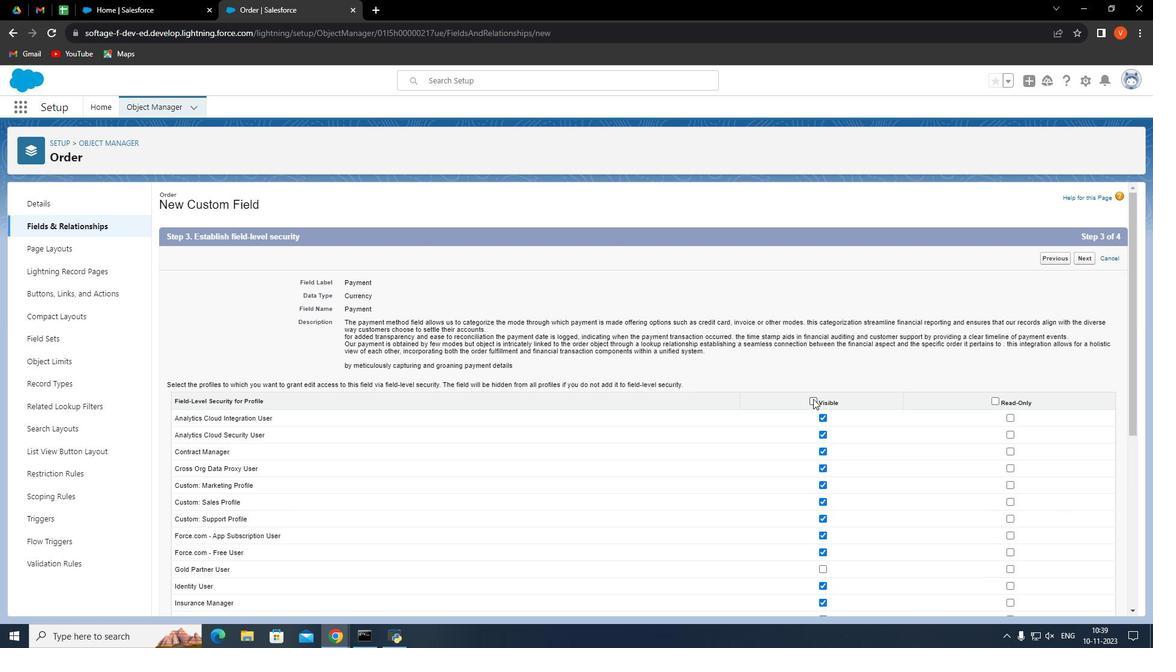 
Action: Mouse pressed left at (813, 399)
Screenshot: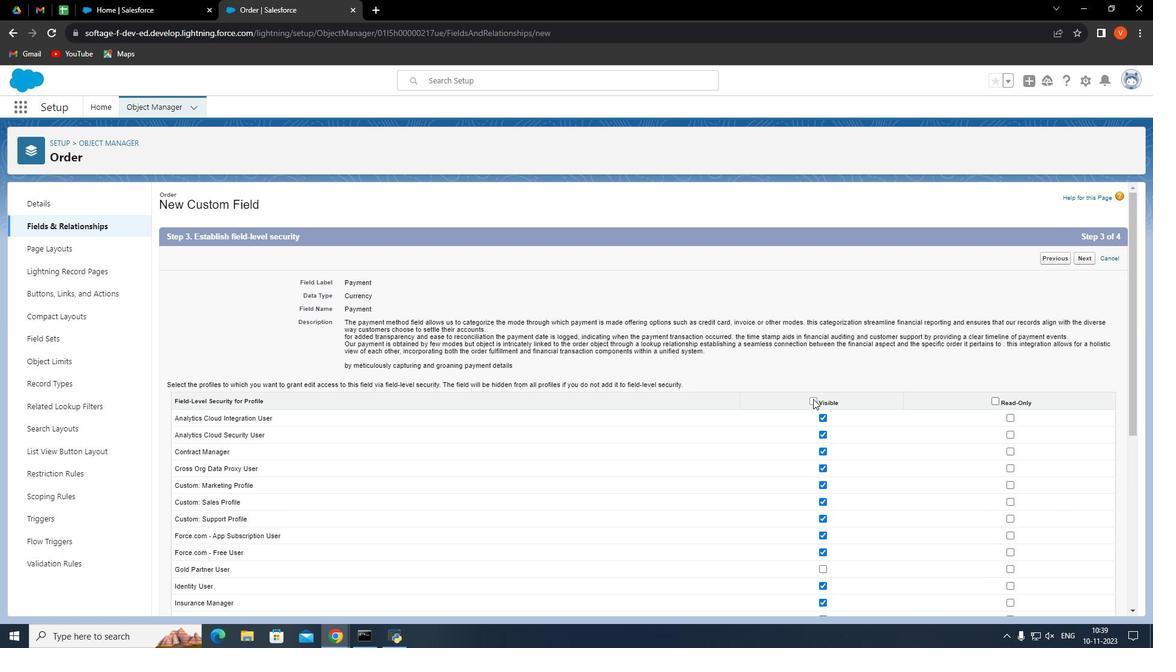 
Action: Mouse moved to (1082, 256)
Screenshot: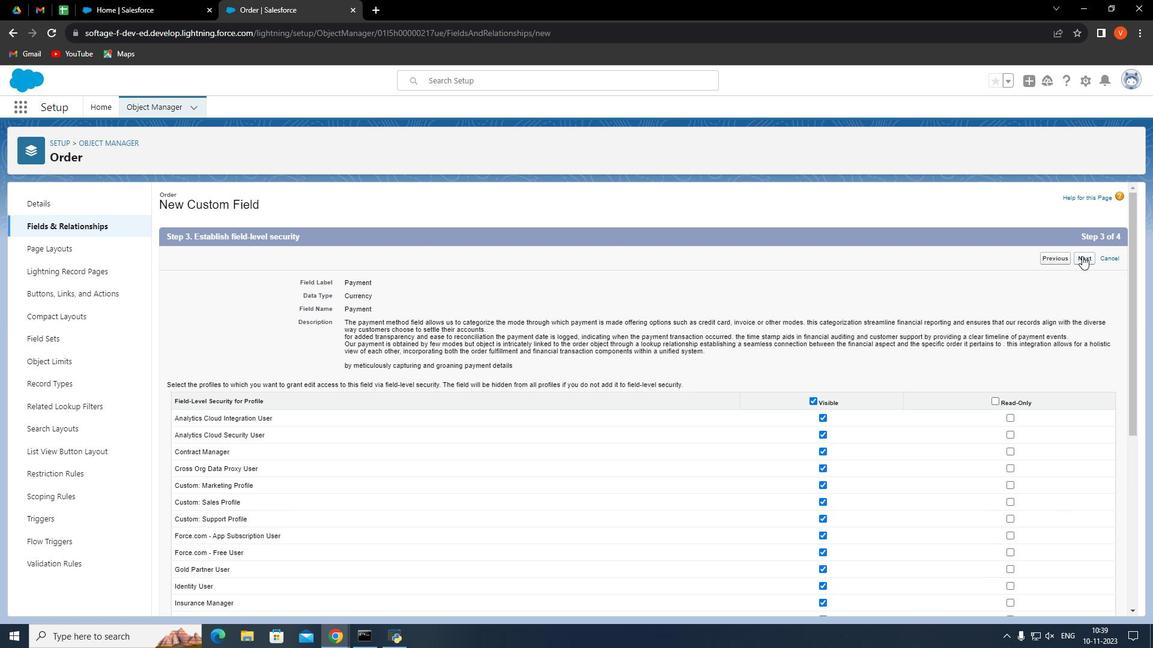 
Action: Mouse pressed left at (1082, 256)
Screenshot: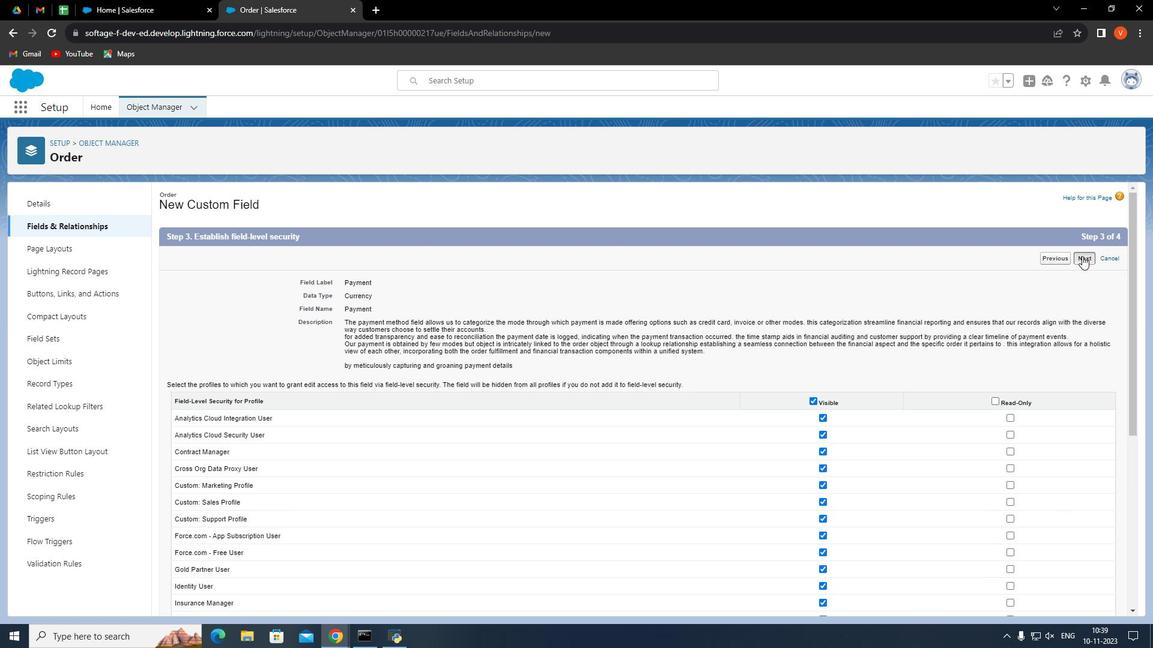 
Action: Mouse moved to (1089, 477)
Screenshot: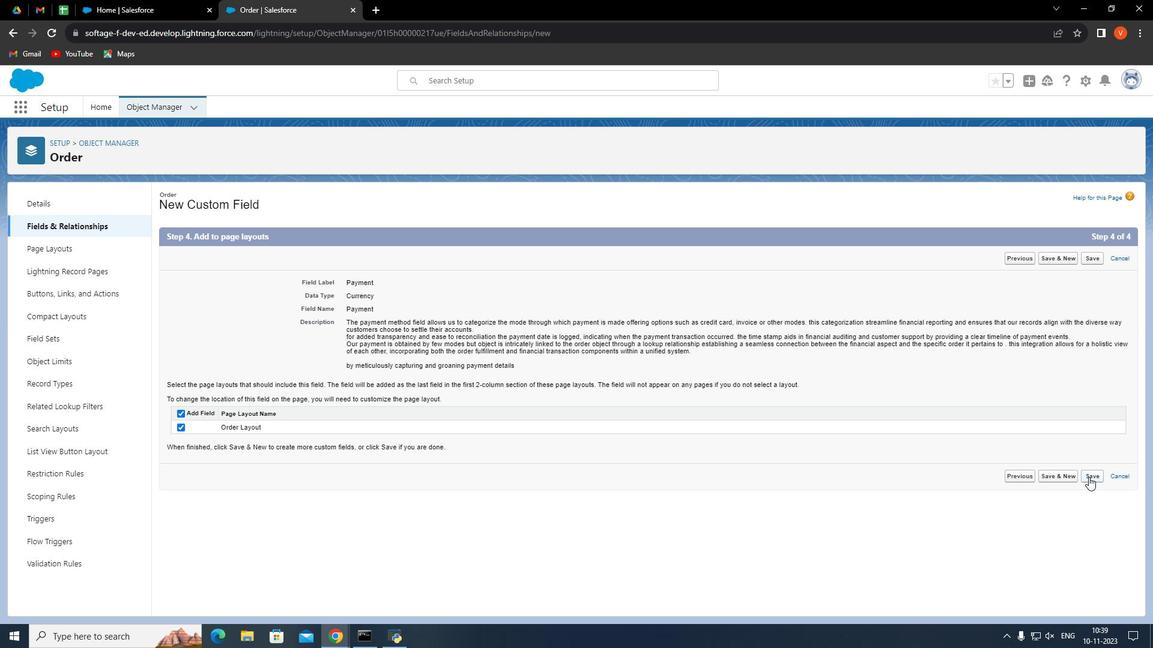 
Action: Mouse pressed left at (1089, 477)
Screenshot: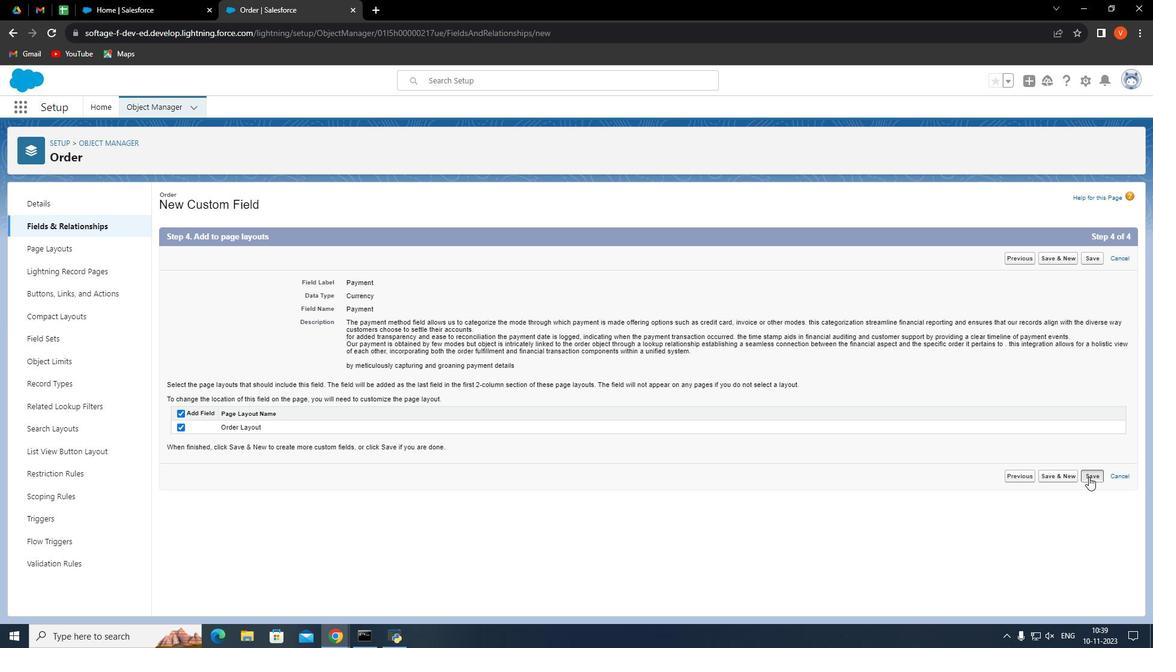 
Action: Mouse moved to (27, 200)
Screenshot: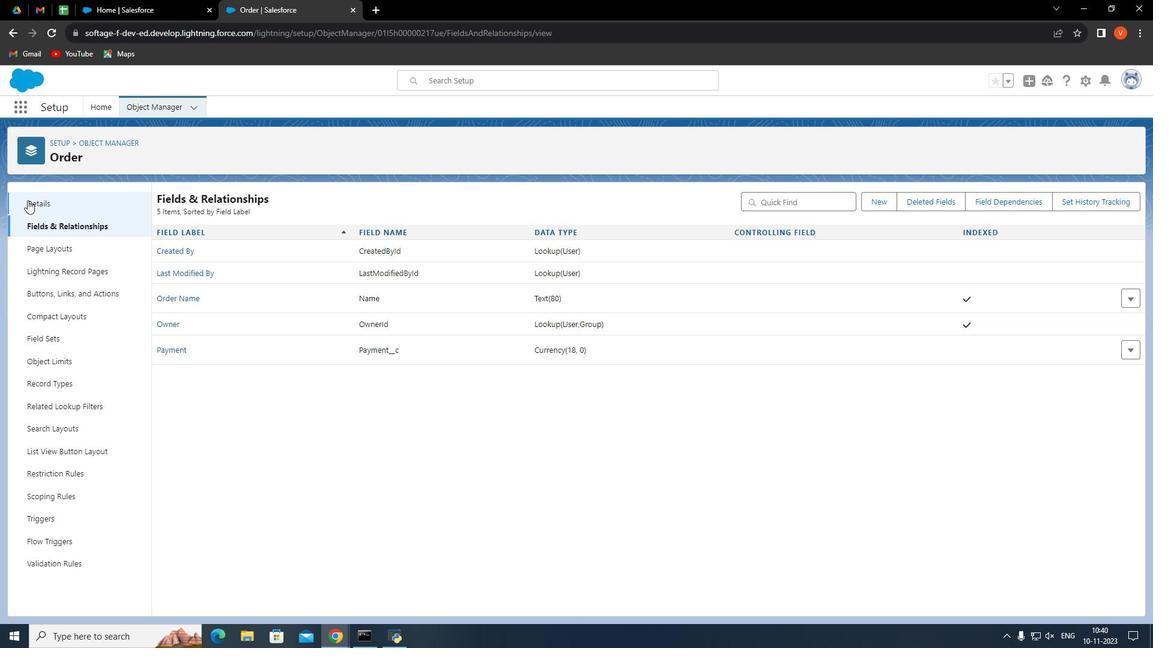 
Action: Mouse pressed left at (27, 200)
Screenshot: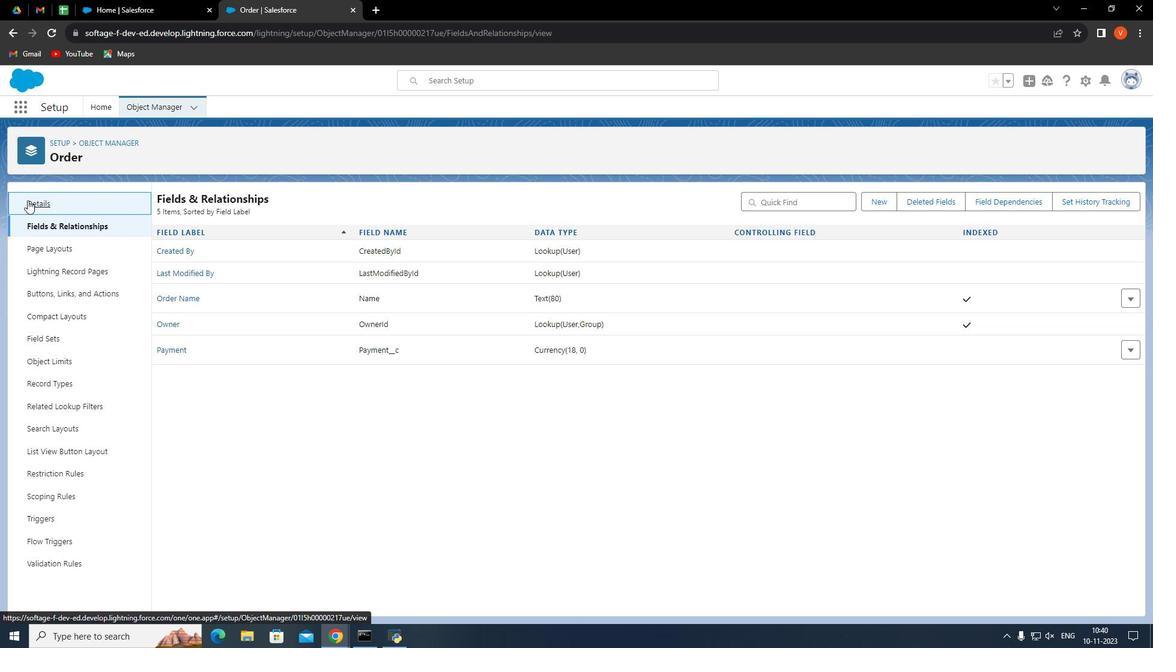 
Action: Mouse moved to (27, 201)
Screenshot: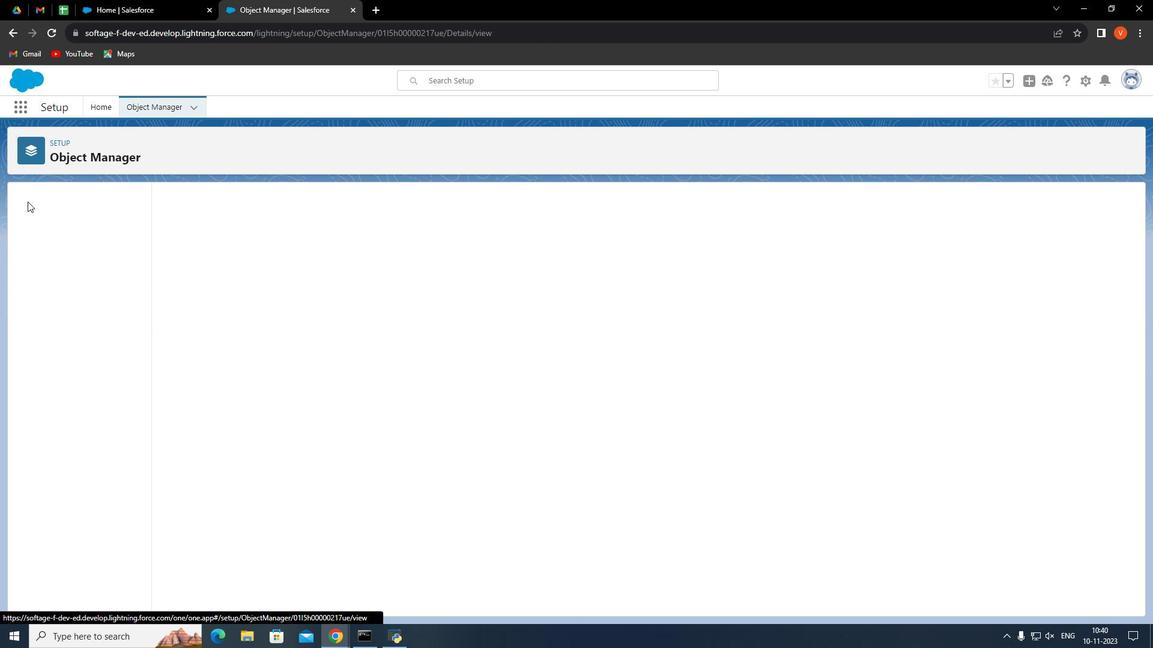 
